 Task: Create a stylish company letterhead in green and blue color.
Action: Mouse moved to (419, 93)
Screenshot: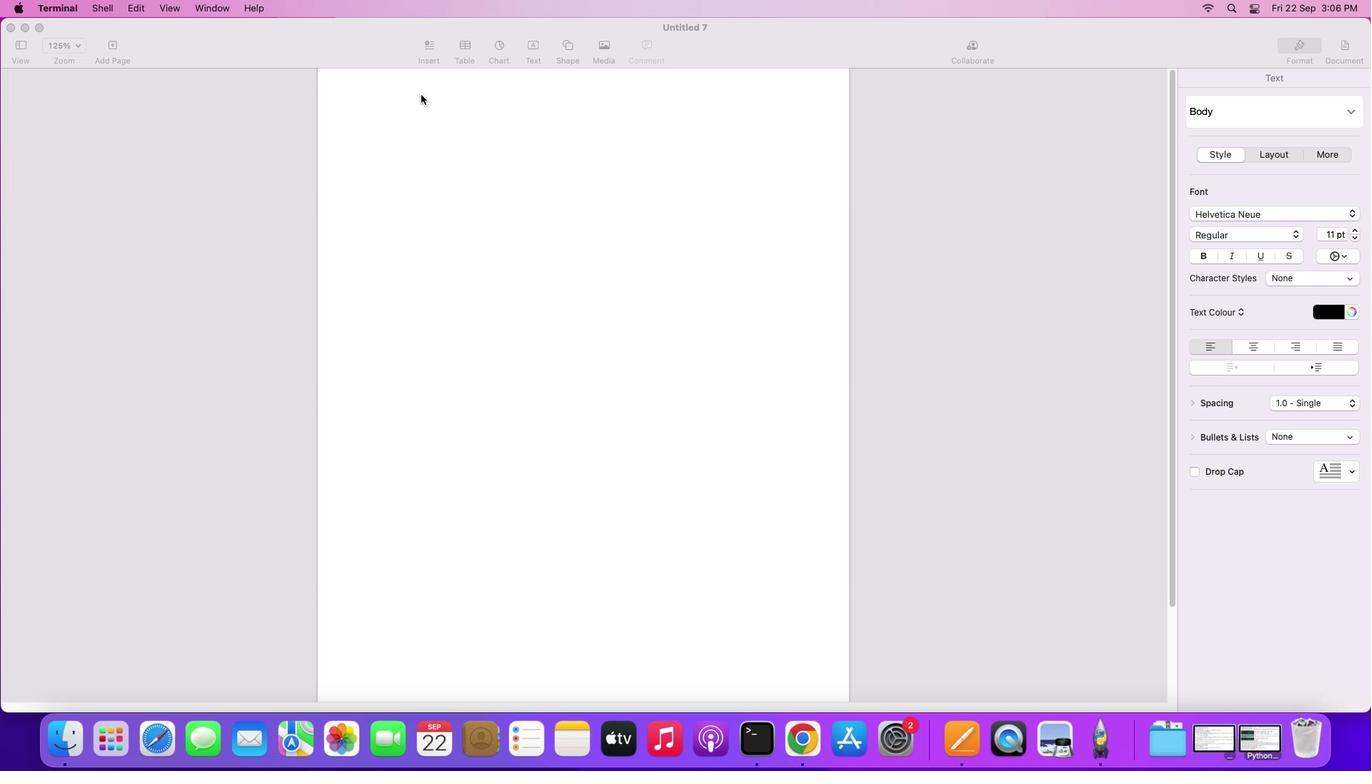
Action: Mouse pressed left at (419, 93)
Screenshot: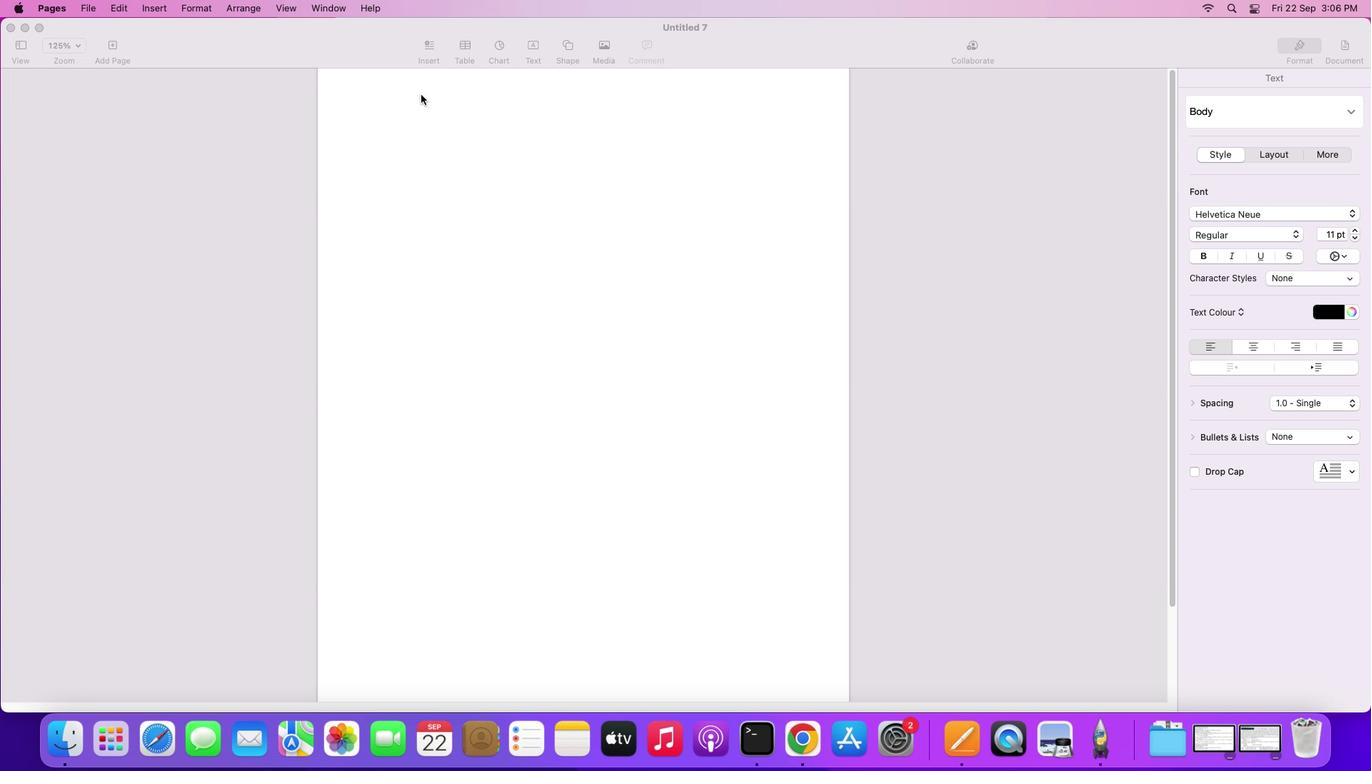 
Action: Mouse moved to (567, 45)
Screenshot: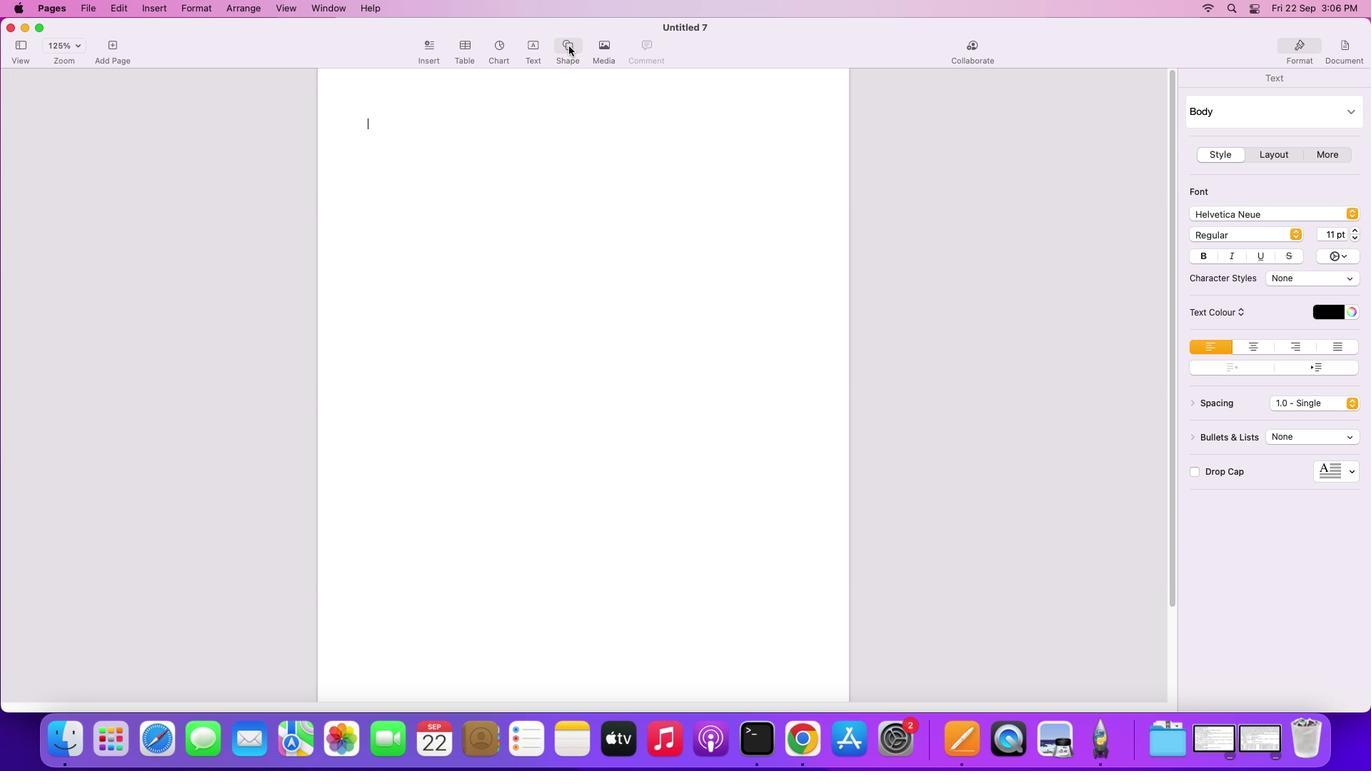 
Action: Mouse pressed left at (567, 45)
Screenshot: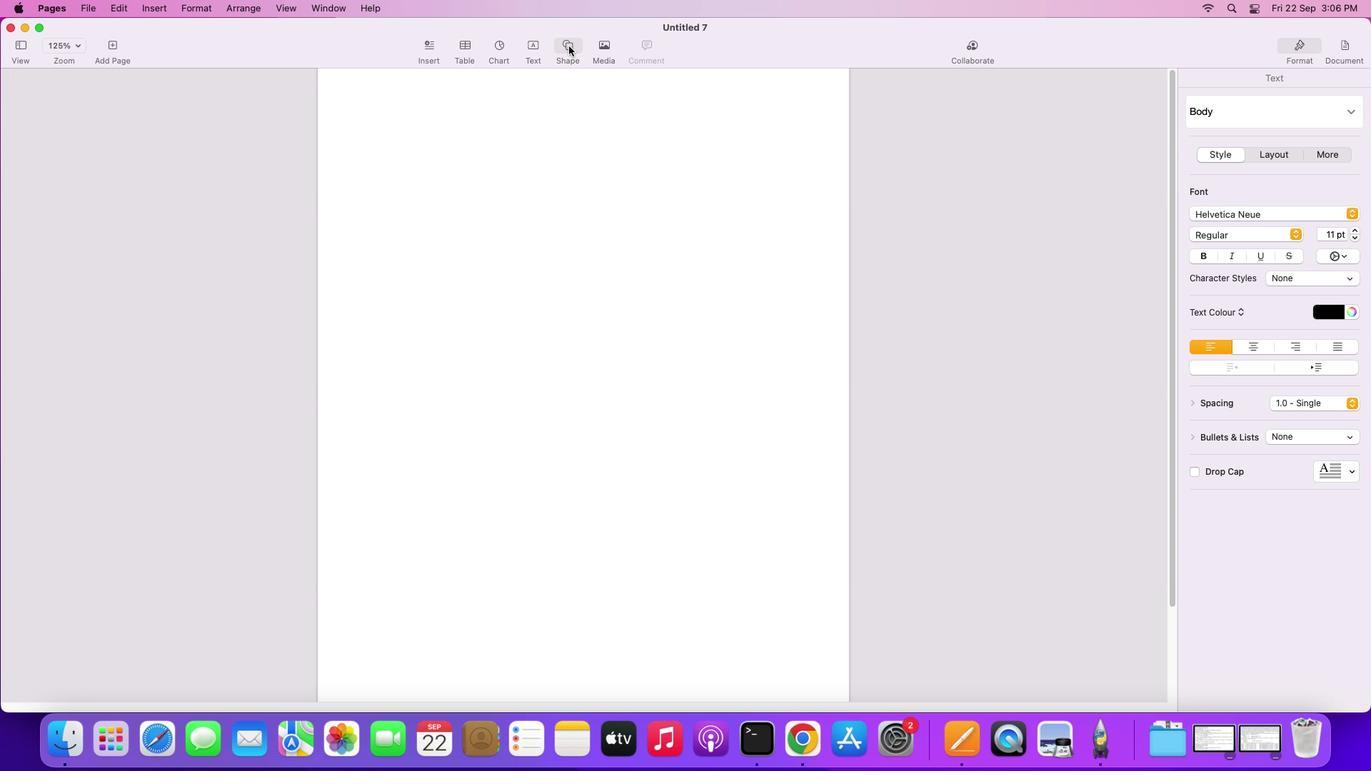 
Action: Mouse moved to (560, 157)
Screenshot: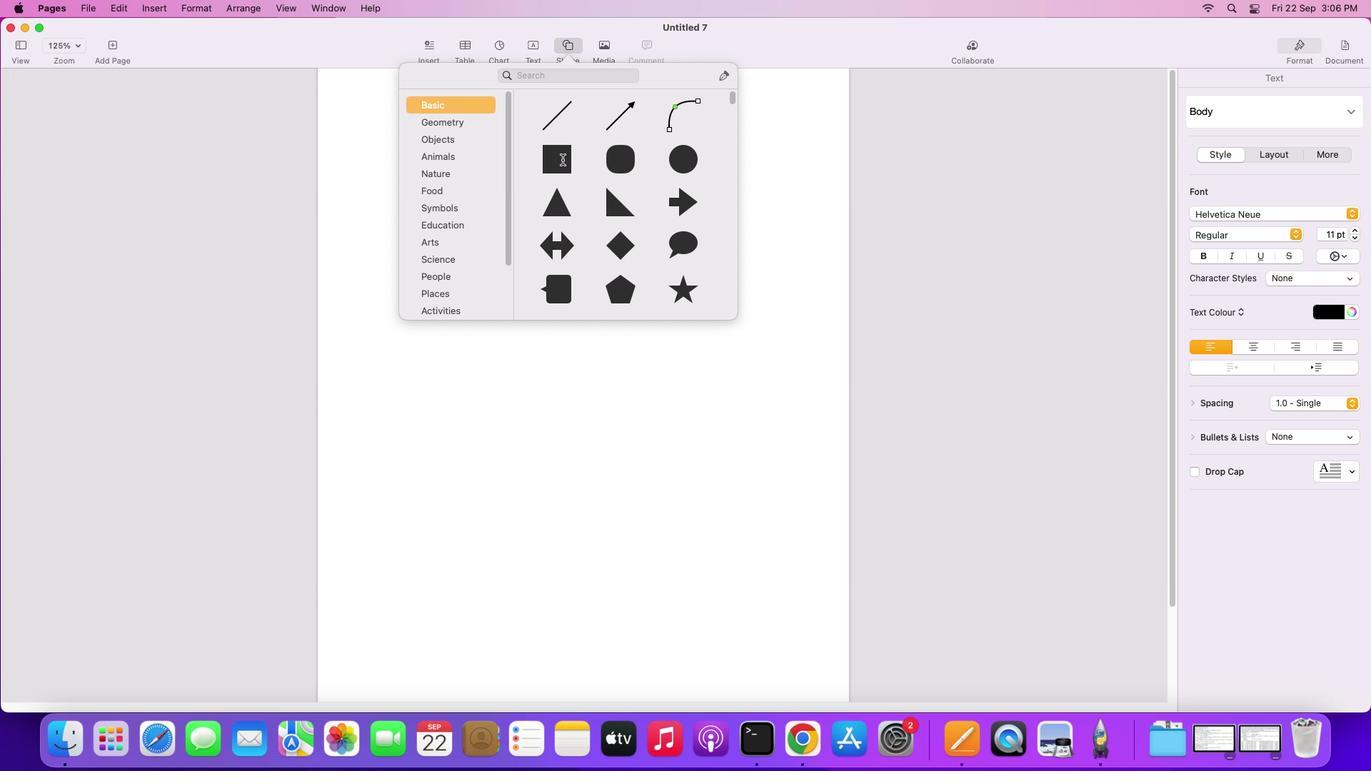 
Action: Mouse pressed left at (560, 157)
Screenshot: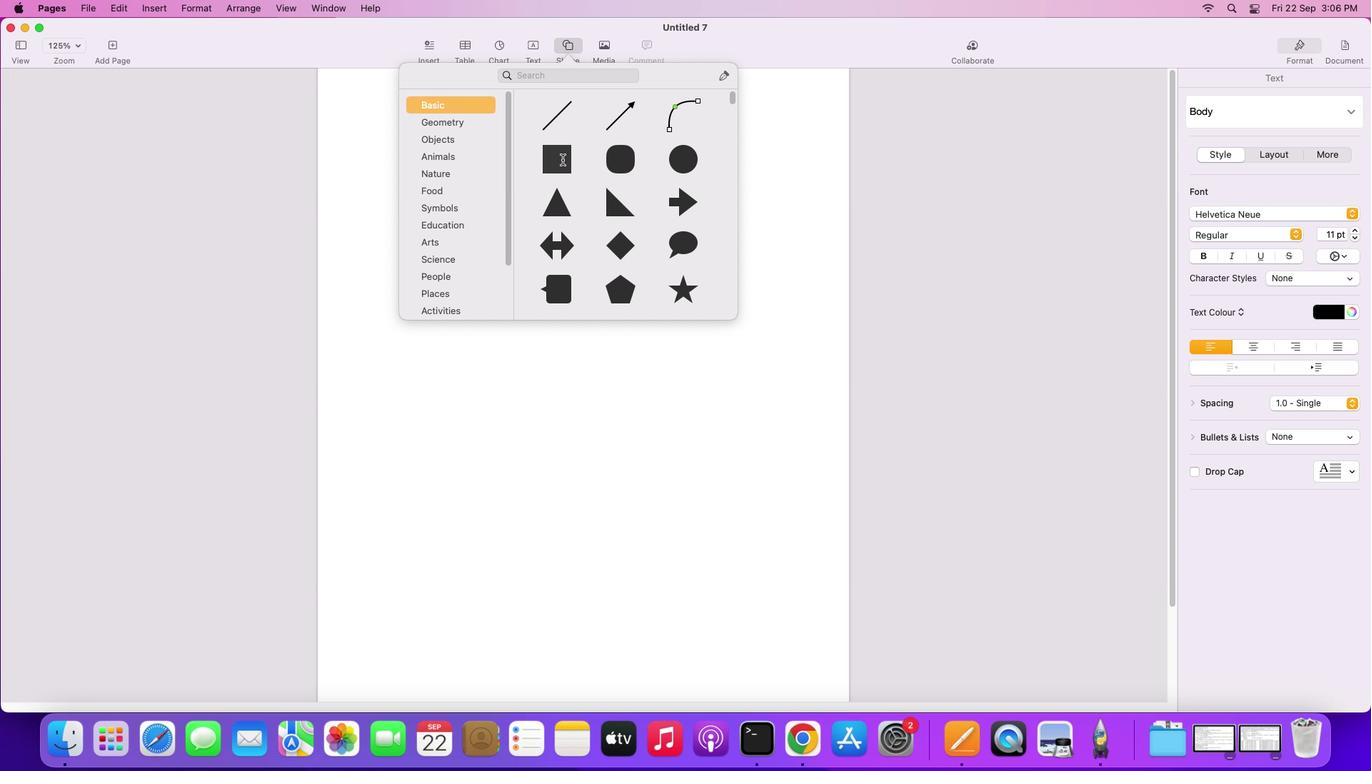 
Action: Mouse moved to (573, 193)
Screenshot: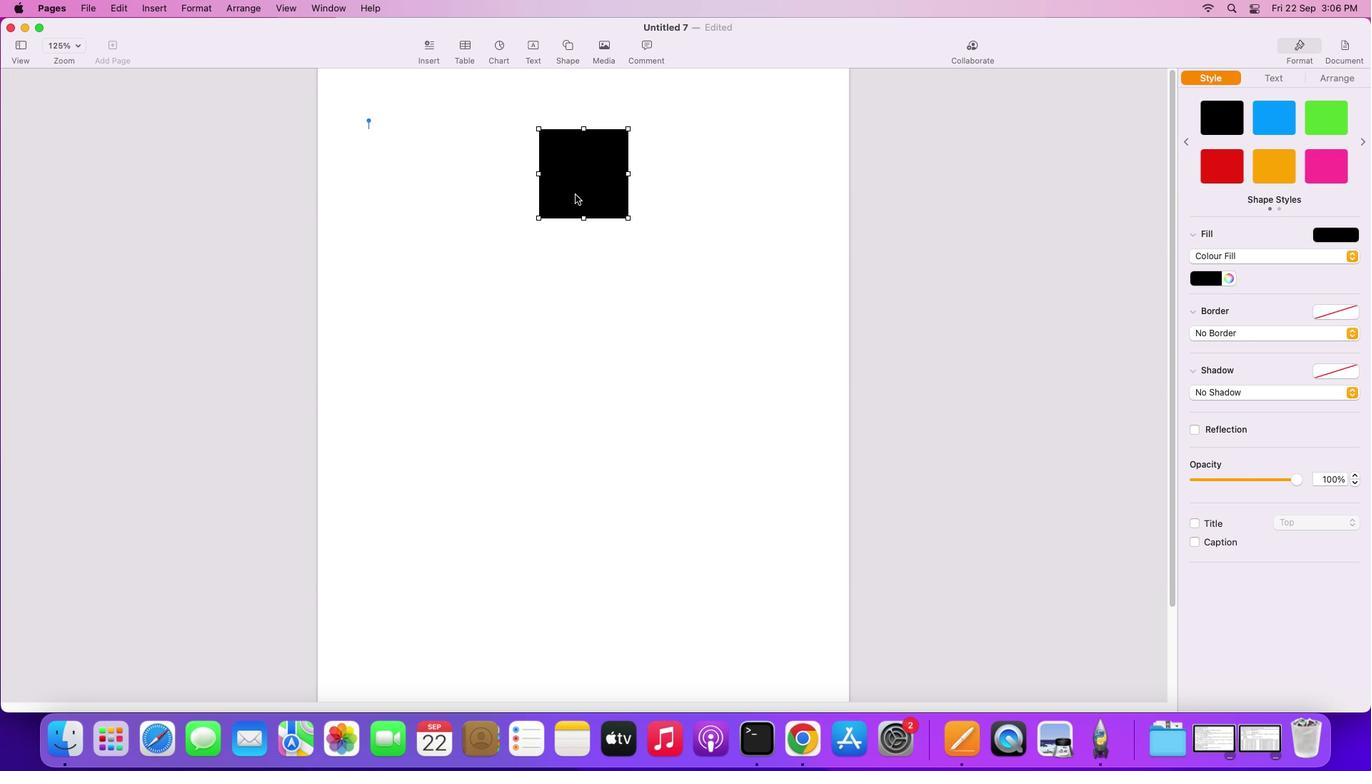 
Action: Mouse pressed left at (573, 193)
Screenshot: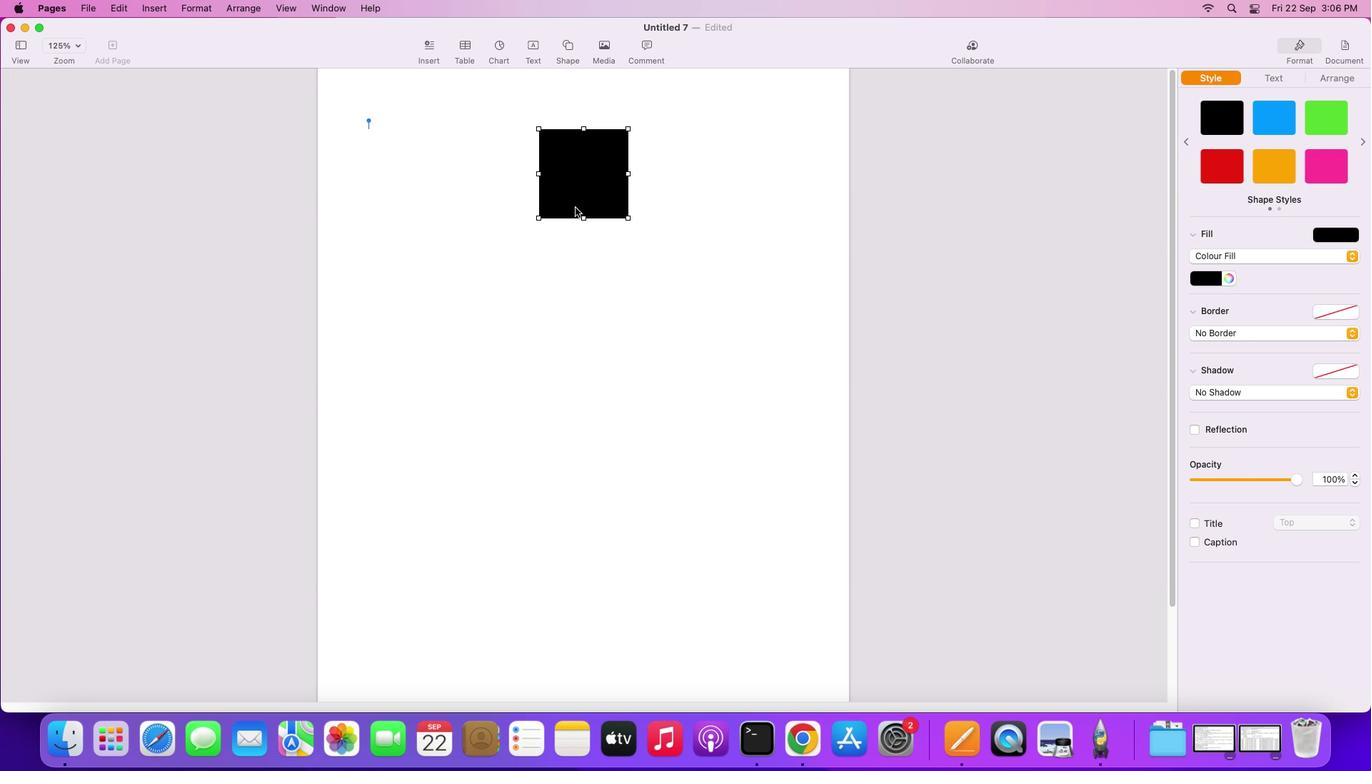 
Action: Mouse moved to (405, 564)
Screenshot: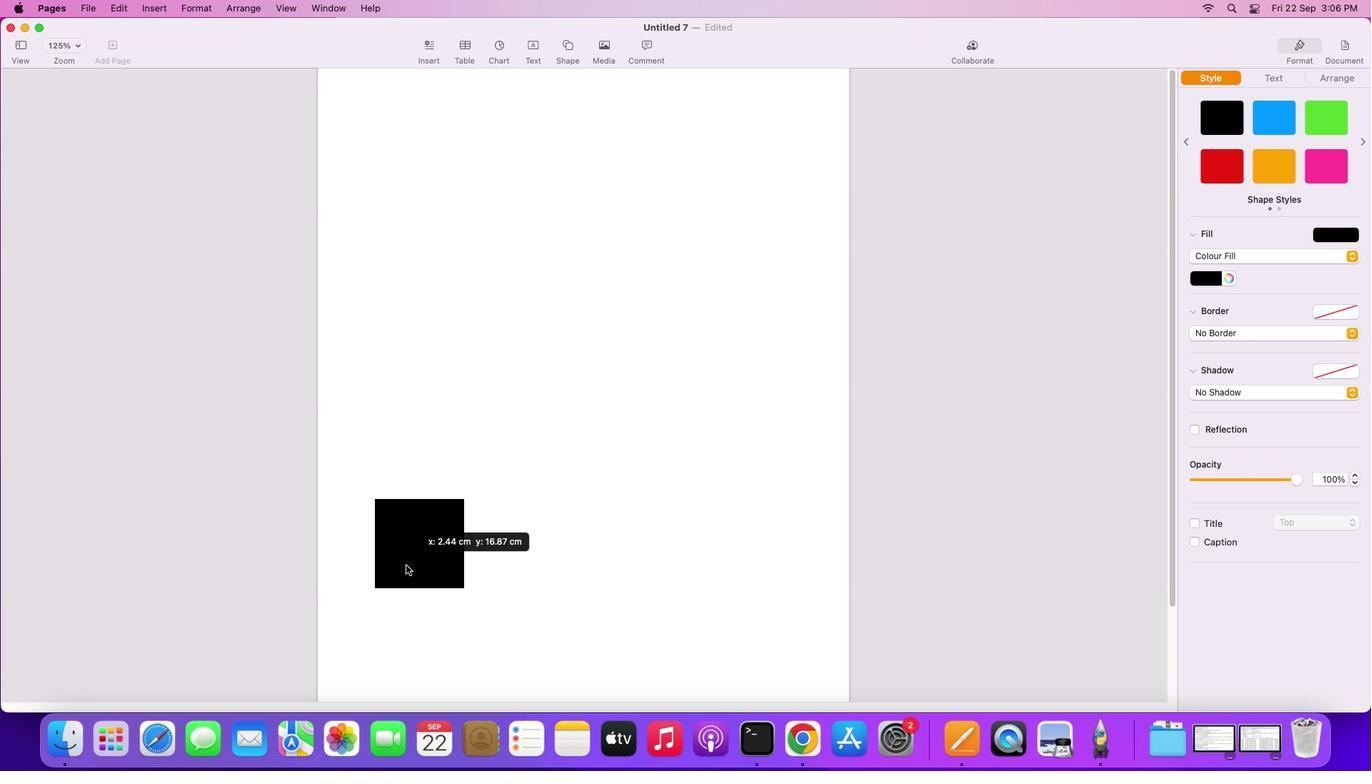 
Action: Mouse pressed left at (405, 564)
Screenshot: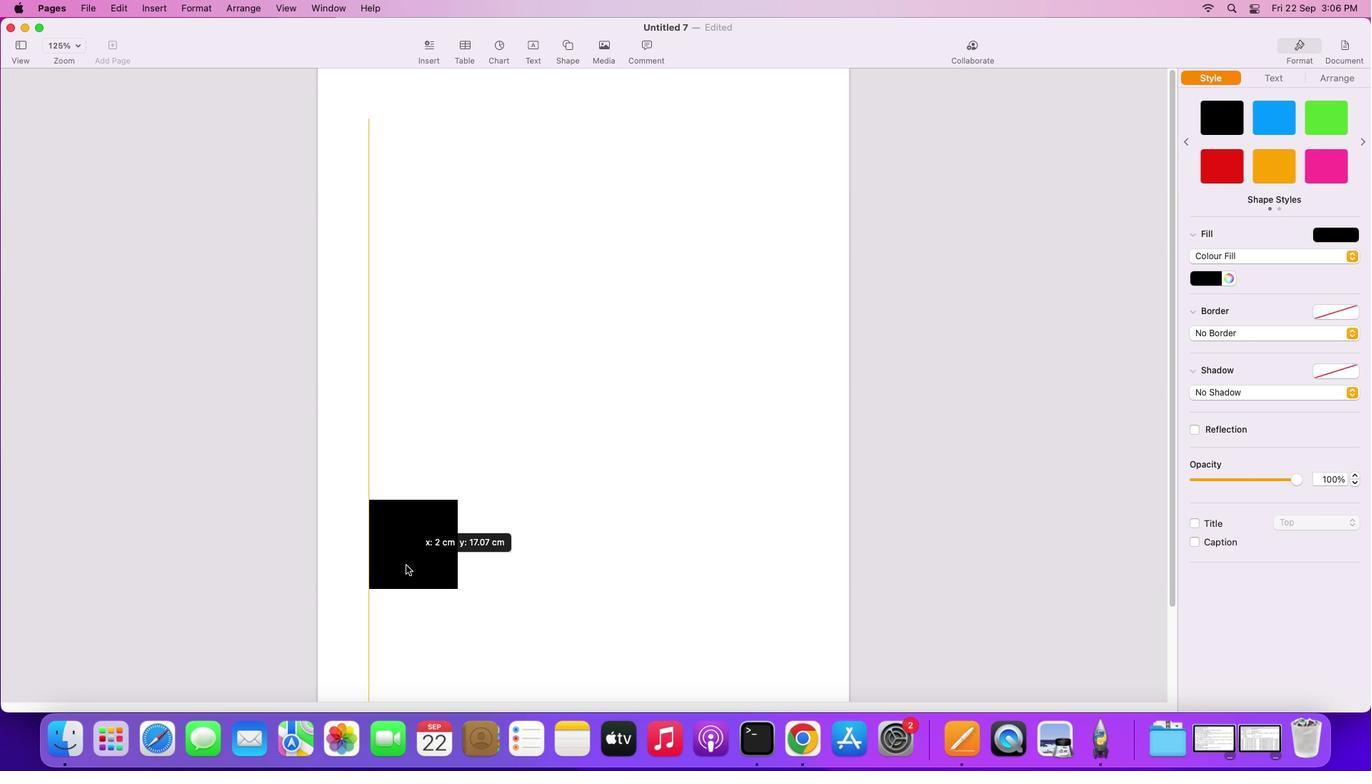 
Action: Mouse moved to (404, 563)
Screenshot: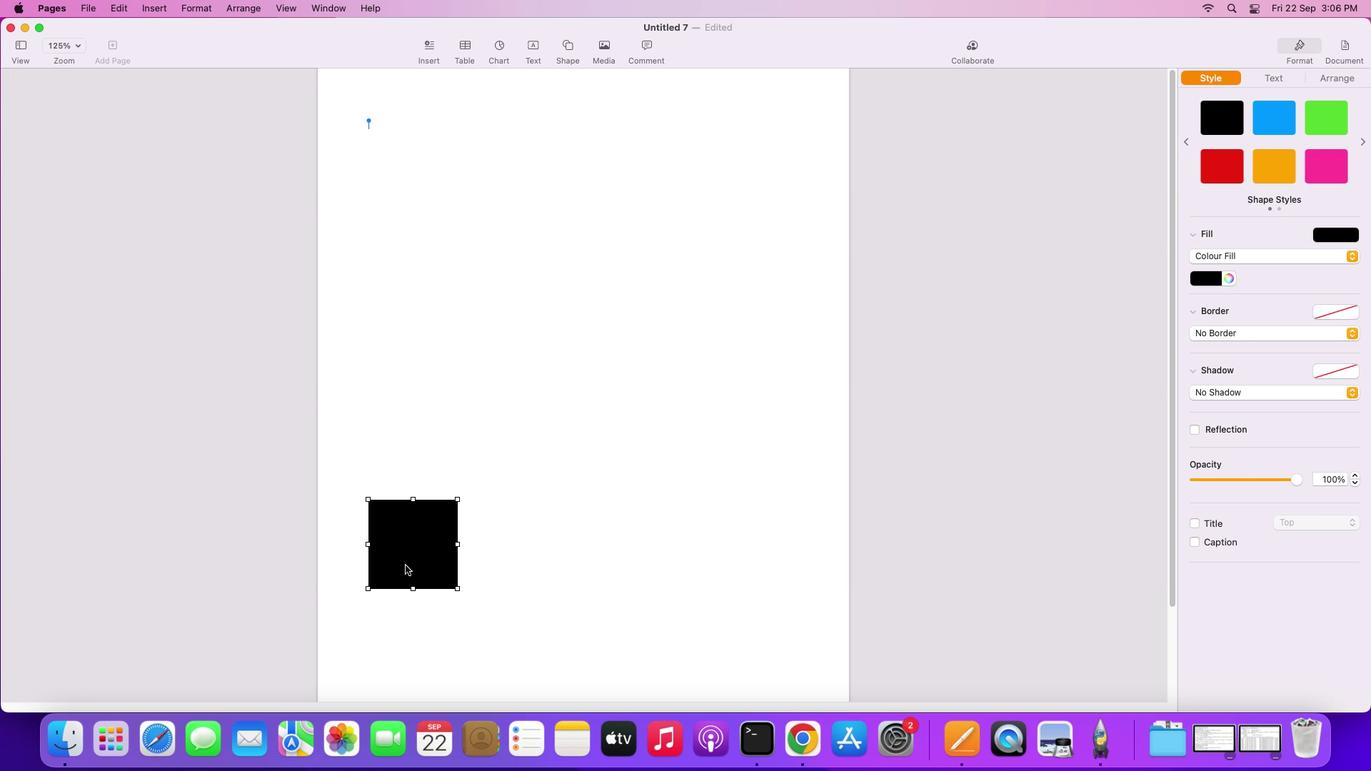
Action: Mouse scrolled (404, 563) with delta (0, -1)
Screenshot: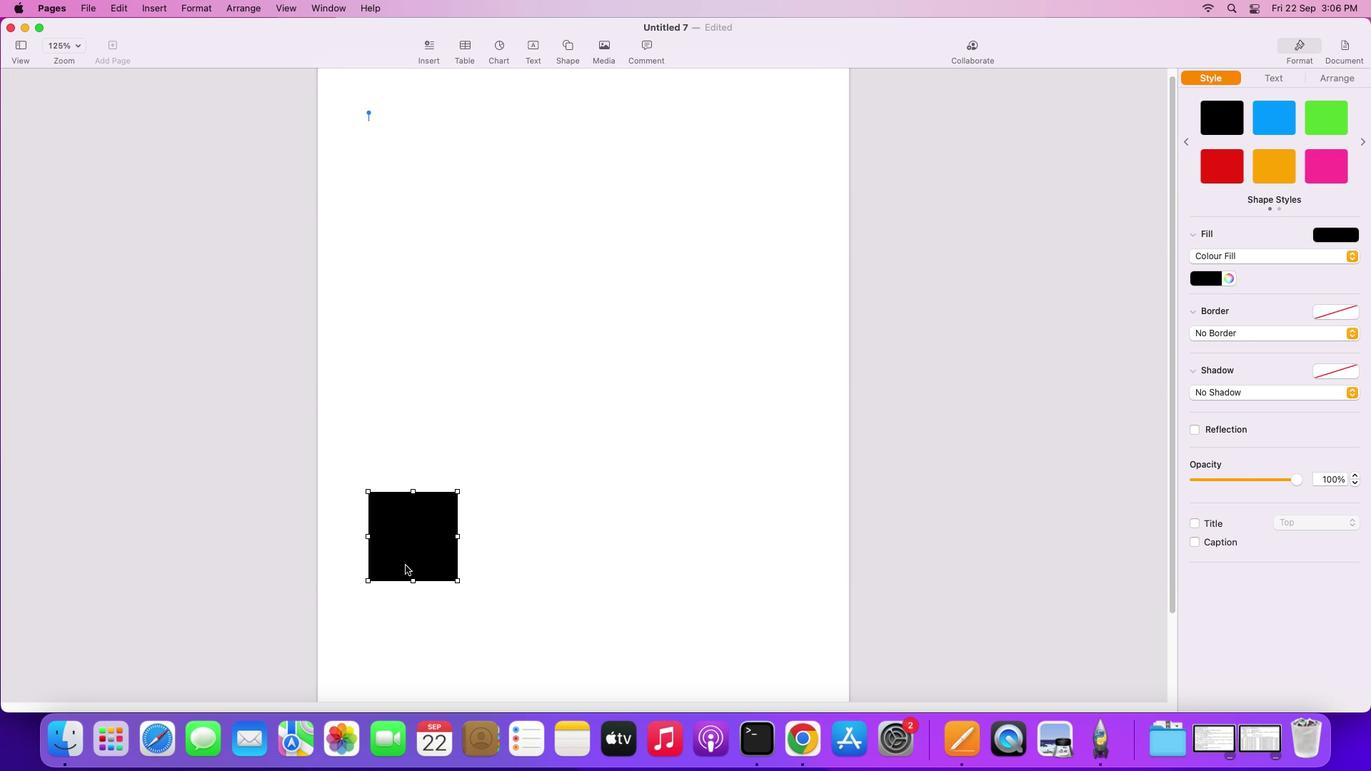 
Action: Mouse scrolled (404, 563) with delta (0, -1)
Screenshot: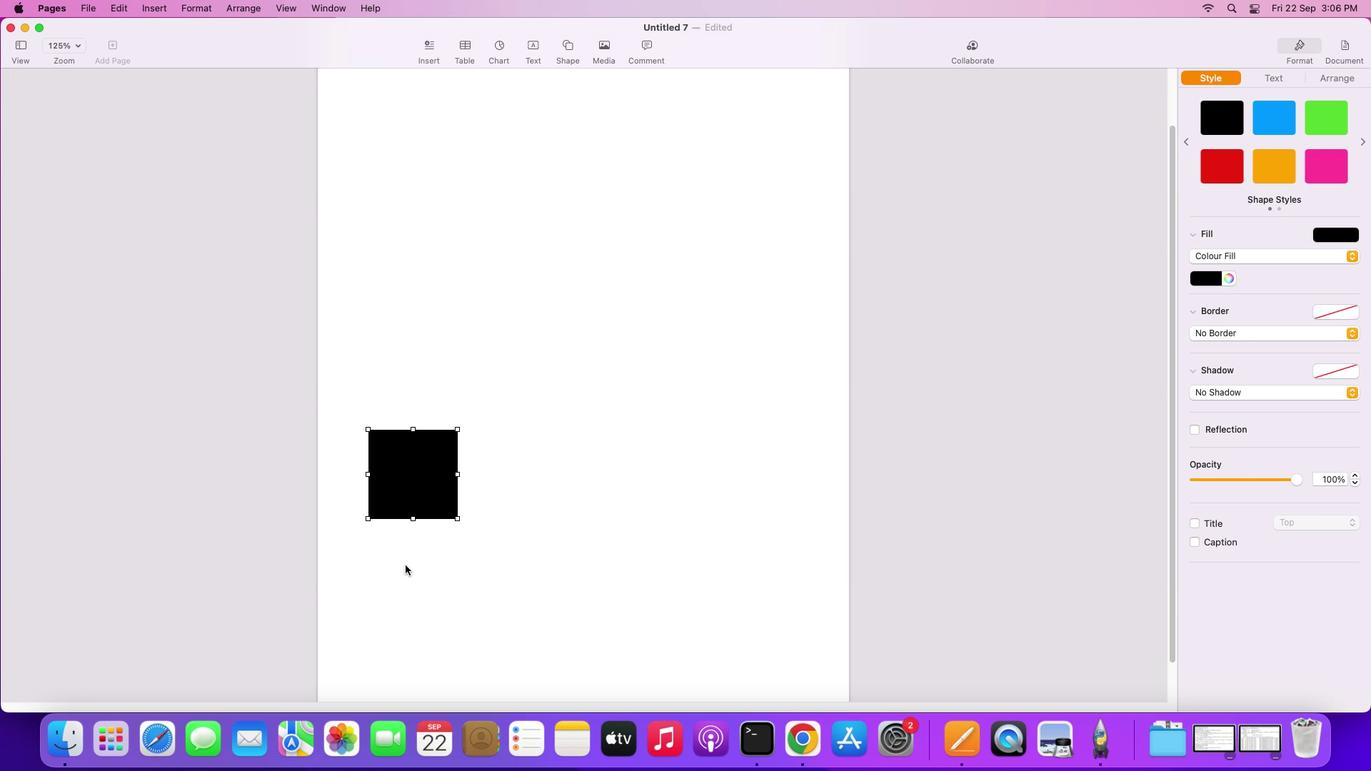 
Action: Mouse scrolled (404, 563) with delta (0, -2)
Screenshot: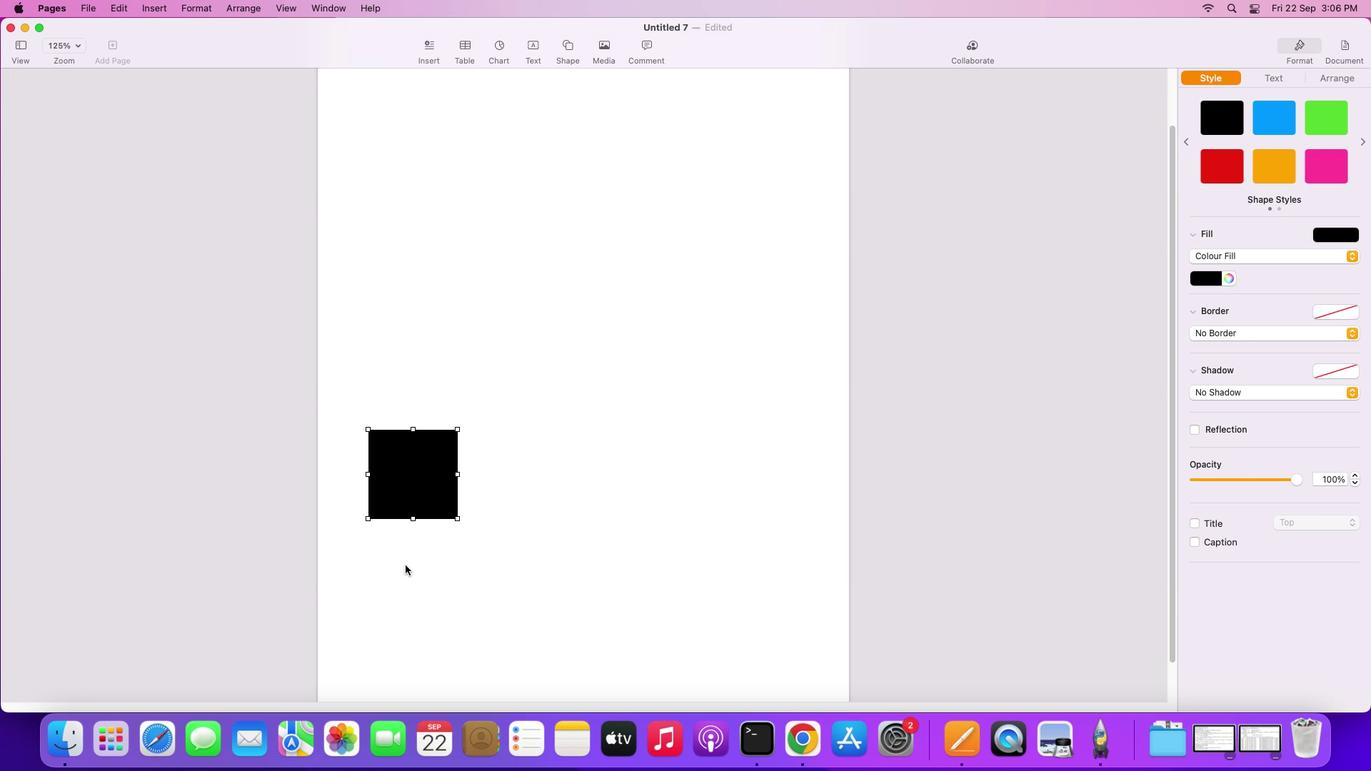 
Action: Mouse scrolled (404, 563) with delta (0, -4)
Screenshot: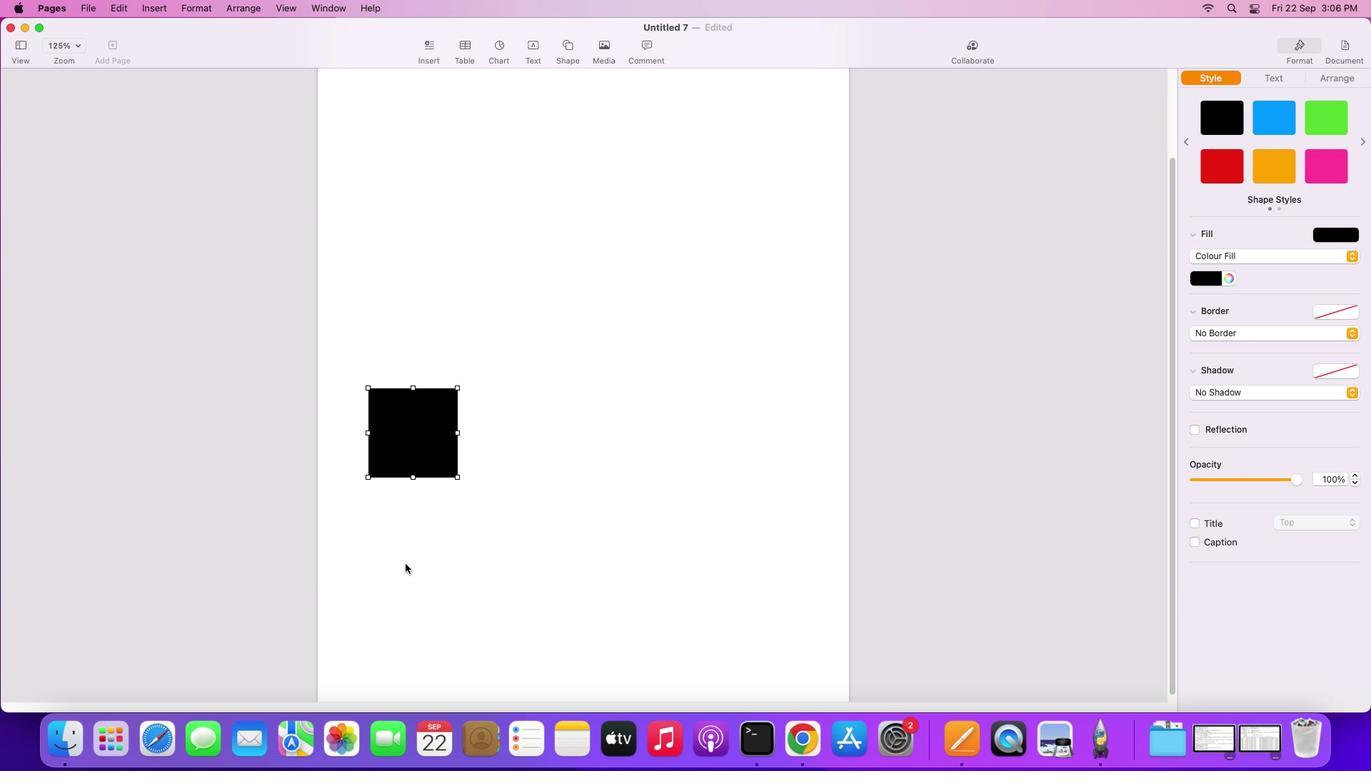 
Action: Mouse scrolled (404, 563) with delta (0, -5)
Screenshot: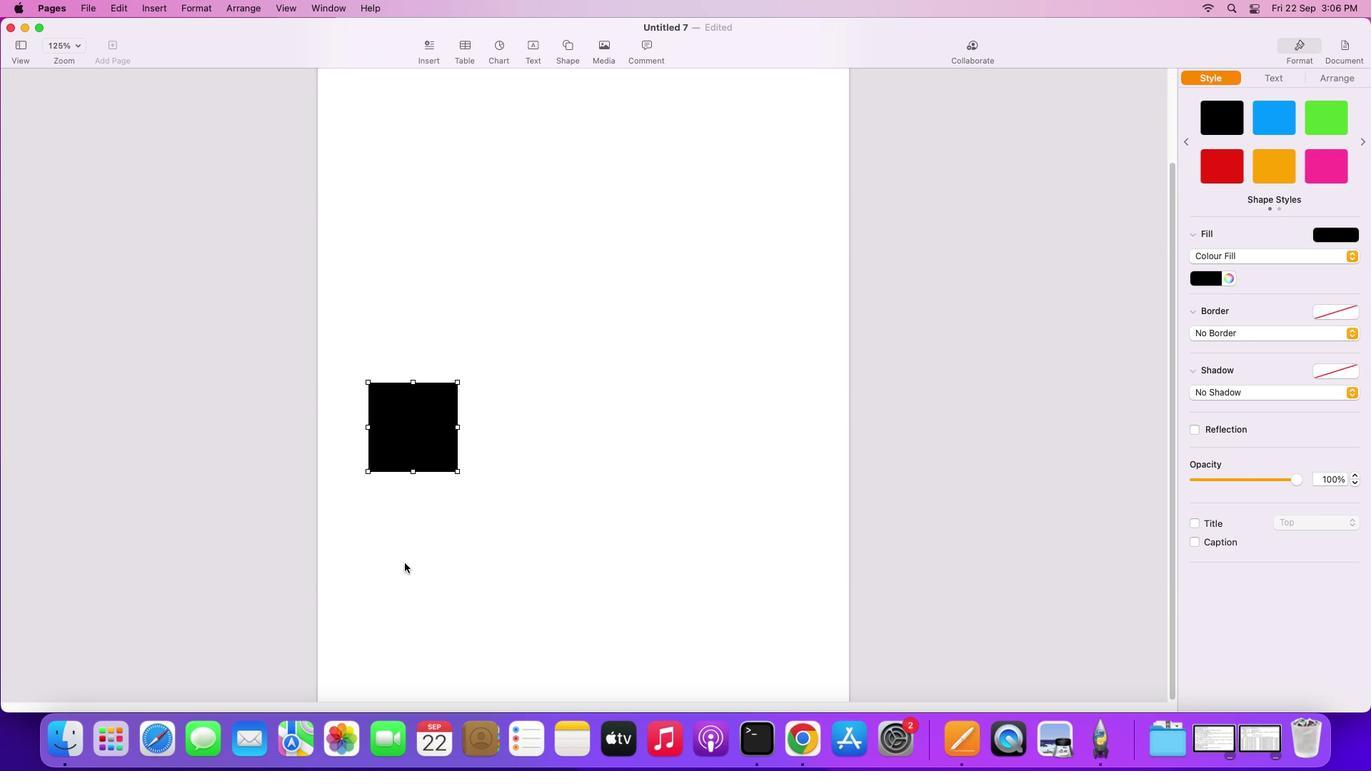 
Action: Mouse moved to (403, 560)
Screenshot: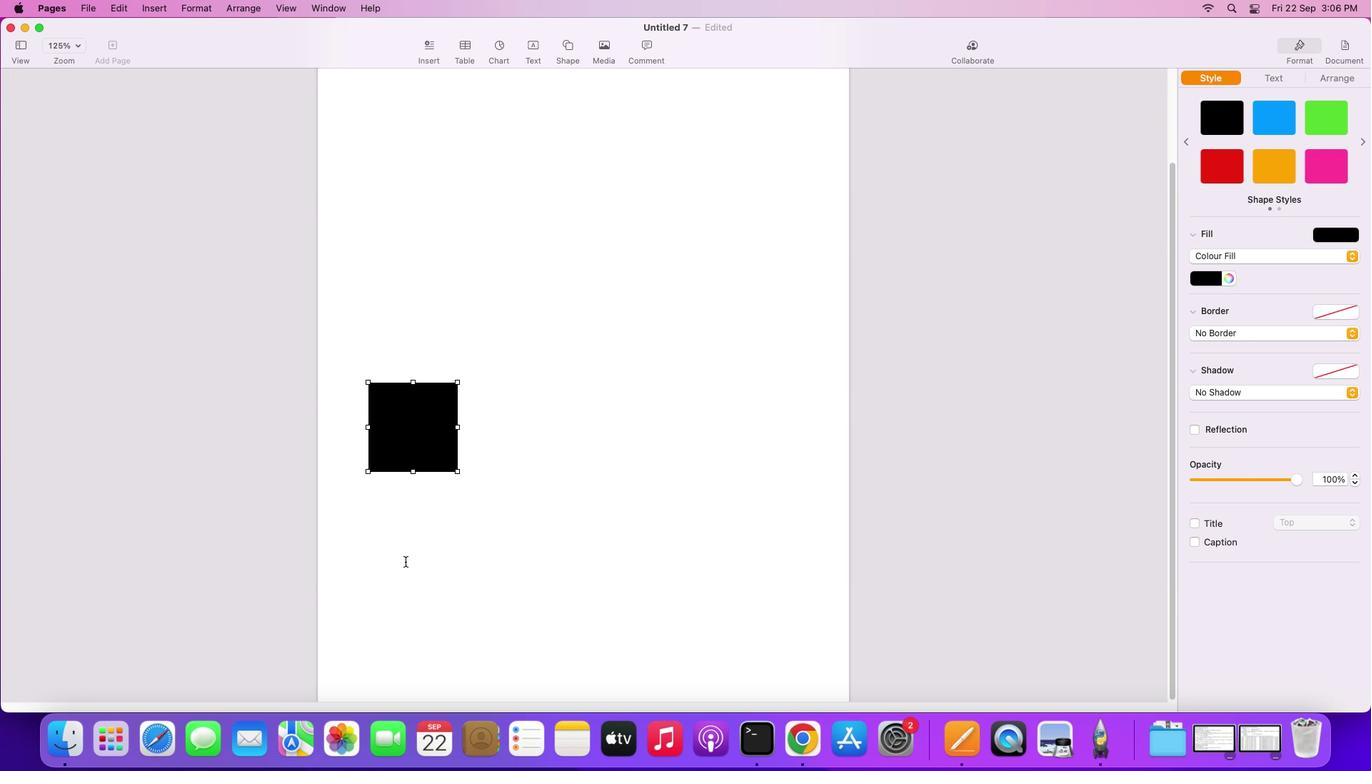 
Action: Mouse scrolled (403, 560) with delta (0, 0)
Screenshot: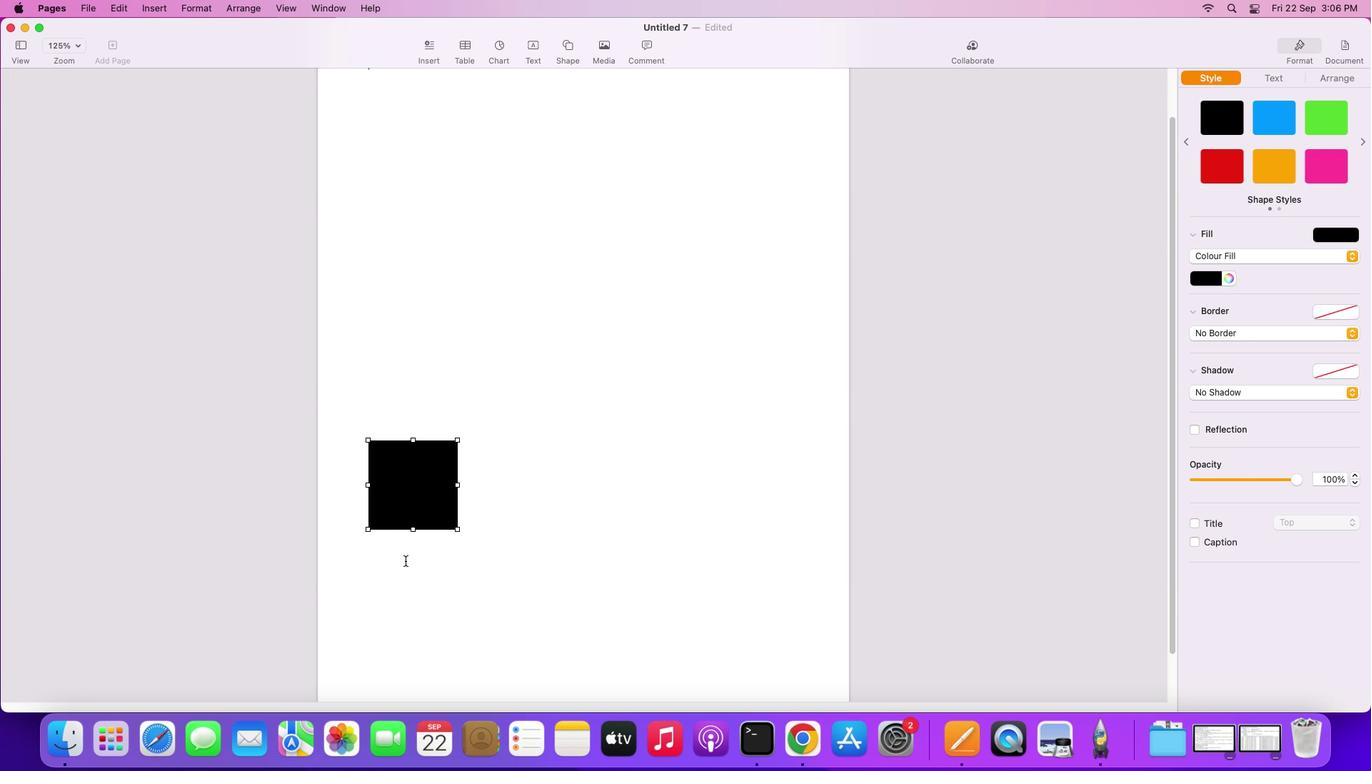 
Action: Mouse scrolled (403, 560) with delta (0, 0)
Screenshot: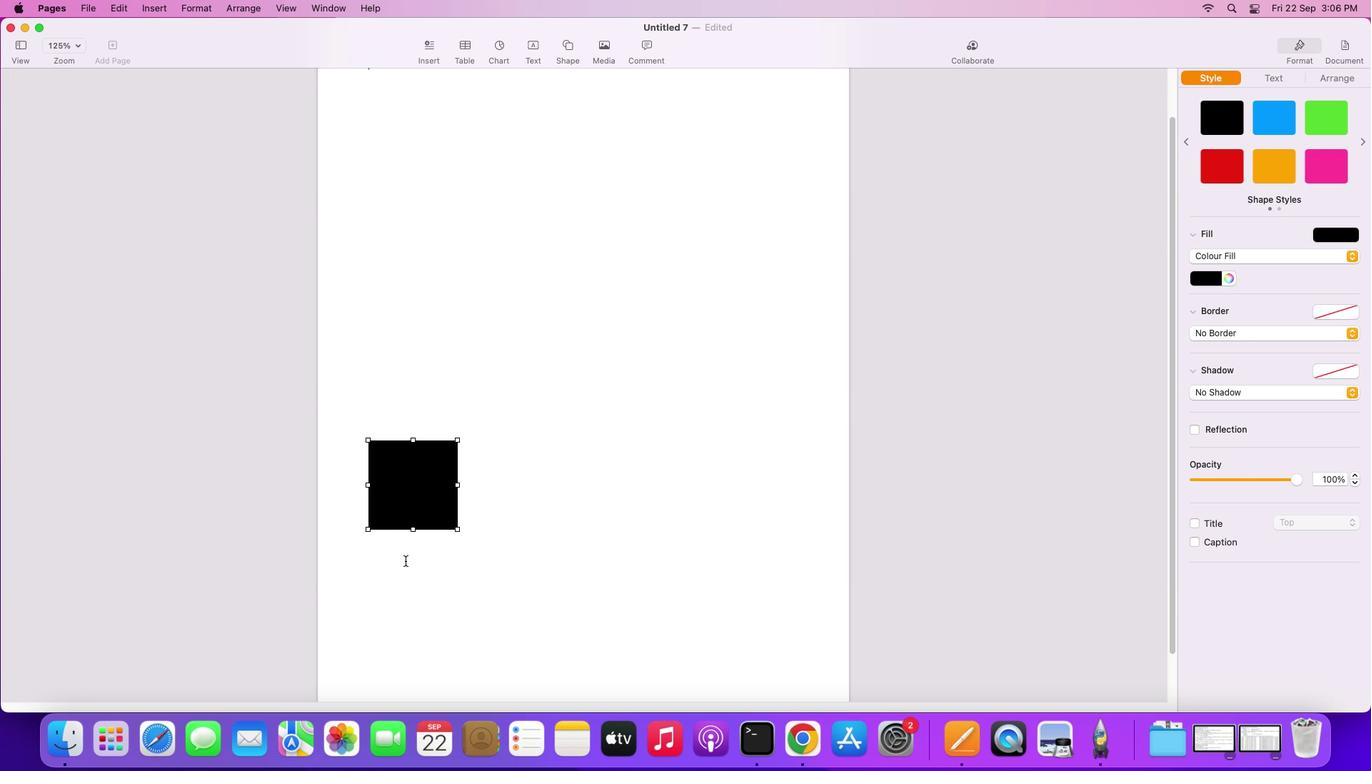 
Action: Mouse scrolled (403, 560) with delta (0, 1)
Screenshot: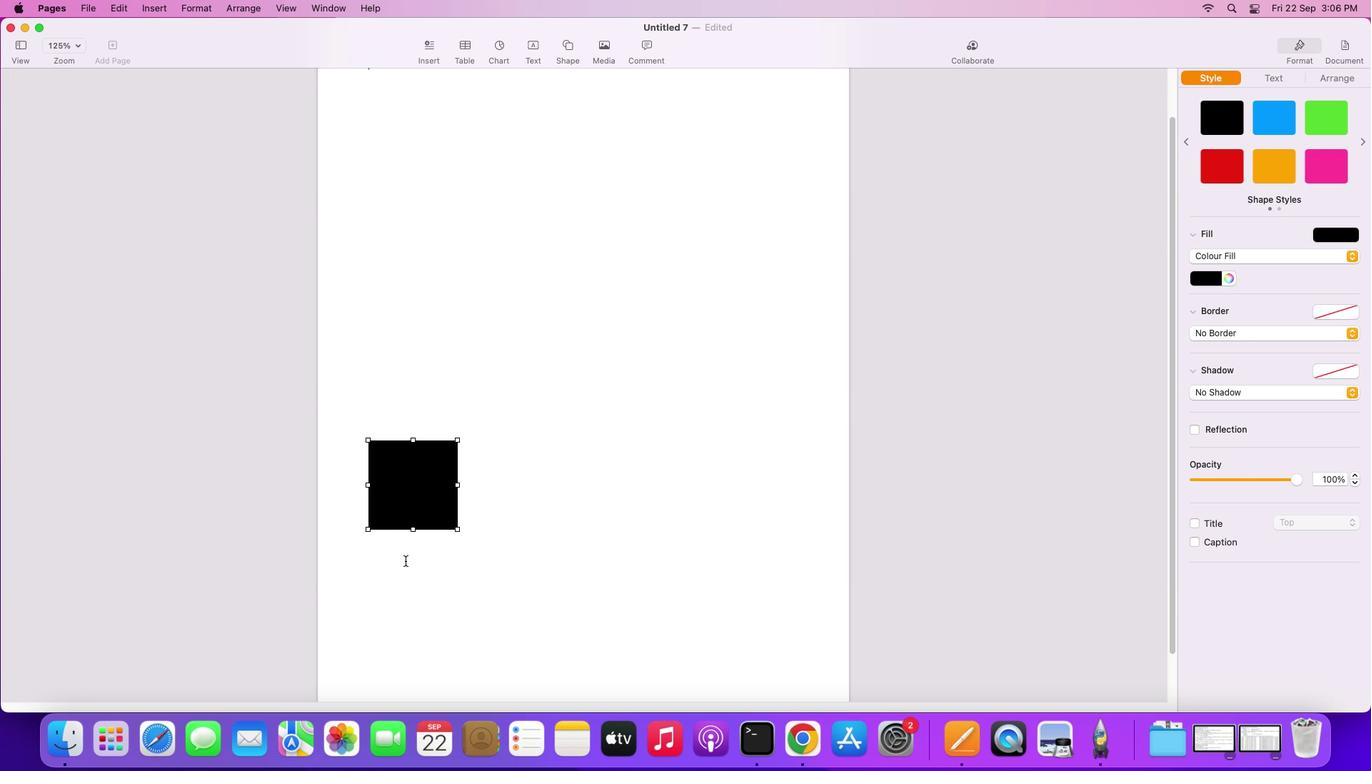 
Action: Mouse scrolled (403, 560) with delta (0, 2)
Screenshot: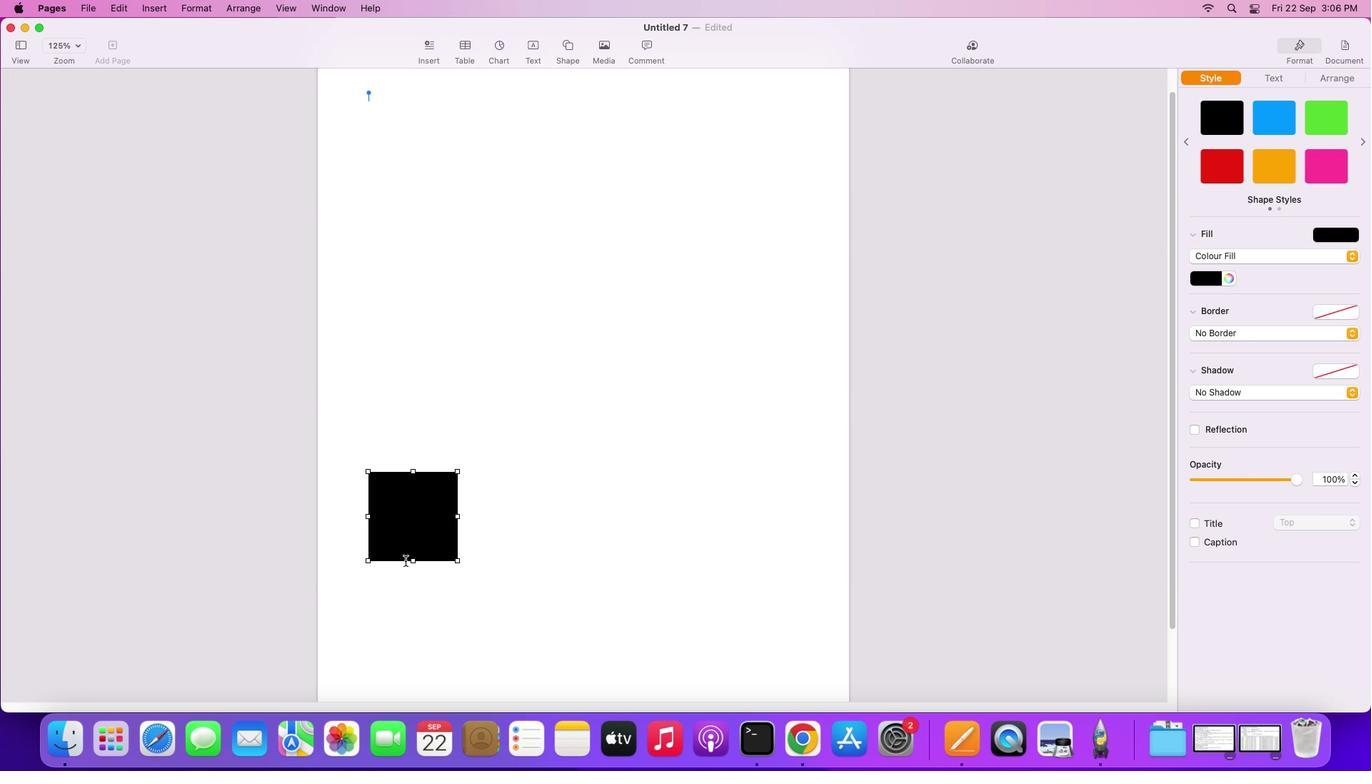 
Action: Mouse scrolled (403, 560) with delta (0, 2)
Screenshot: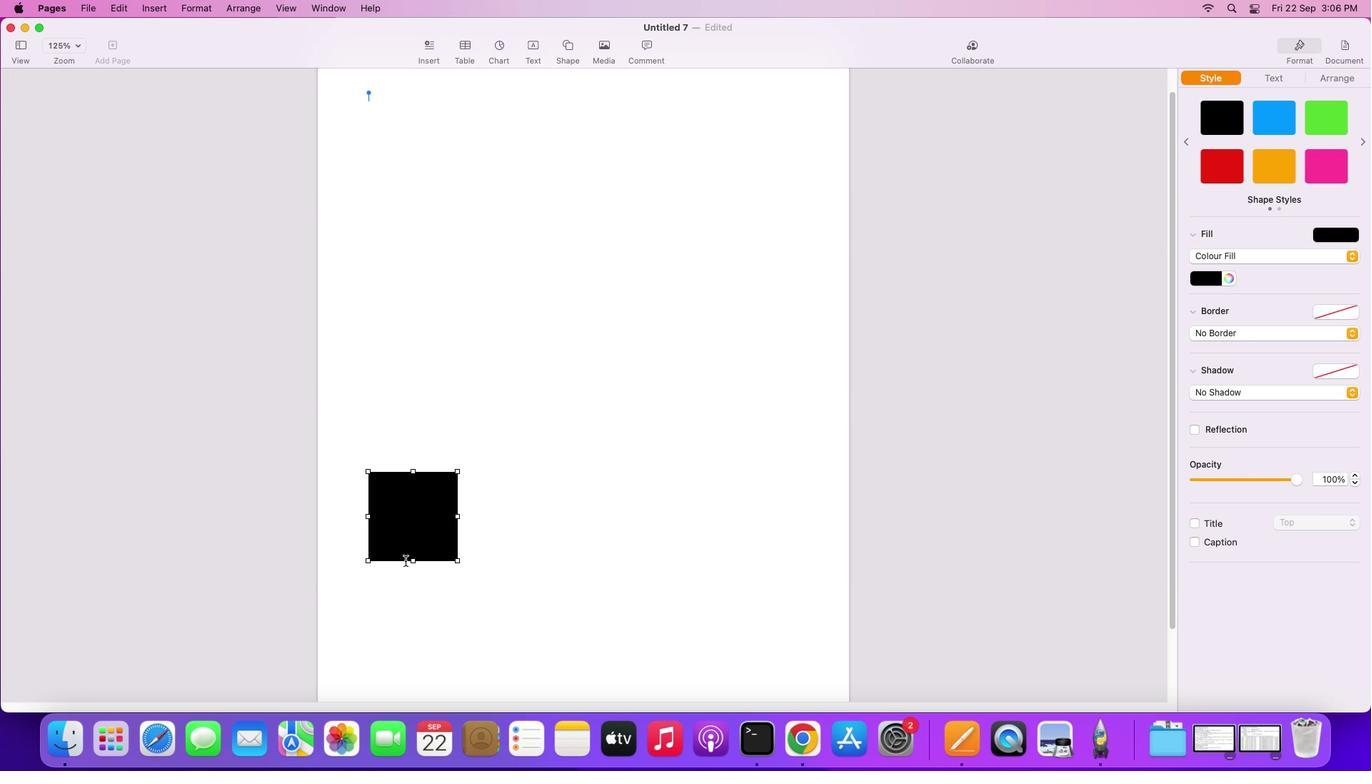 
Action: Mouse moved to (403, 560)
Screenshot: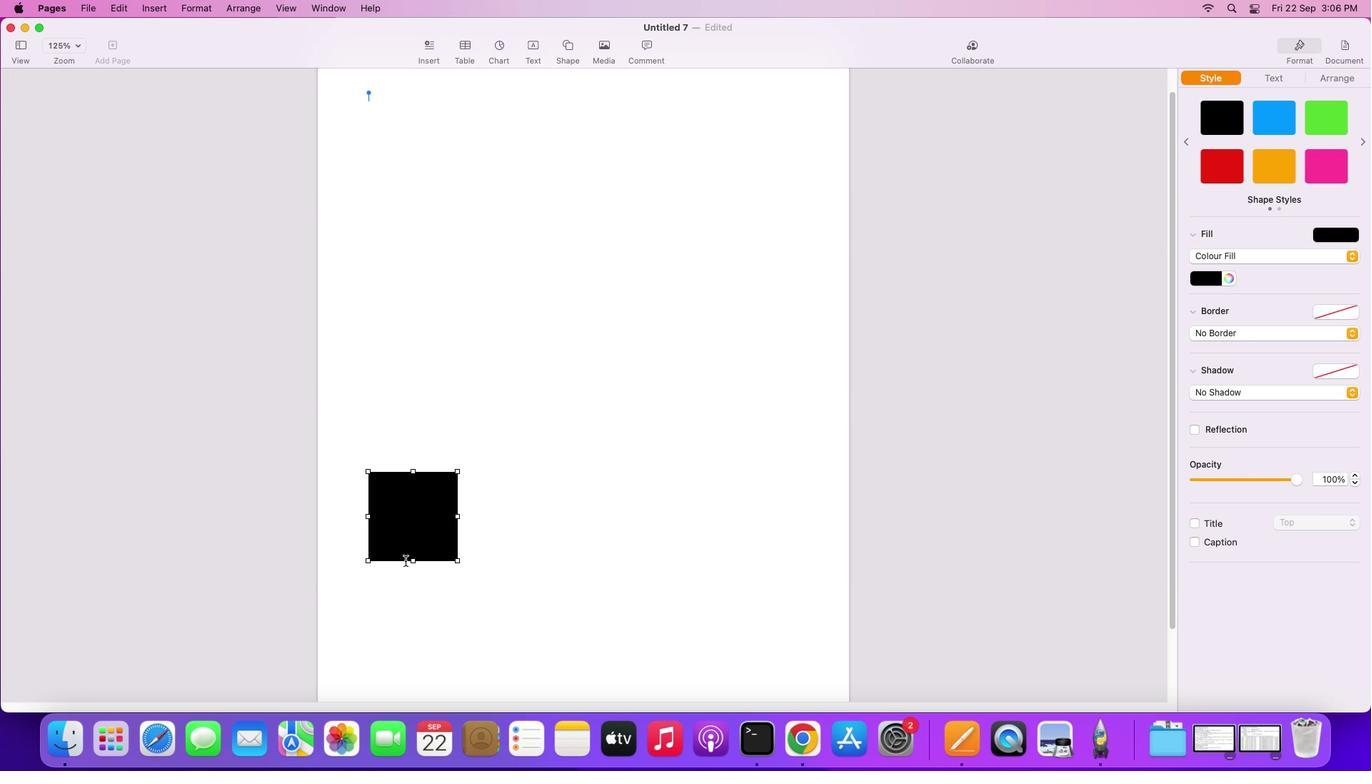 
Action: Mouse scrolled (403, 560) with delta (0, 3)
Screenshot: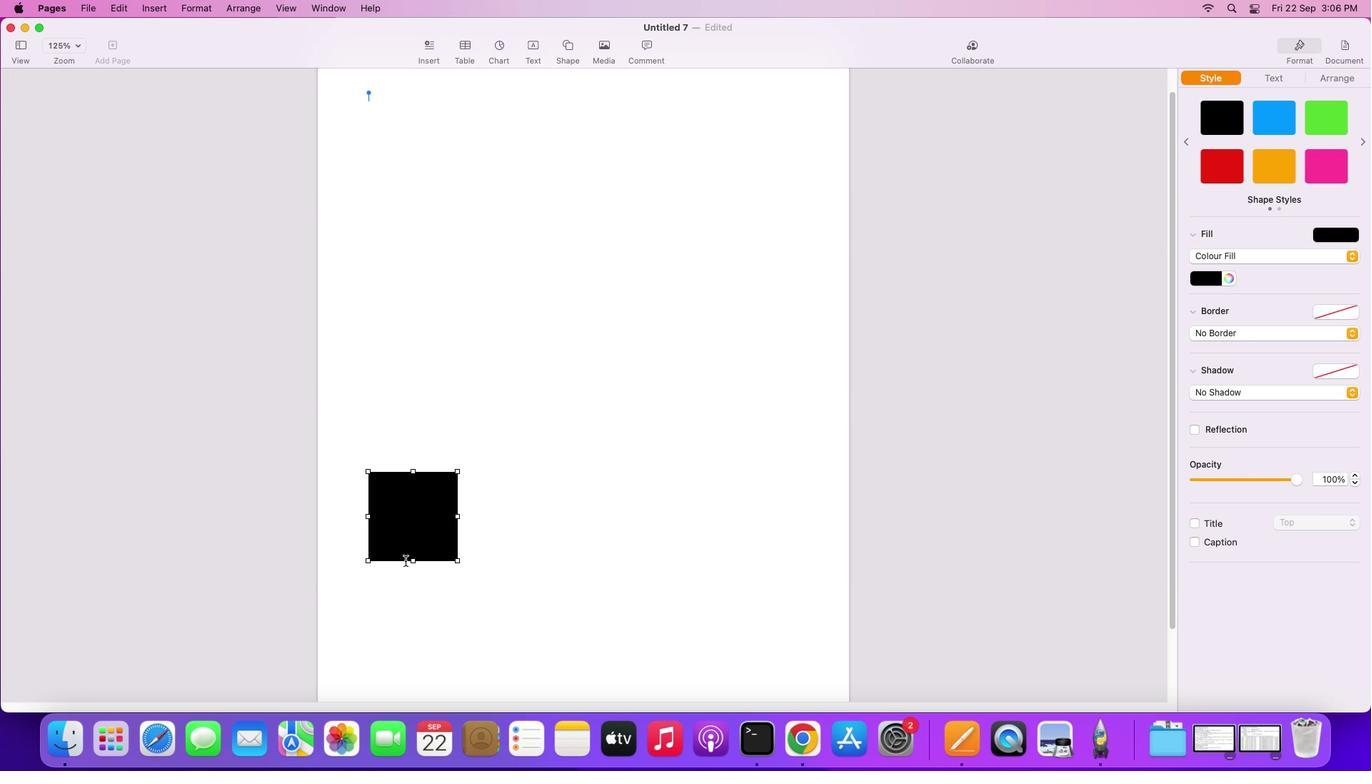 
Action: Mouse scrolled (403, 560) with delta (0, 4)
Screenshot: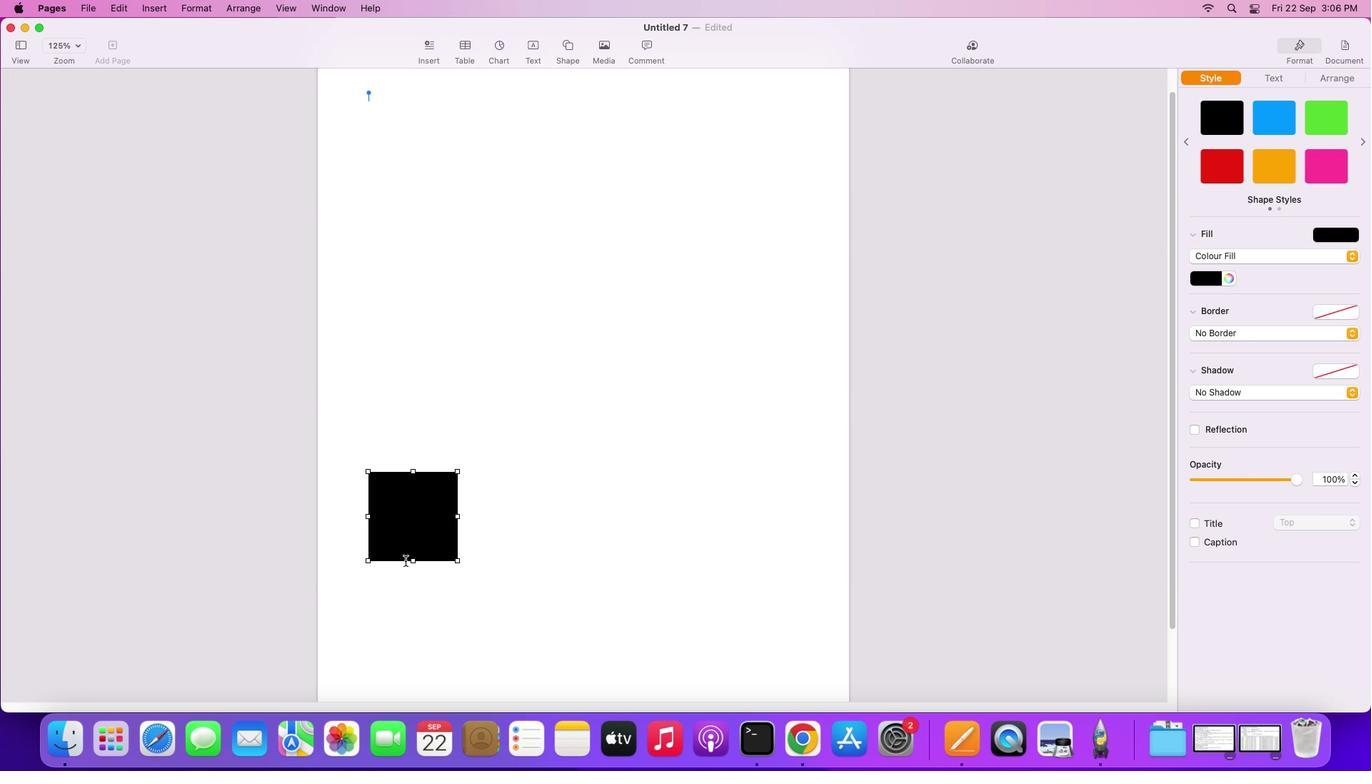 
Action: Mouse moved to (403, 559)
Screenshot: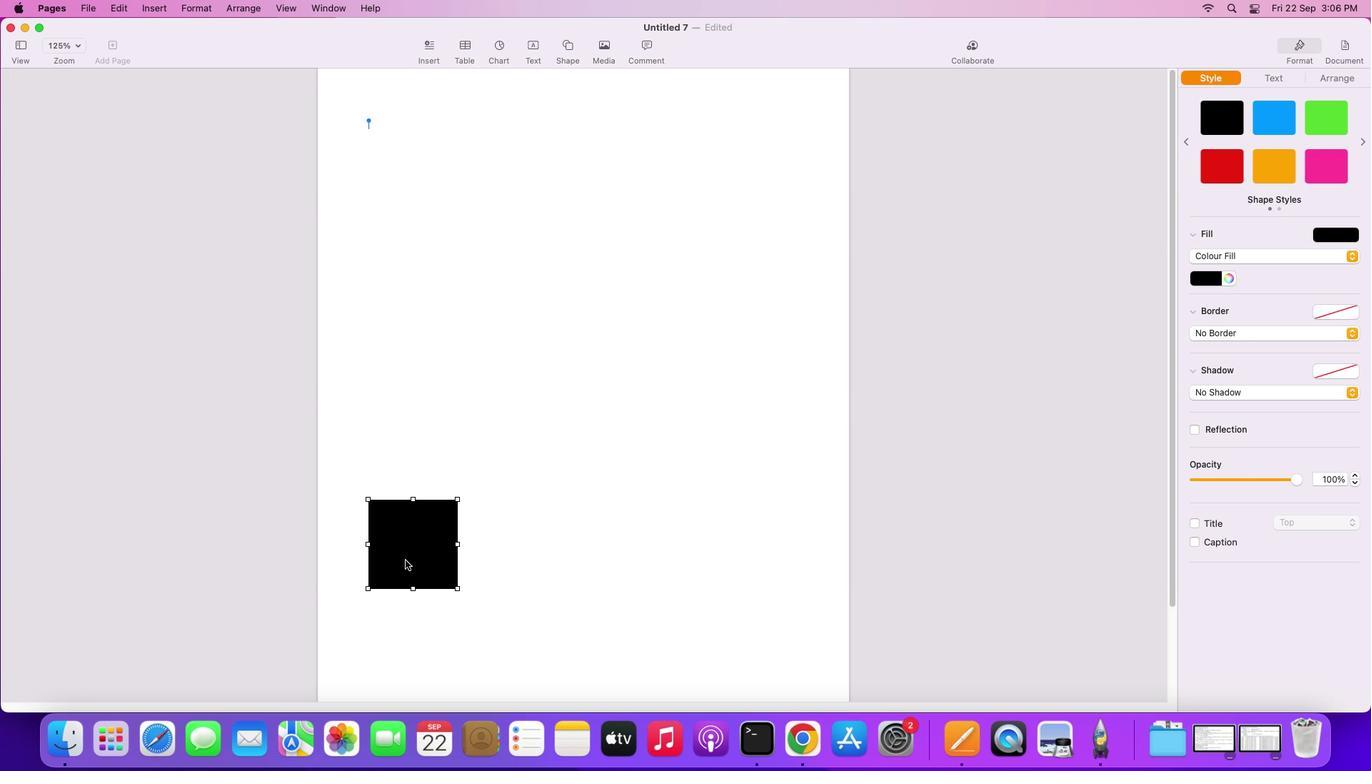 
Action: Mouse scrolled (403, 559) with delta (0, 0)
Screenshot: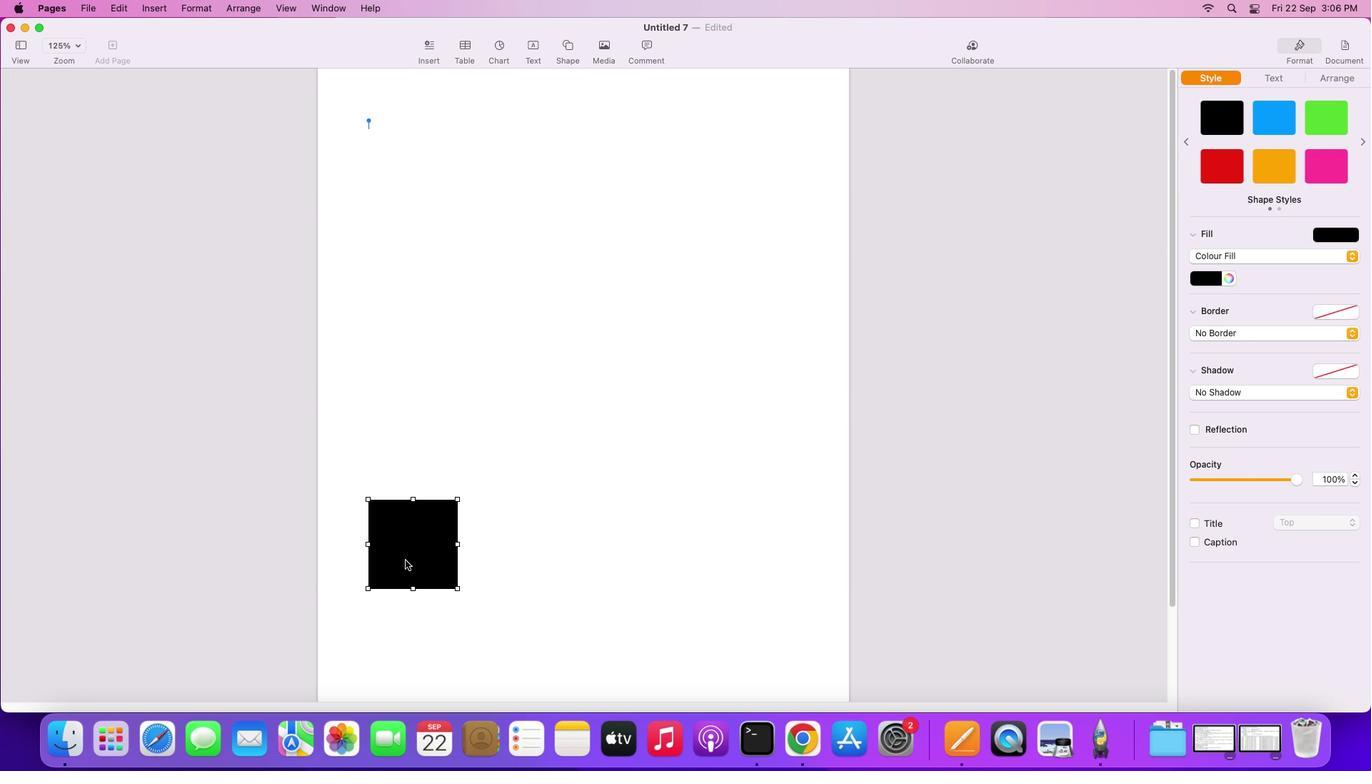 
Action: Mouse scrolled (403, 559) with delta (0, 0)
Screenshot: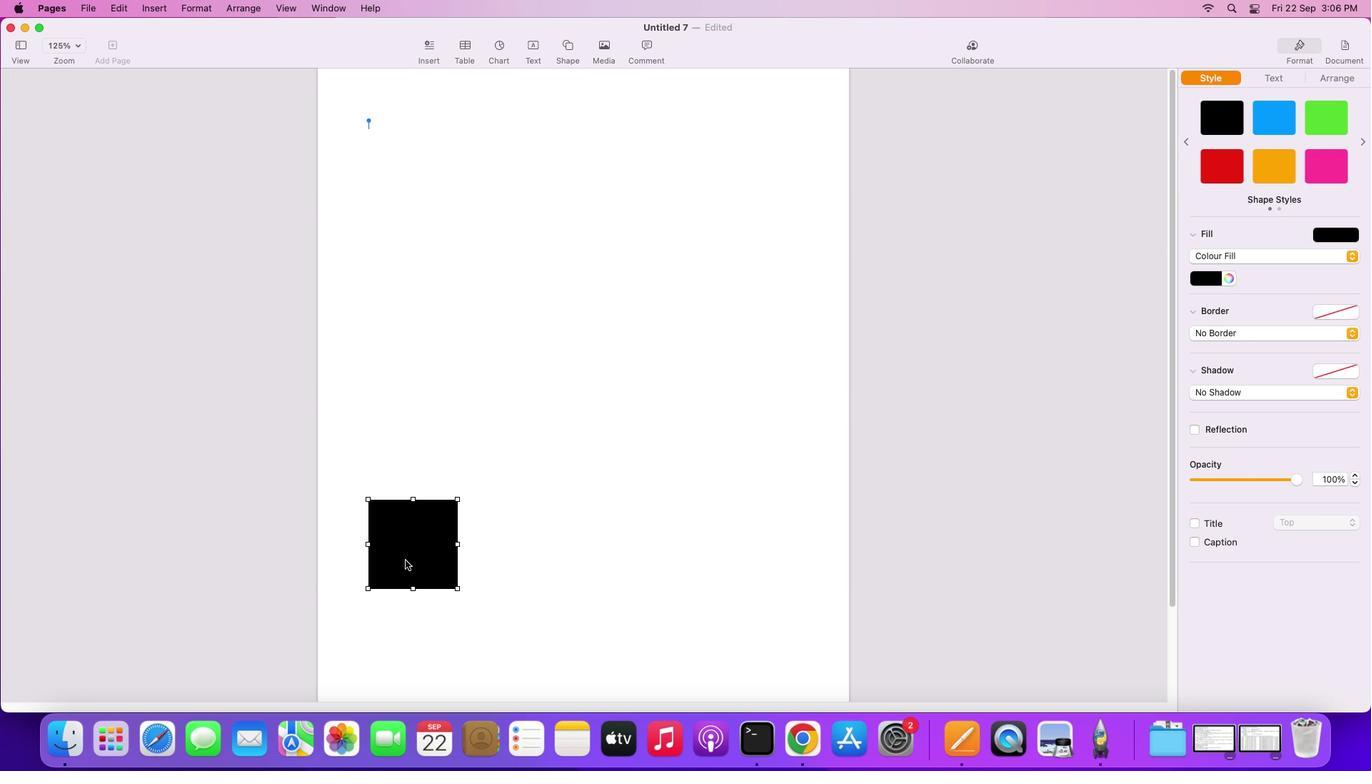 
Action: Mouse scrolled (403, 559) with delta (0, 1)
Screenshot: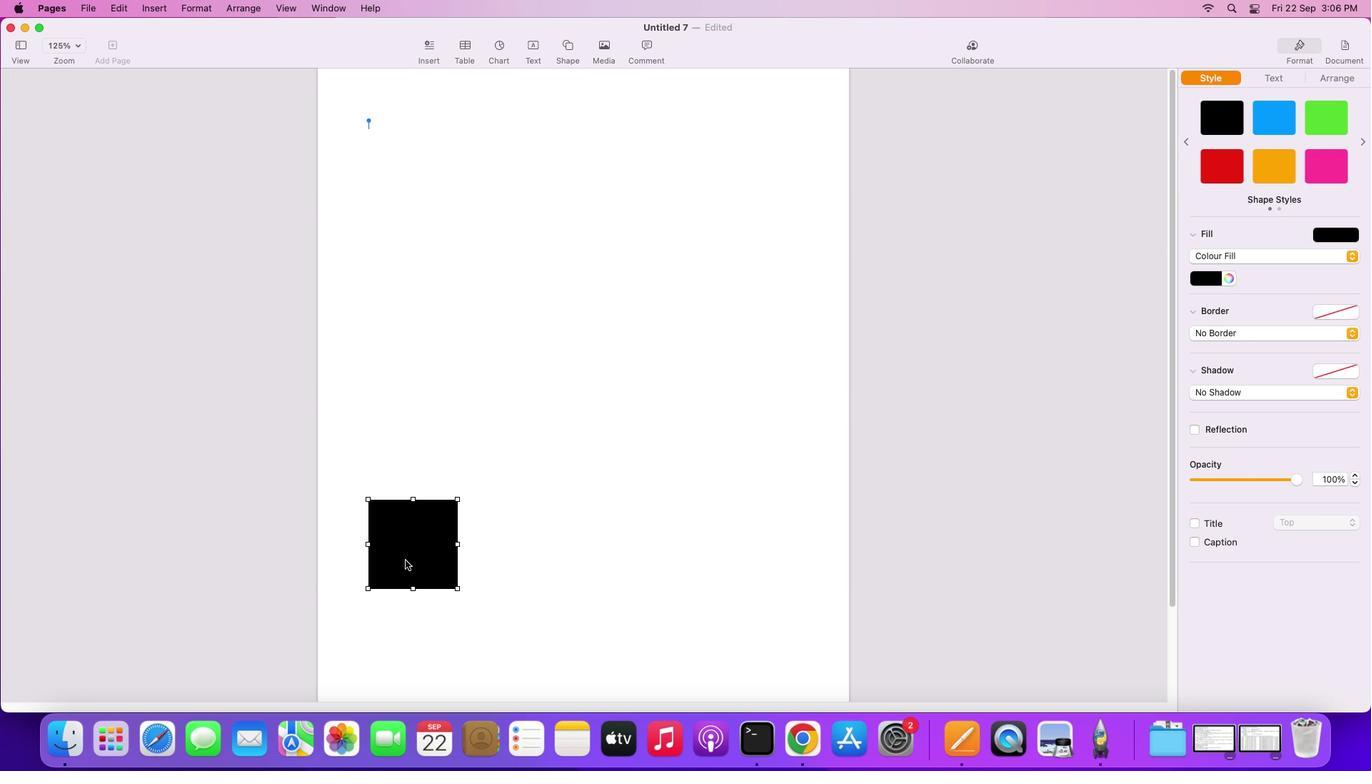
Action: Mouse scrolled (403, 559) with delta (0, 2)
Screenshot: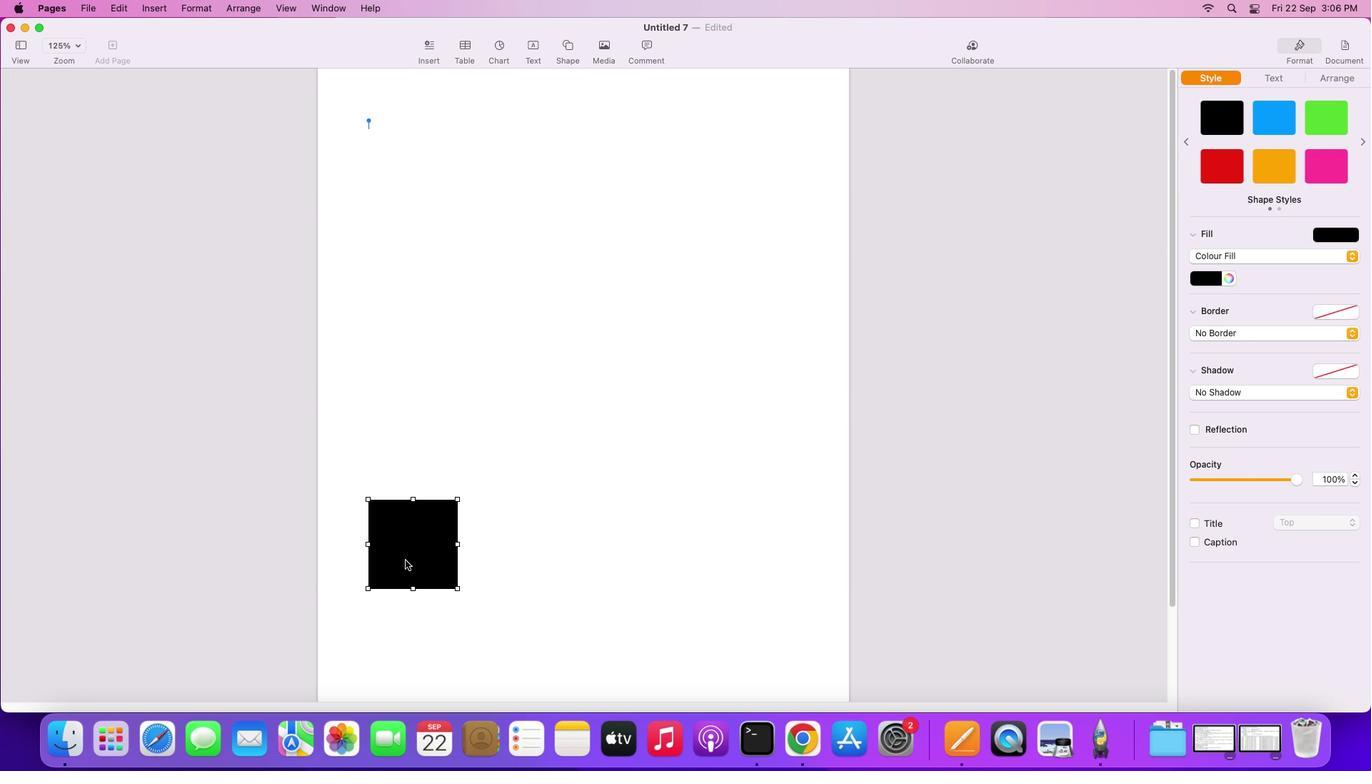 
Action: Mouse scrolled (403, 559) with delta (0, 2)
Screenshot: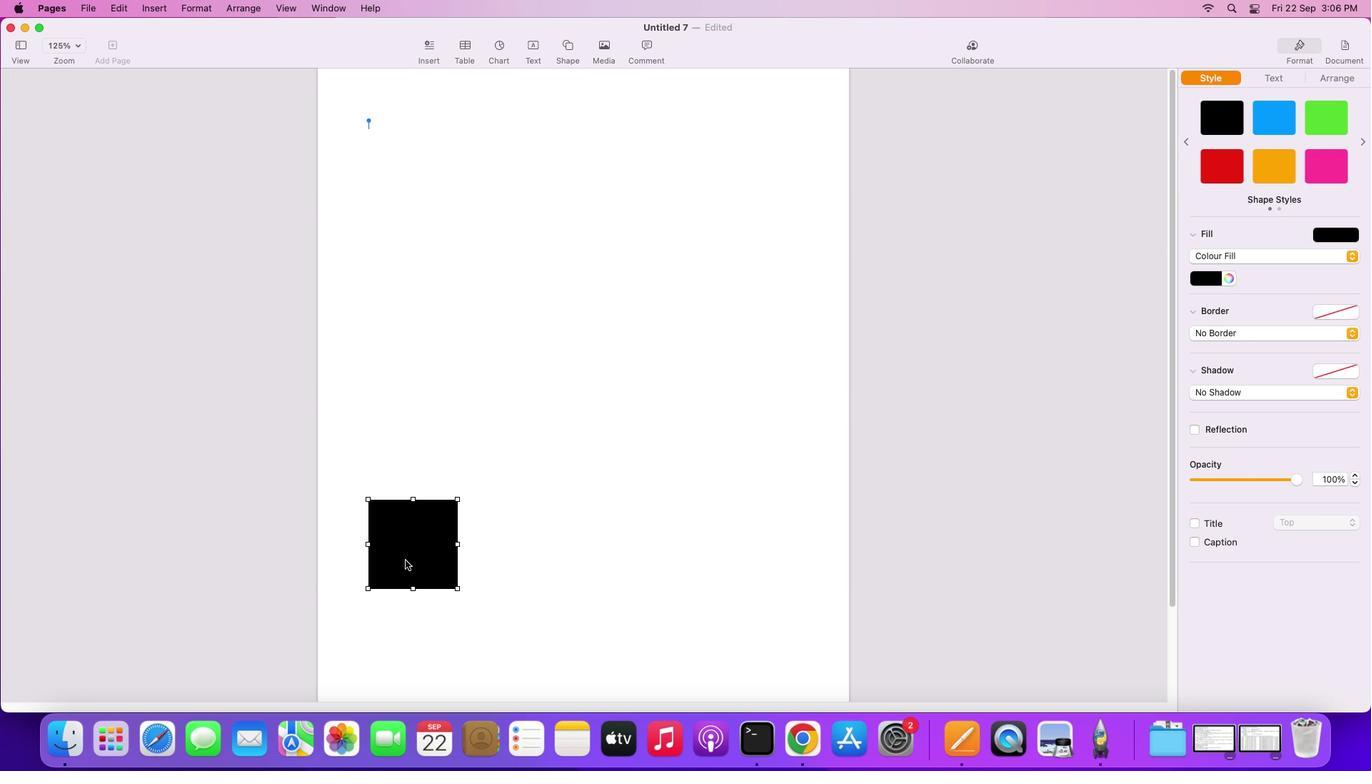 
Action: Mouse scrolled (403, 559) with delta (0, 3)
Screenshot: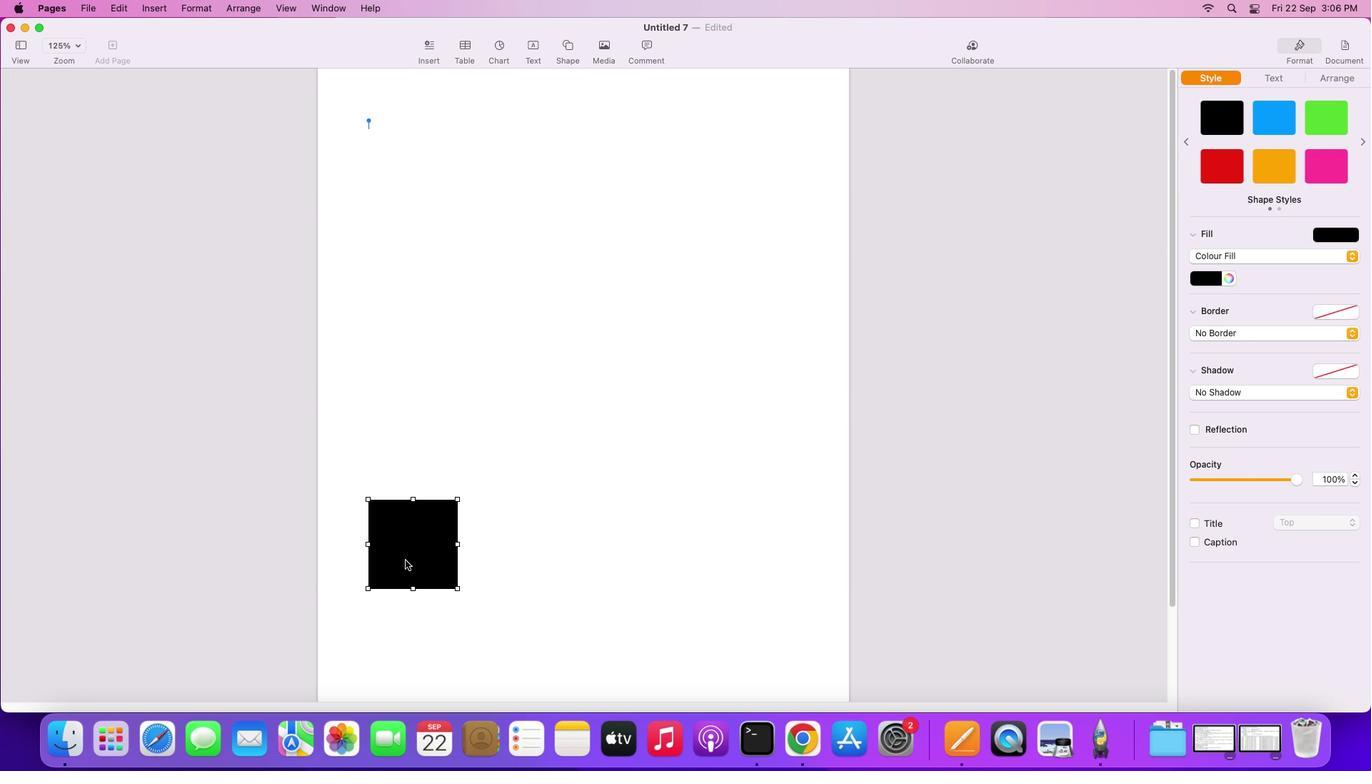 
Action: Mouse scrolled (403, 559) with delta (0, 4)
Screenshot: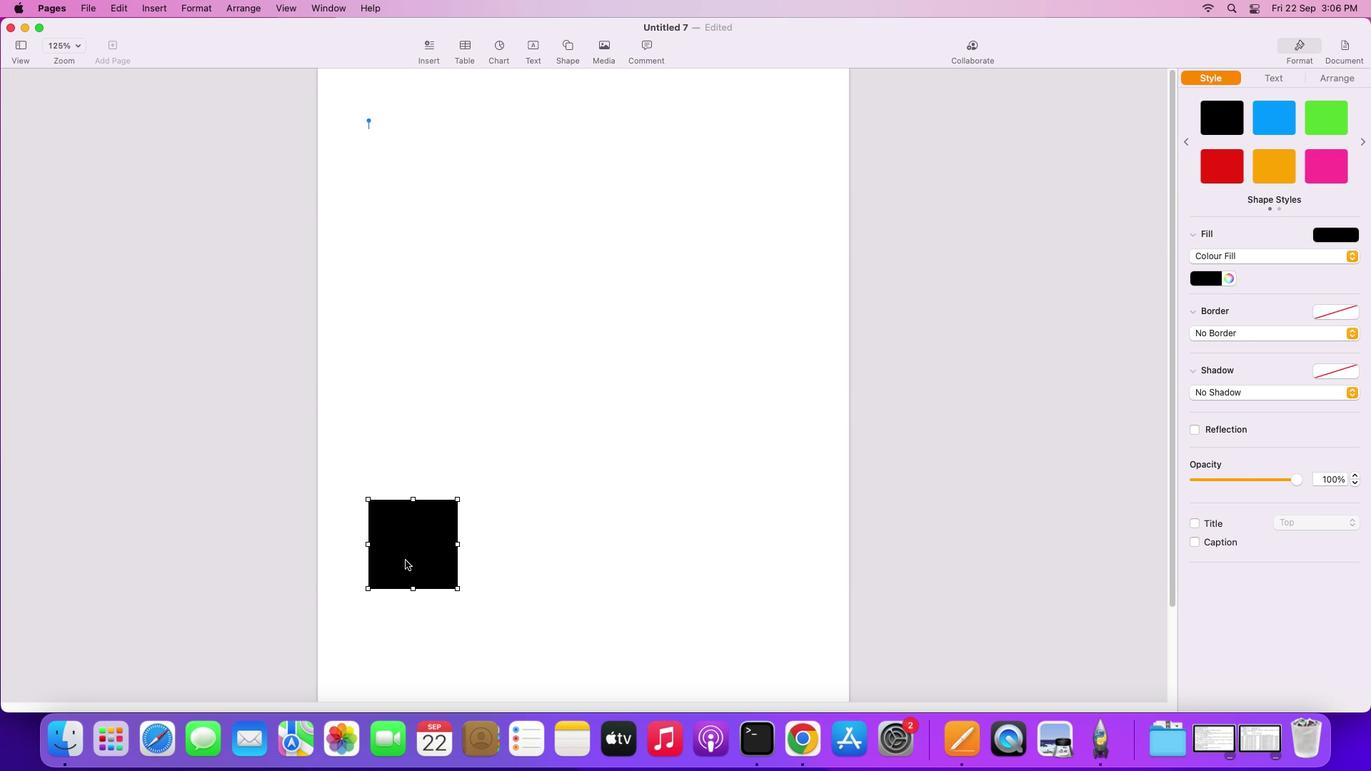 
Action: Mouse moved to (414, 535)
Screenshot: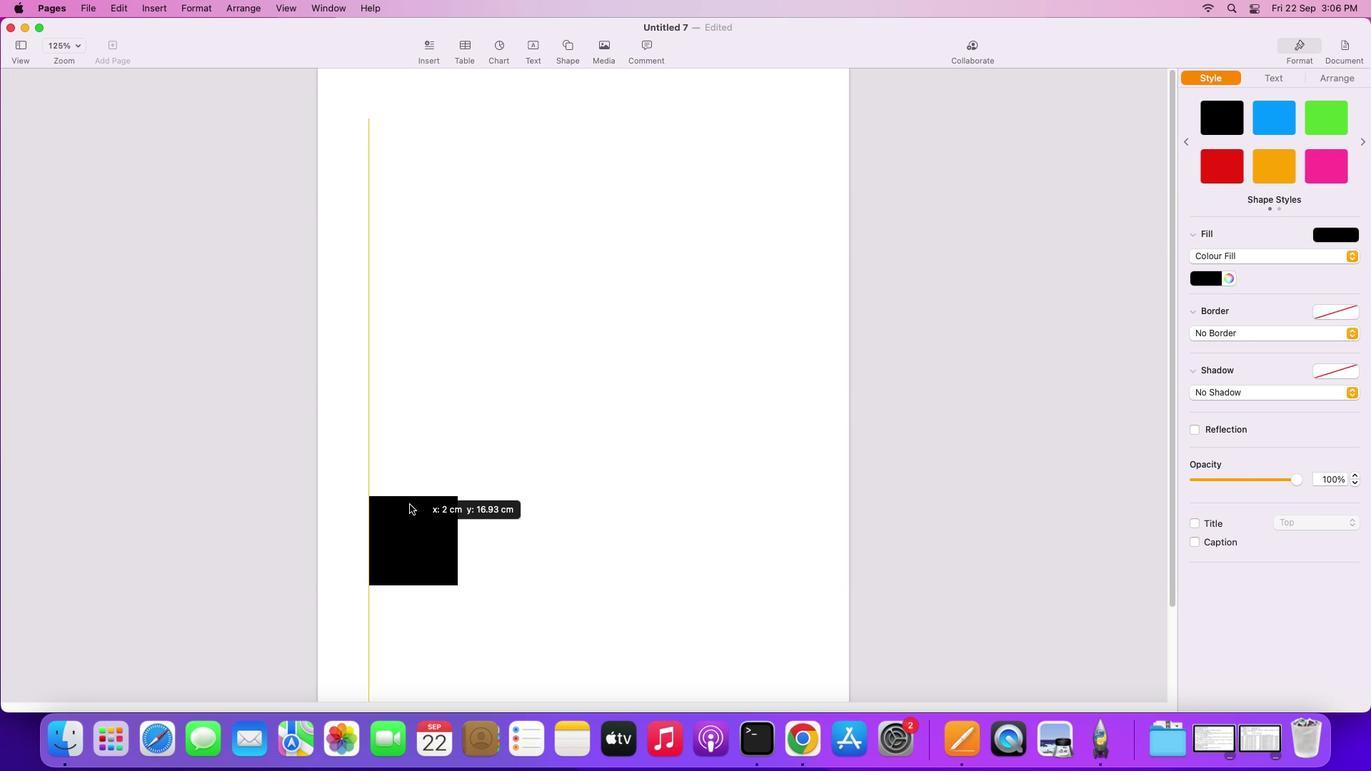 
Action: Mouse pressed left at (414, 535)
Screenshot: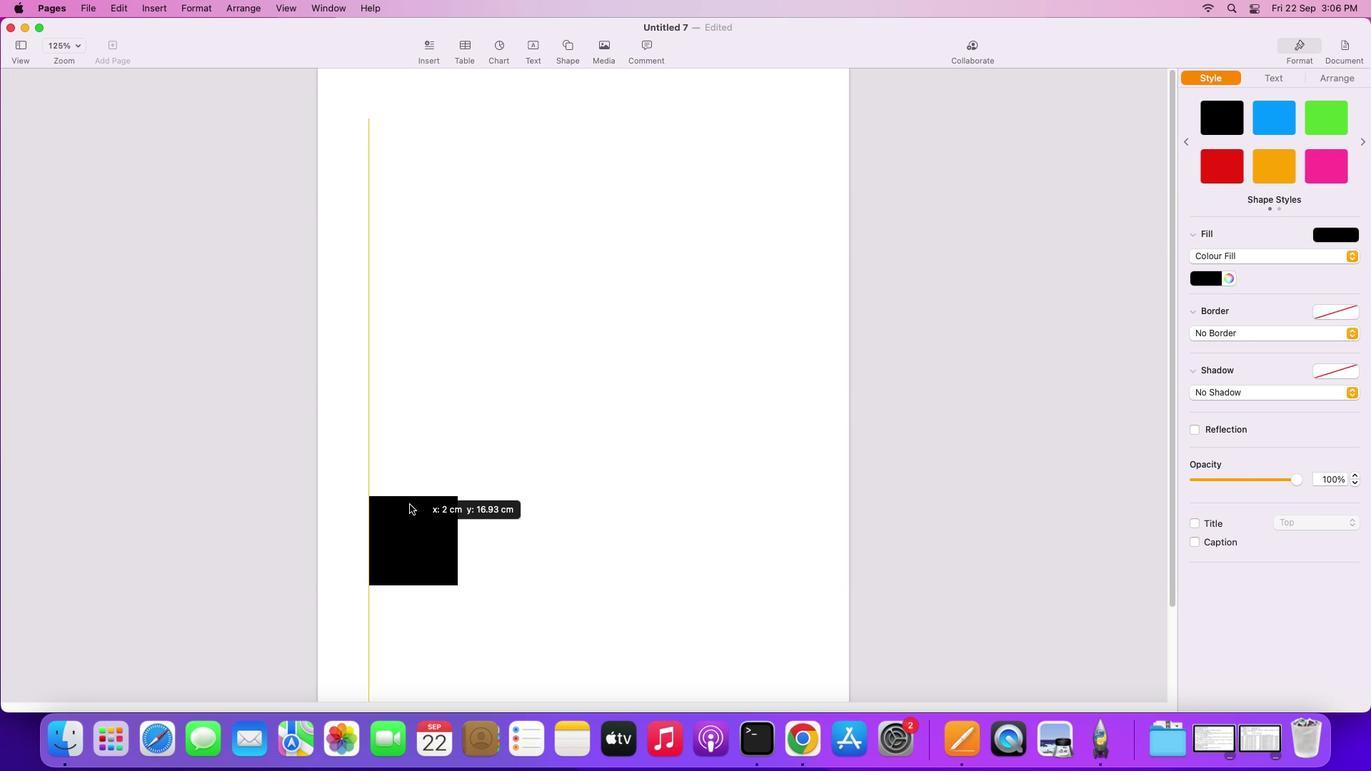 
Action: Mouse moved to (359, 155)
Screenshot: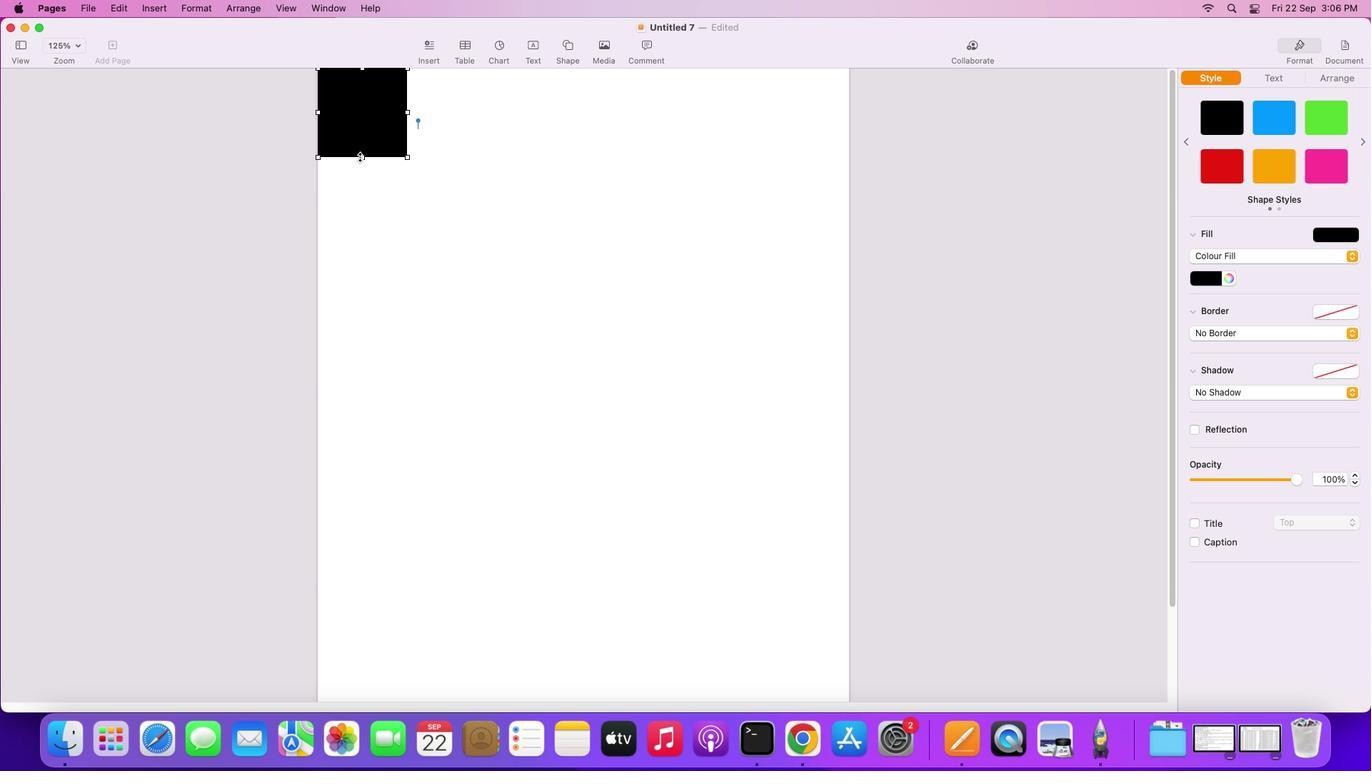 
Action: Mouse pressed left at (359, 155)
Screenshot: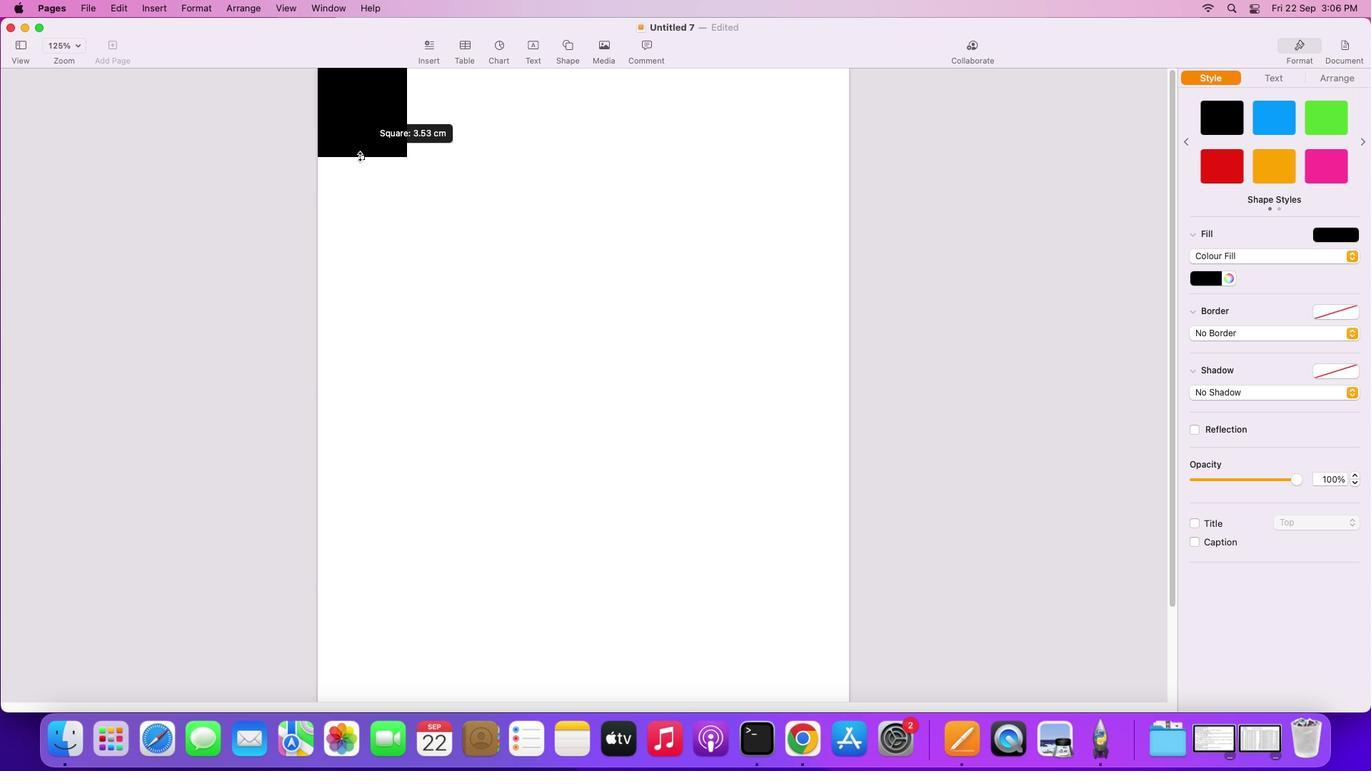 
Action: Mouse moved to (576, 70)
Screenshot: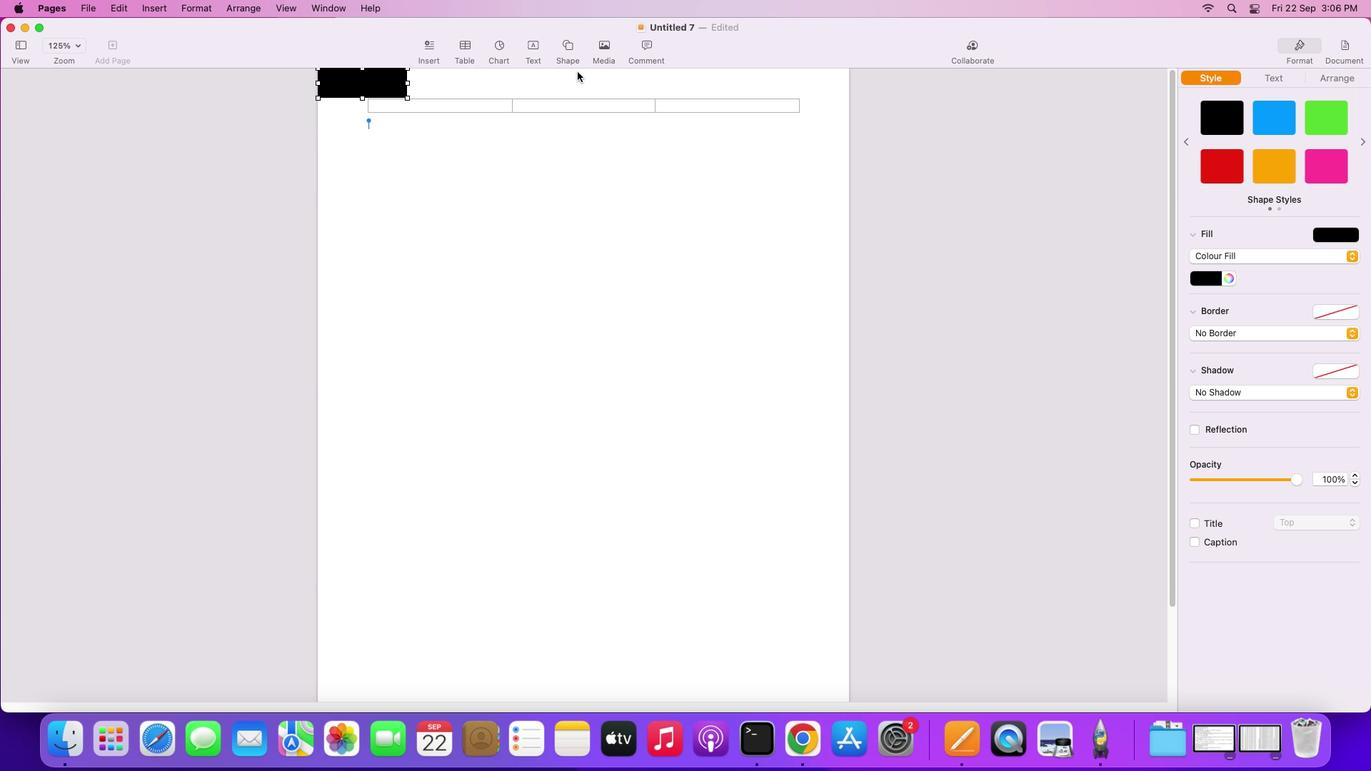 
Action: Mouse pressed left at (576, 70)
Screenshot: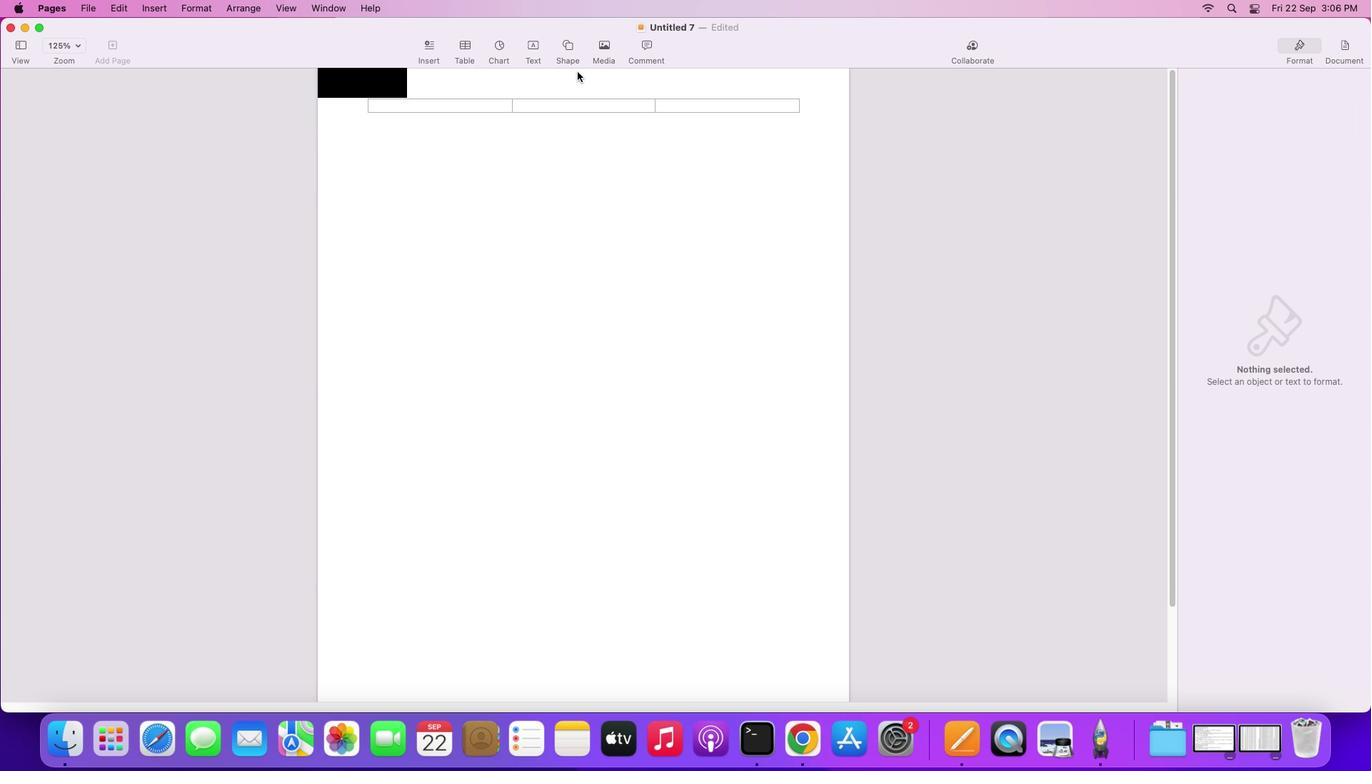 
Action: Mouse moved to (567, 44)
Screenshot: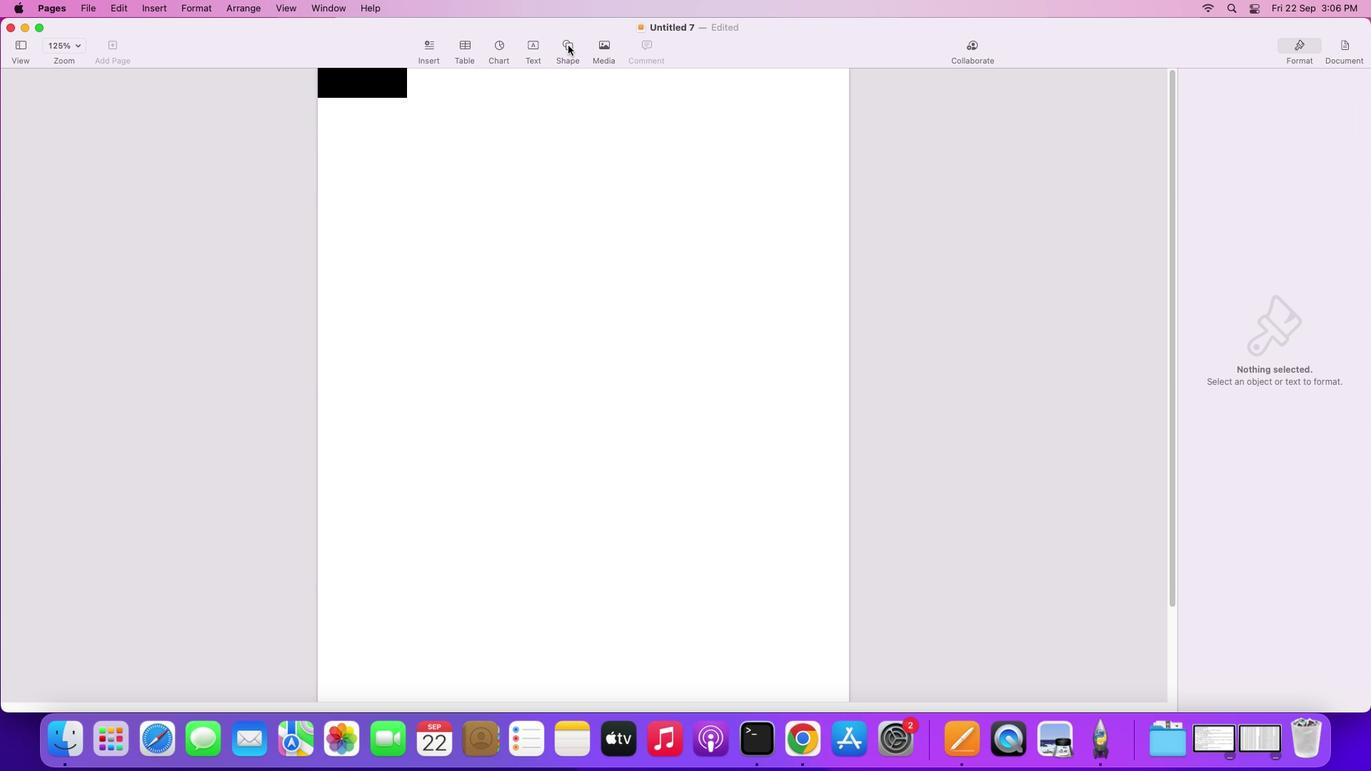 
Action: Mouse pressed left at (567, 44)
Screenshot: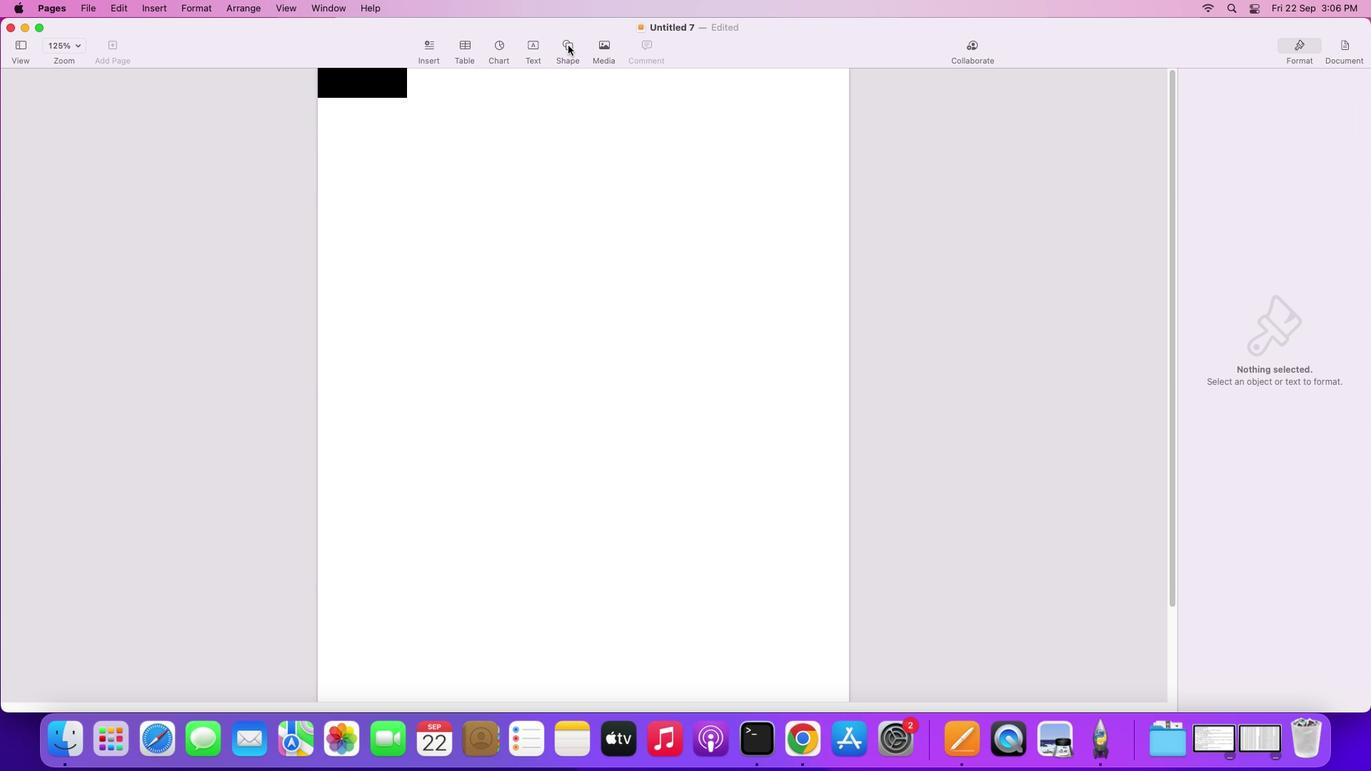 
Action: Mouse moved to (553, 202)
Screenshot: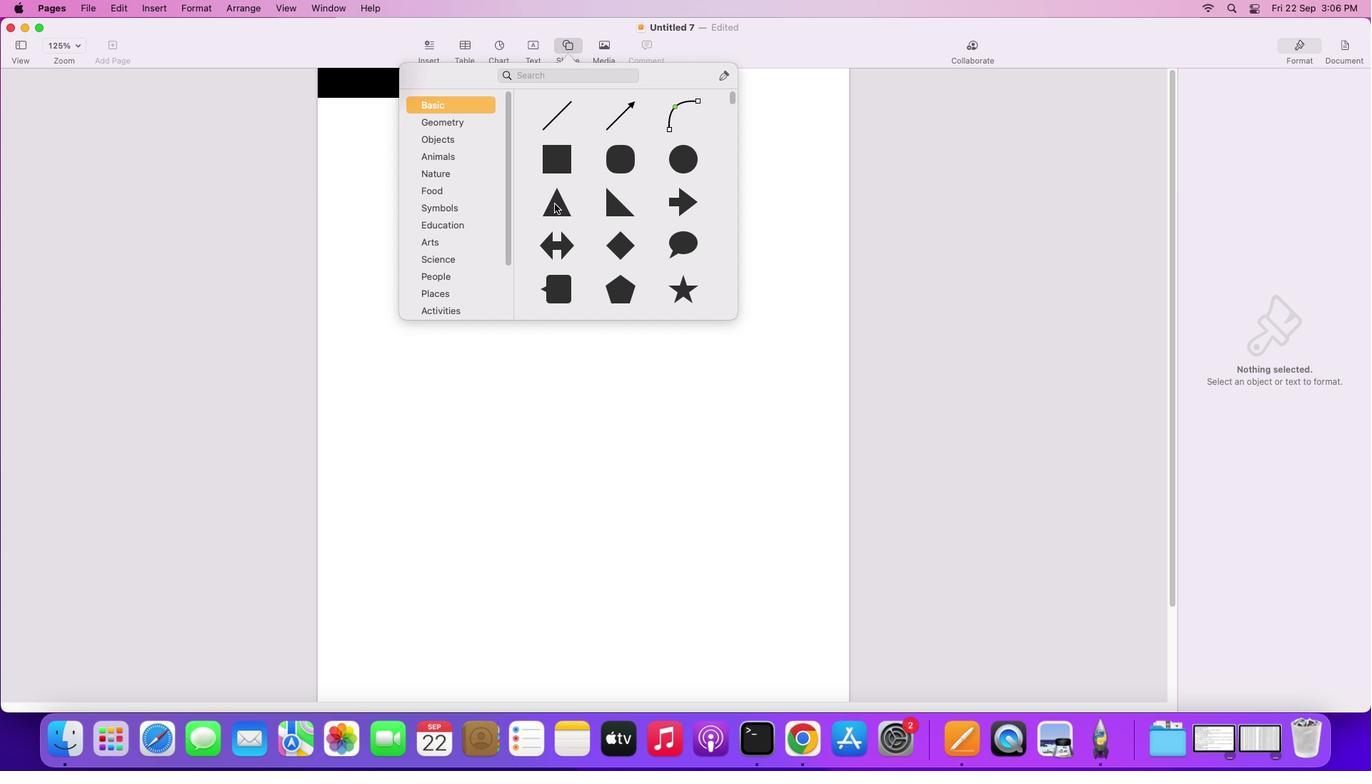
Action: Mouse pressed left at (553, 202)
Screenshot: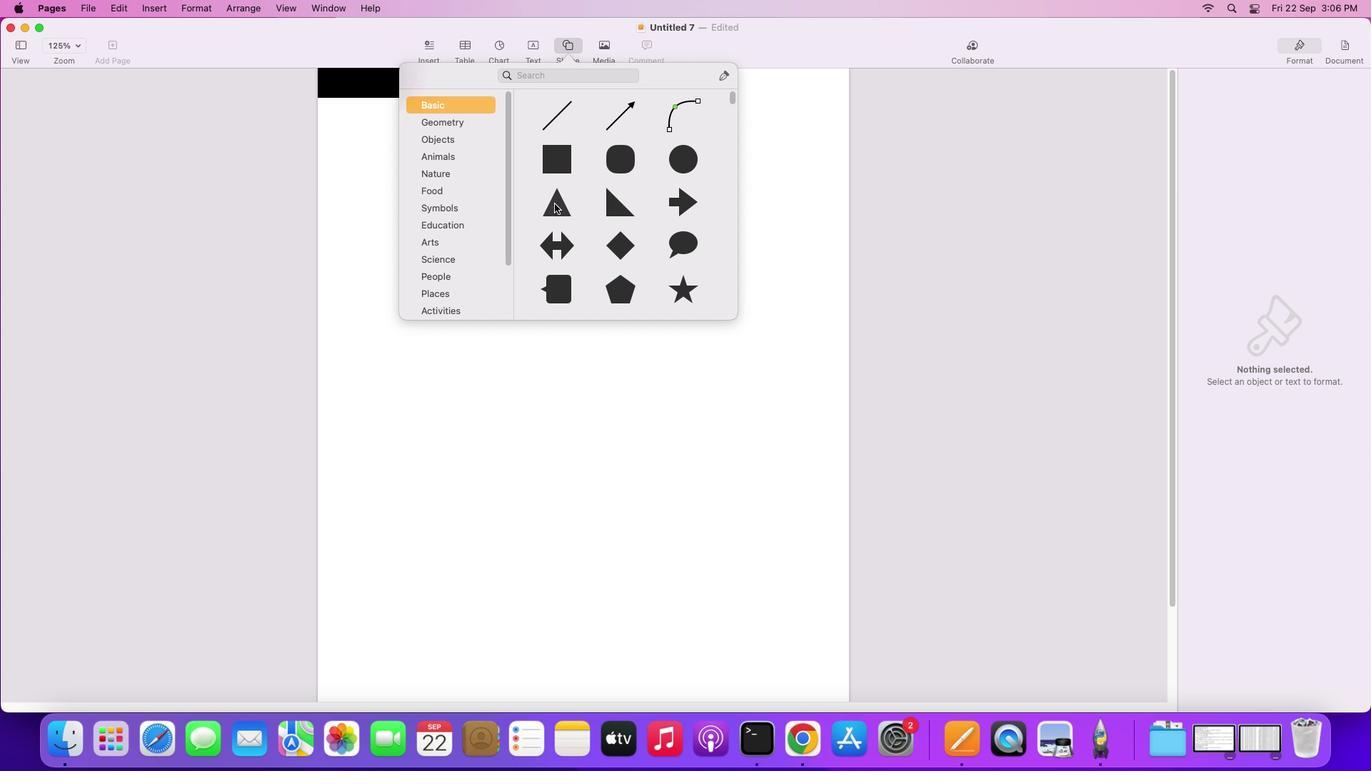 
Action: Mouse moved to (592, 376)
Screenshot: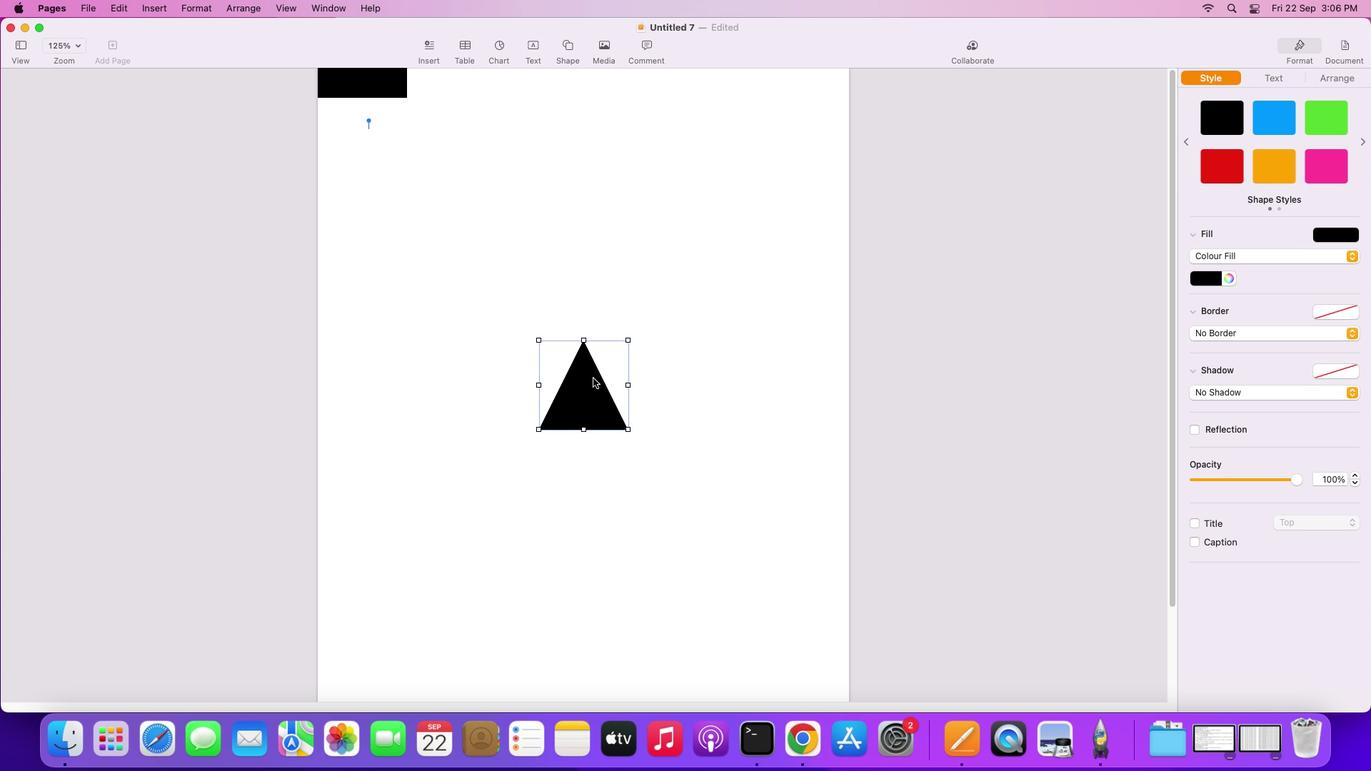 
Action: Mouse pressed left at (592, 376)
Screenshot: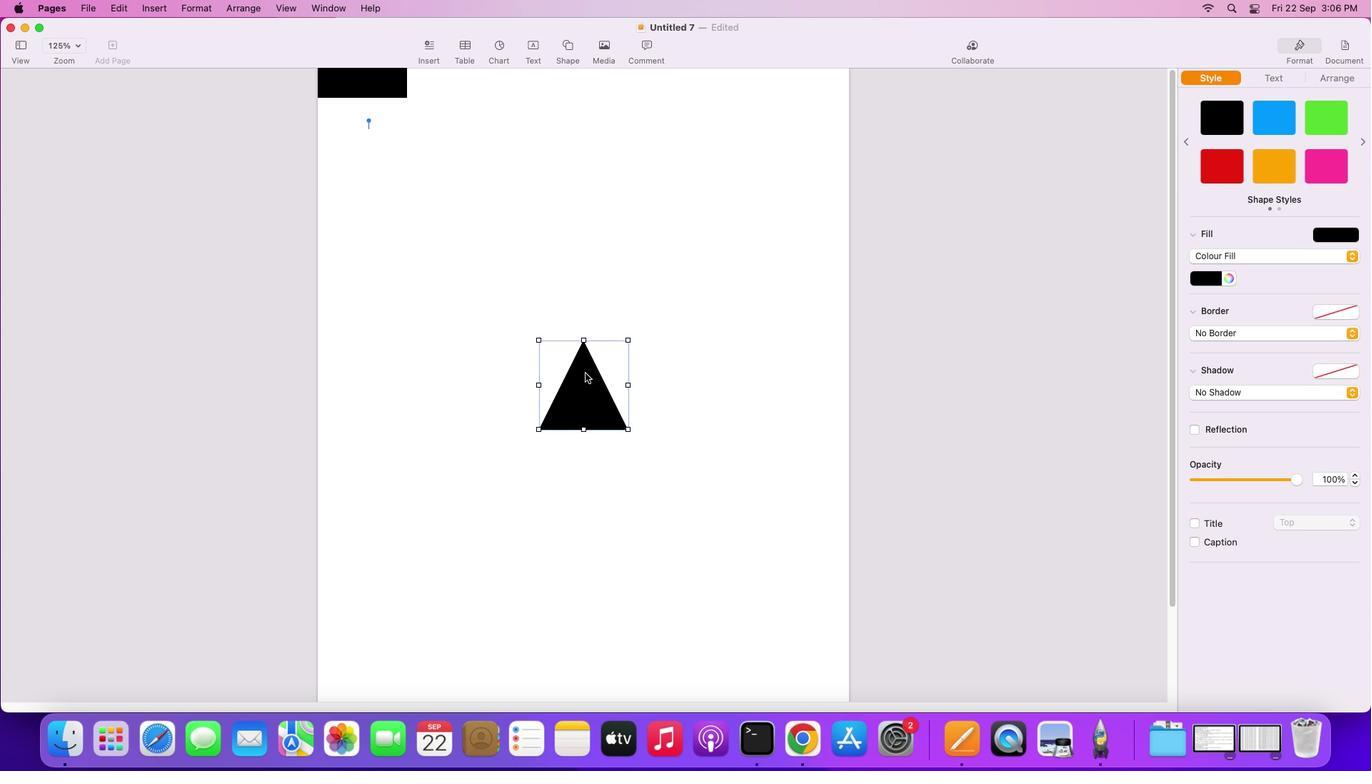 
Action: Mouse moved to (412, 154)
Screenshot: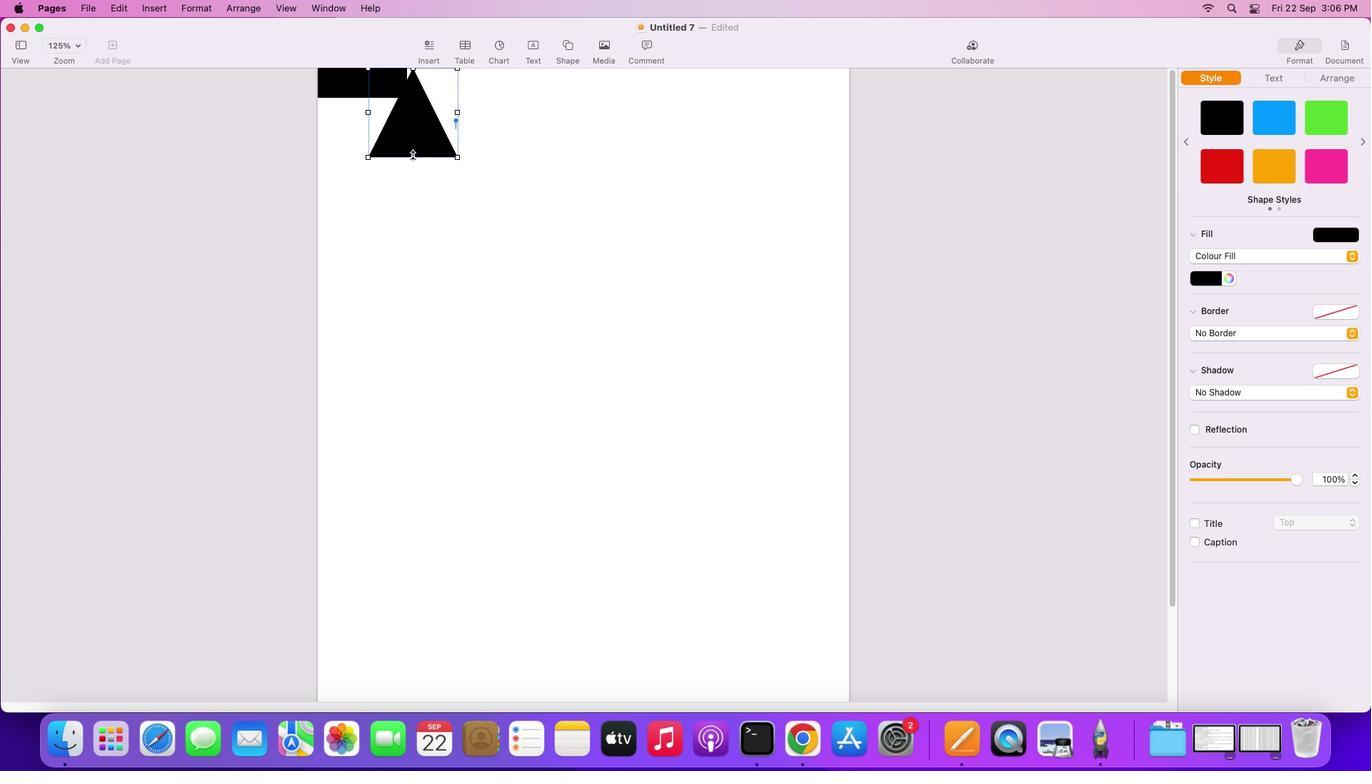 
Action: Mouse pressed left at (412, 154)
Screenshot: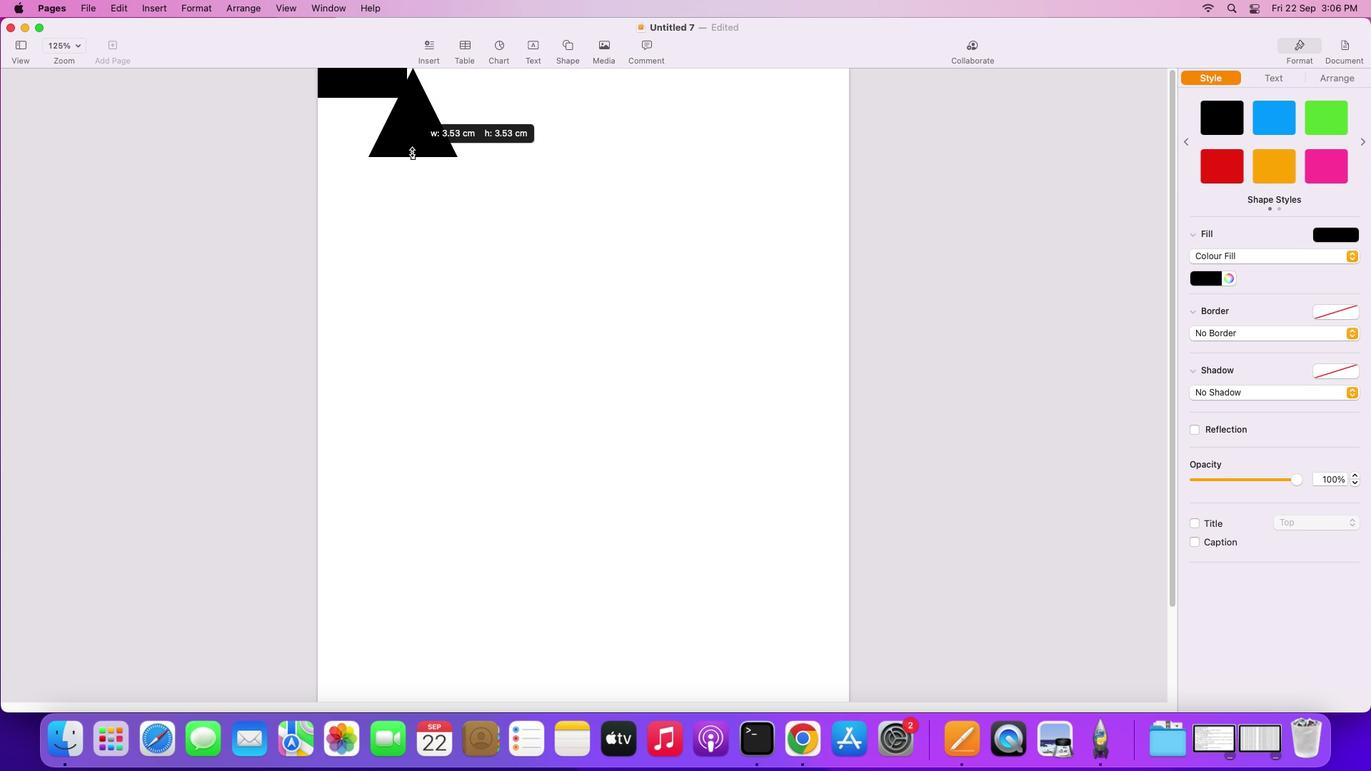 
Action: Mouse moved to (457, 93)
Screenshot: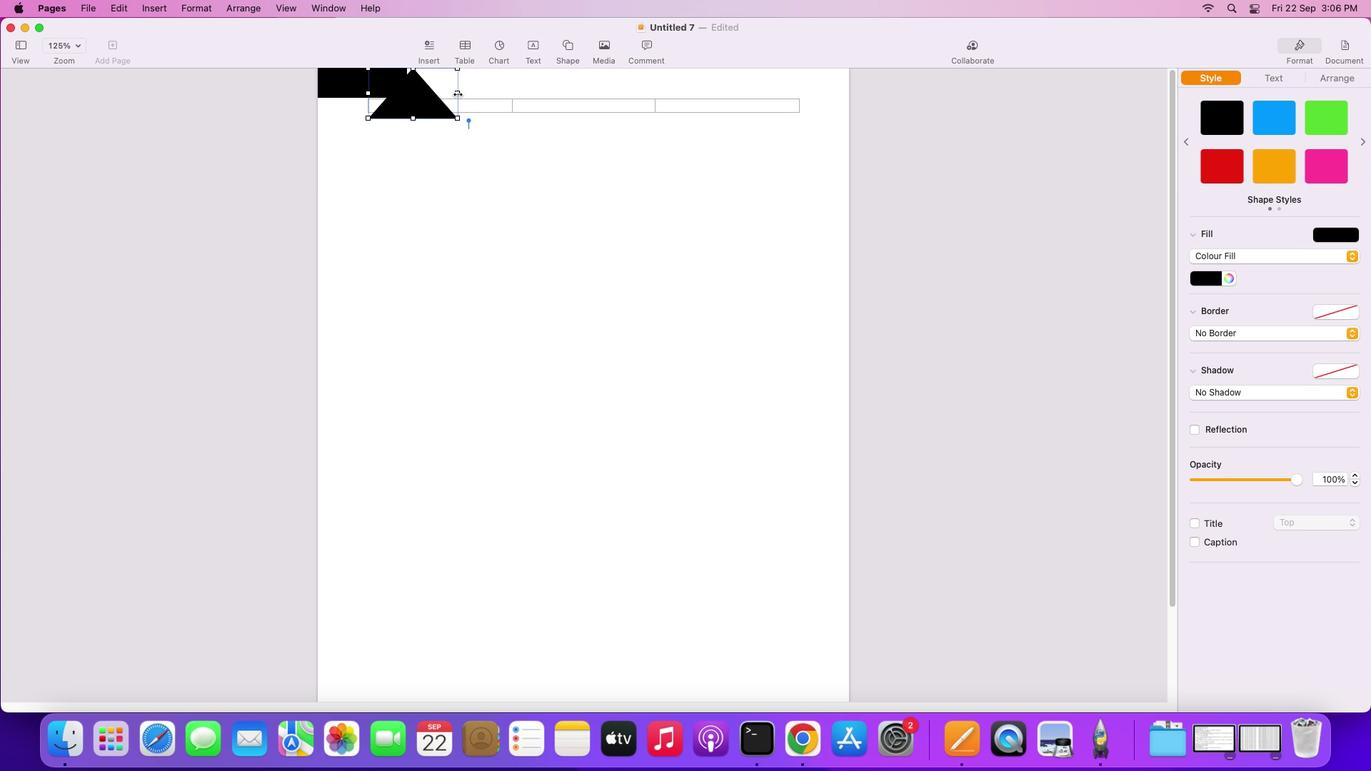 
Action: Mouse pressed left at (457, 93)
Screenshot: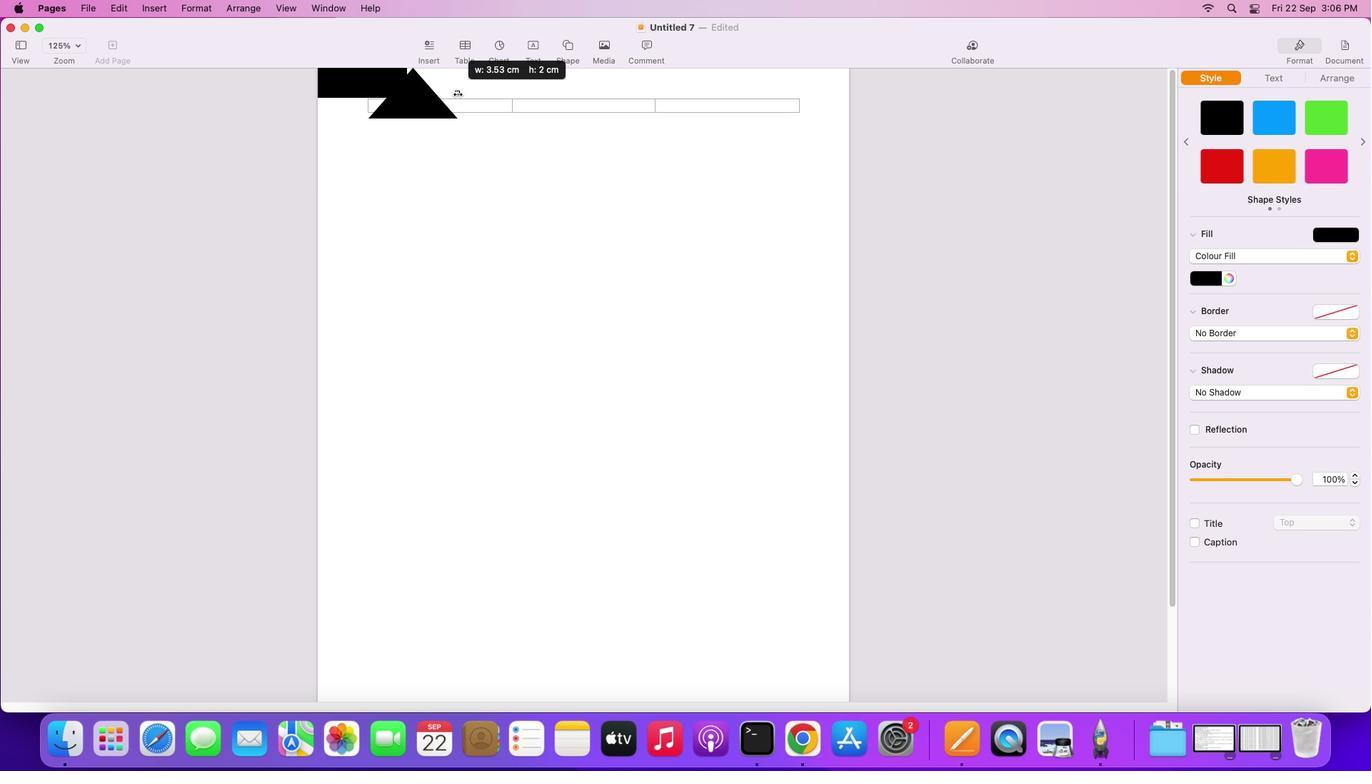 
Action: Mouse moved to (382, 99)
Screenshot: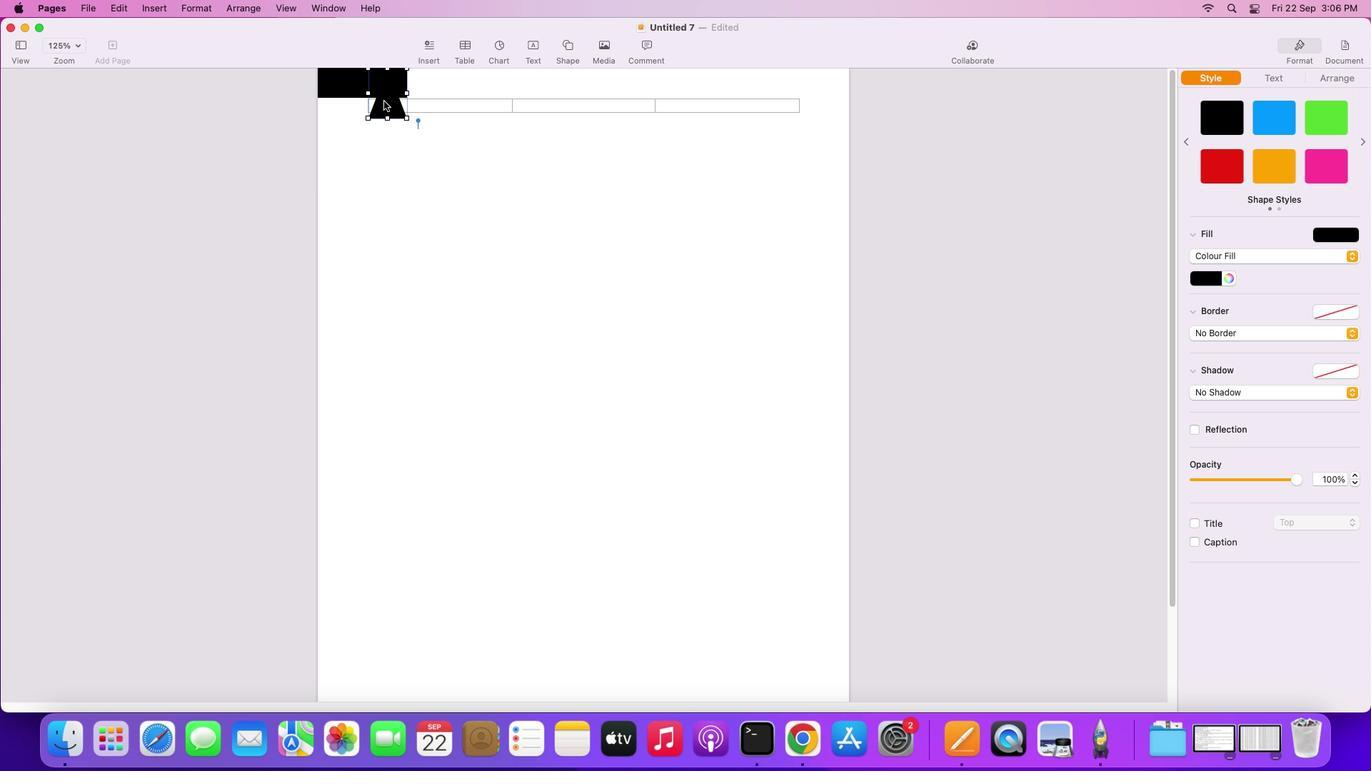 
Action: Mouse pressed left at (382, 99)
Screenshot: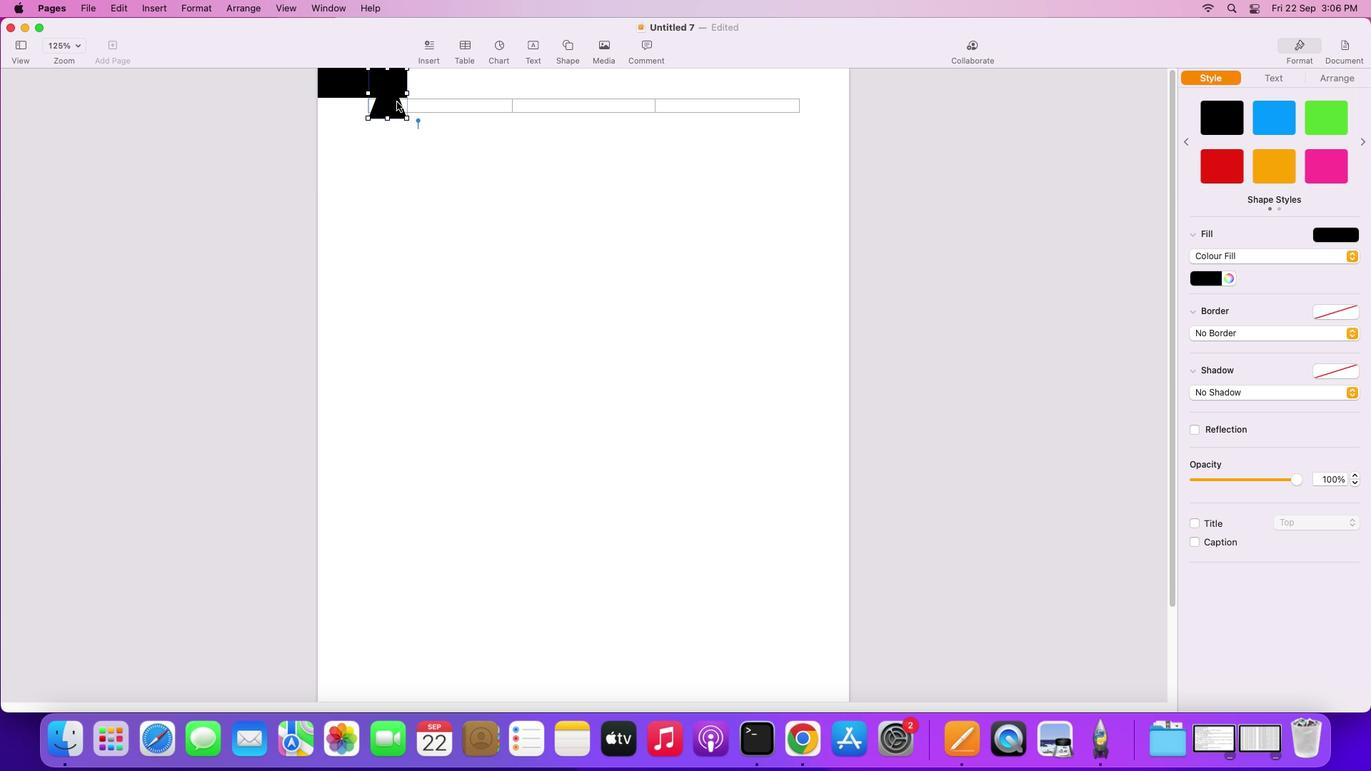 
Action: Mouse moved to (415, 117)
Screenshot: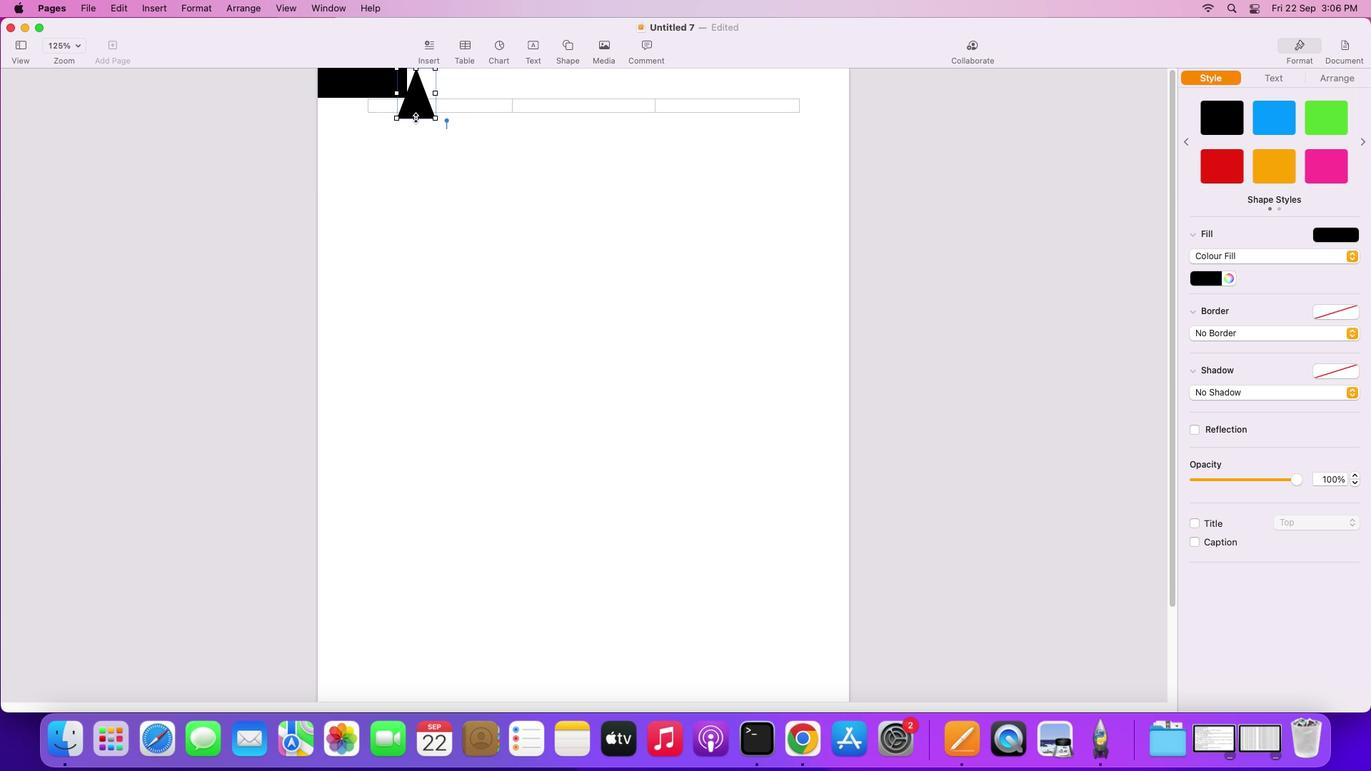 
Action: Mouse pressed left at (415, 117)
Screenshot: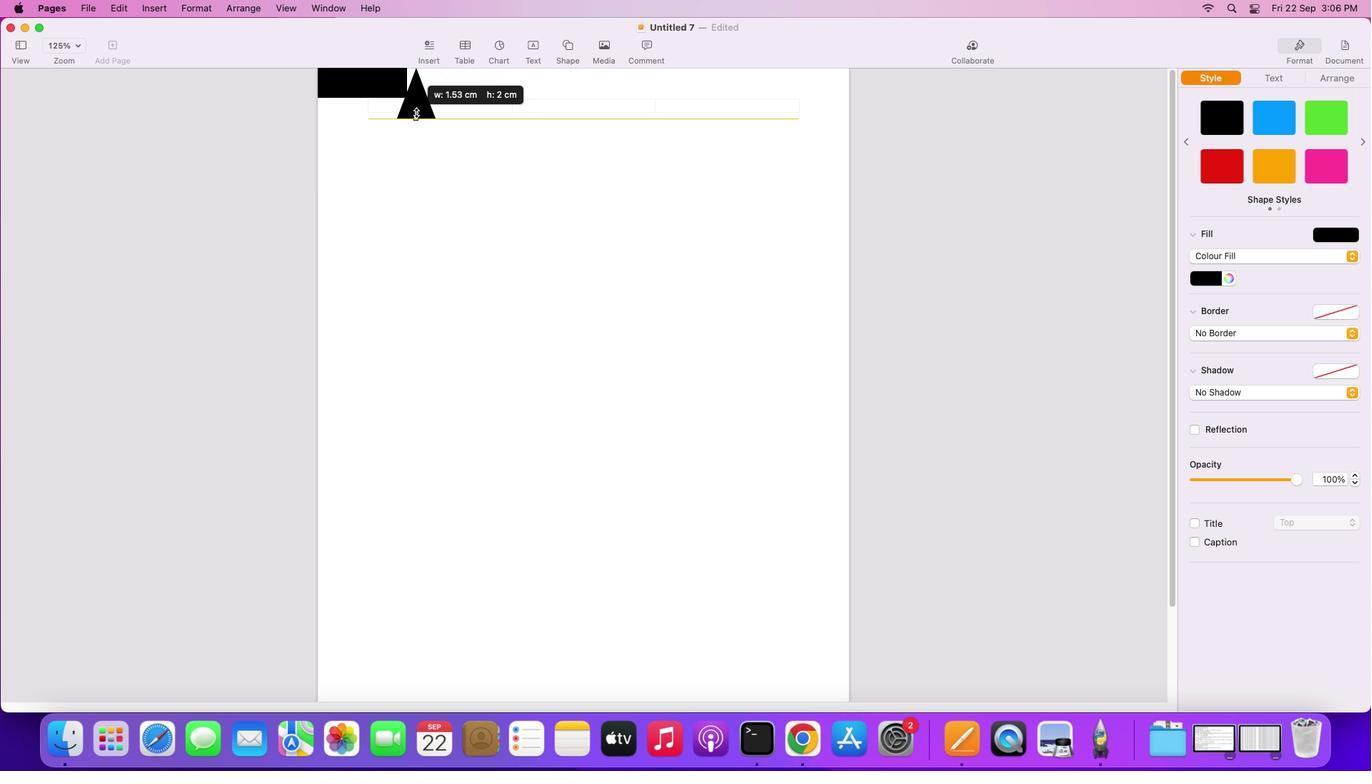 
Action: Mouse moved to (432, 81)
Screenshot: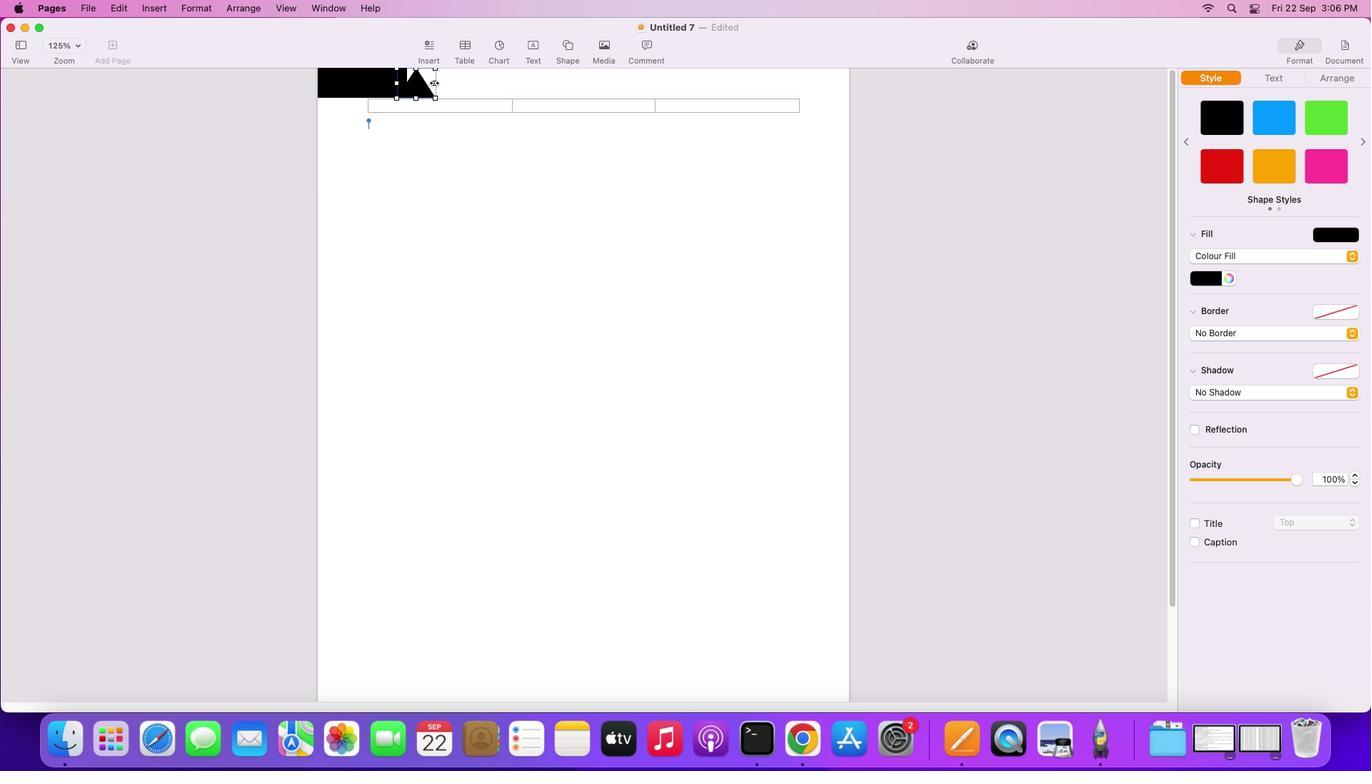 
Action: Mouse pressed left at (432, 81)
Screenshot: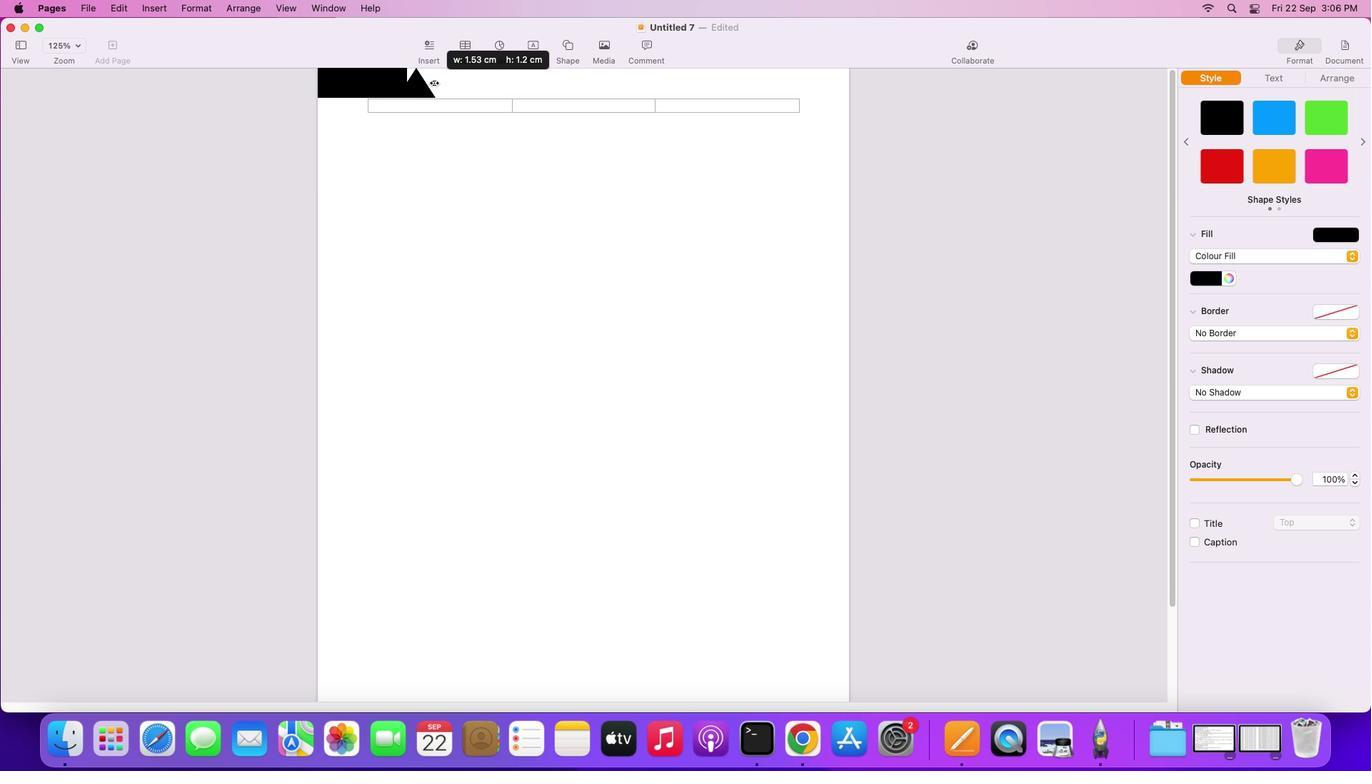 
Action: Mouse moved to (412, 86)
Screenshot: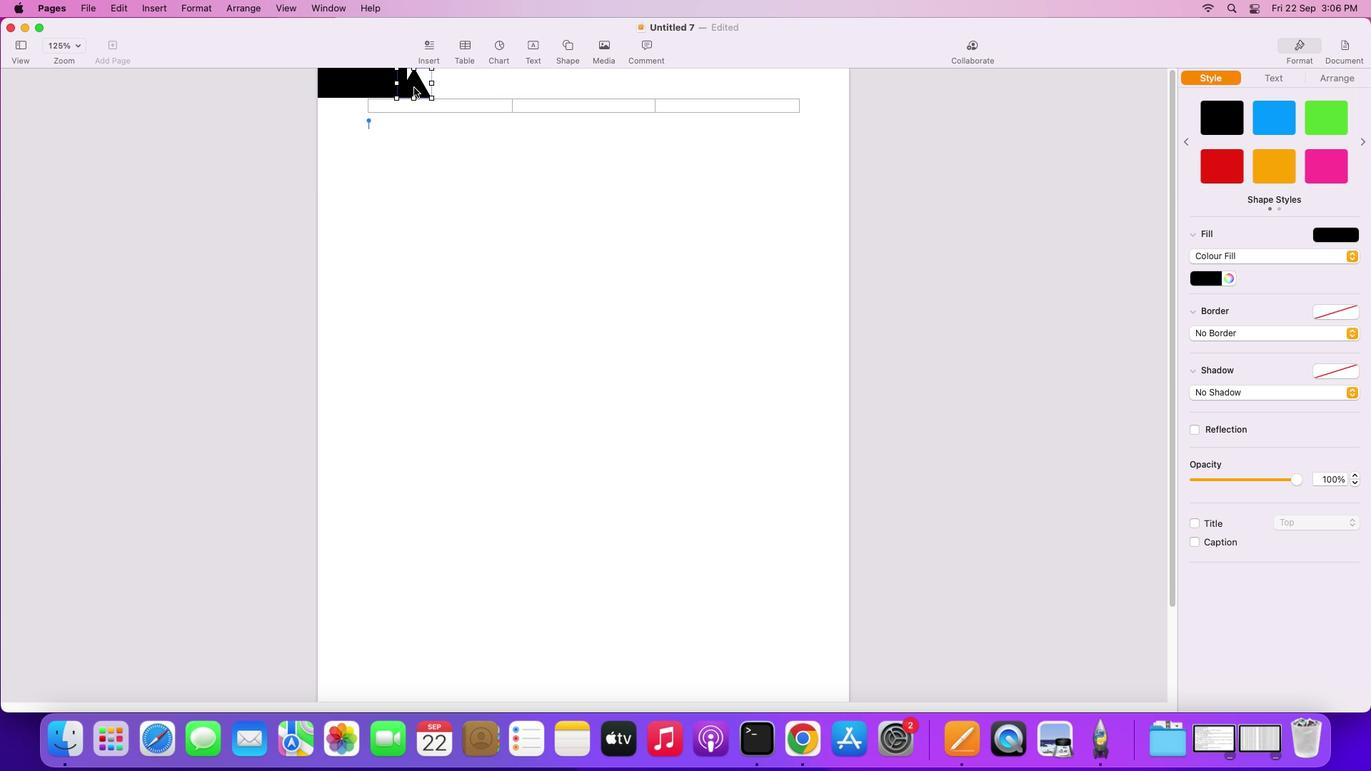 
Action: Mouse pressed left at (412, 86)
Screenshot: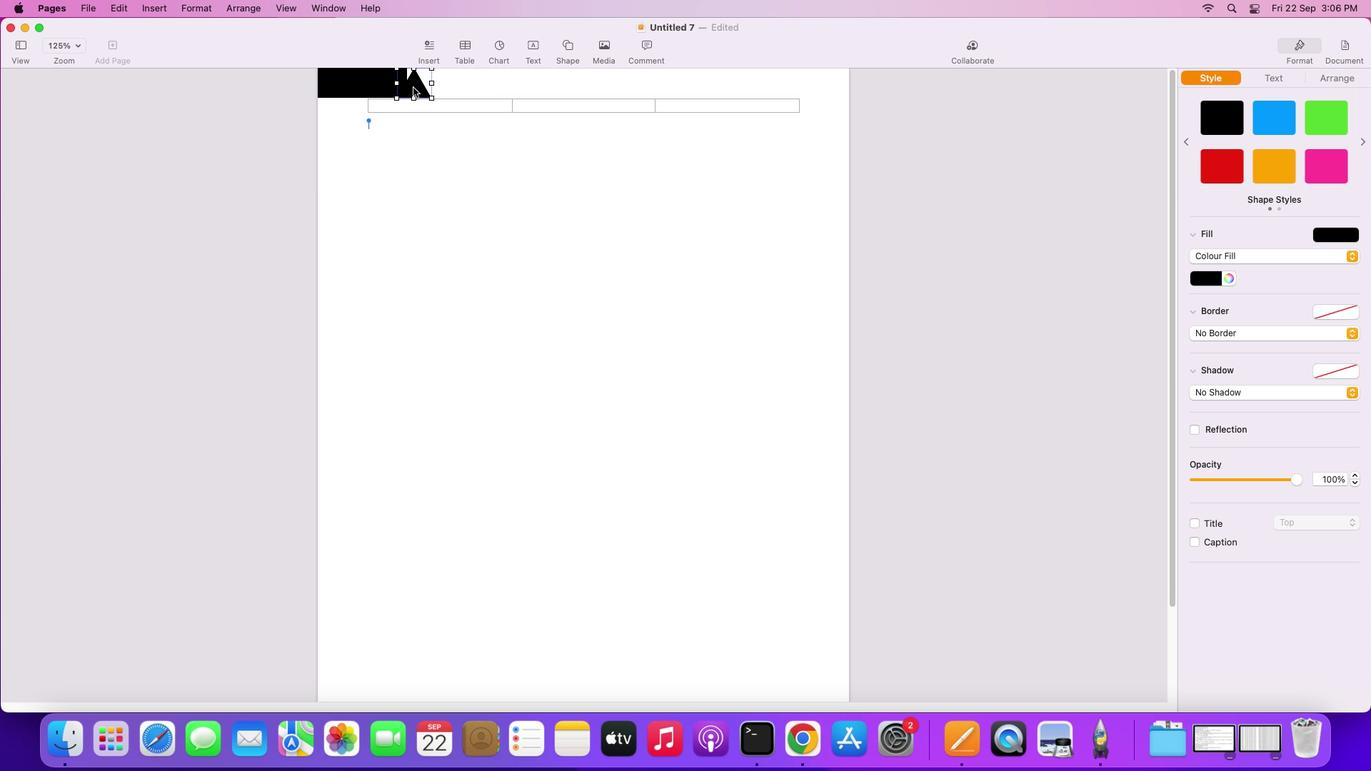 
Action: Mouse moved to (438, 122)
Screenshot: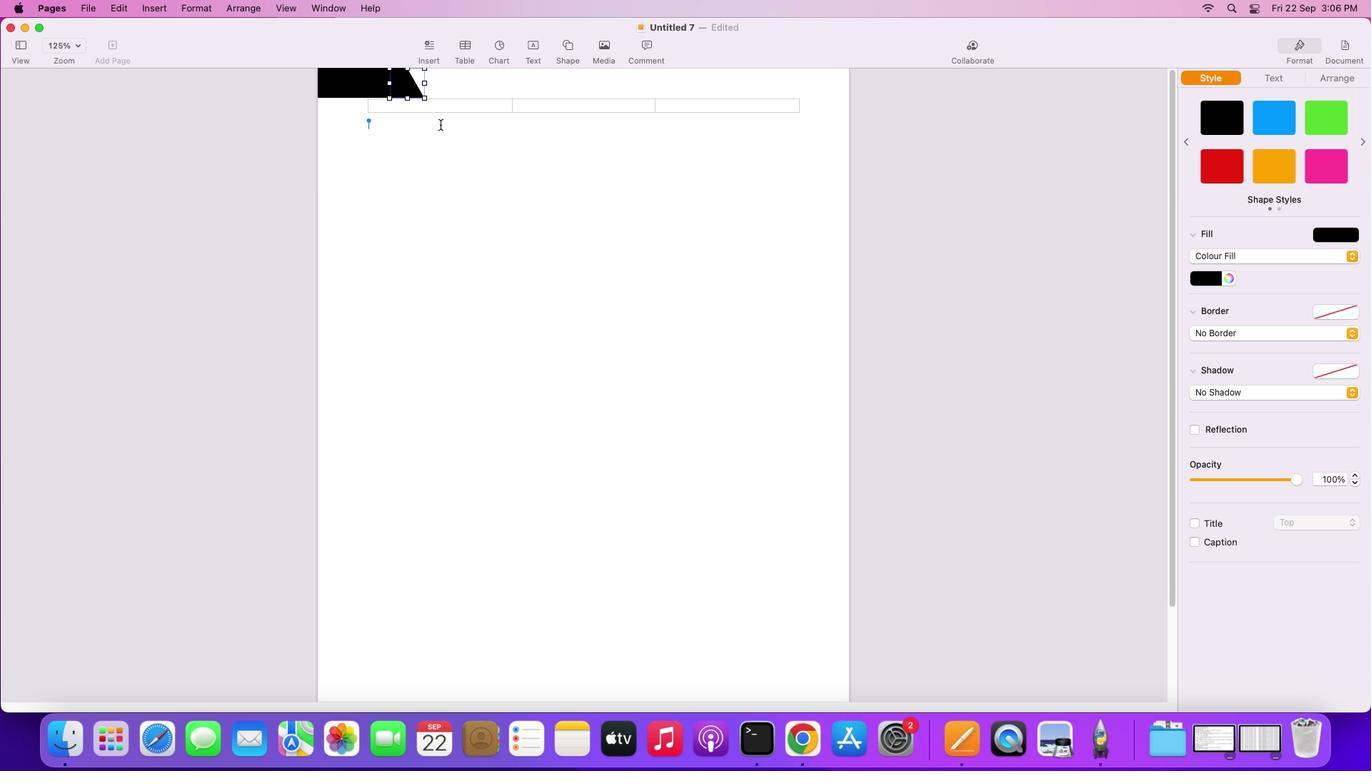 
Action: Mouse pressed left at (438, 122)
Screenshot: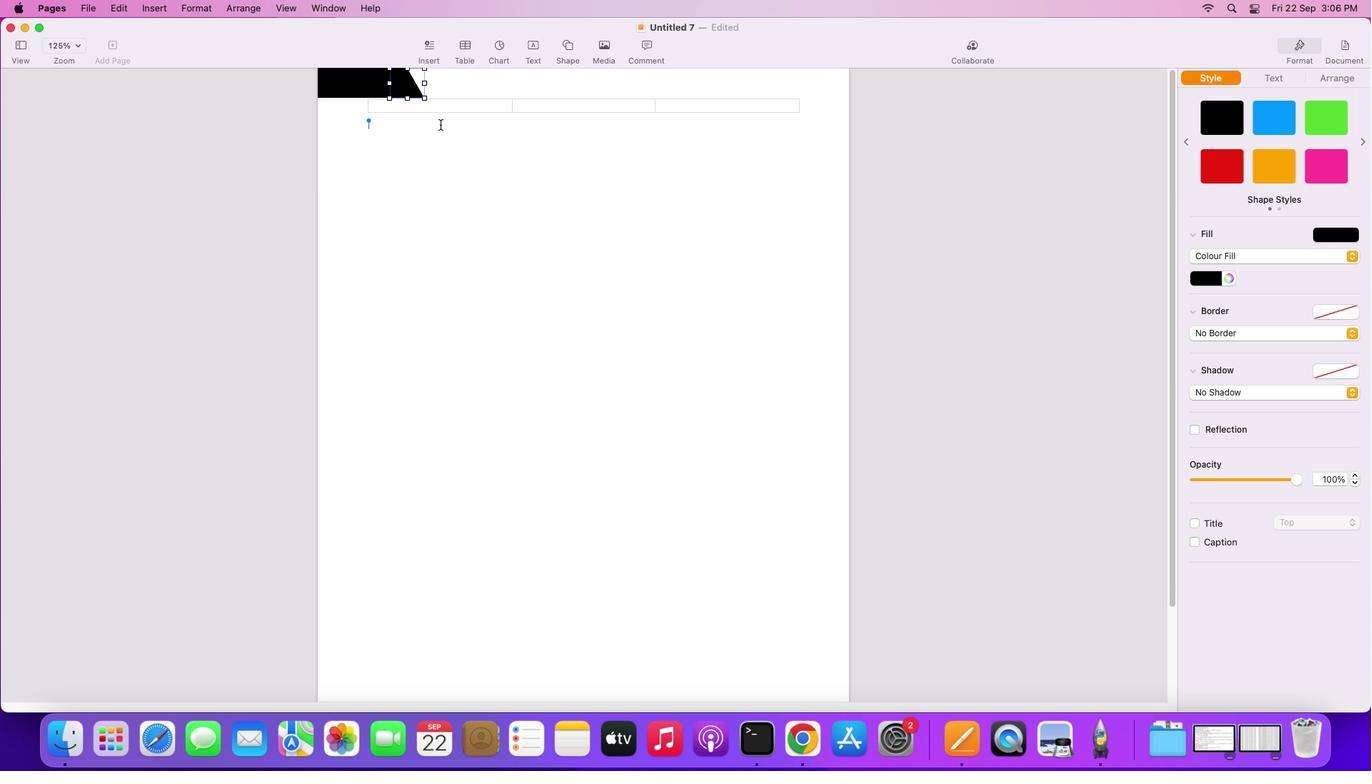 
Action: Mouse moved to (370, 80)
Screenshot: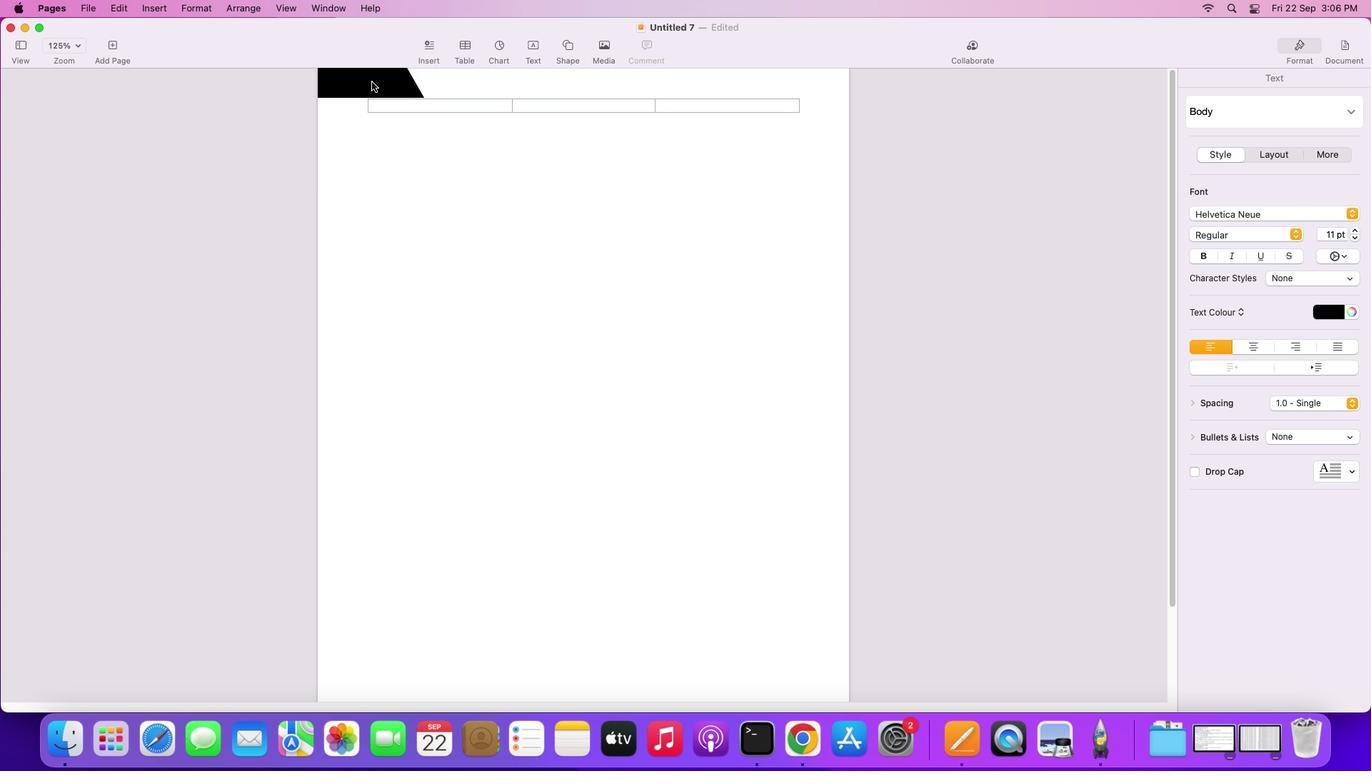 
Action: Mouse pressed left at (370, 80)
Screenshot: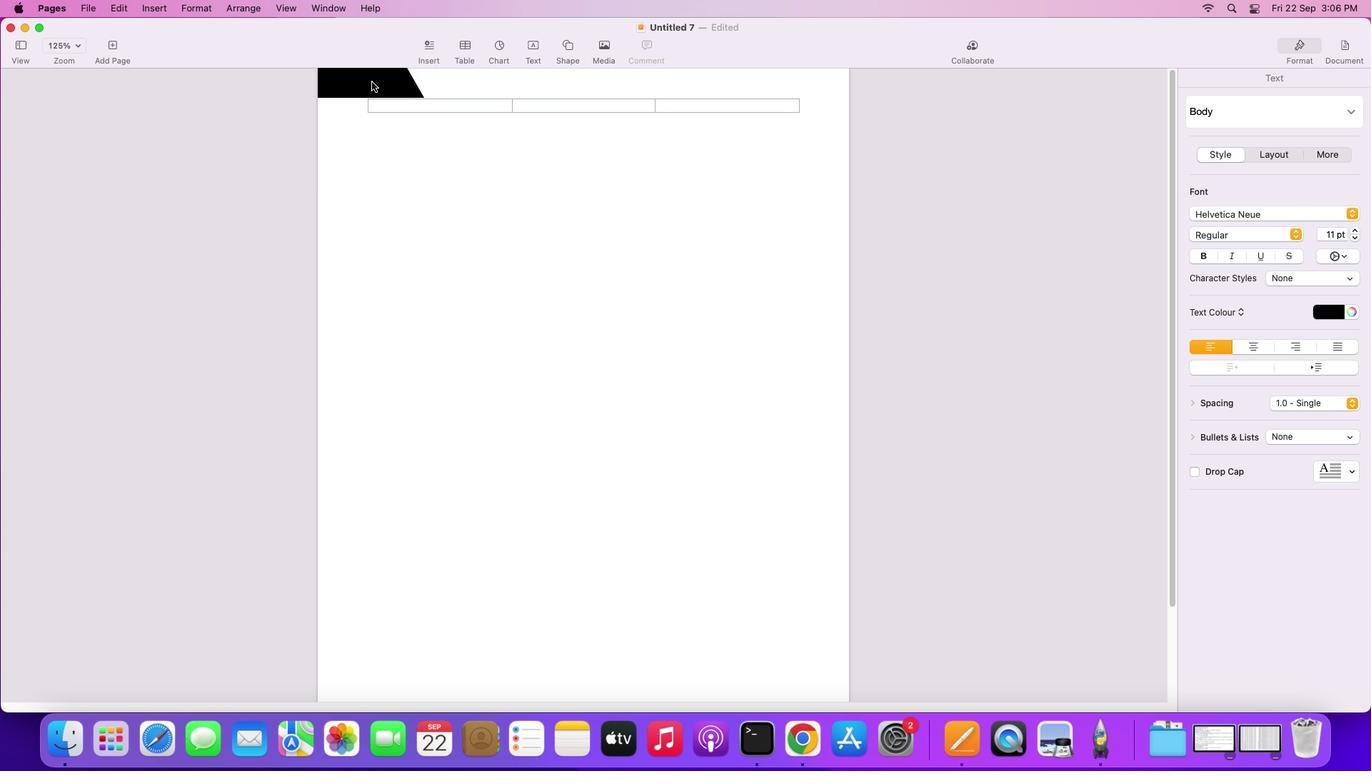 
Action: Mouse moved to (380, 81)
Screenshot: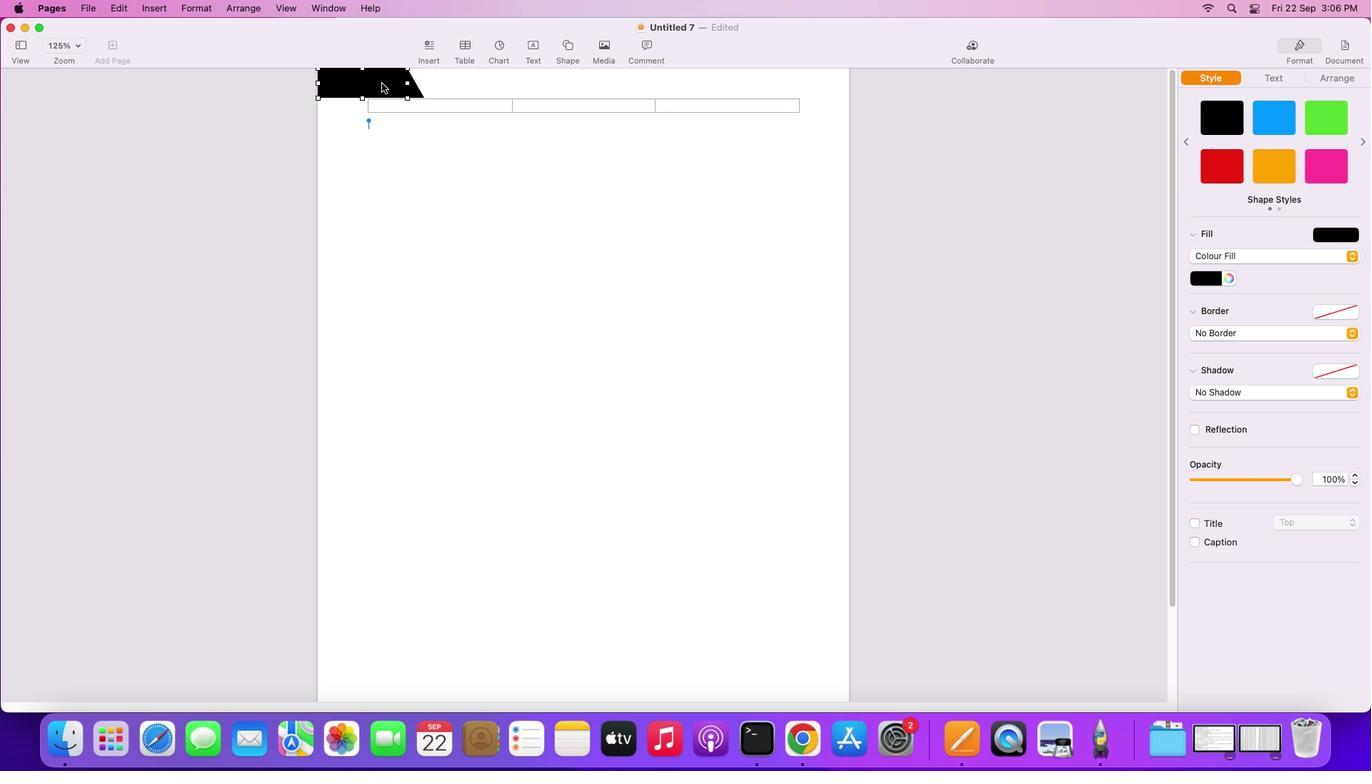 
Action: Key pressed Key.shift
Screenshot: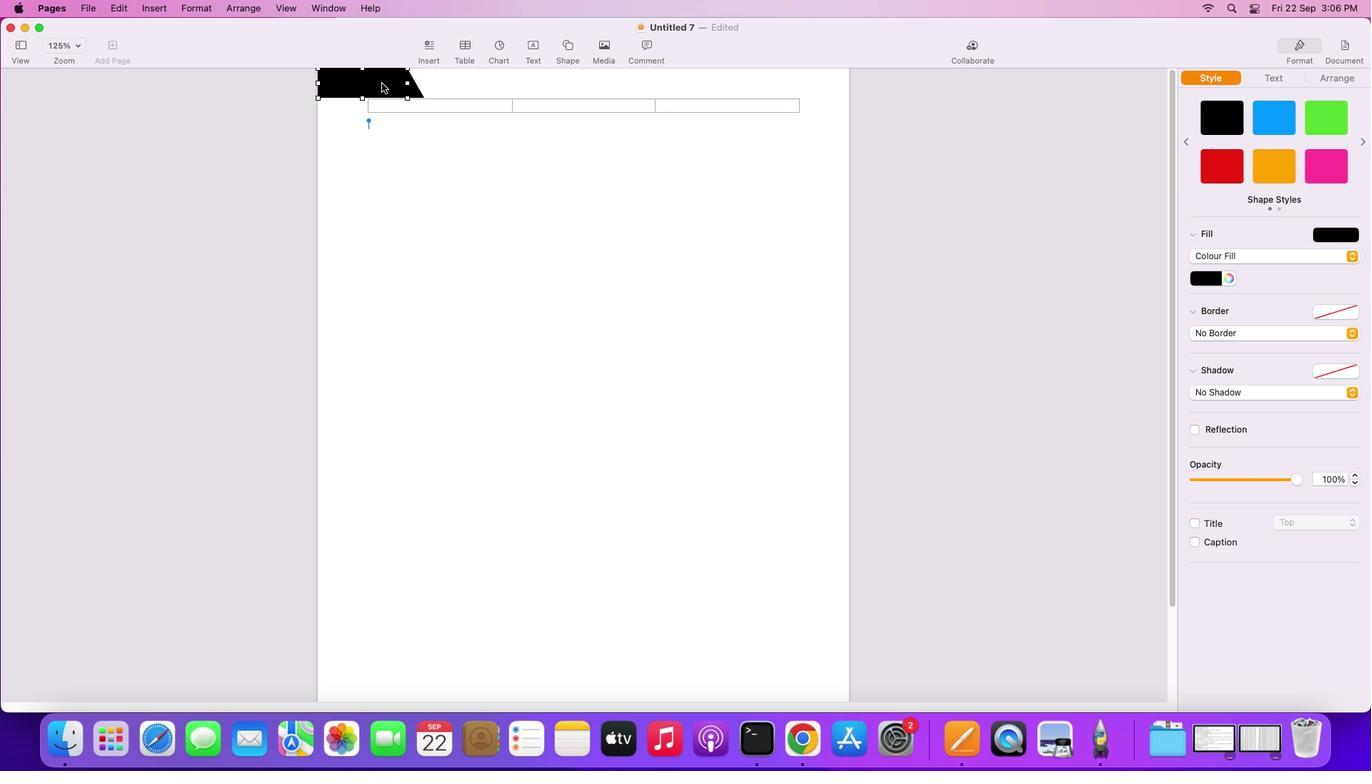 
Action: Mouse moved to (371, 79)
Screenshot: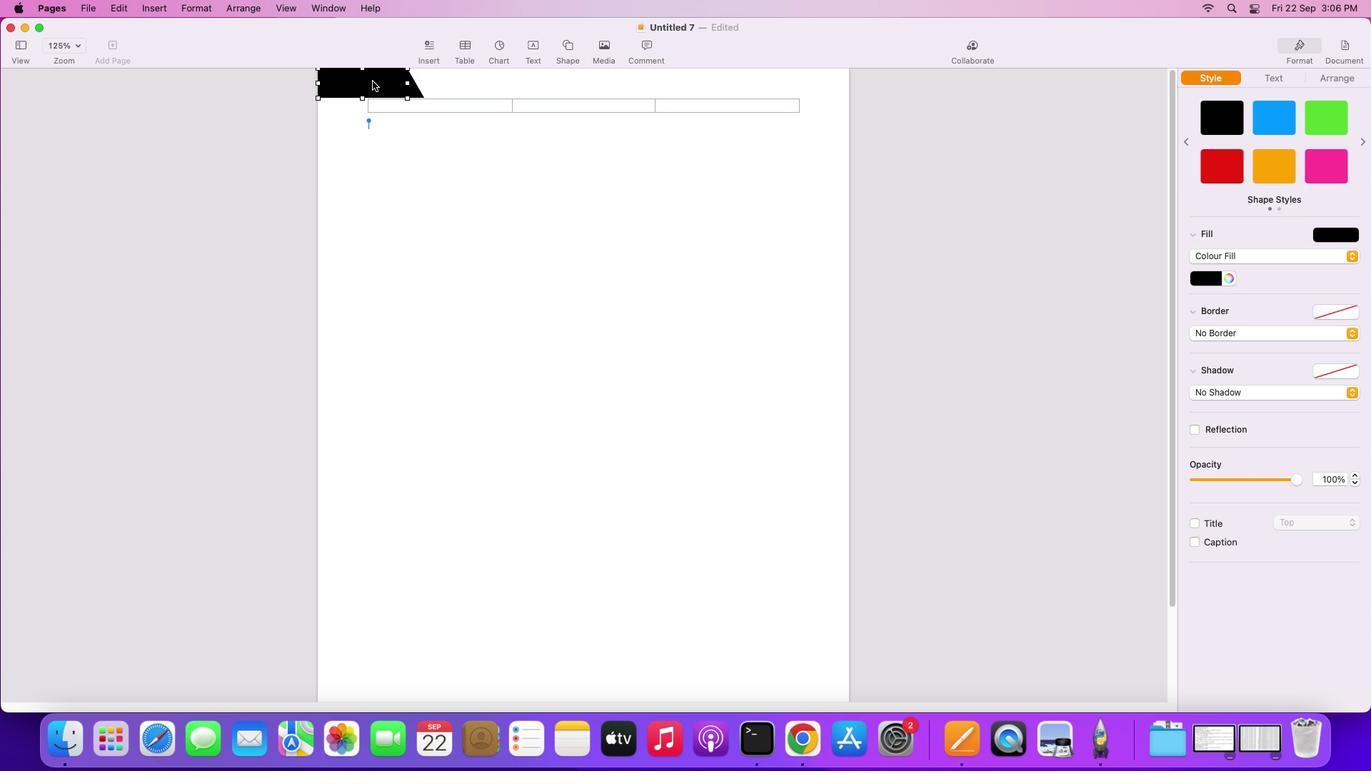 
Action: Key pressed Key.alt
Screenshot: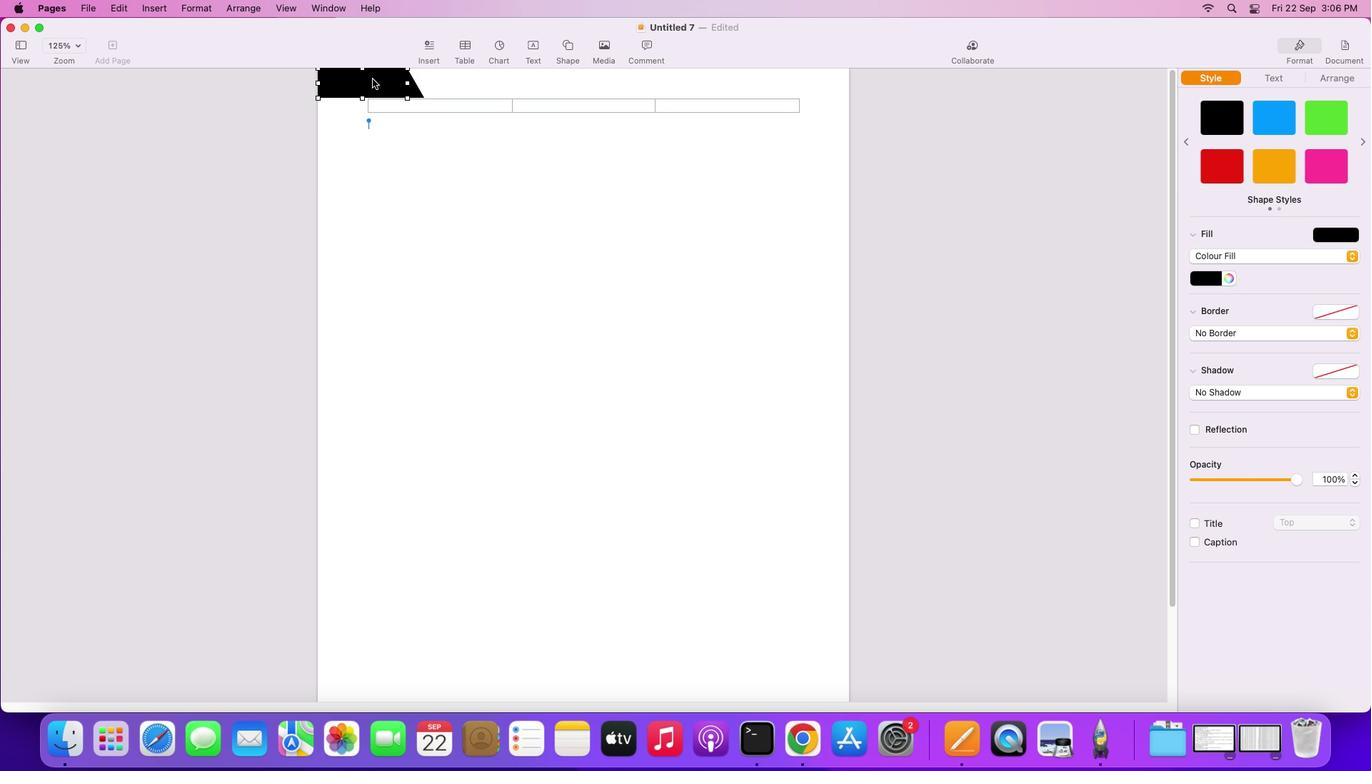 
Action: Mouse moved to (370, 77)
Screenshot: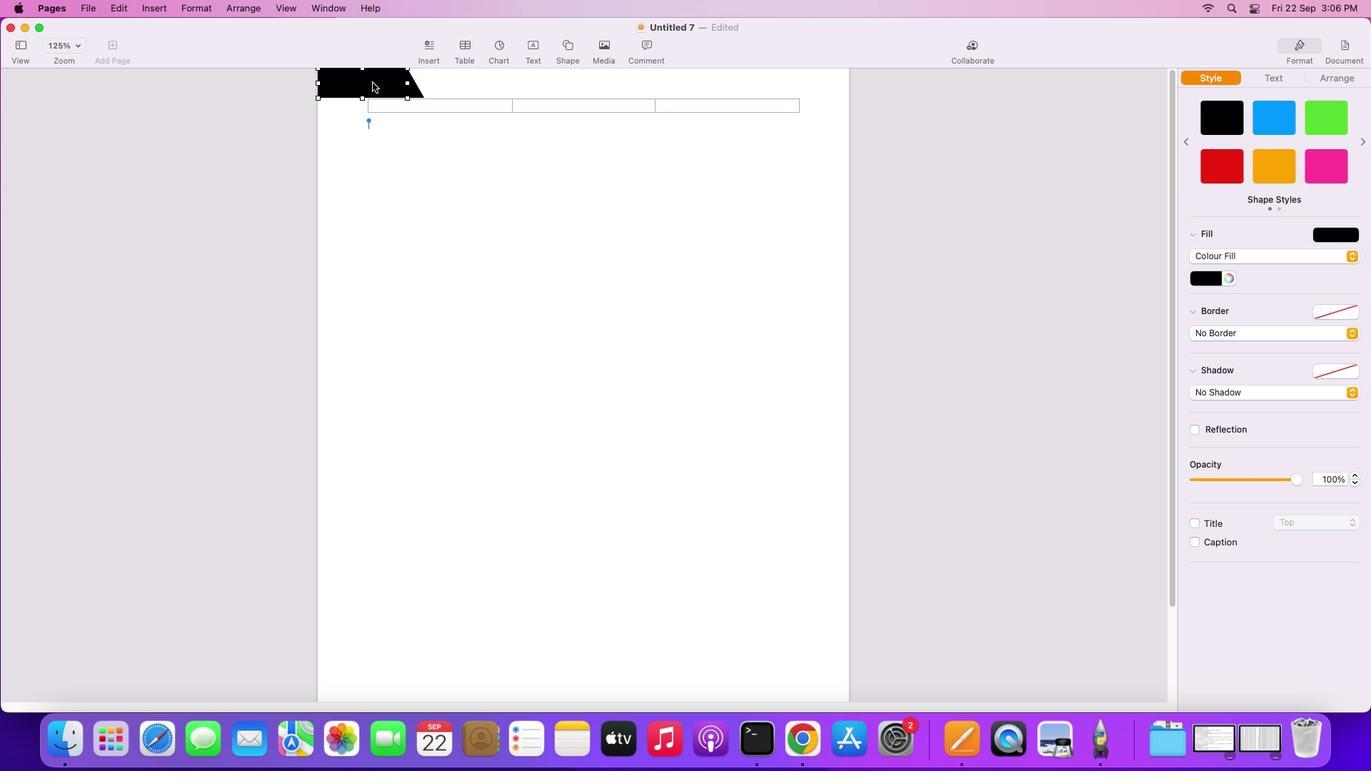 
Action: Mouse pressed left at (370, 77)
Screenshot: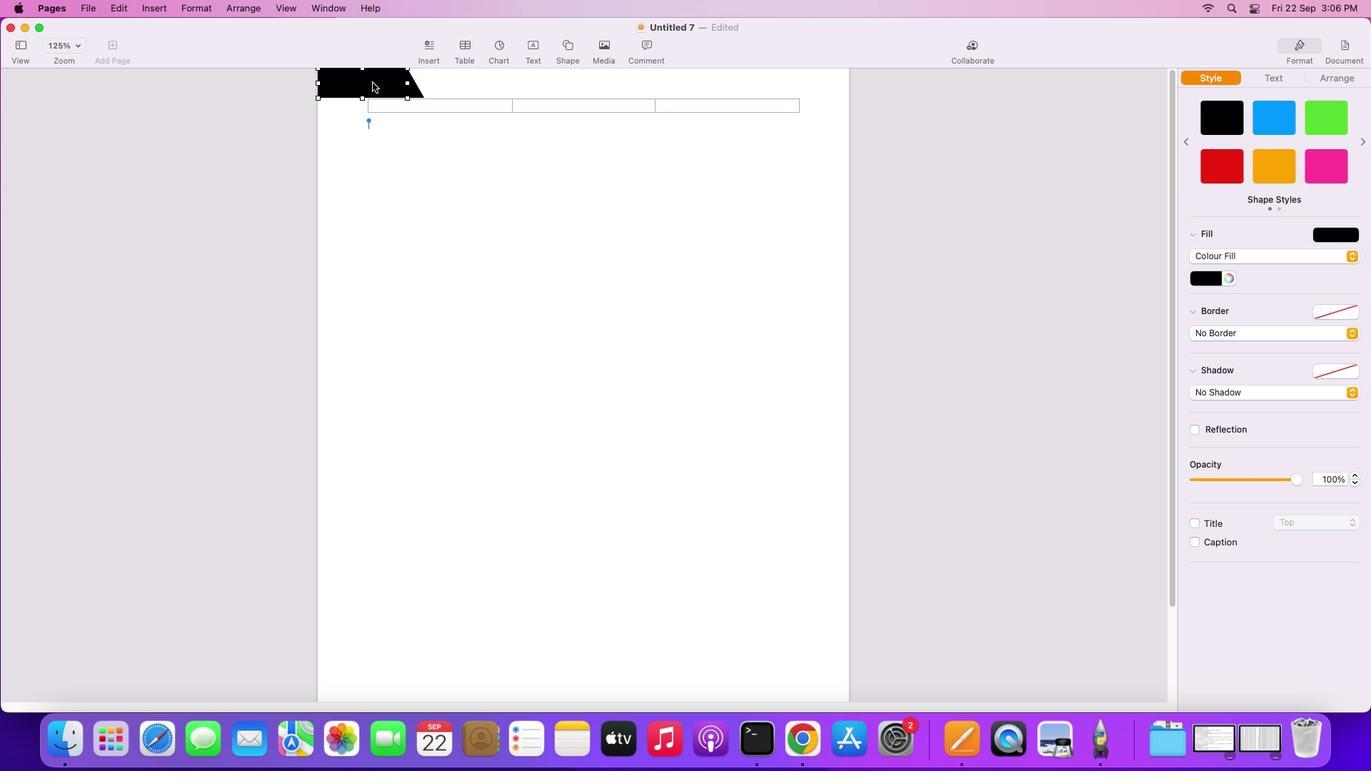 
Action: Mouse moved to (405, 120)
Screenshot: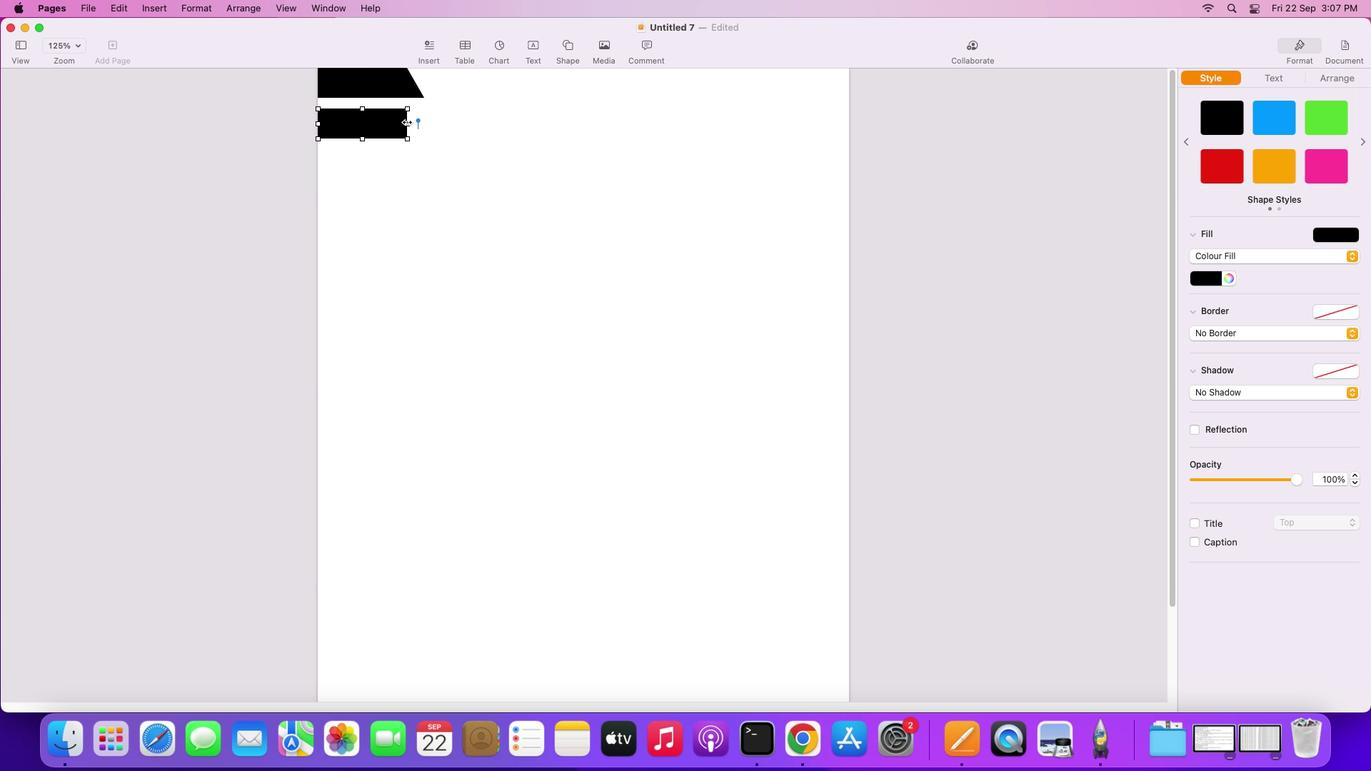 
Action: Mouse pressed left at (405, 120)
Screenshot: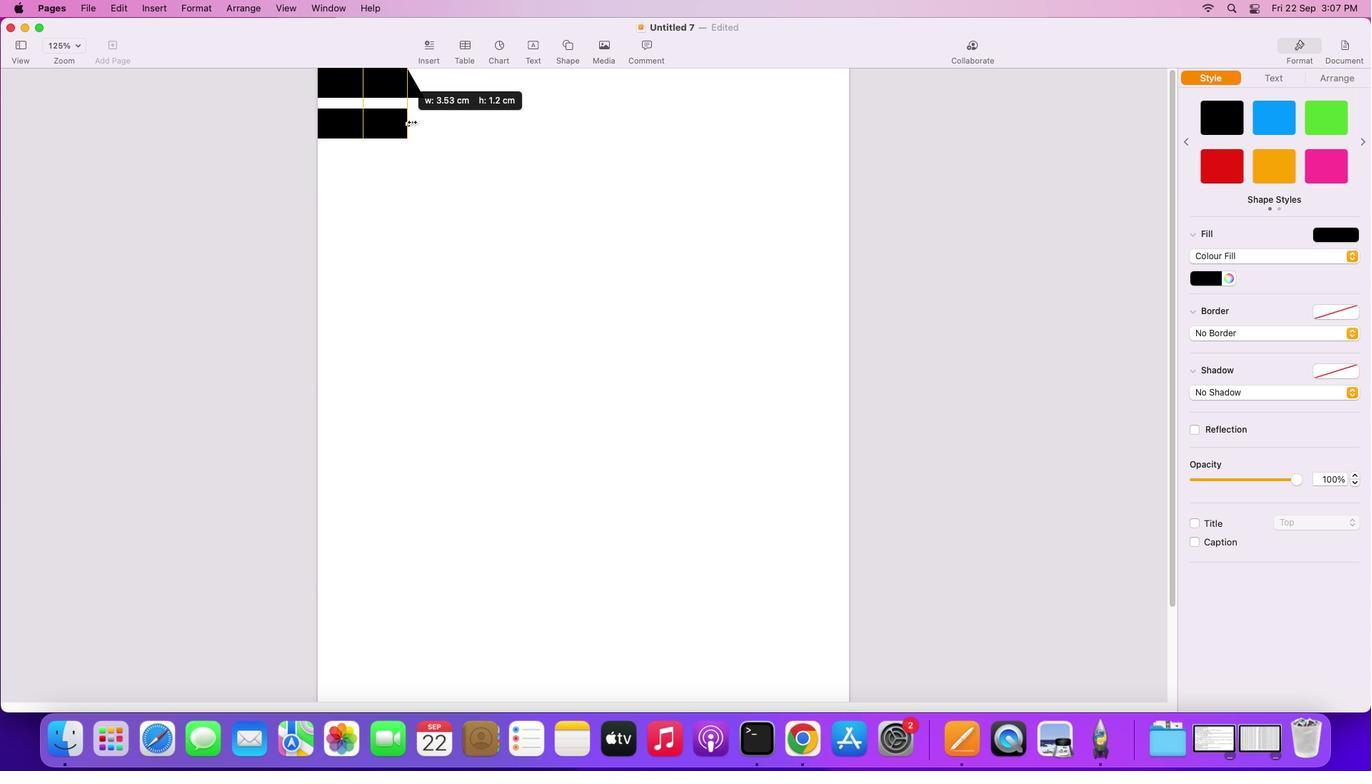 
Action: Mouse moved to (404, 86)
Screenshot: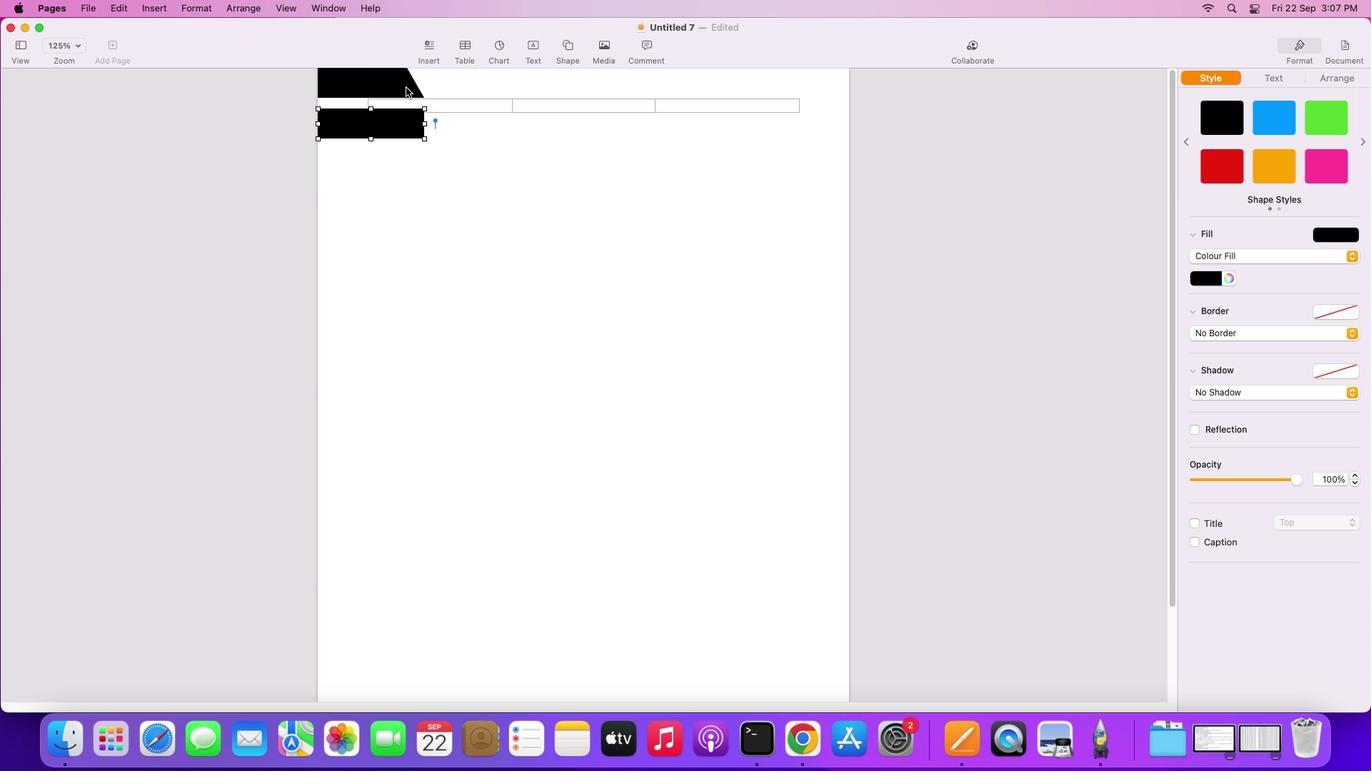 
Action: Mouse pressed left at (404, 86)
Screenshot: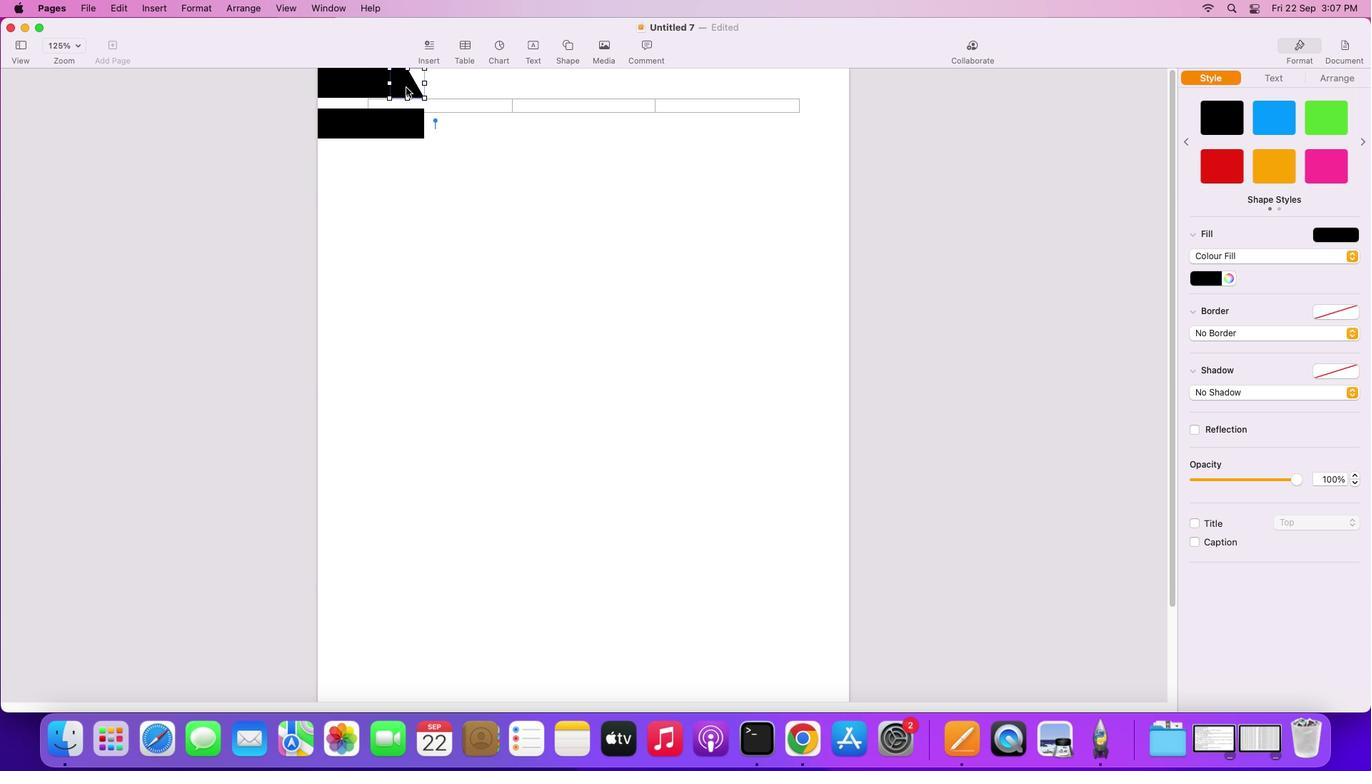 
Action: Mouse moved to (407, 85)
Screenshot: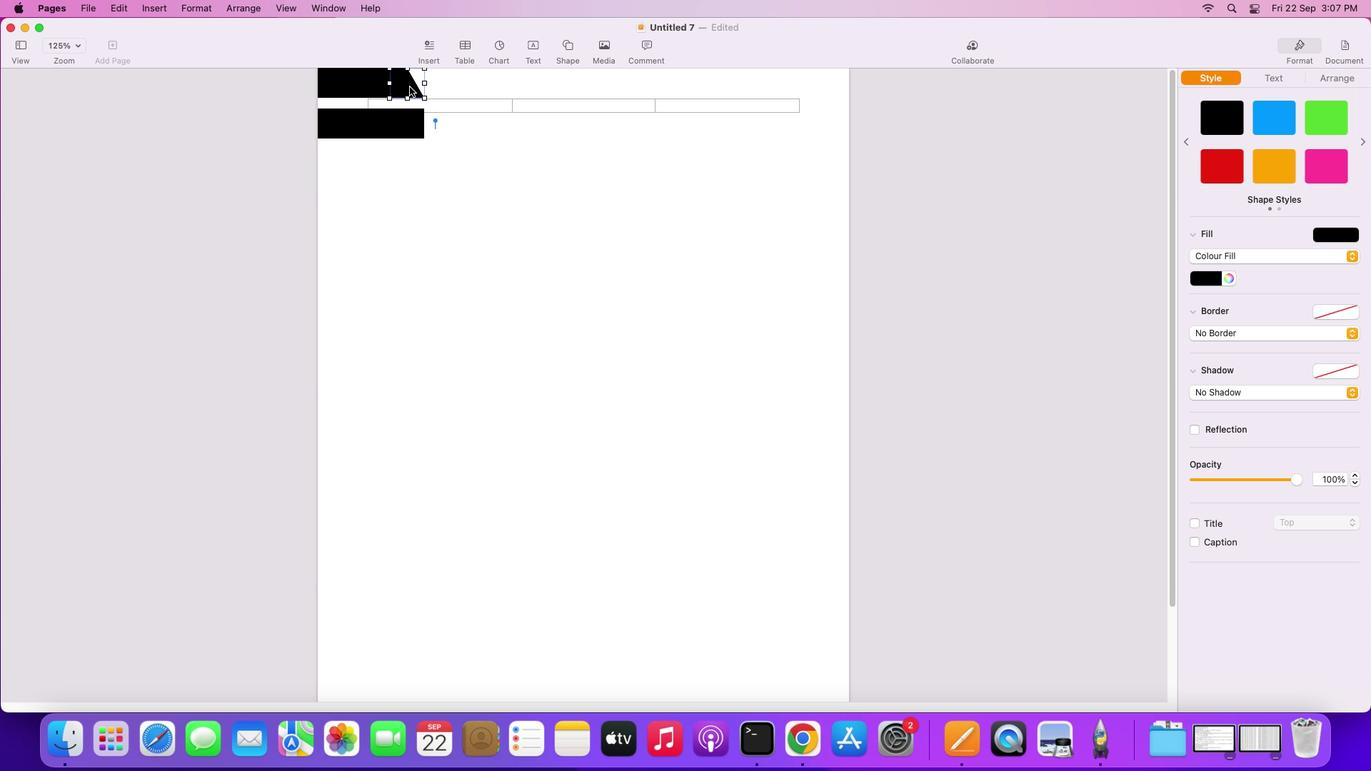 
Action: Mouse pressed left at (407, 85)
Screenshot: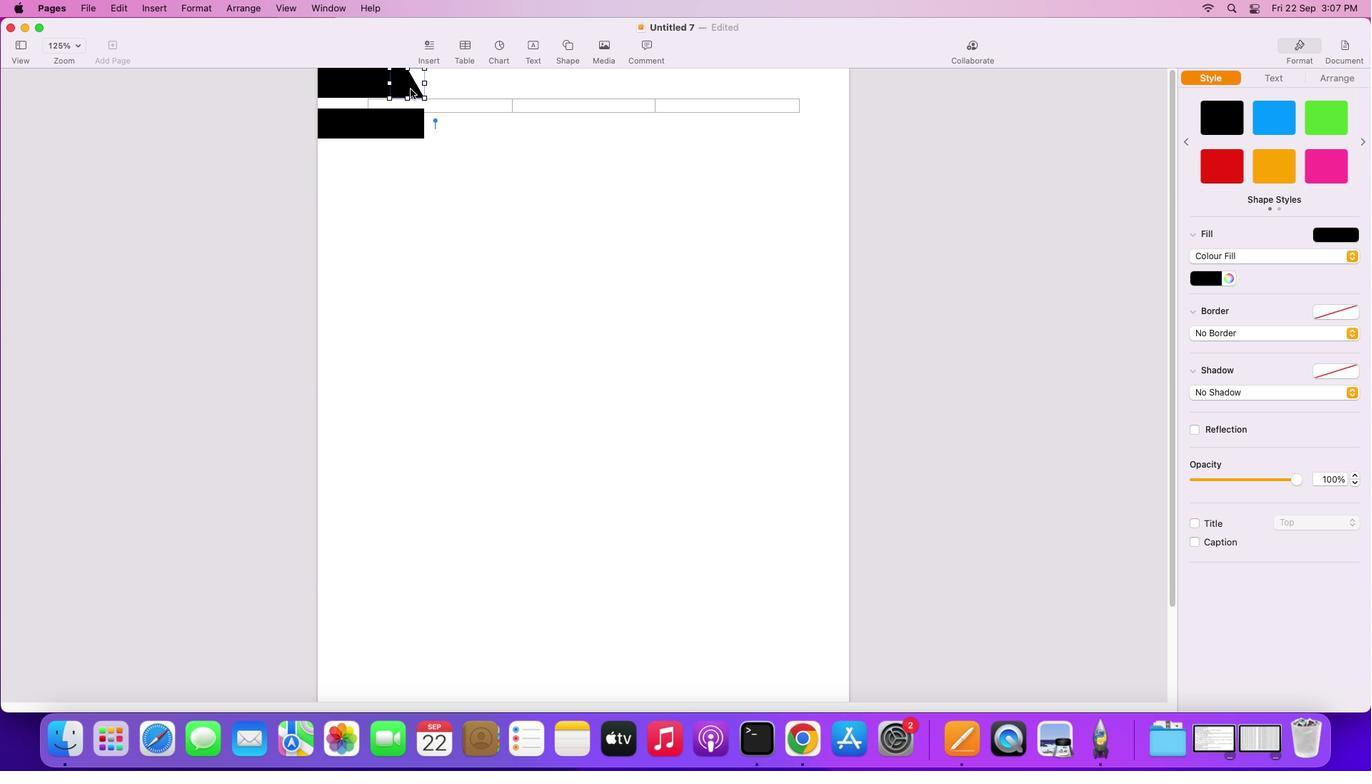 
Action: Mouse moved to (411, 83)
Screenshot: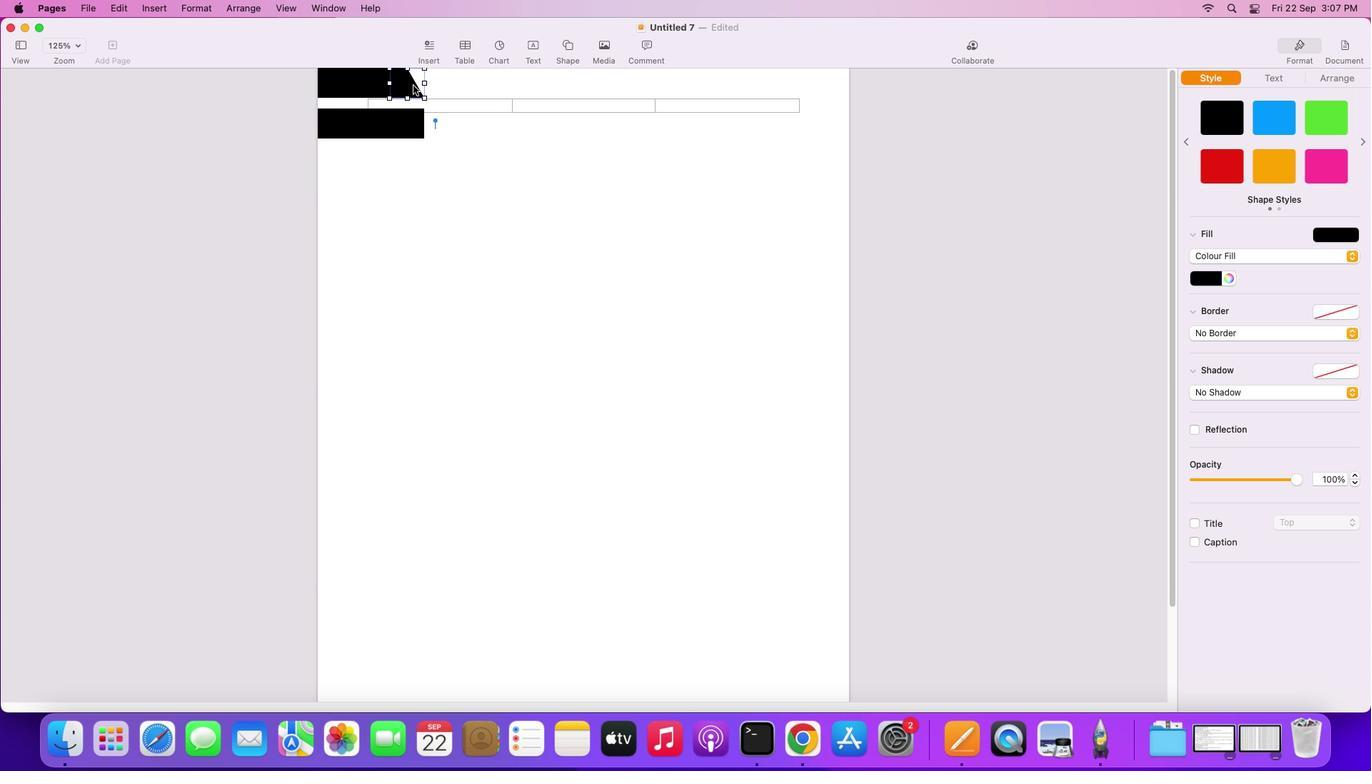 
Action: Key pressed Key.alt
Screenshot: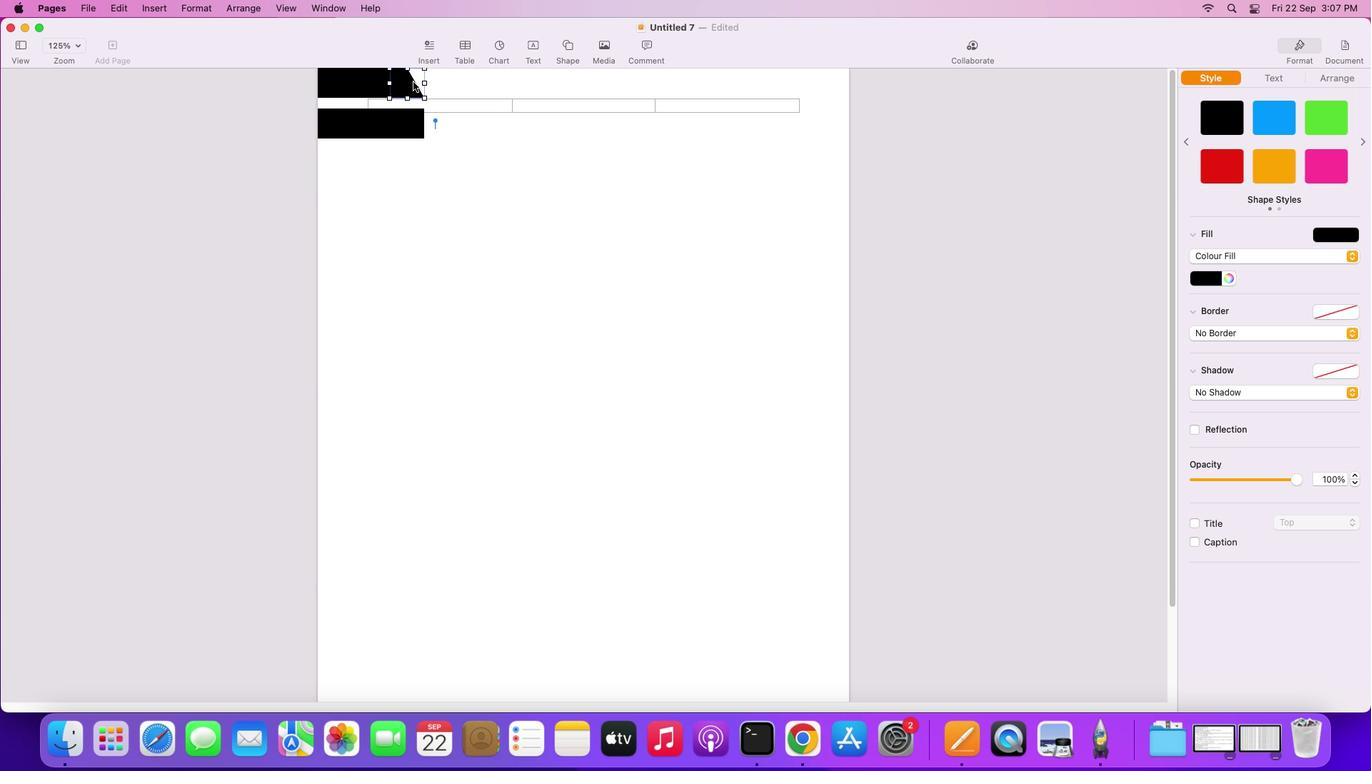 
Action: Mouse moved to (411, 80)
Screenshot: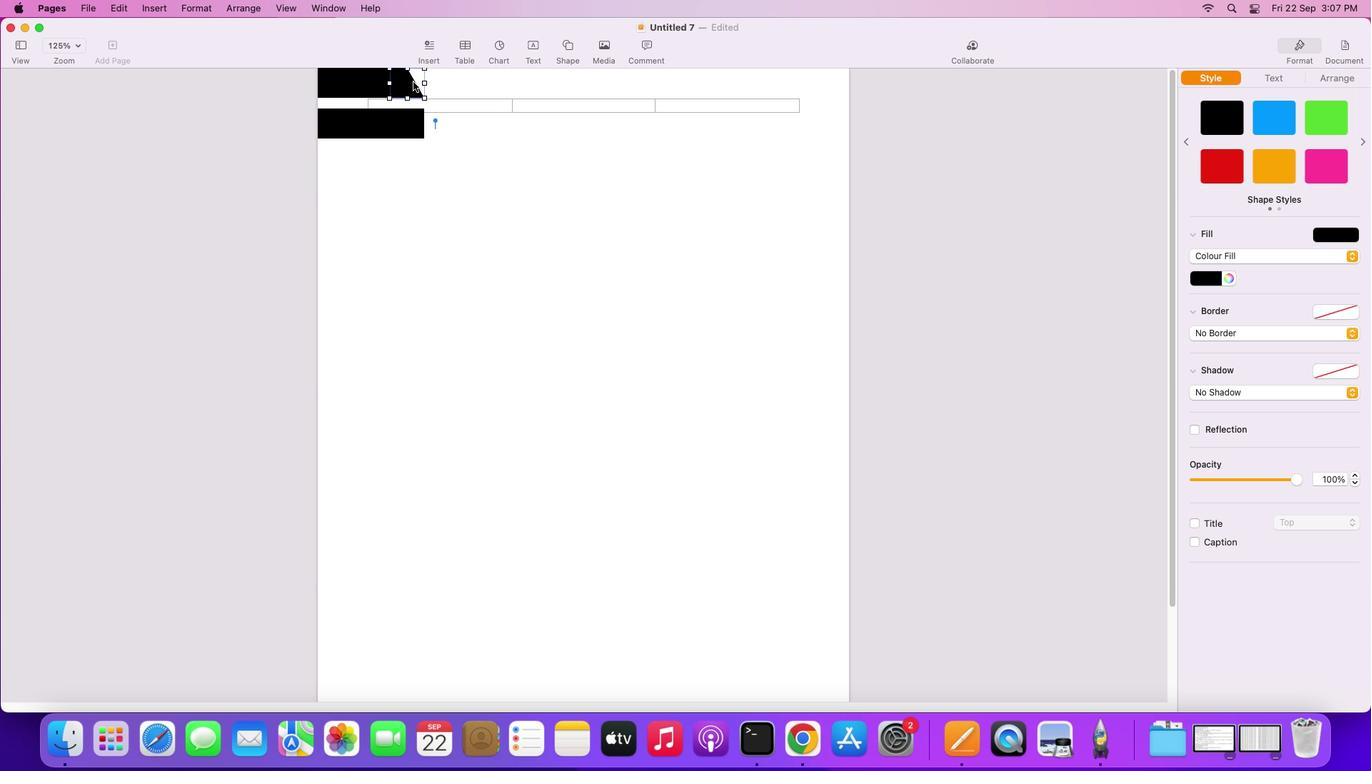 
Action: Mouse pressed left at (411, 80)
Screenshot: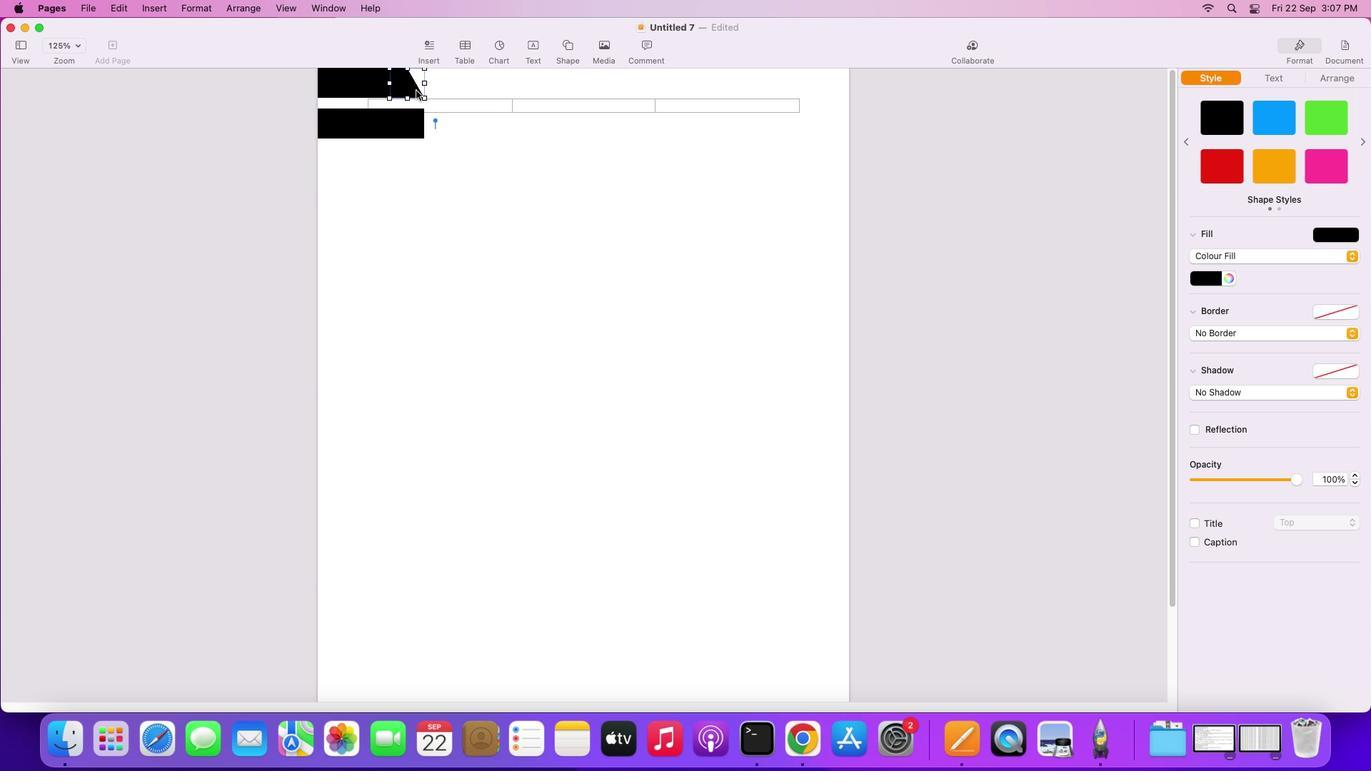 
Action: Mouse moved to (487, 102)
Screenshot: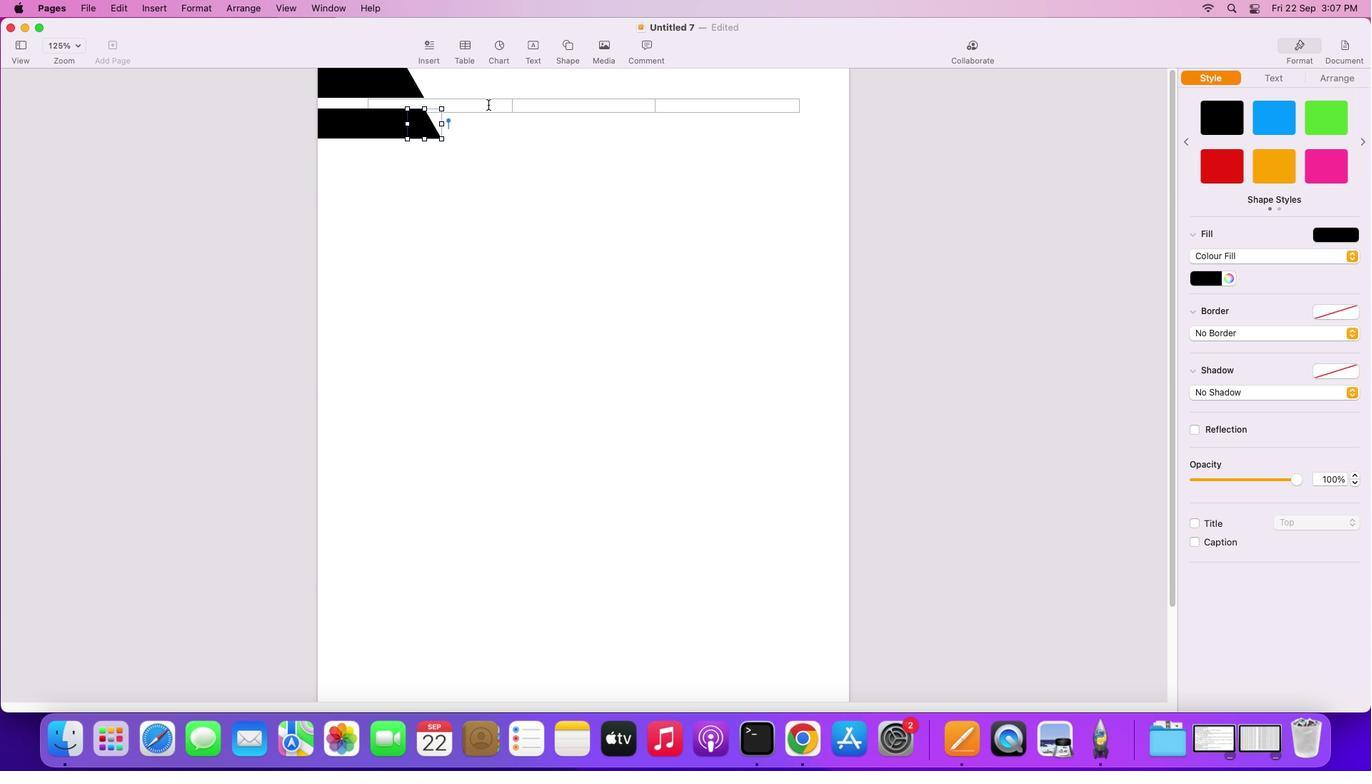 
Action: Mouse pressed left at (487, 102)
Screenshot: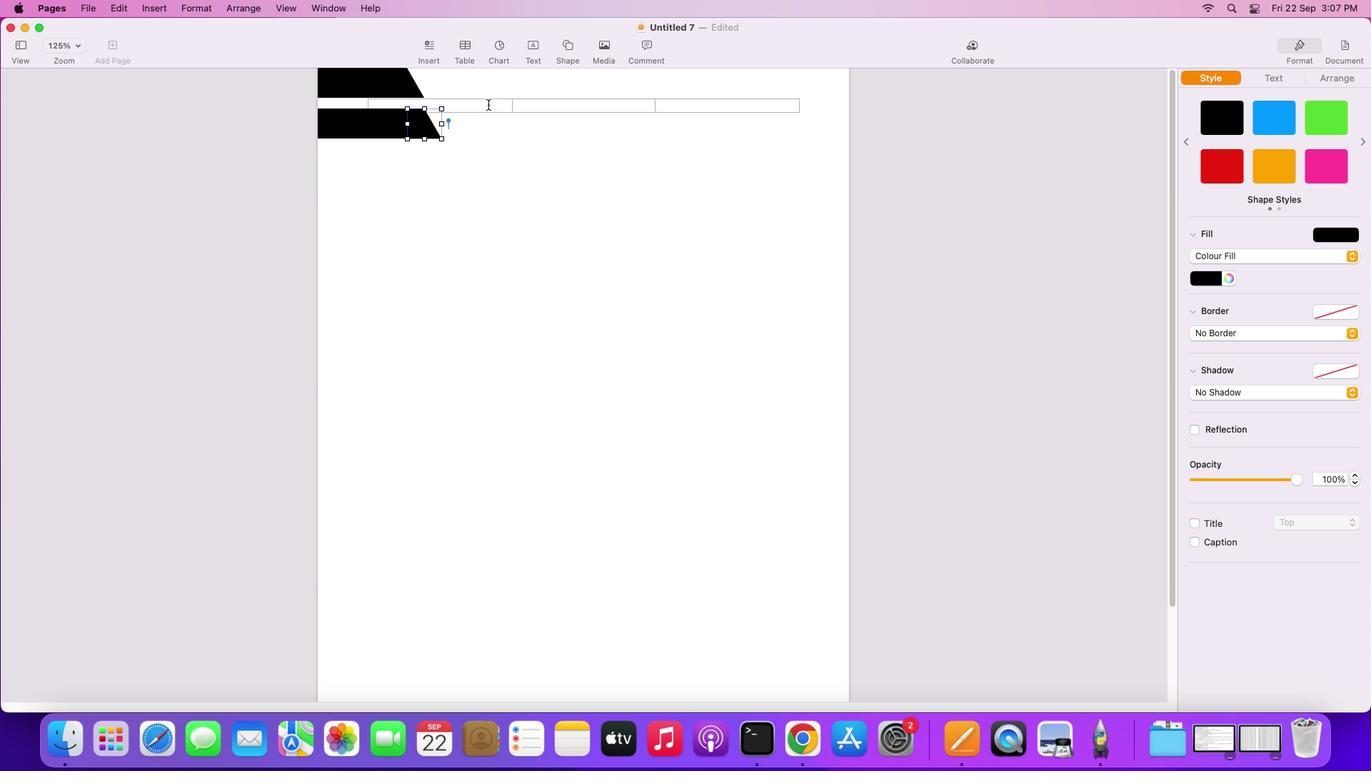 
Action: Mouse moved to (556, 146)
Screenshot: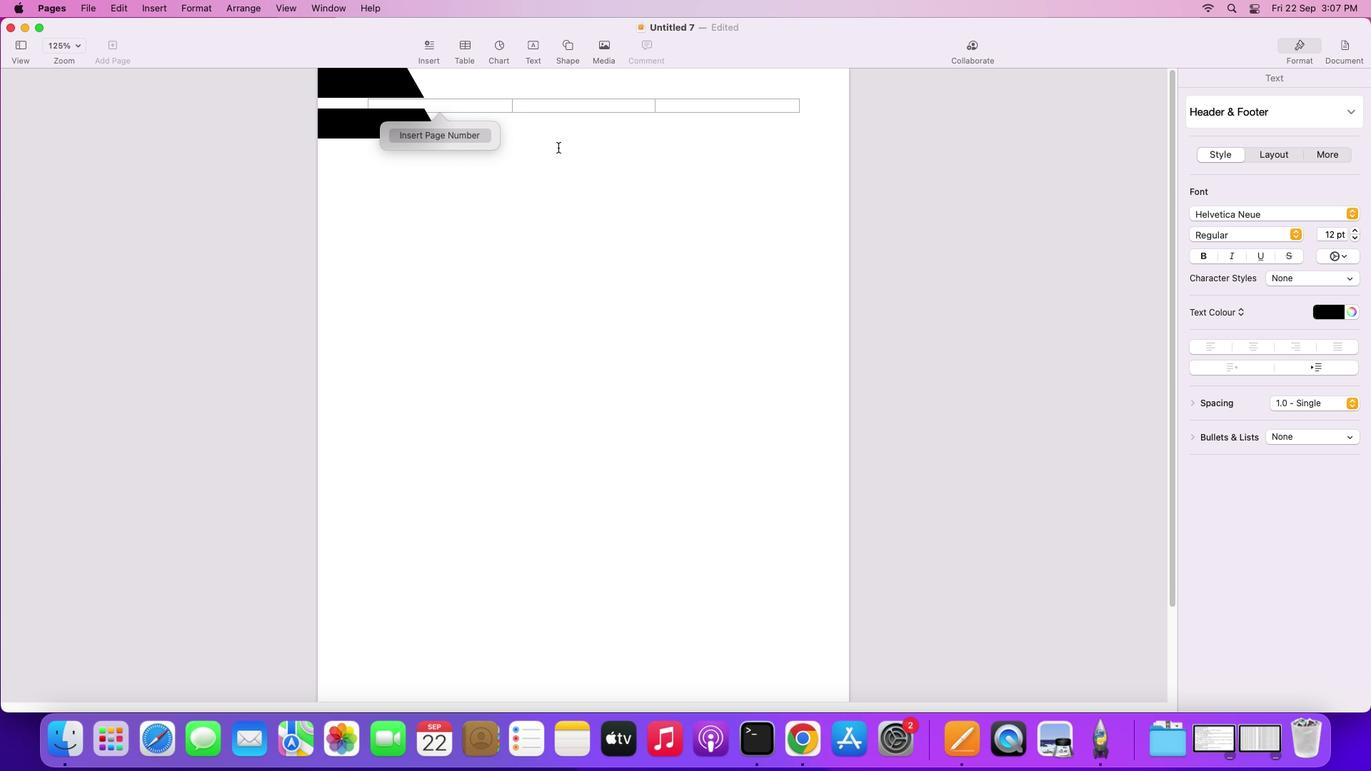 
Action: Mouse pressed left at (556, 146)
Screenshot: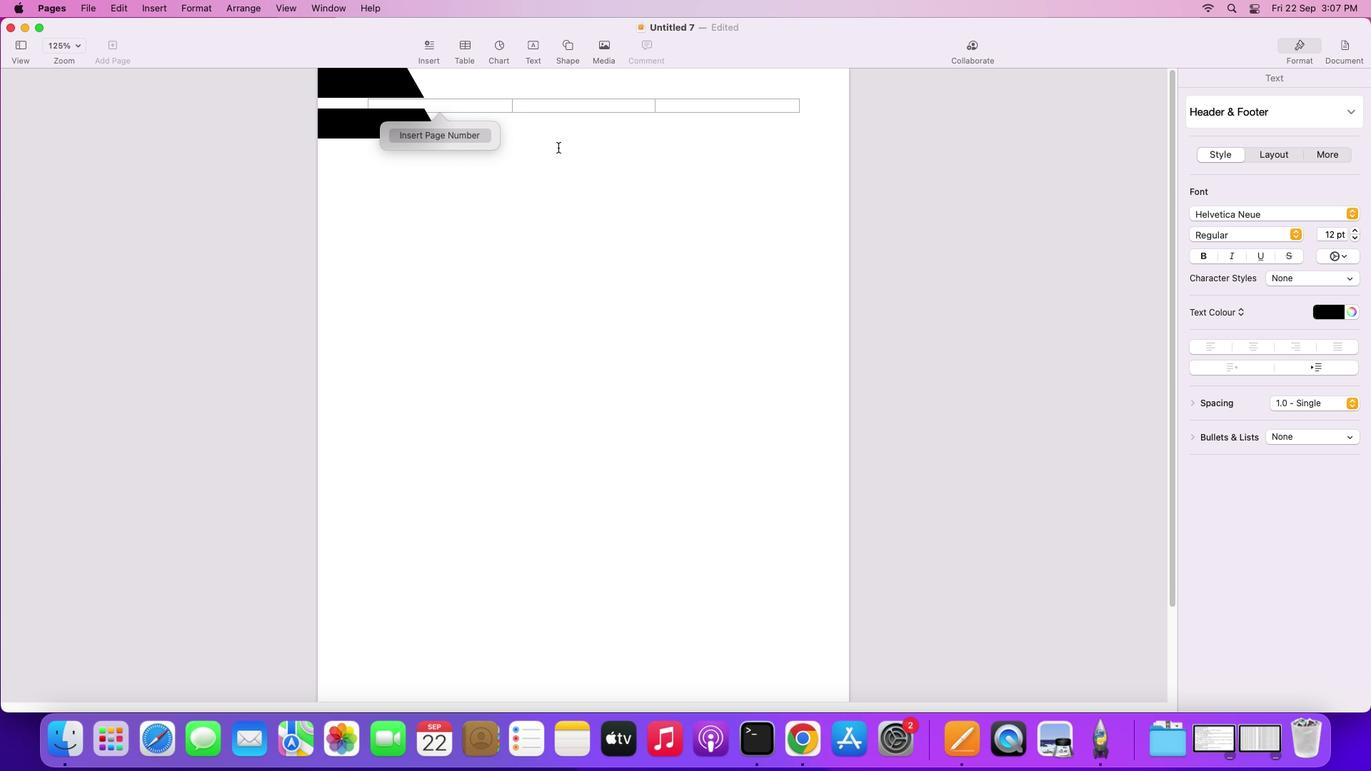 
Action: Mouse moved to (425, 122)
Screenshot: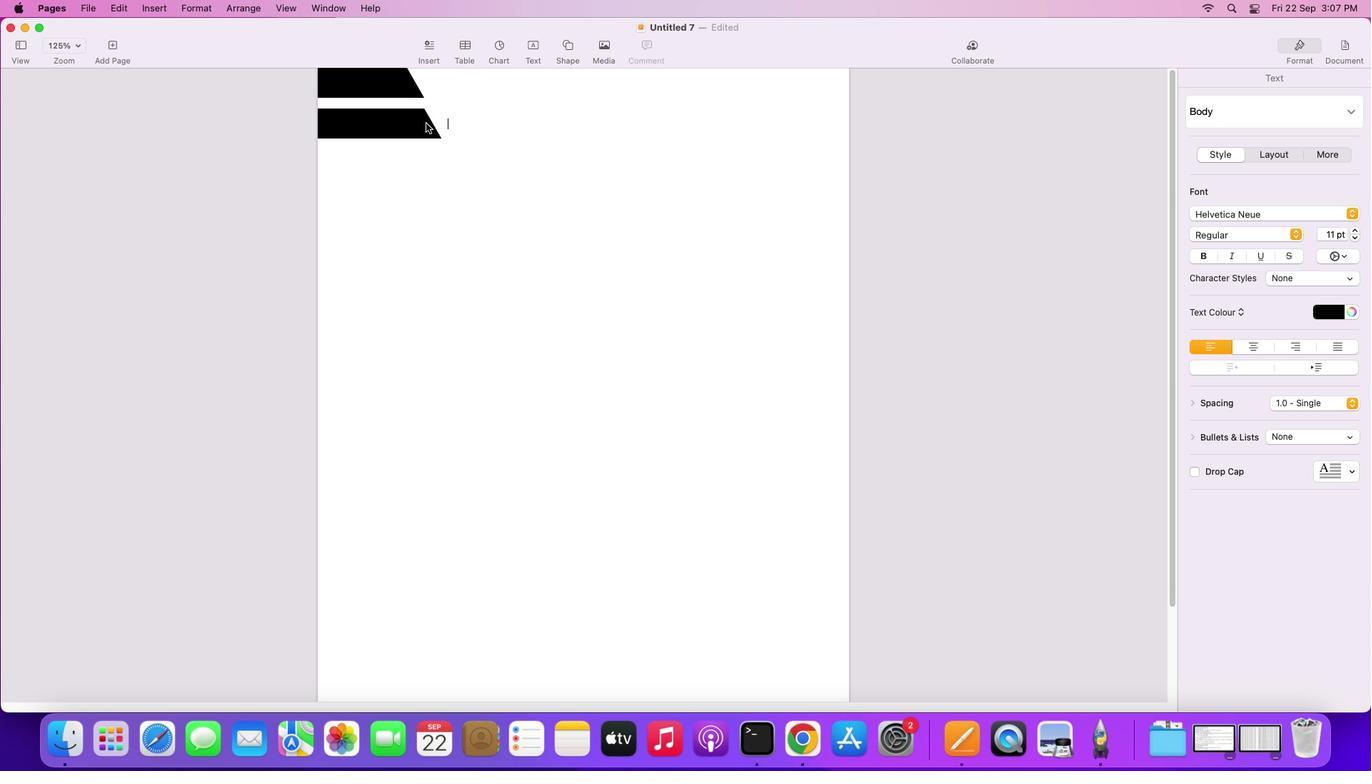 
Action: Mouse pressed left at (425, 122)
Screenshot: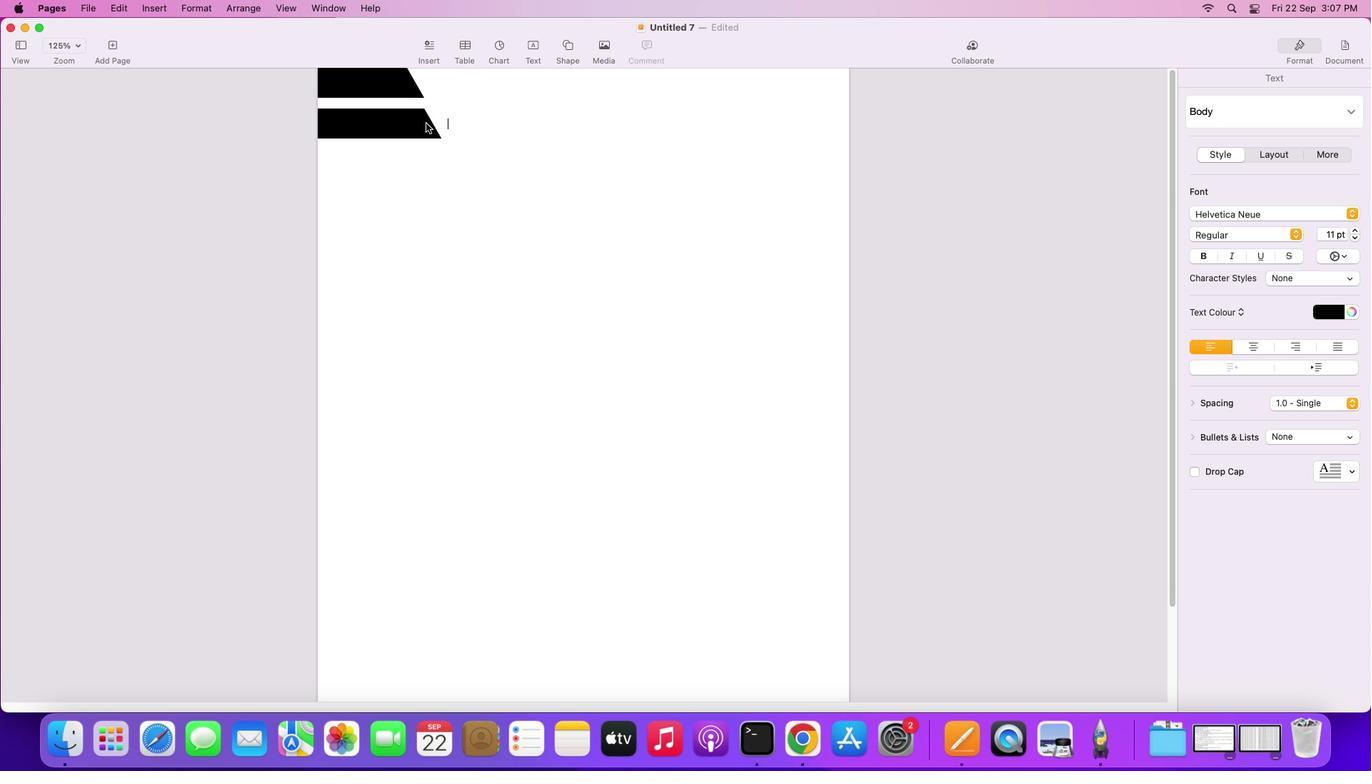
Action: Mouse moved to (431, 118)
Screenshot: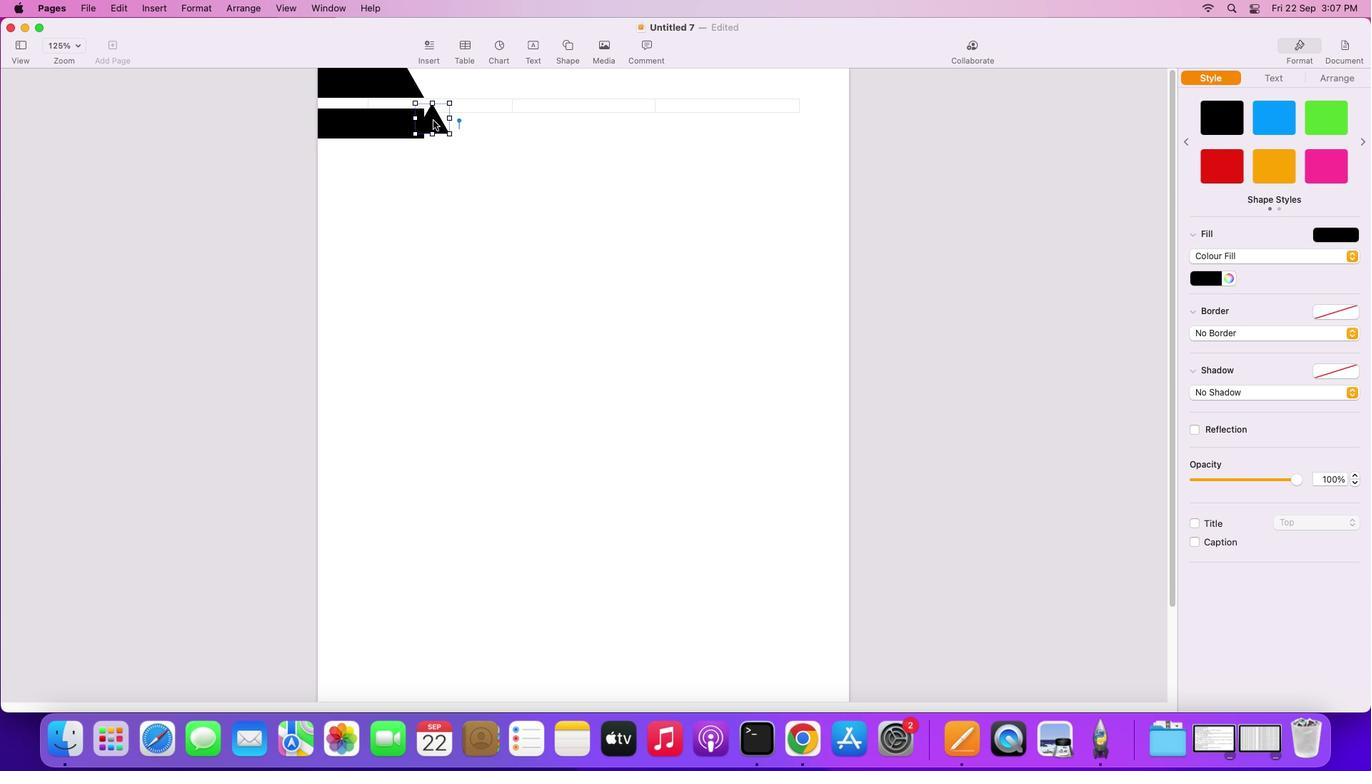 
Action: Mouse pressed left at (431, 118)
Screenshot: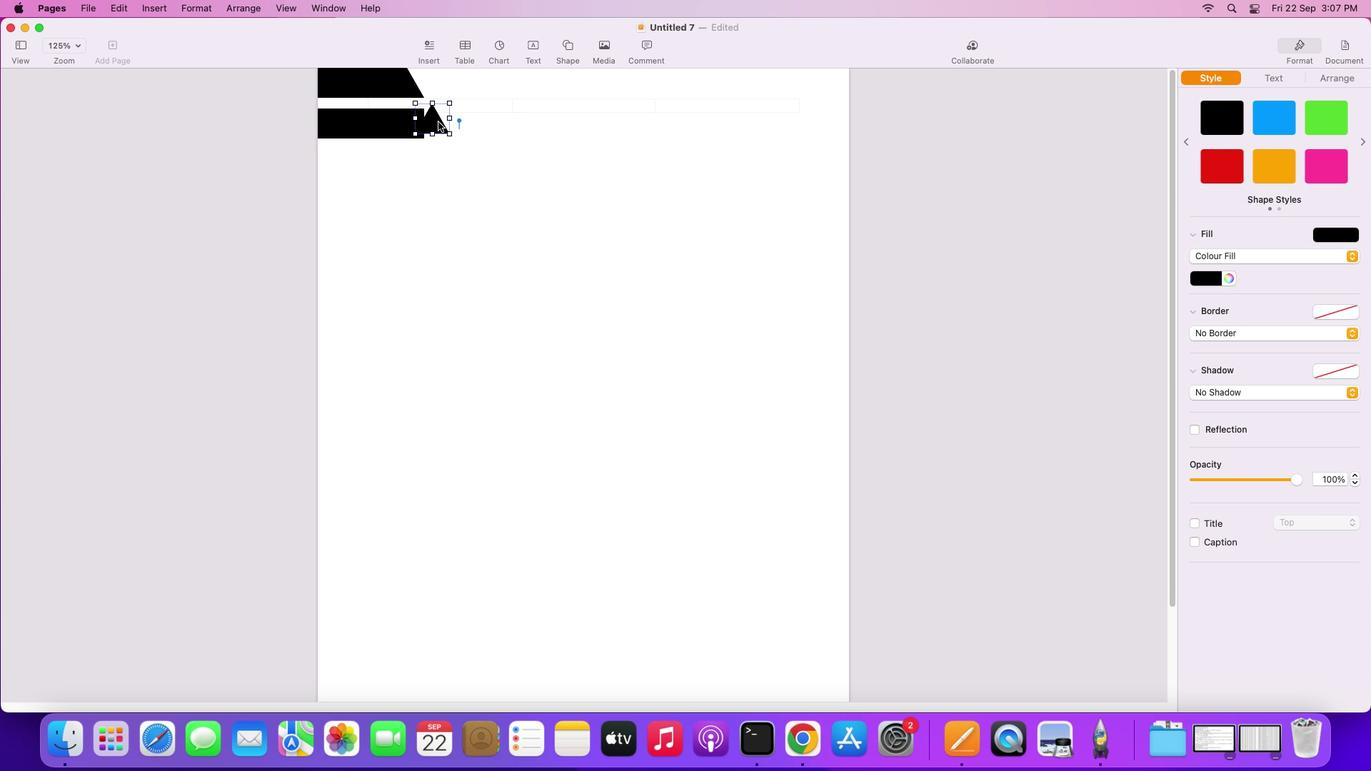 
Action: Mouse moved to (400, 121)
Screenshot: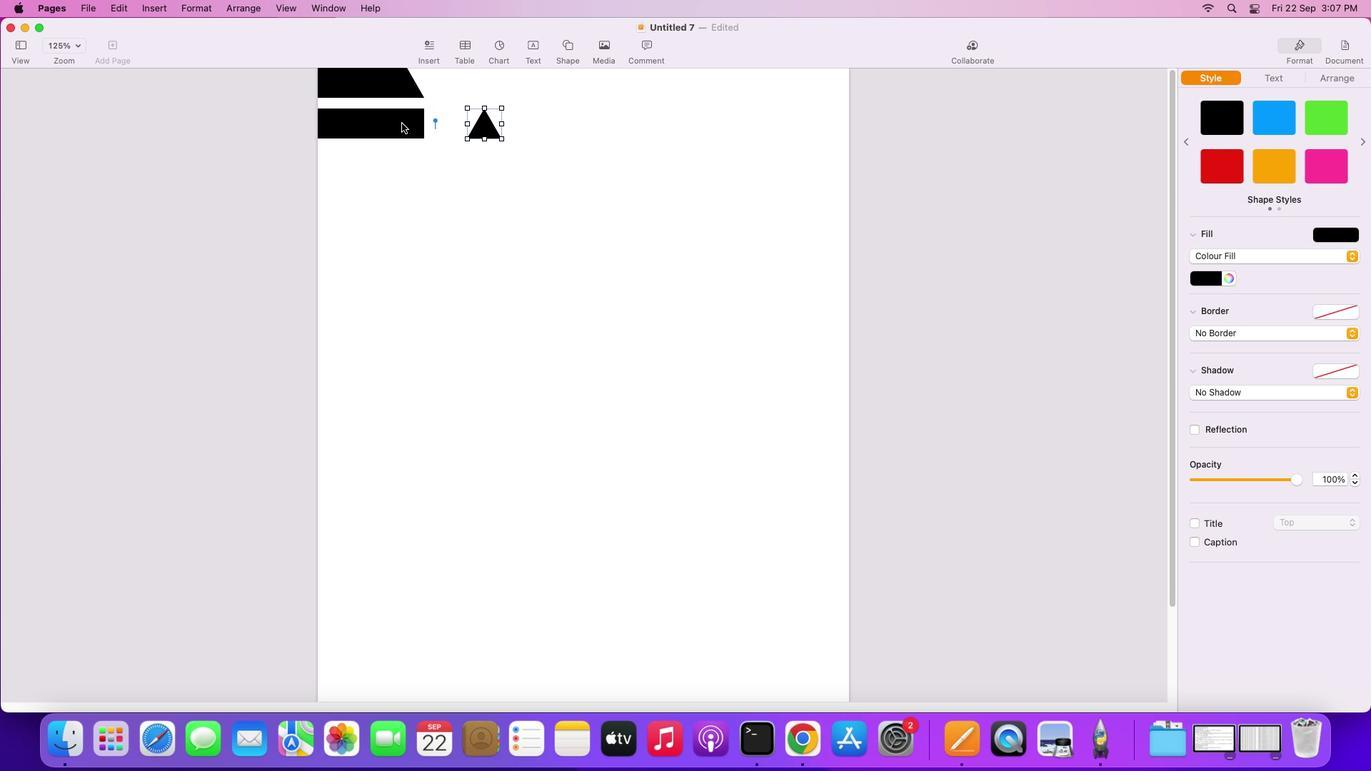 
Action: Mouse pressed left at (400, 121)
Screenshot: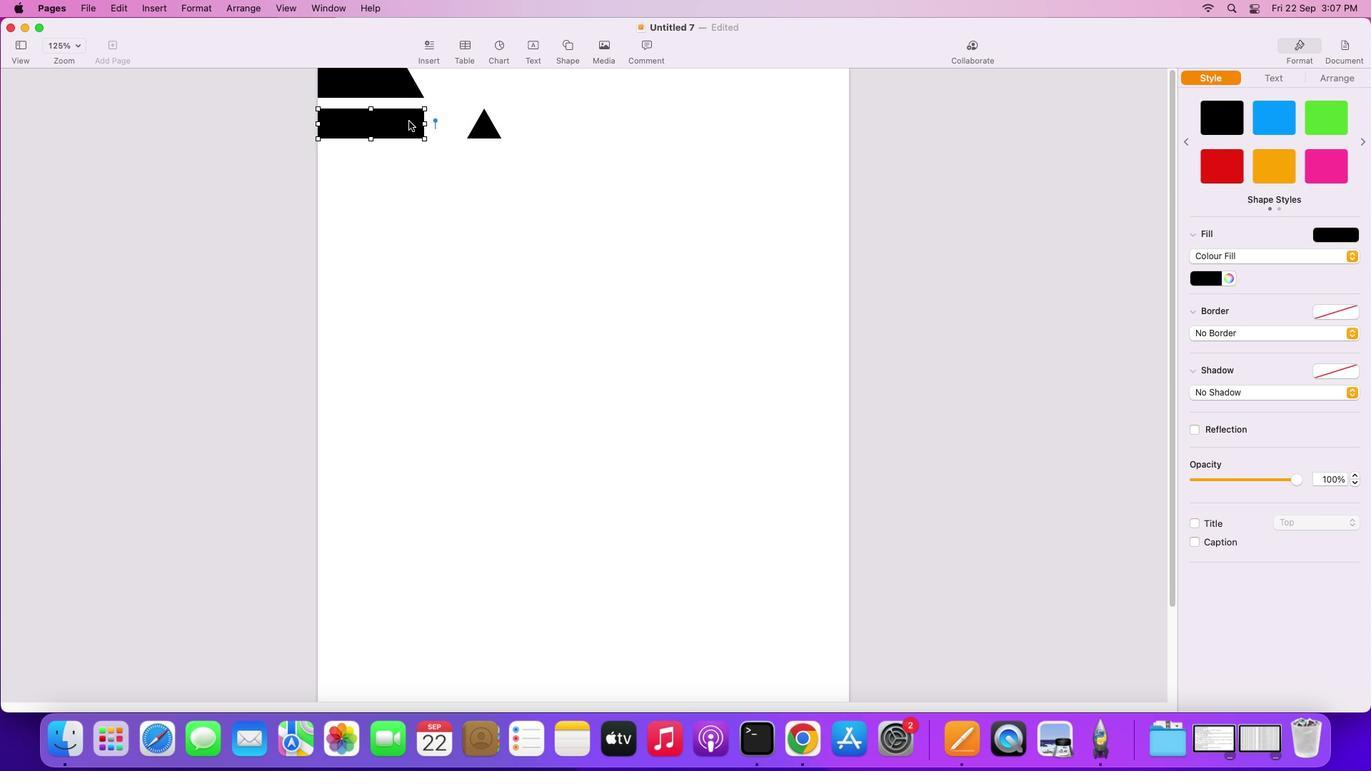 
Action: Mouse moved to (425, 120)
Screenshot: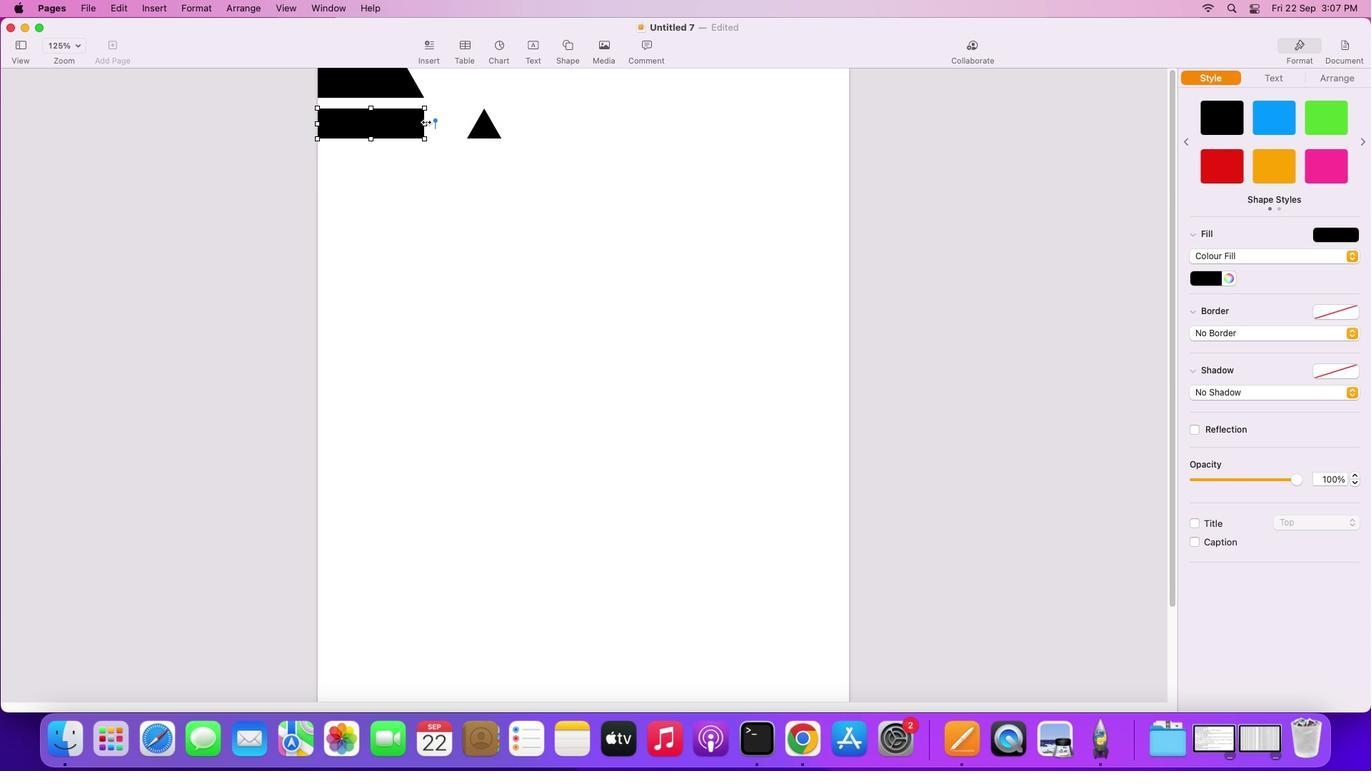 
Action: Mouse pressed left at (425, 120)
Screenshot: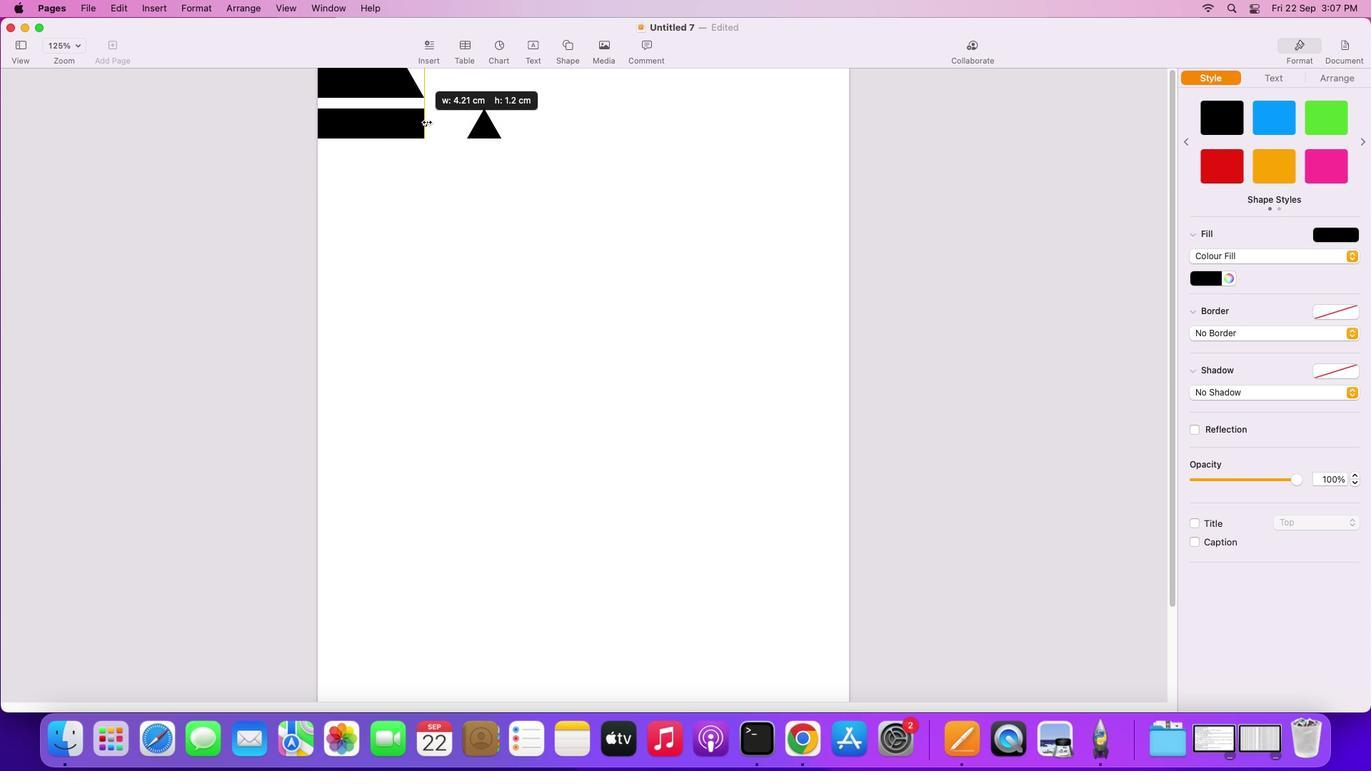 
Action: Mouse moved to (477, 127)
Screenshot: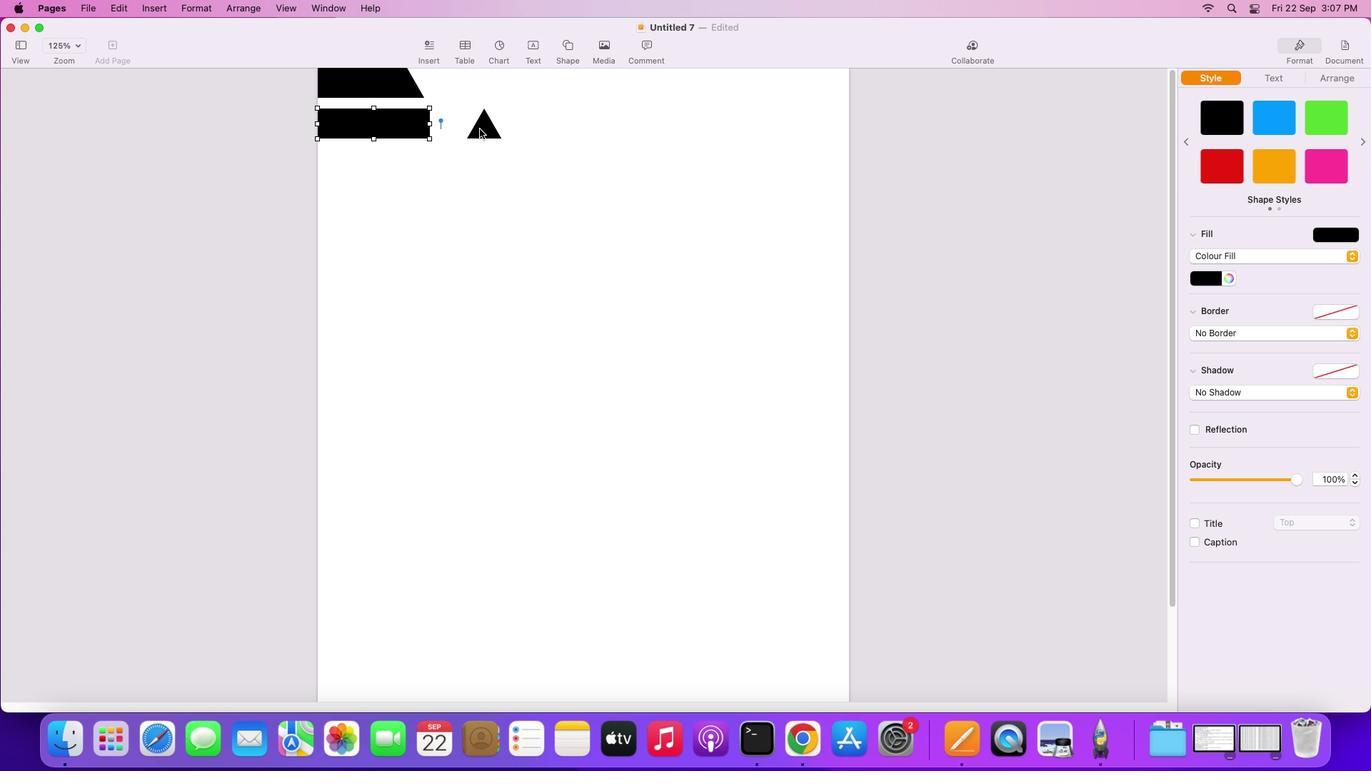 
Action: Mouse pressed left at (477, 127)
Screenshot: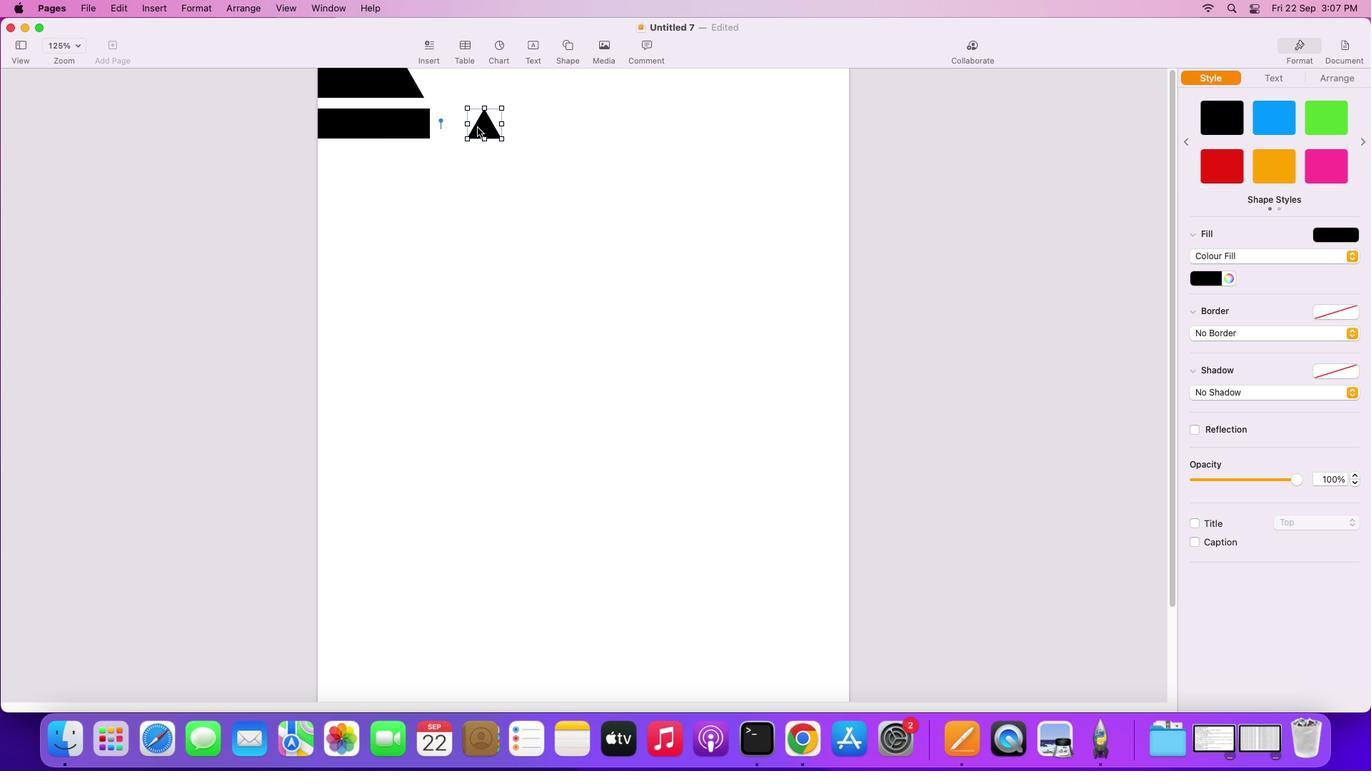 
Action: Mouse moved to (495, 128)
Screenshot: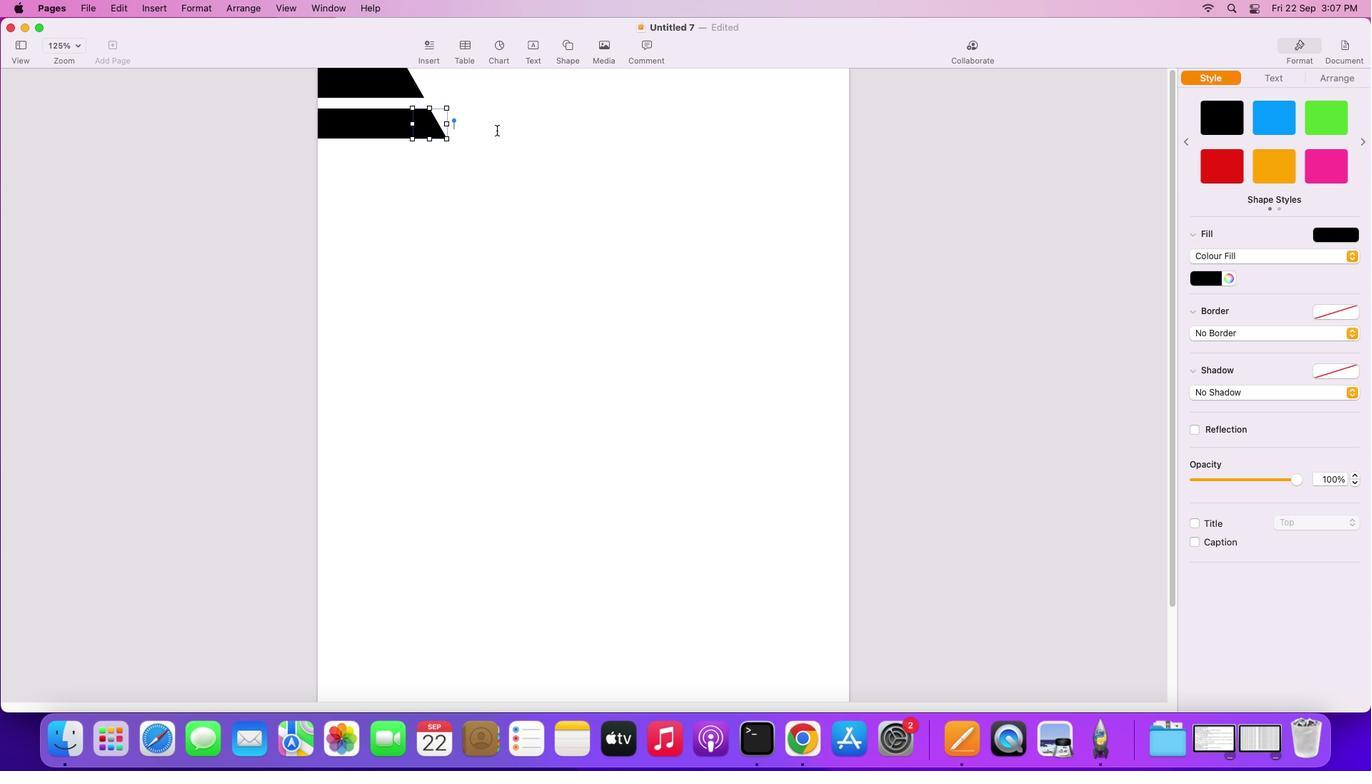 
Action: Mouse pressed left at (495, 128)
Screenshot: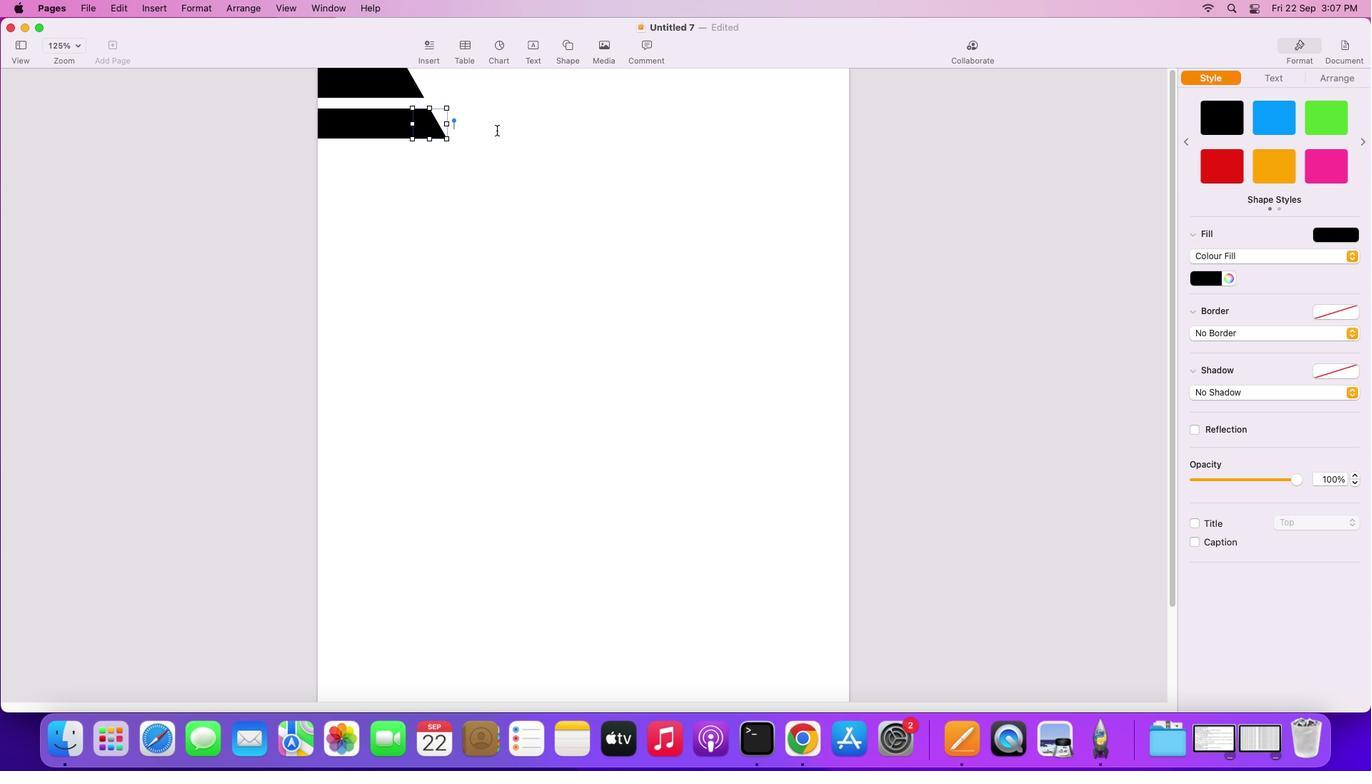 
Action: Mouse moved to (570, 45)
Screenshot: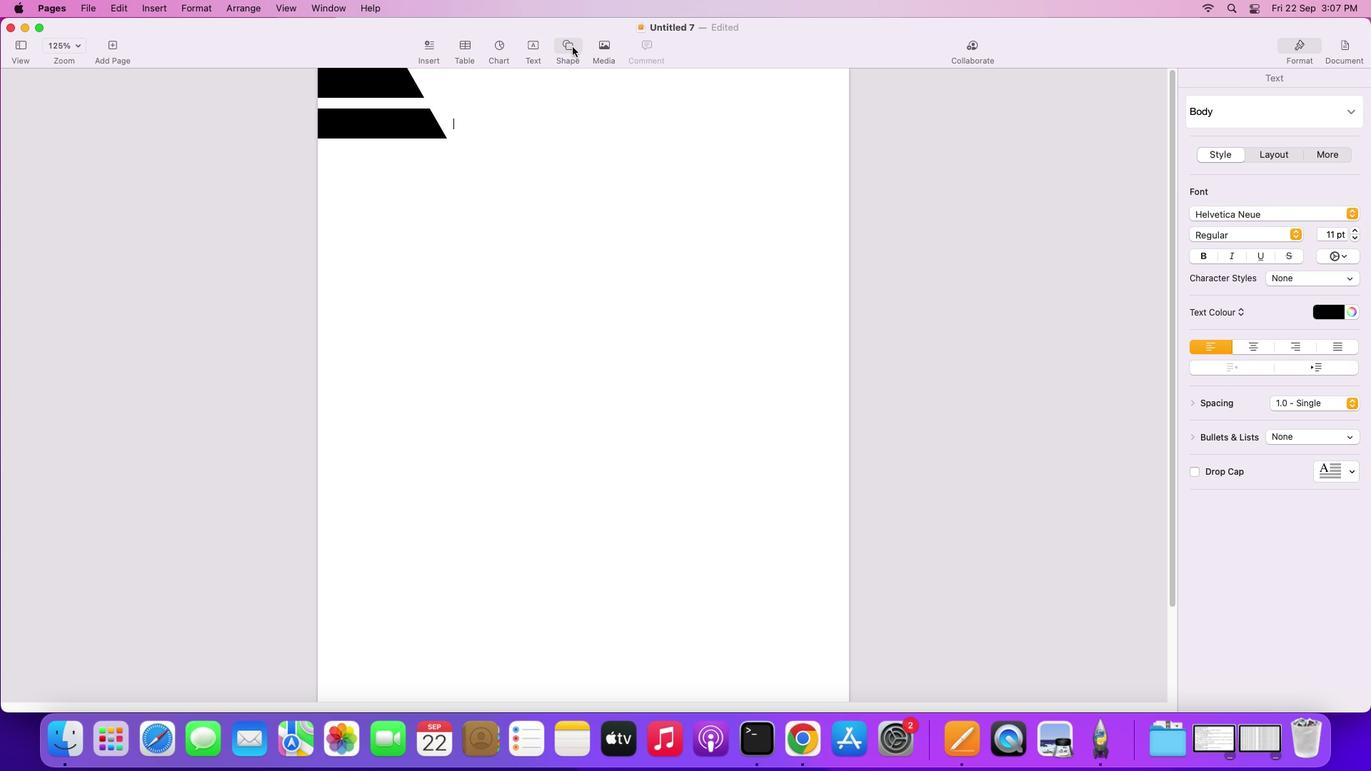 
Action: Mouse pressed left at (570, 45)
Screenshot: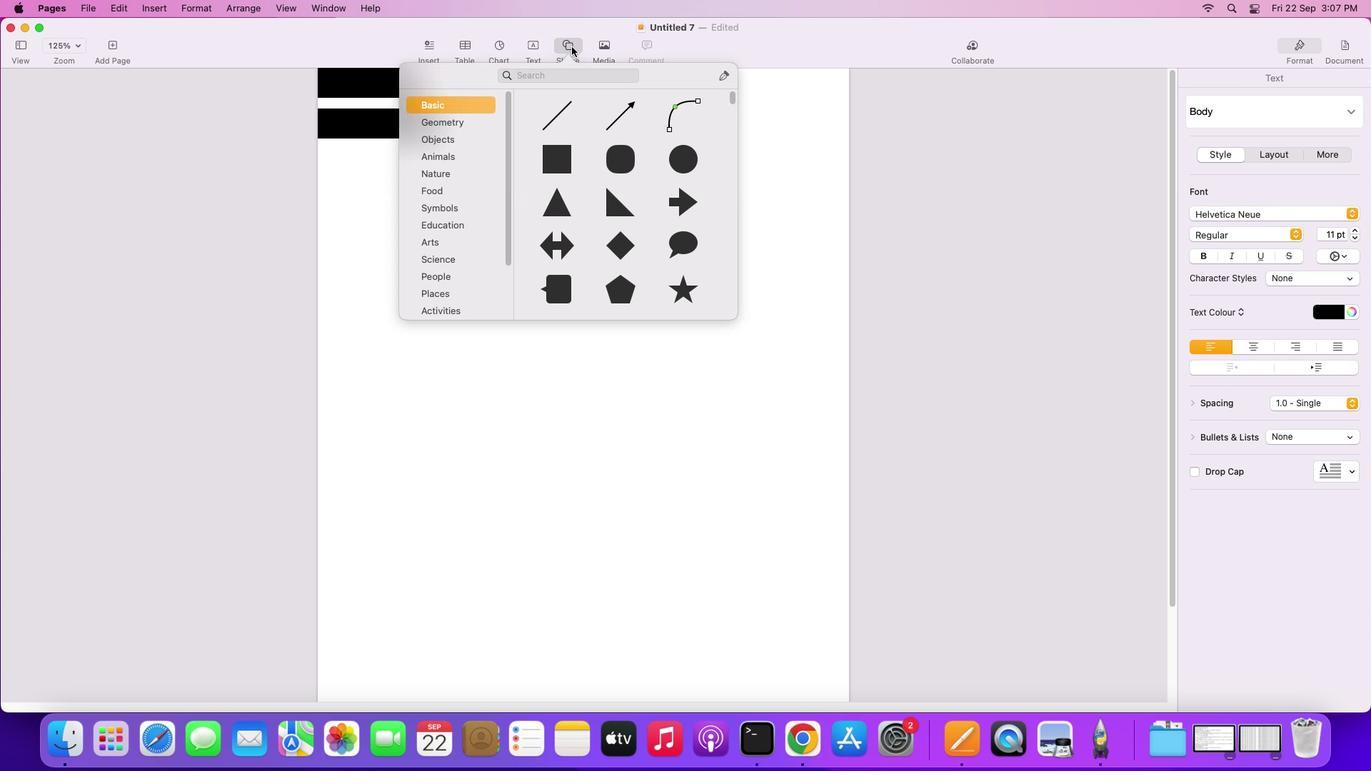 
Action: Mouse moved to (552, 116)
Screenshot: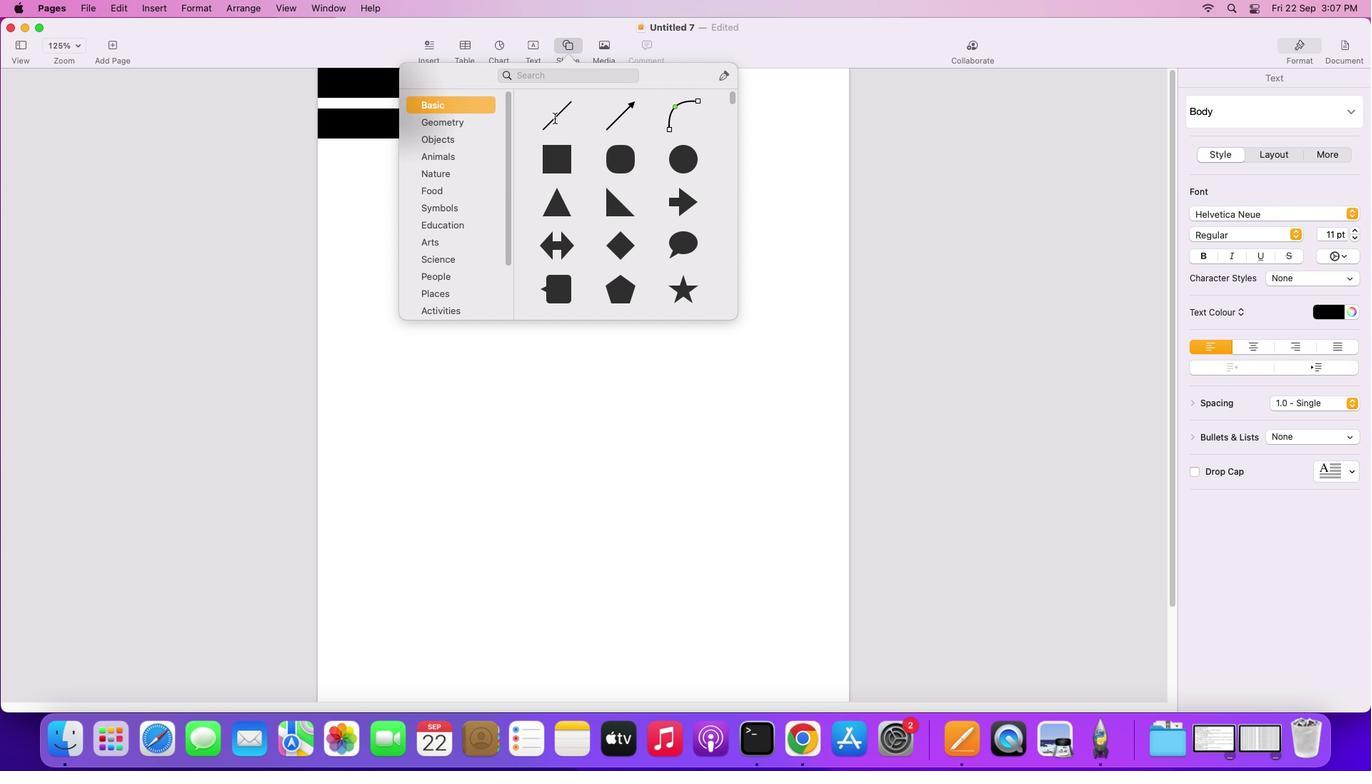 
Action: Mouse pressed left at (552, 116)
Screenshot: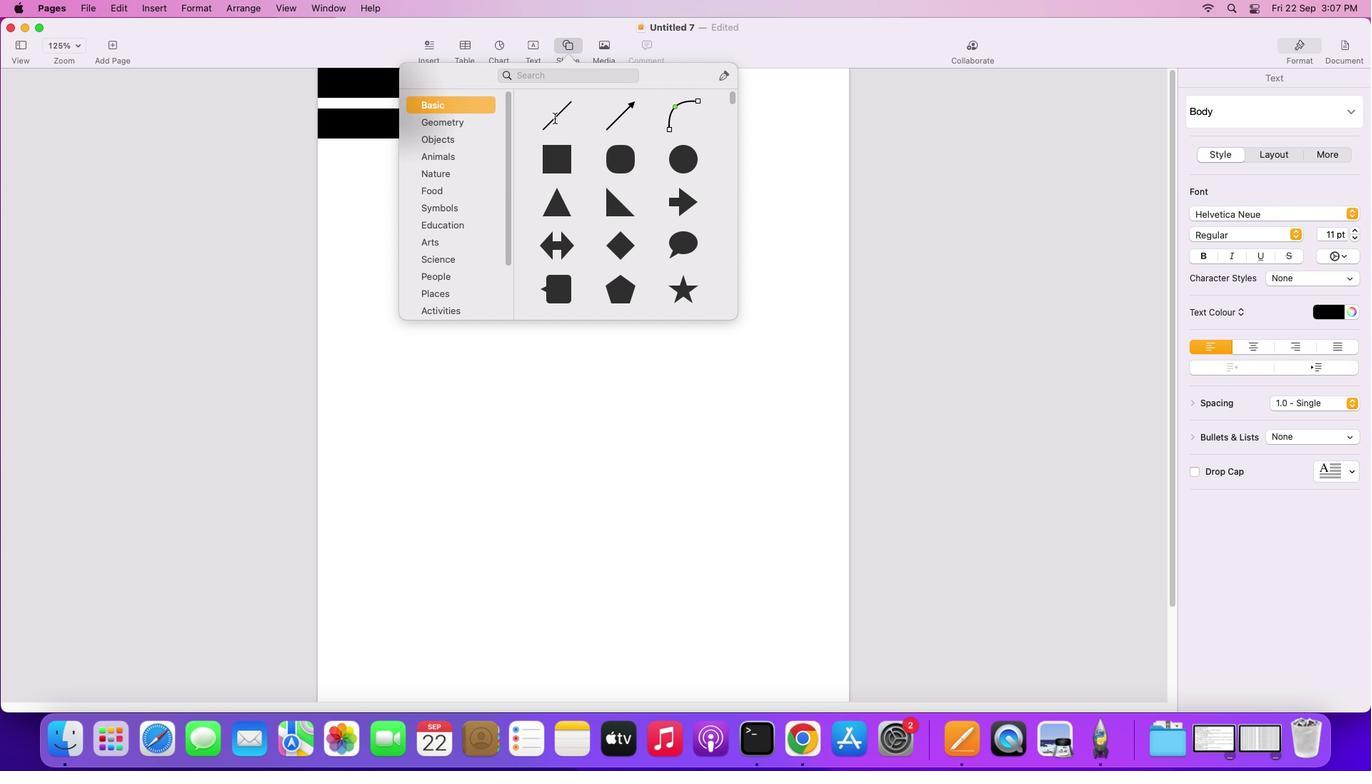 
Action: Mouse moved to (626, 126)
Screenshot: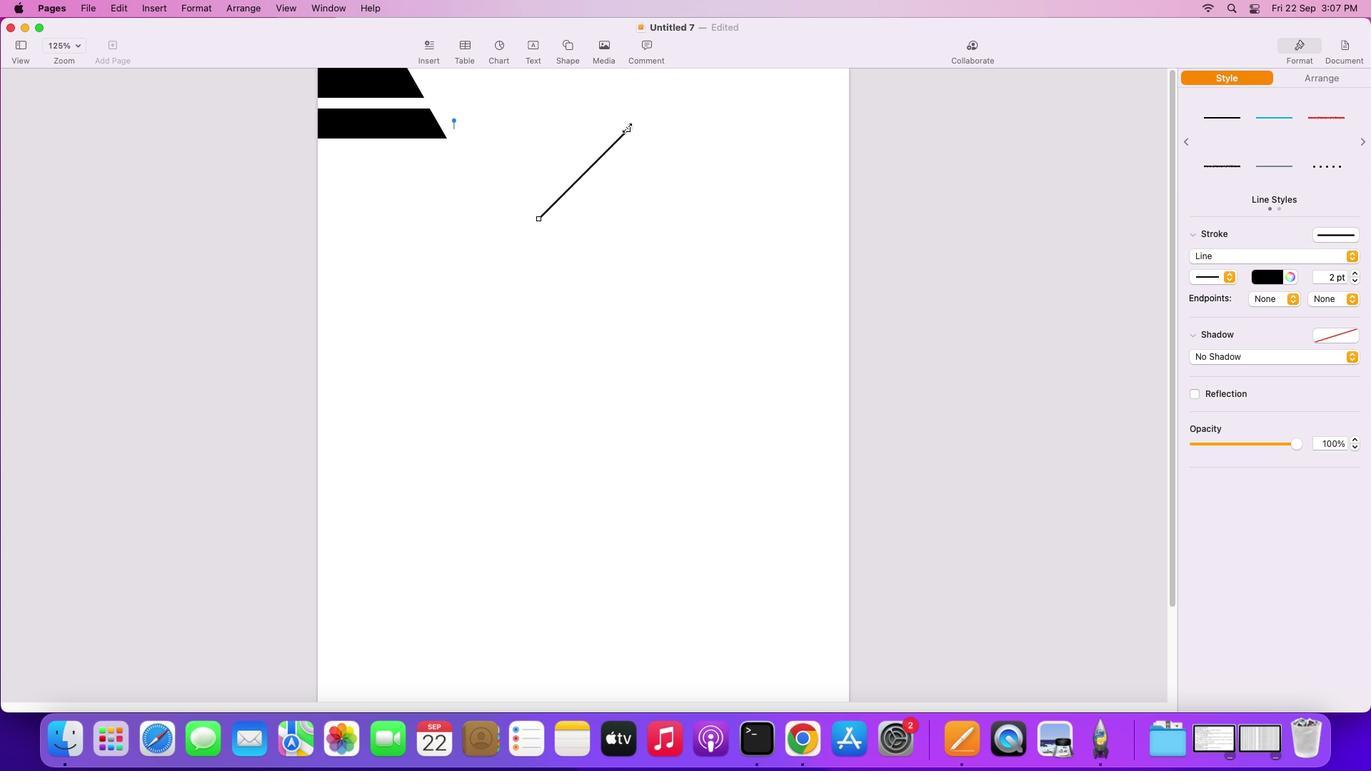 
Action: Mouse pressed left at (626, 126)
Screenshot: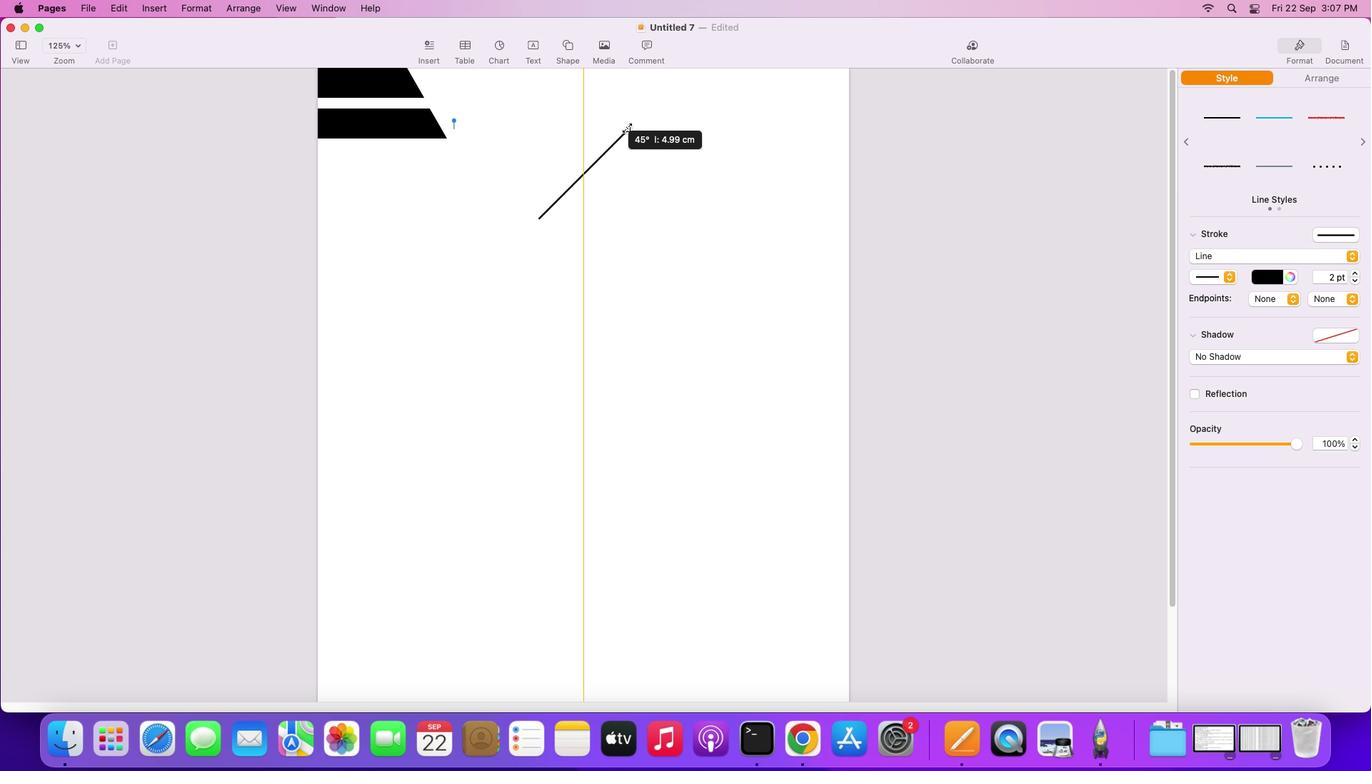 
Action: Mouse moved to (537, 217)
Screenshot: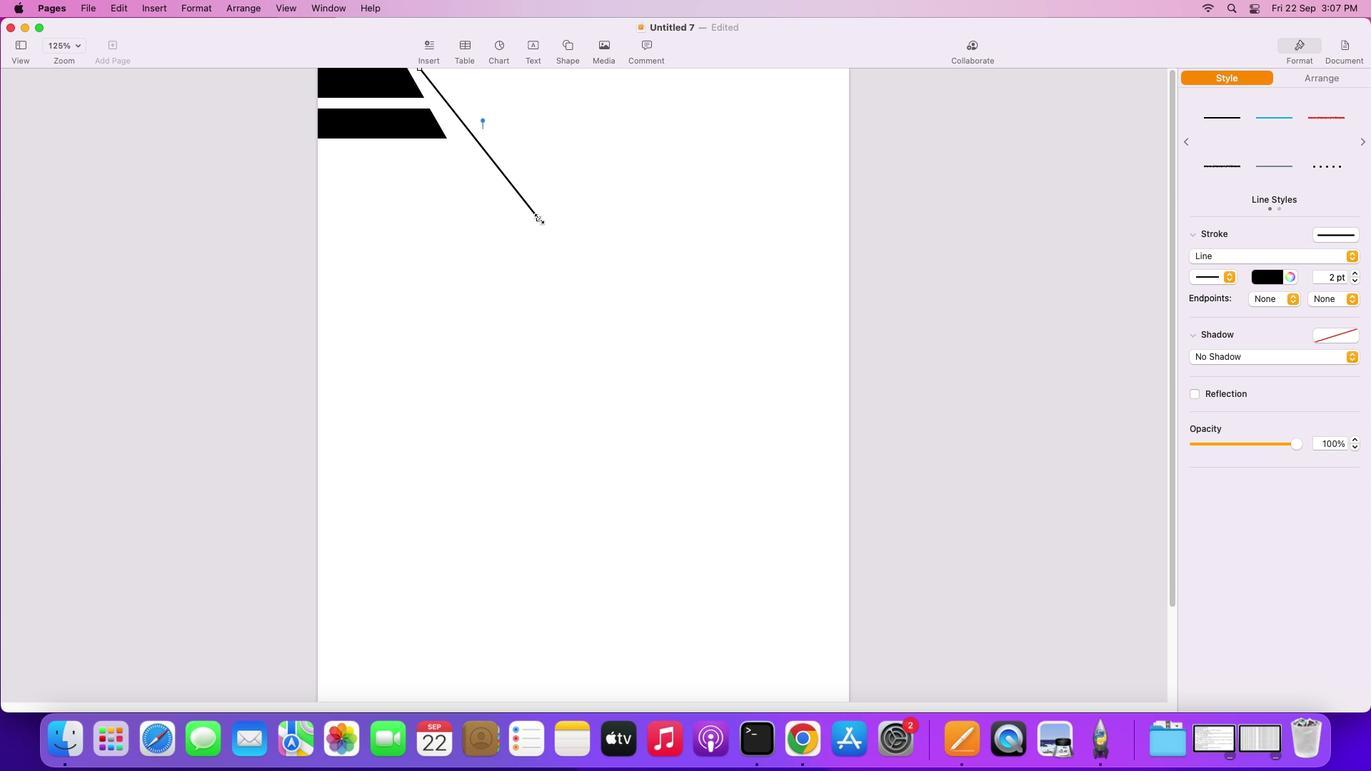 
Action: Mouse pressed left at (537, 217)
Screenshot: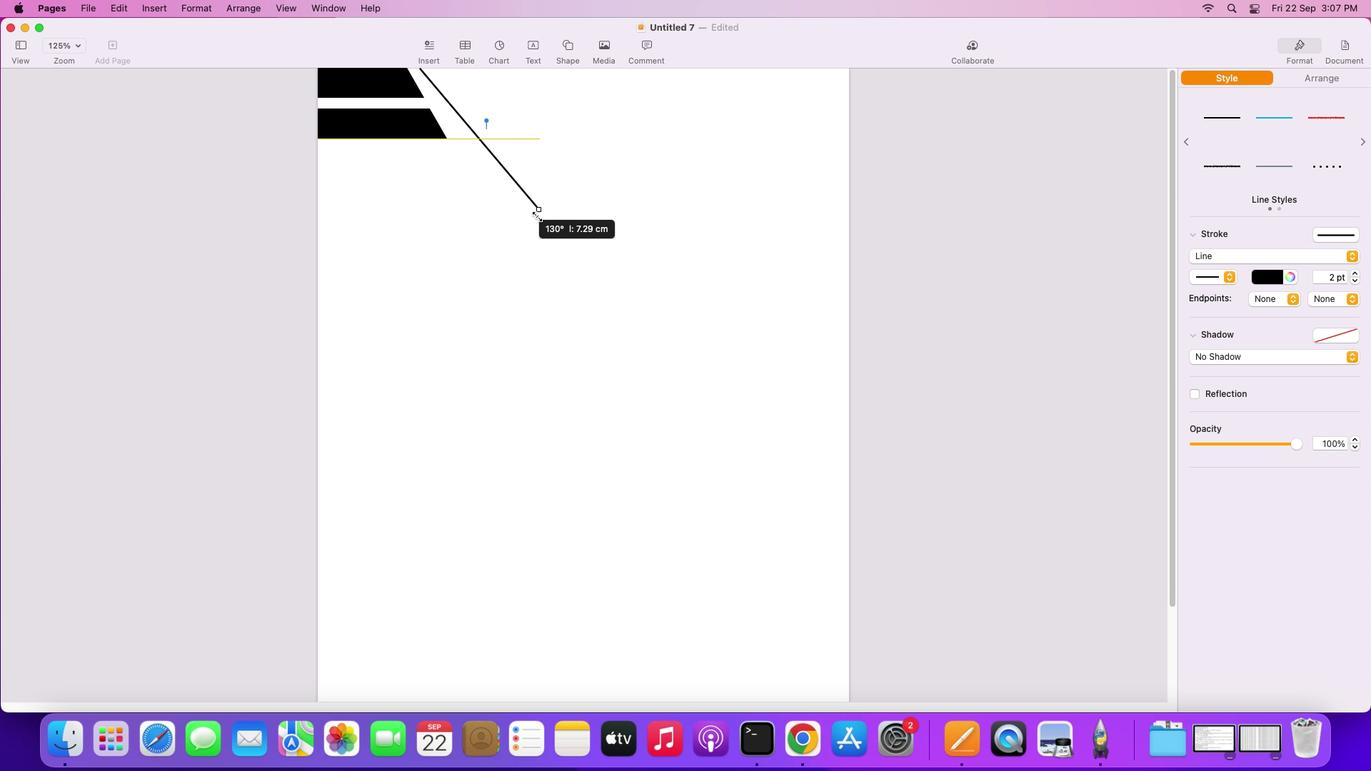 
Action: Mouse moved to (453, 127)
Screenshot: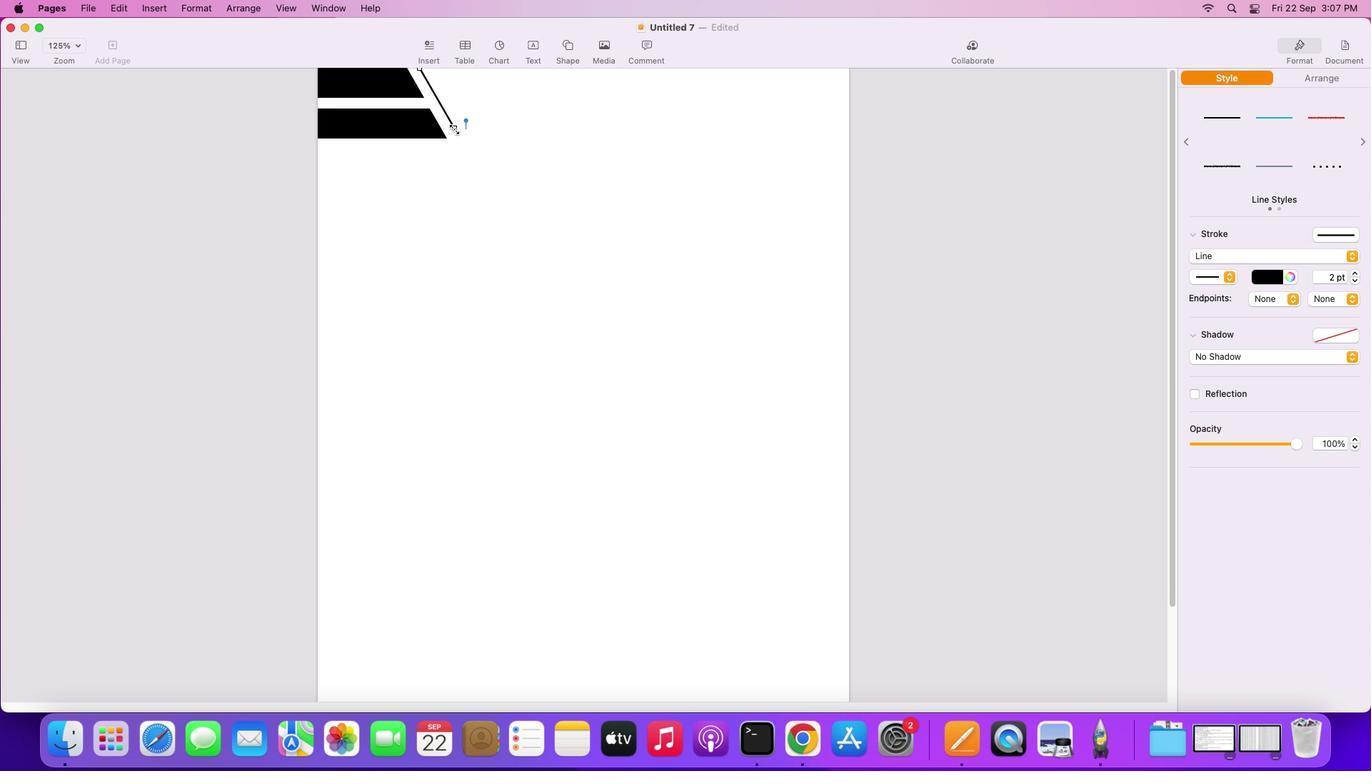 
Action: Mouse pressed left at (453, 127)
Screenshot: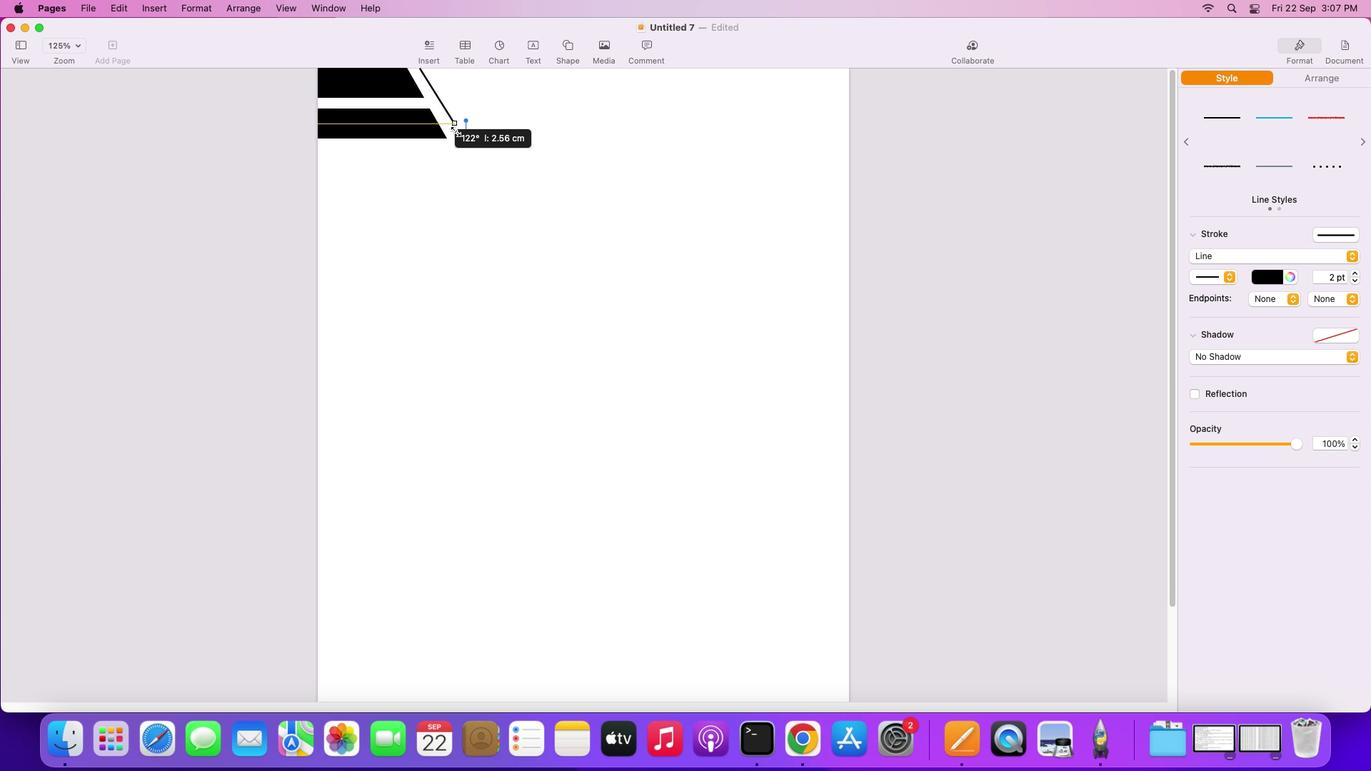 
Action: Mouse moved to (546, 129)
Screenshot: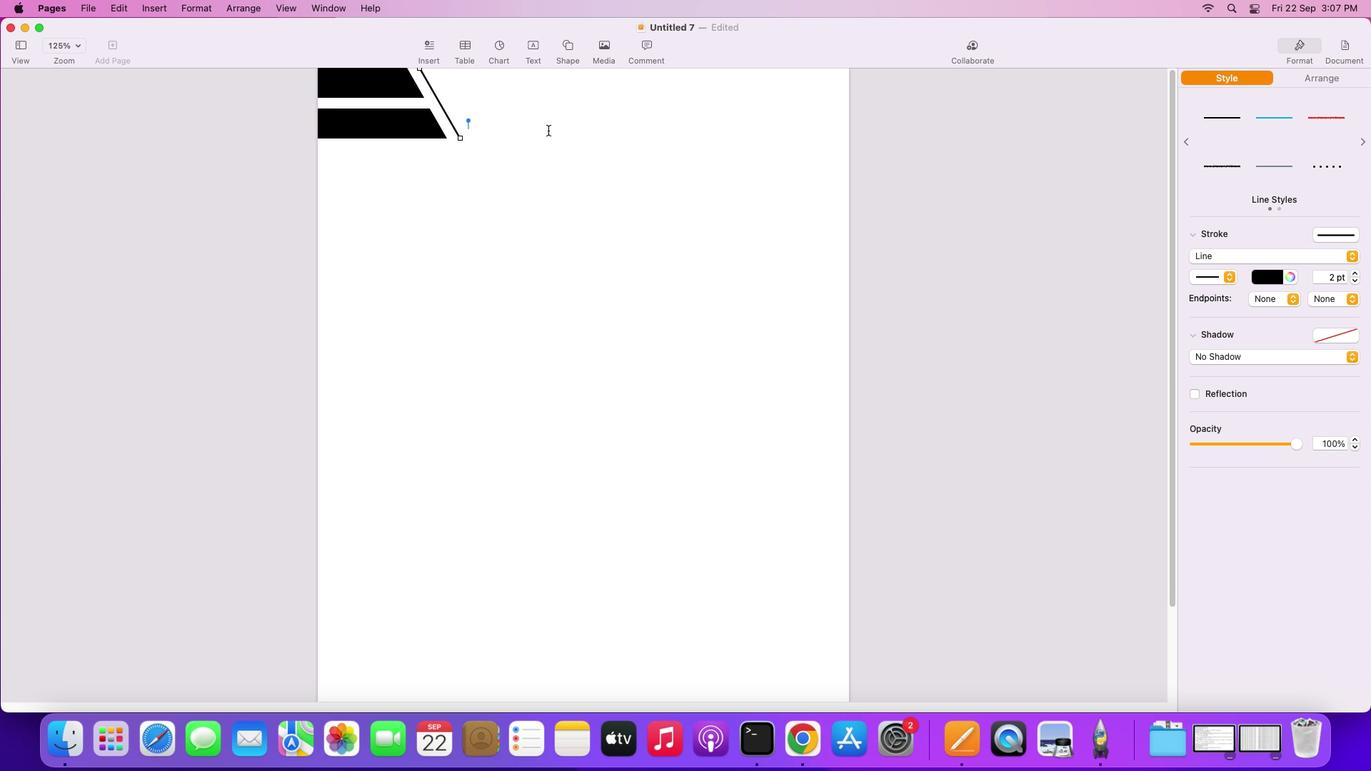 
Action: Mouse pressed left at (546, 129)
Screenshot: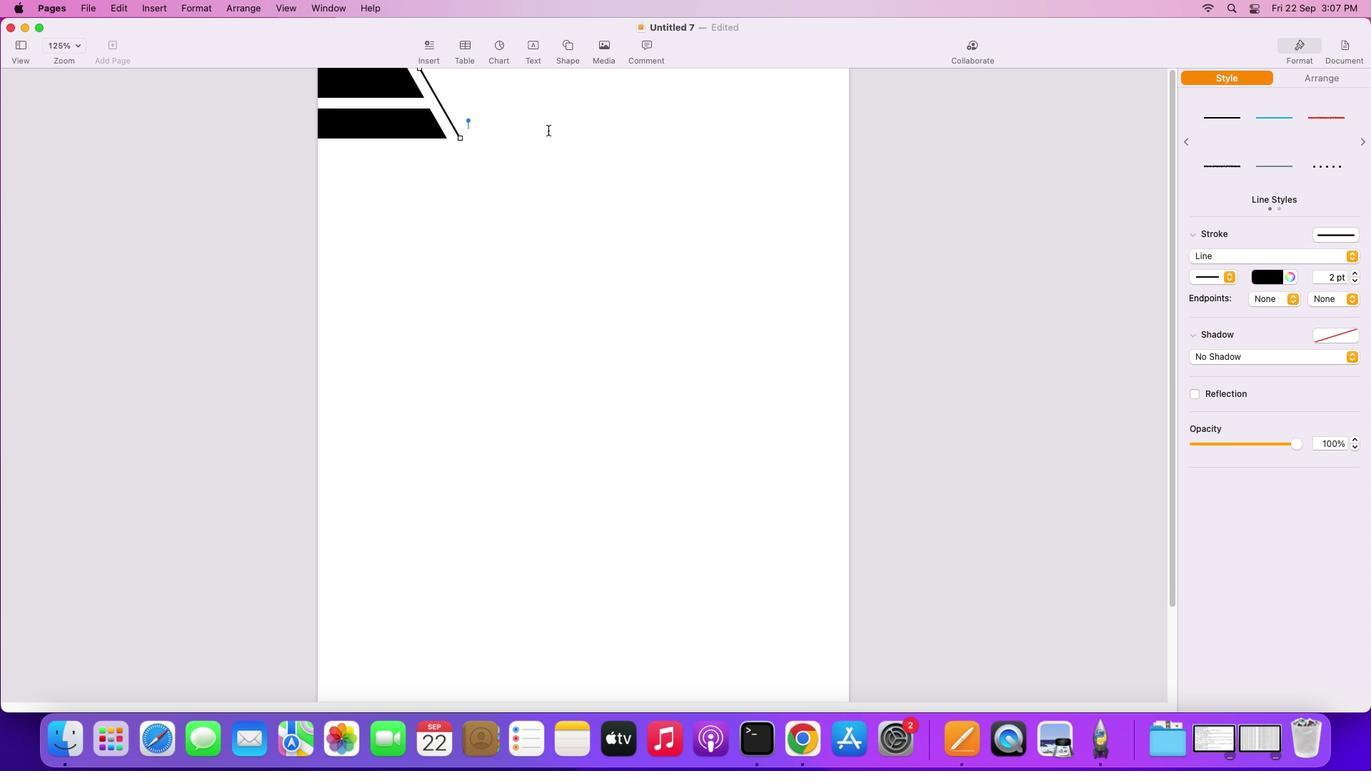 
Action: Mouse moved to (429, 106)
Screenshot: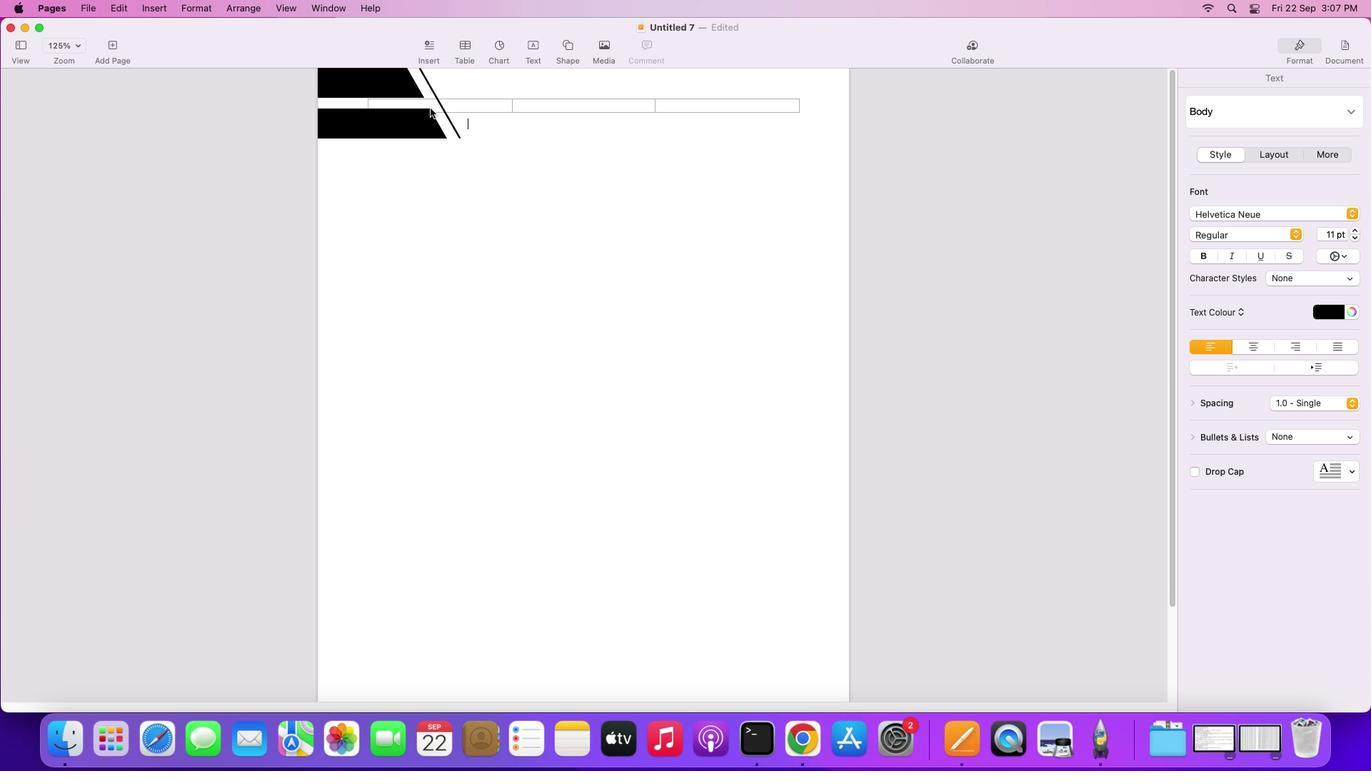 
Action: Key pressed Key.cmd'z''z''z''z'
Screenshot: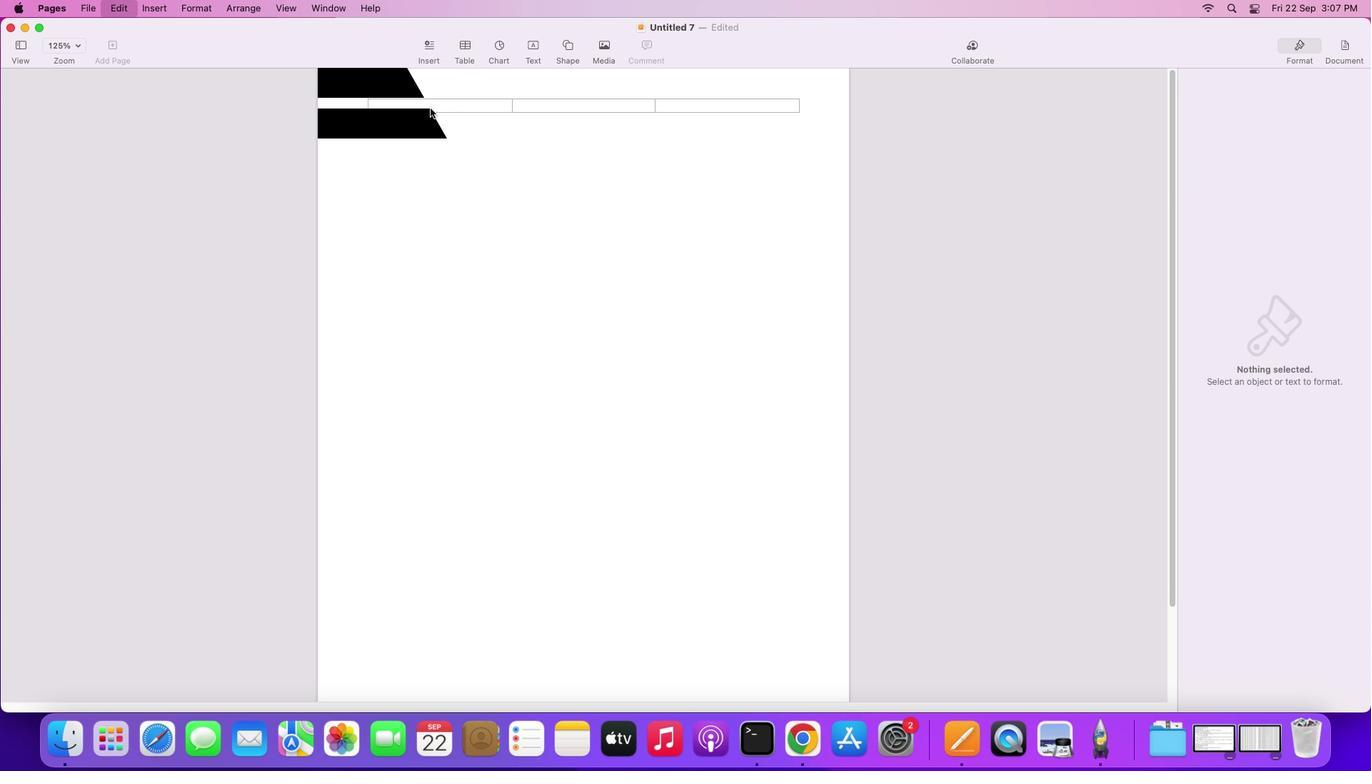 
Action: Mouse moved to (572, 42)
Screenshot: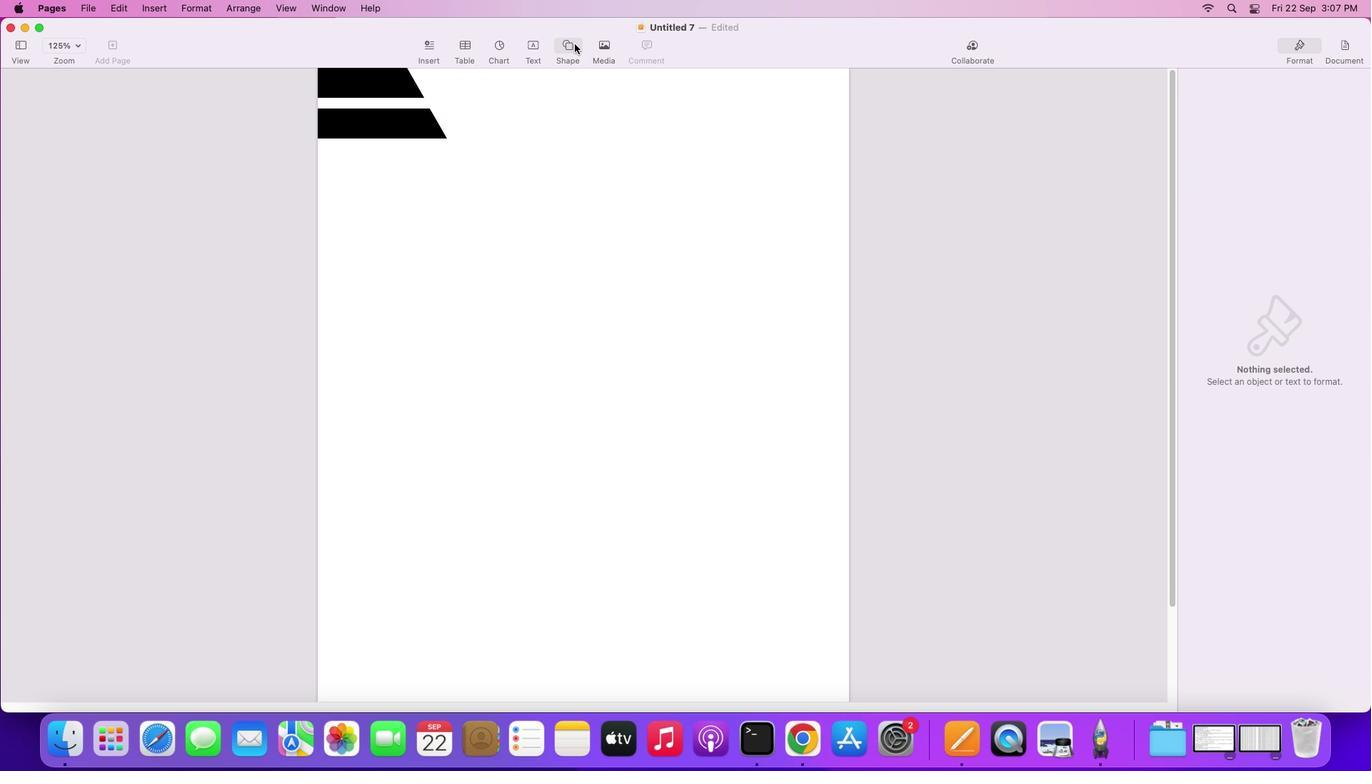 
Action: Mouse pressed left at (572, 42)
Screenshot: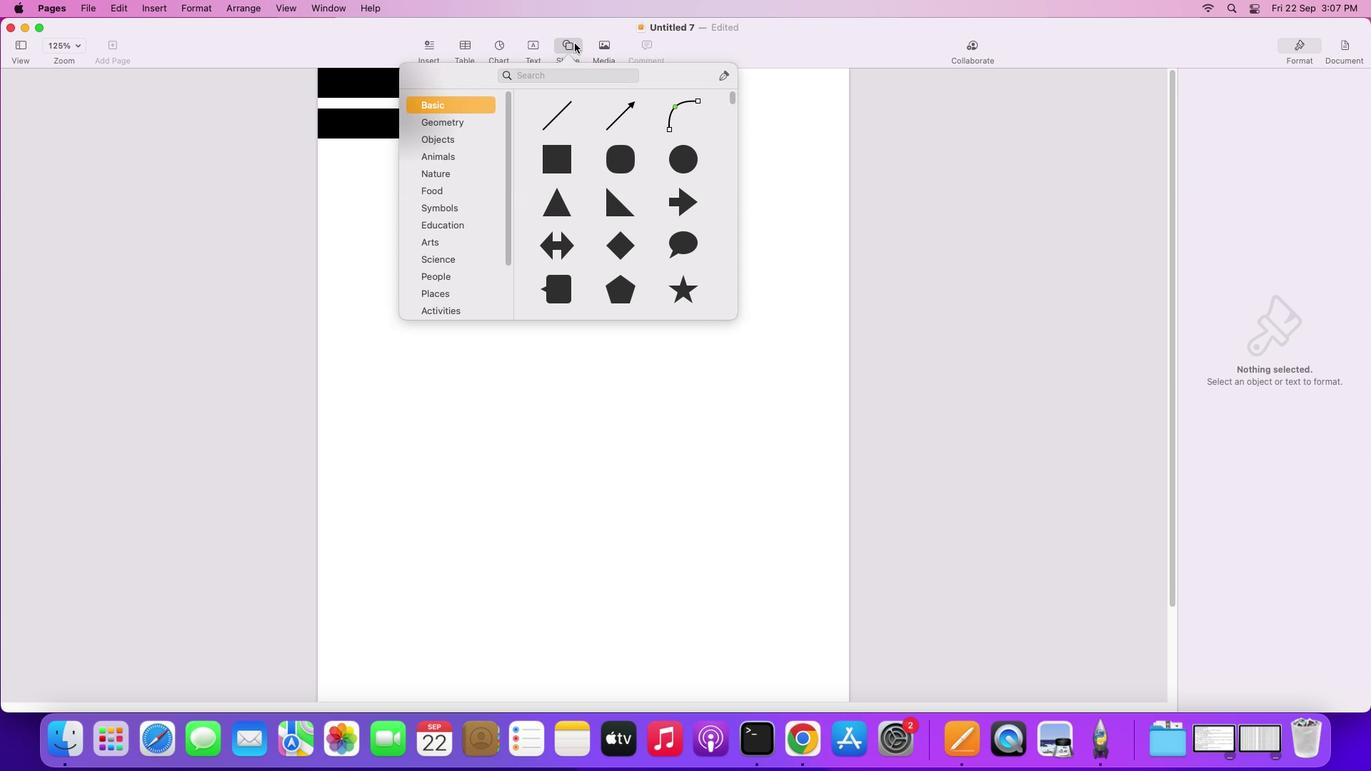 
Action: Mouse moved to (622, 244)
Screenshot: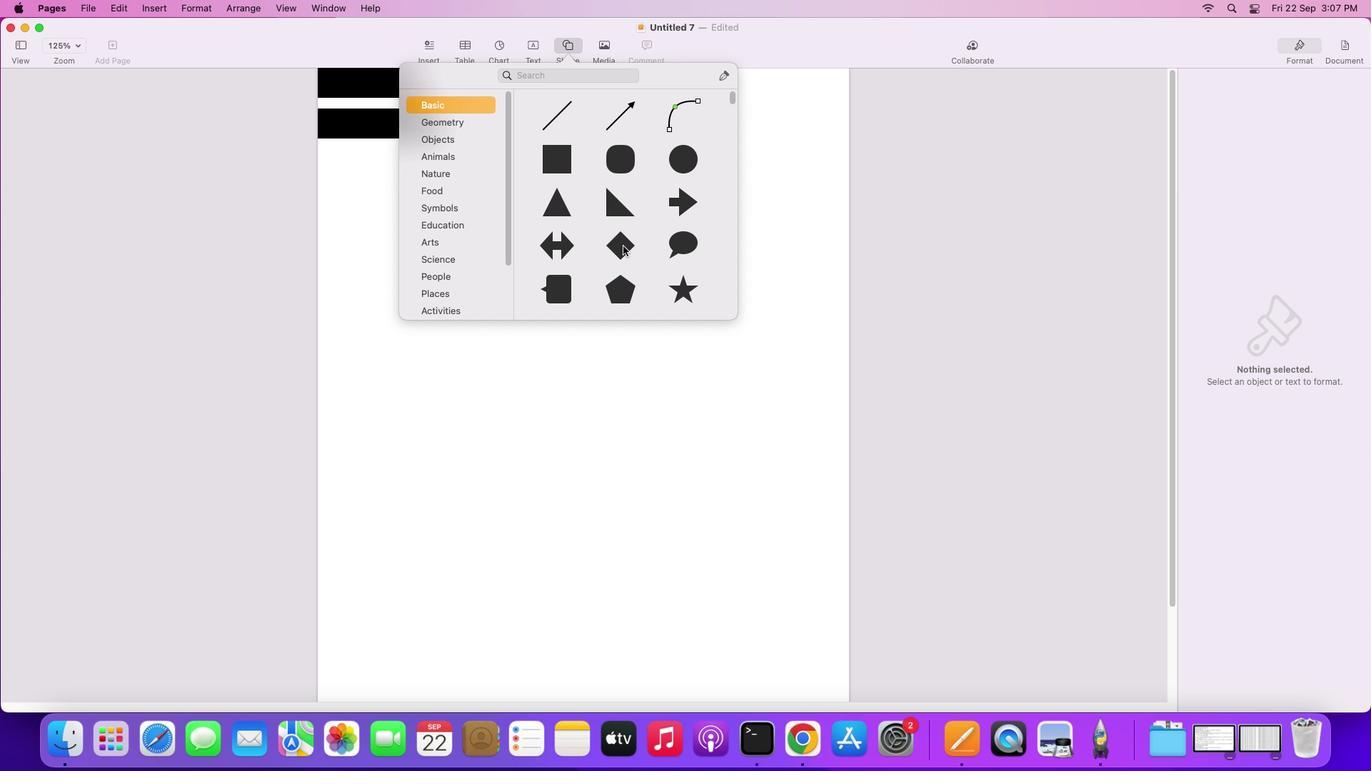 
Action: Mouse pressed left at (622, 244)
Screenshot: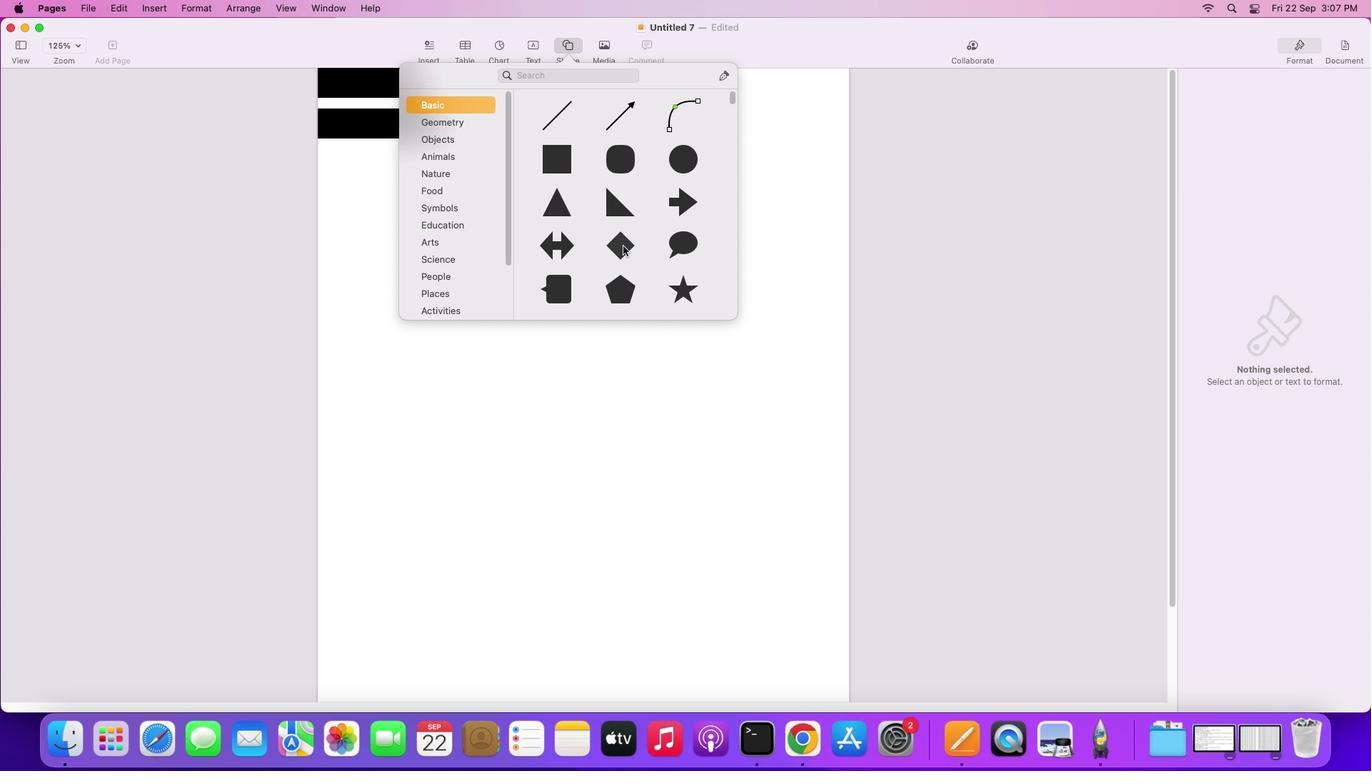 
Action: Mouse moved to (588, 379)
Screenshot: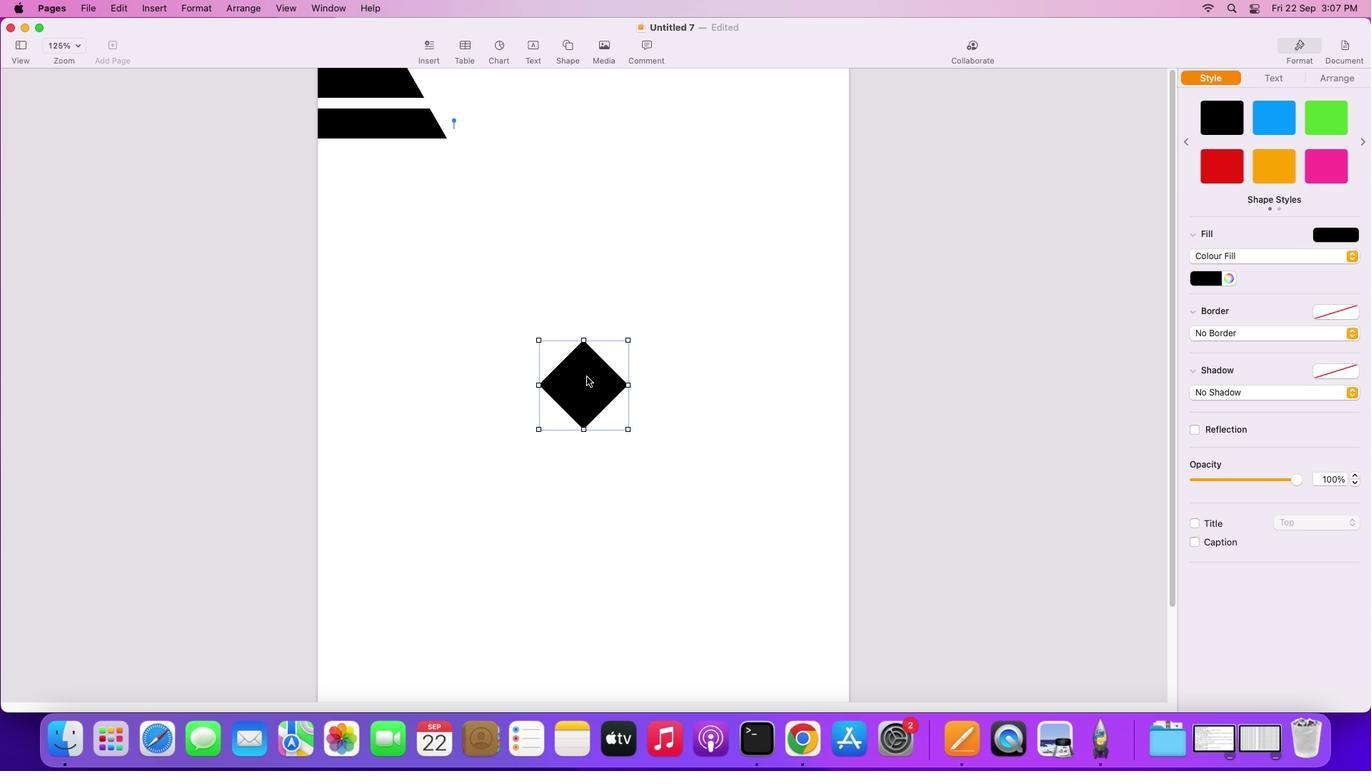 
Action: Mouse pressed left at (588, 379)
Screenshot: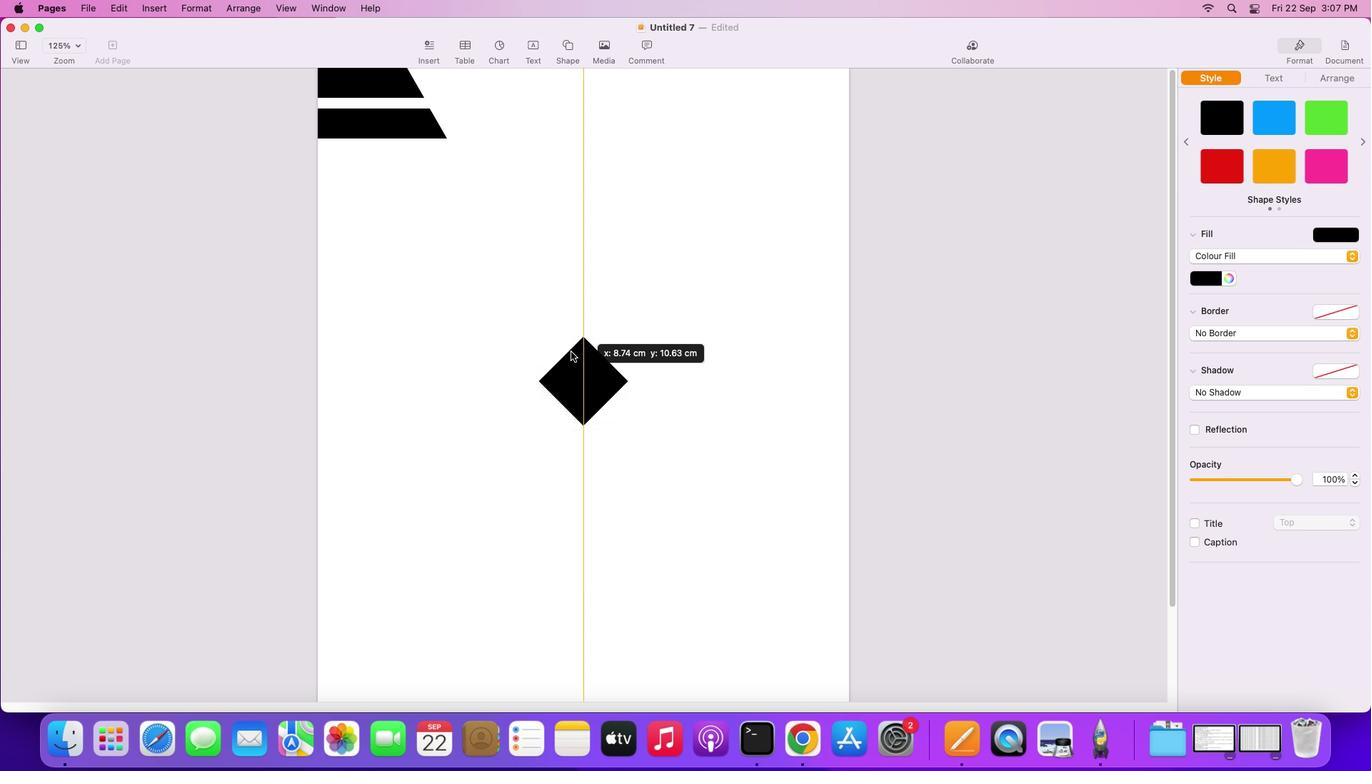 
Action: Mouse moved to (1322, 75)
Screenshot: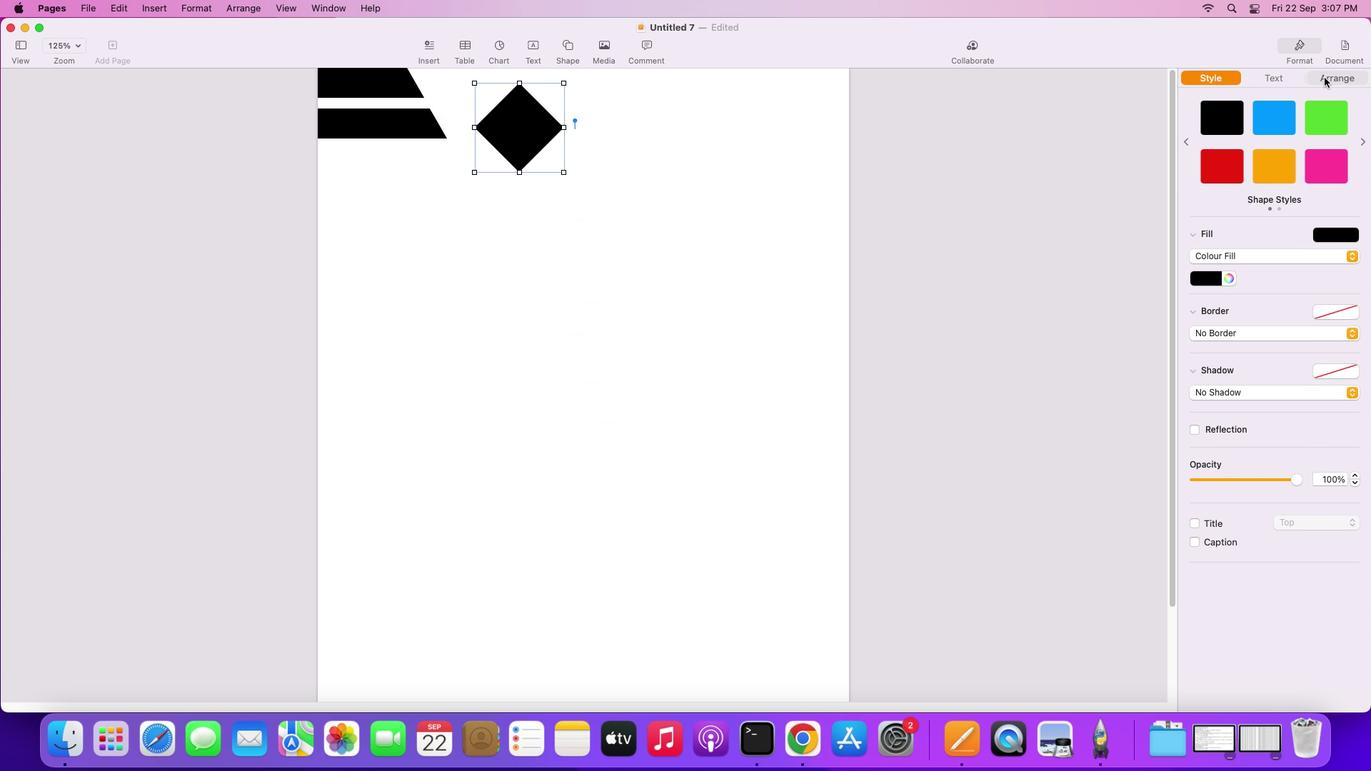 
Action: Mouse pressed left at (1322, 75)
Screenshot: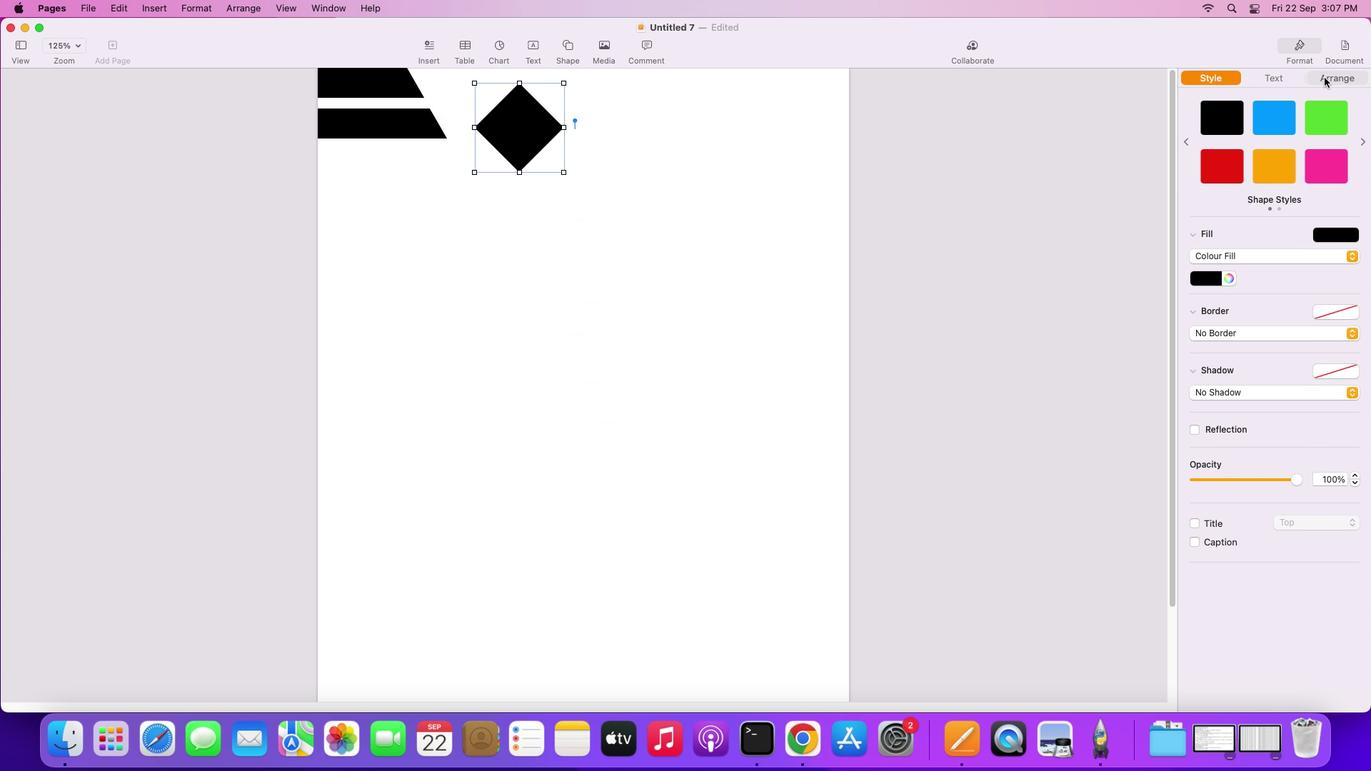 
Action: Mouse moved to (1289, 435)
Screenshot: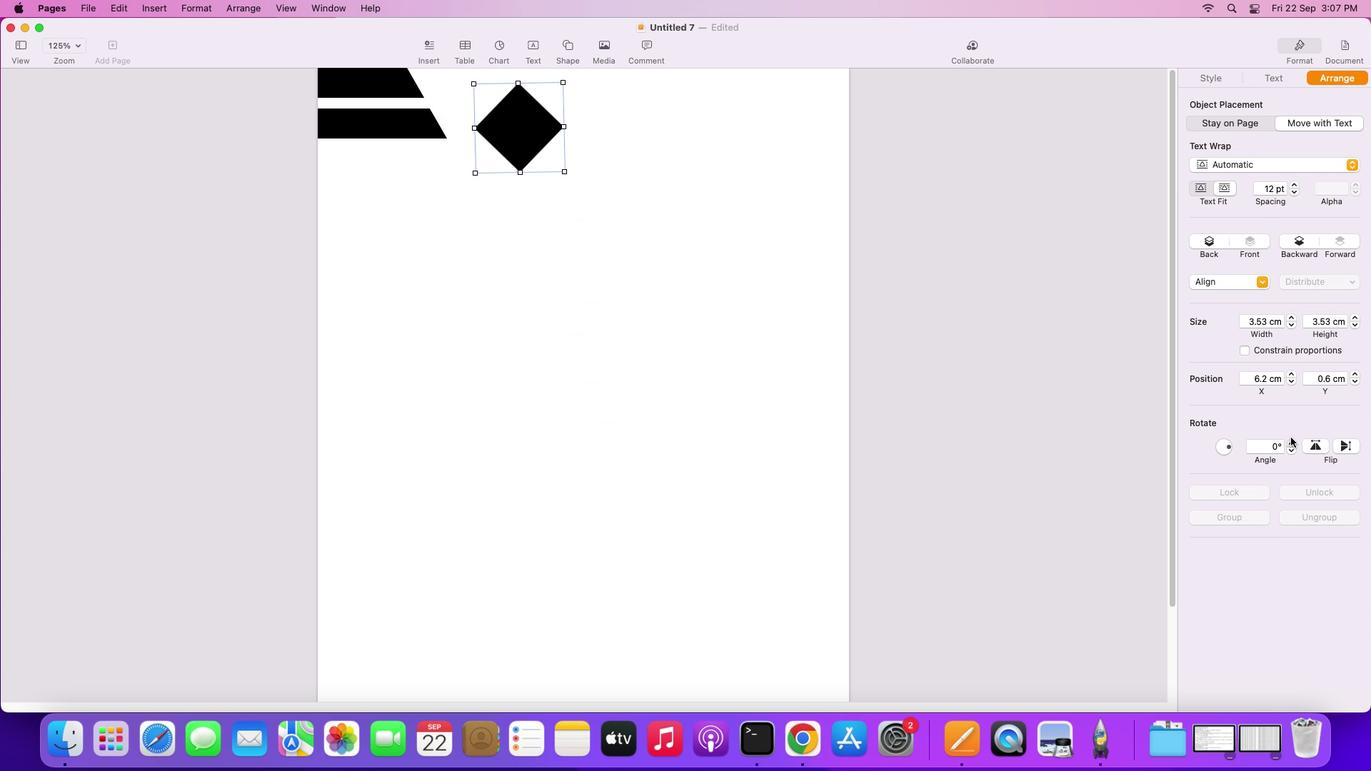 
Action: Mouse pressed left at (1289, 435)
Screenshot: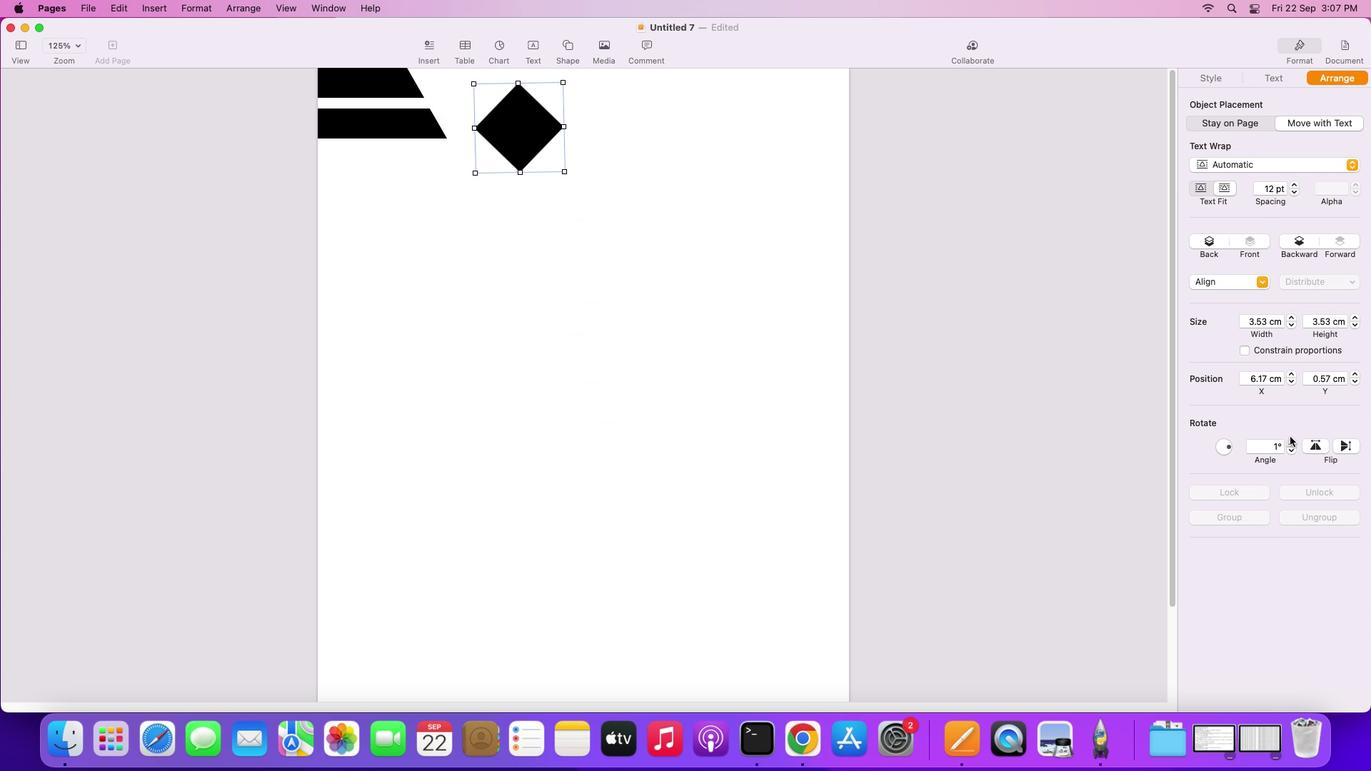 
Action: Mouse moved to (1290, 446)
Screenshot: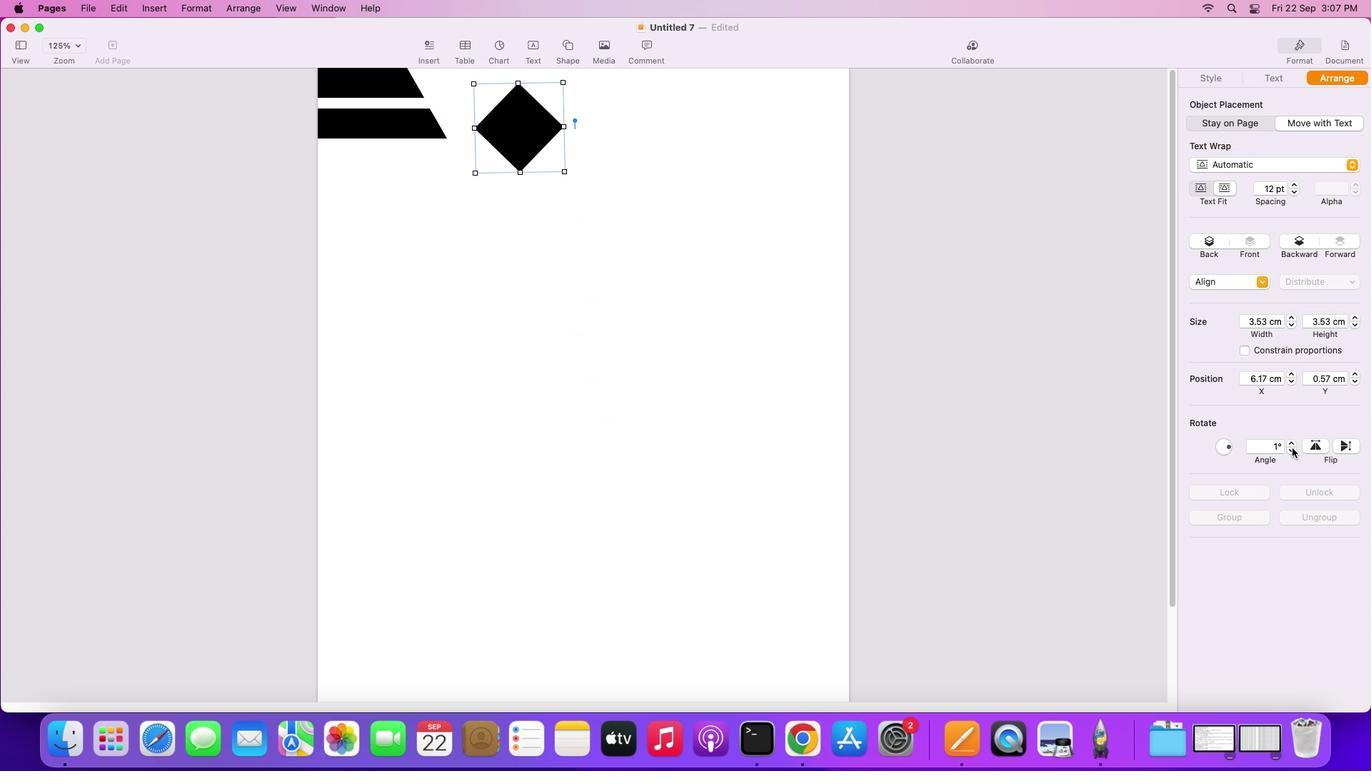
Action: Mouse pressed left at (1290, 446)
Screenshot: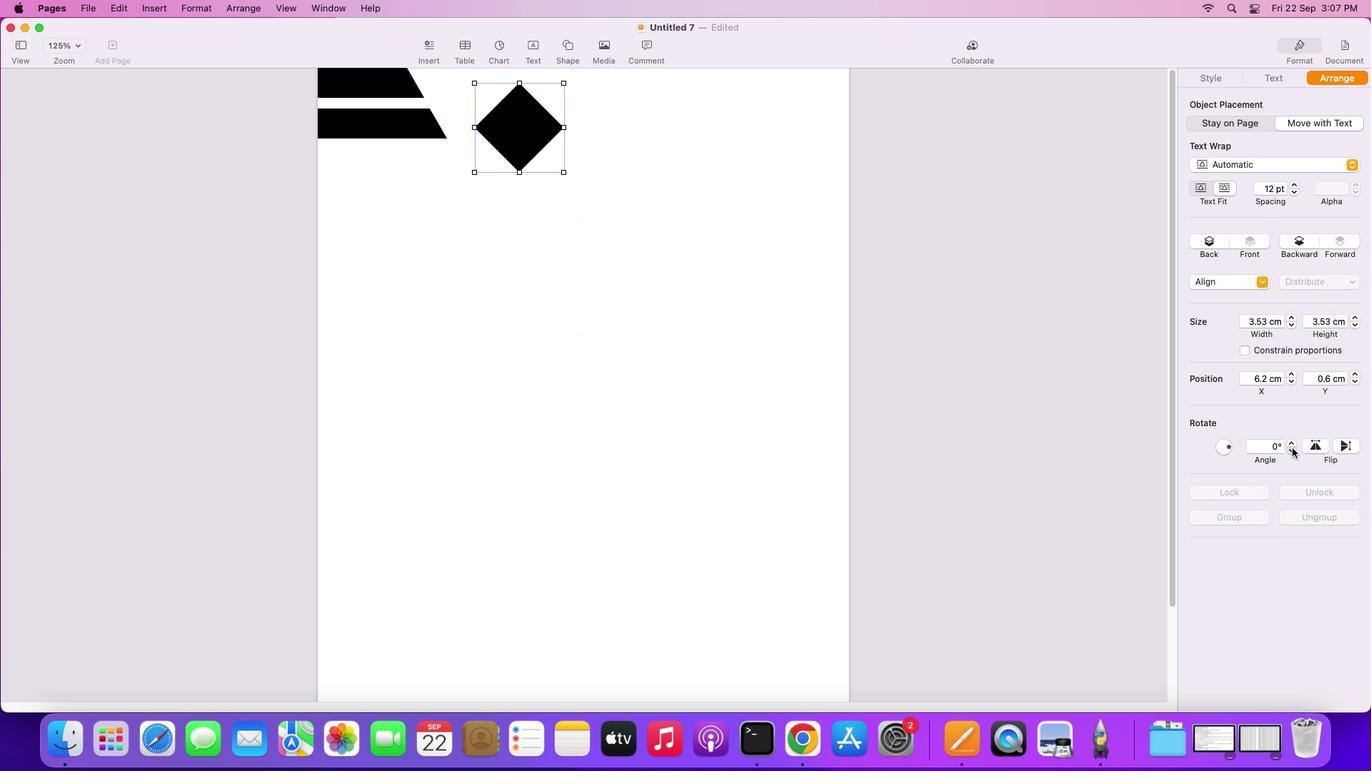 
Action: Mouse moved to (524, 139)
Screenshot: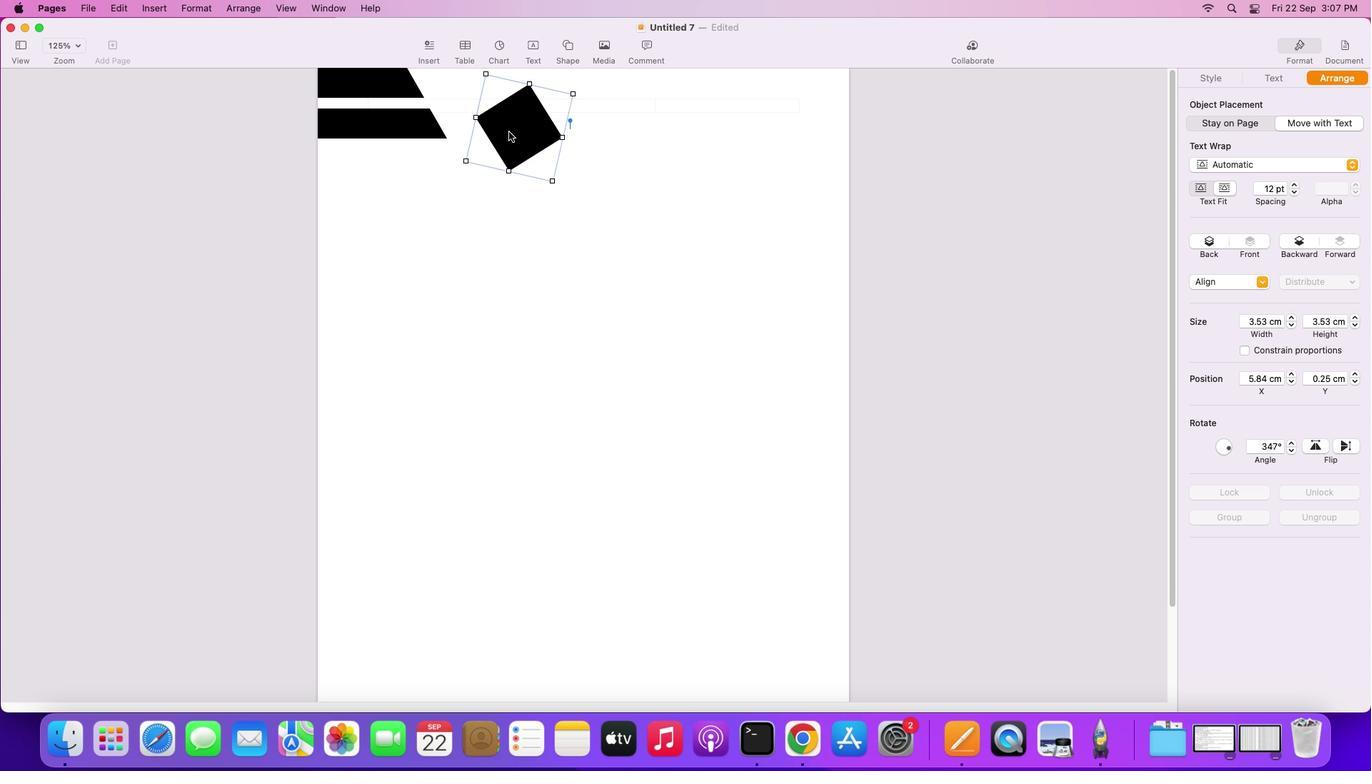 
Action: Mouse pressed left at (524, 139)
Screenshot: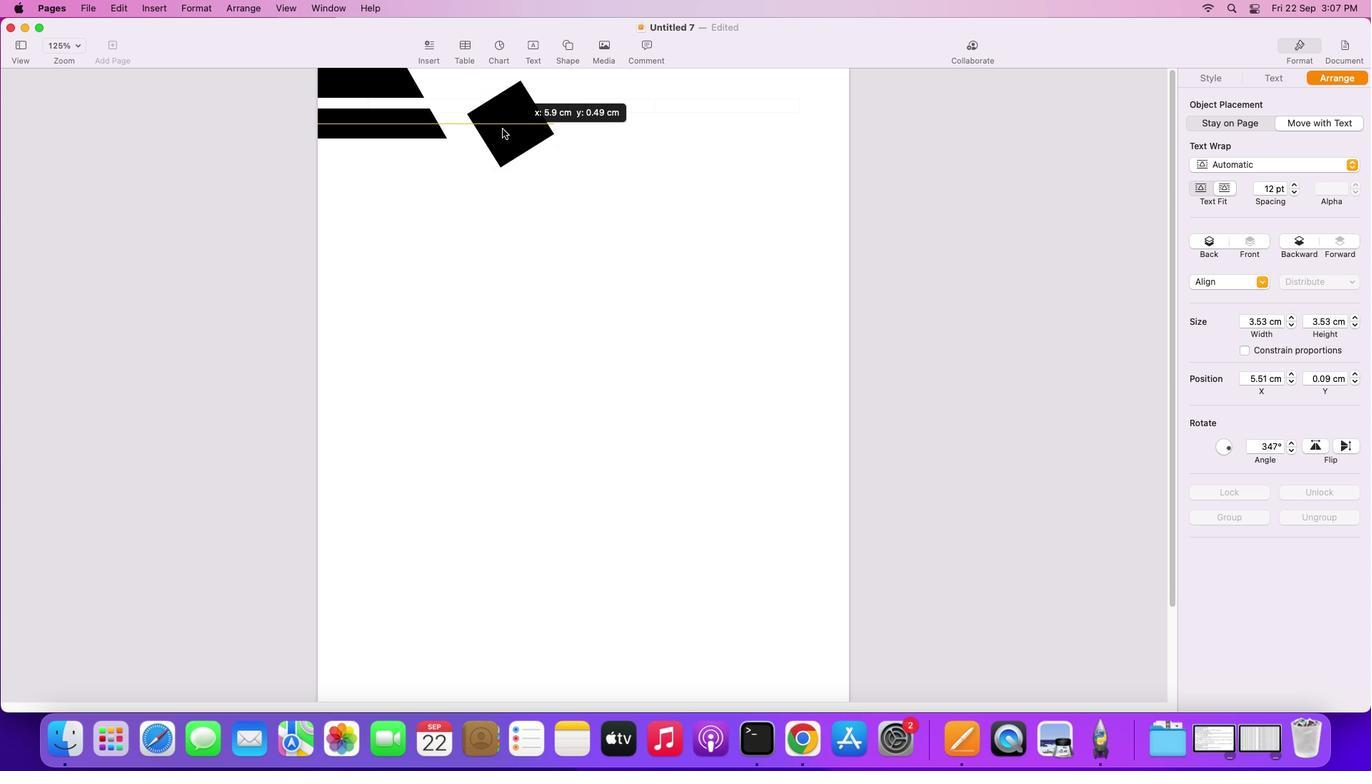 
Action: Mouse moved to (1241, 120)
Screenshot: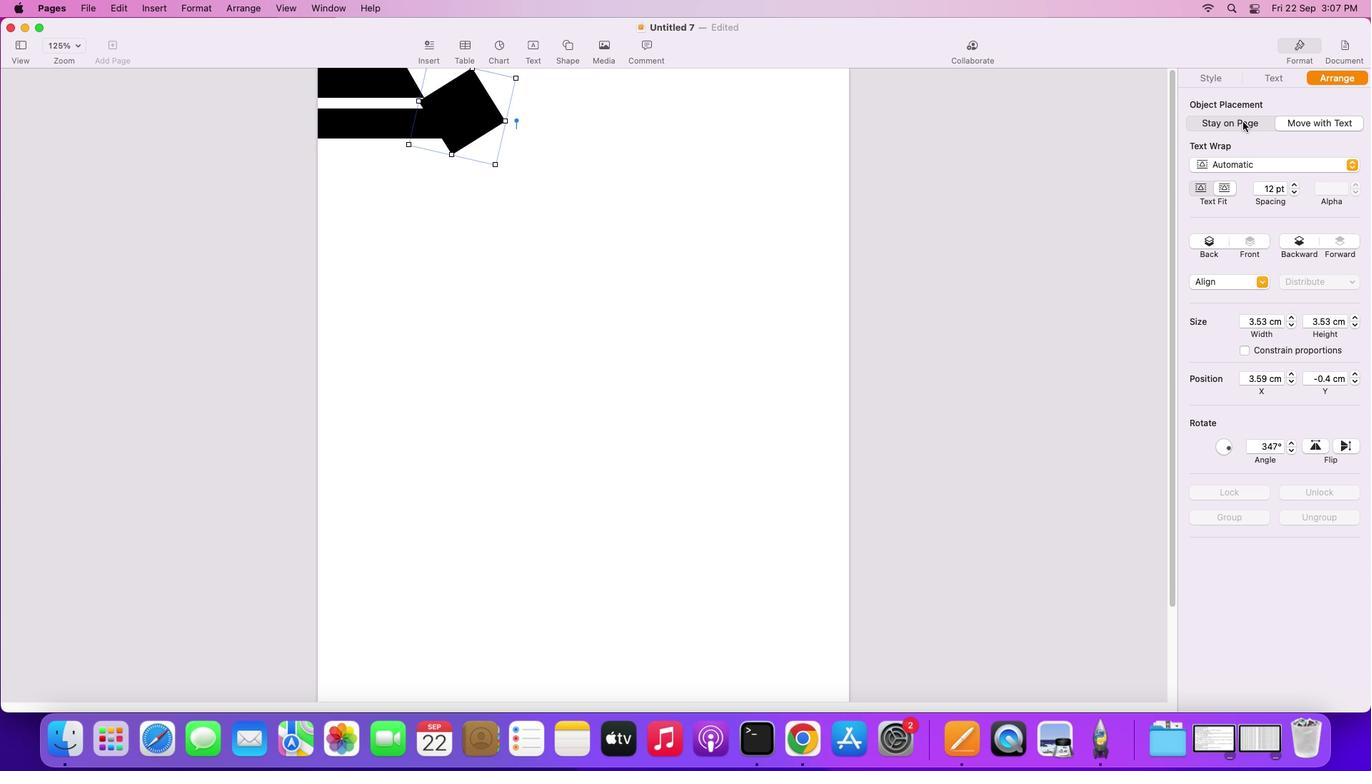 
Action: Mouse pressed left at (1241, 120)
Screenshot: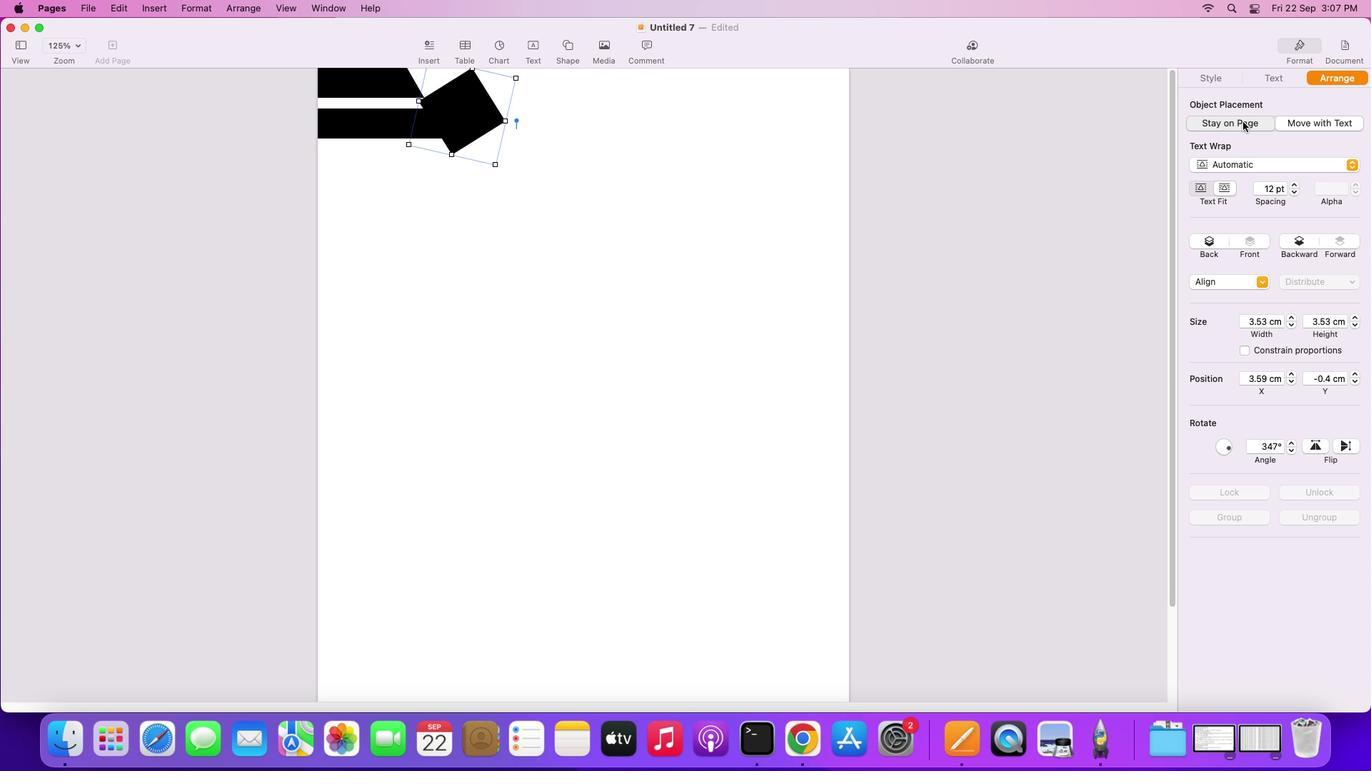 
Action: Mouse moved to (465, 105)
Screenshot: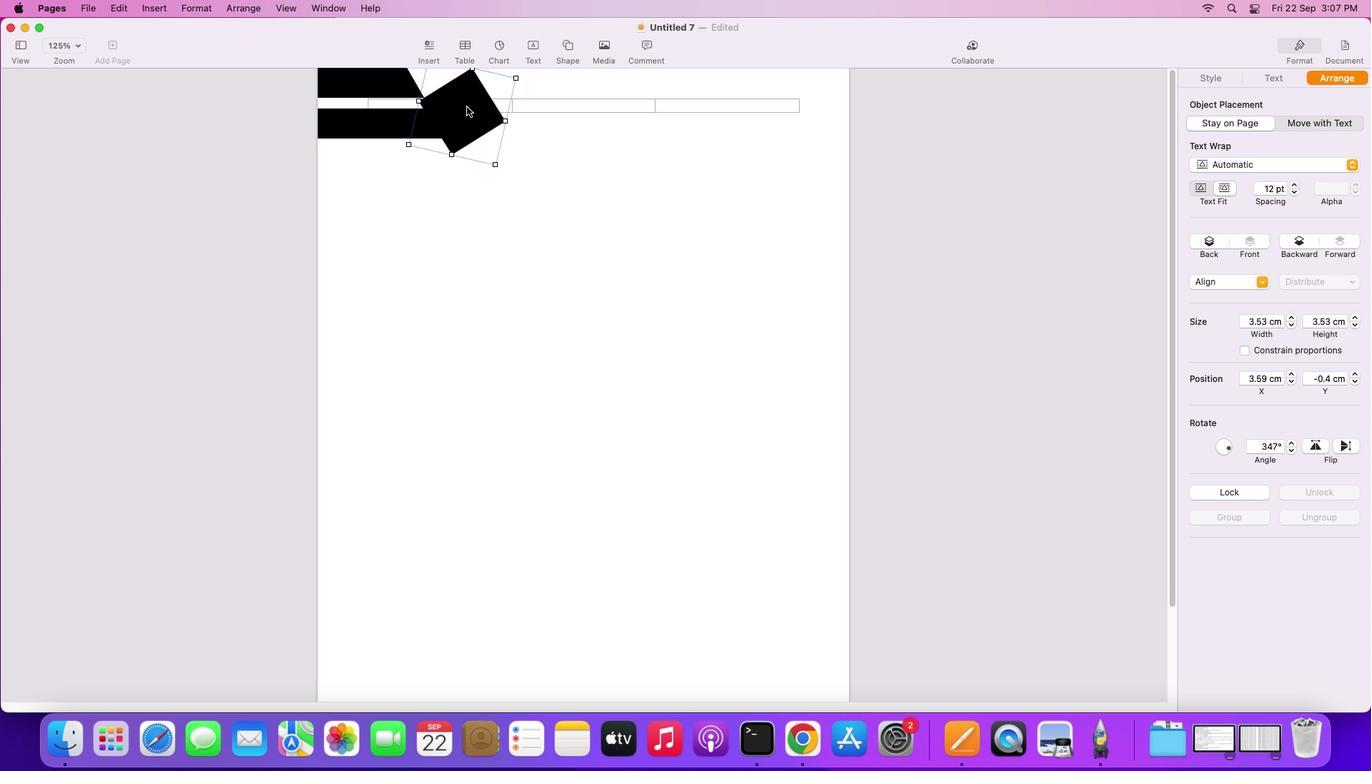 
Action: Mouse pressed left at (465, 105)
Screenshot: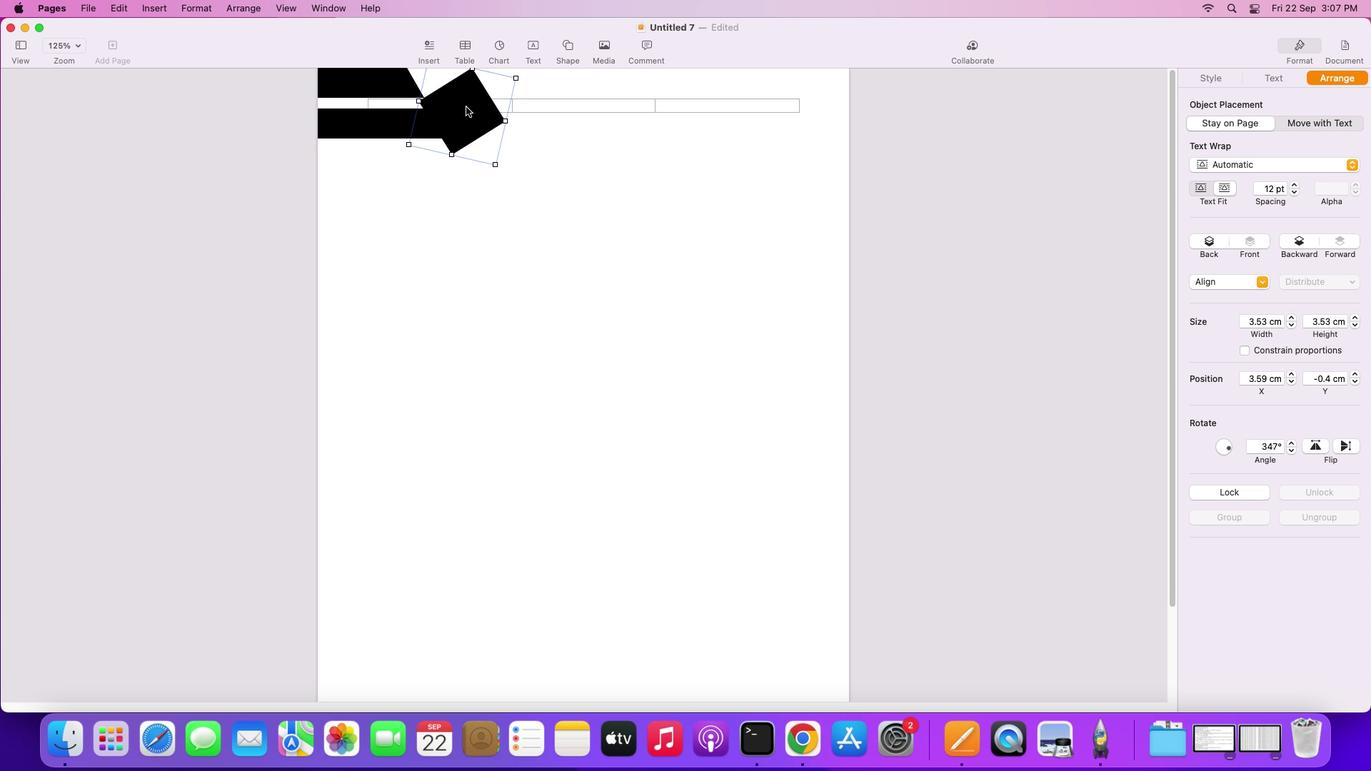 
Action: Mouse moved to (1284, 448)
Screenshot: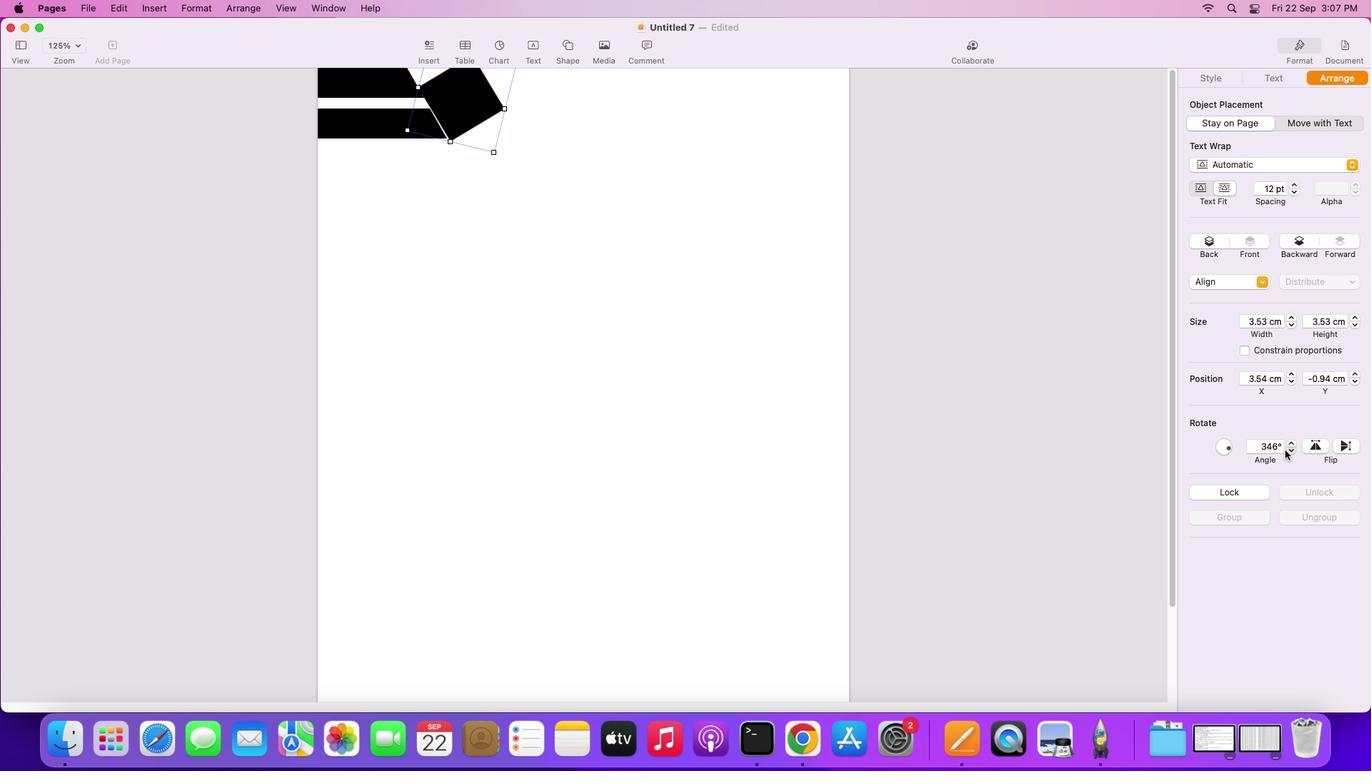
Action: Mouse pressed left at (1284, 448)
Screenshot: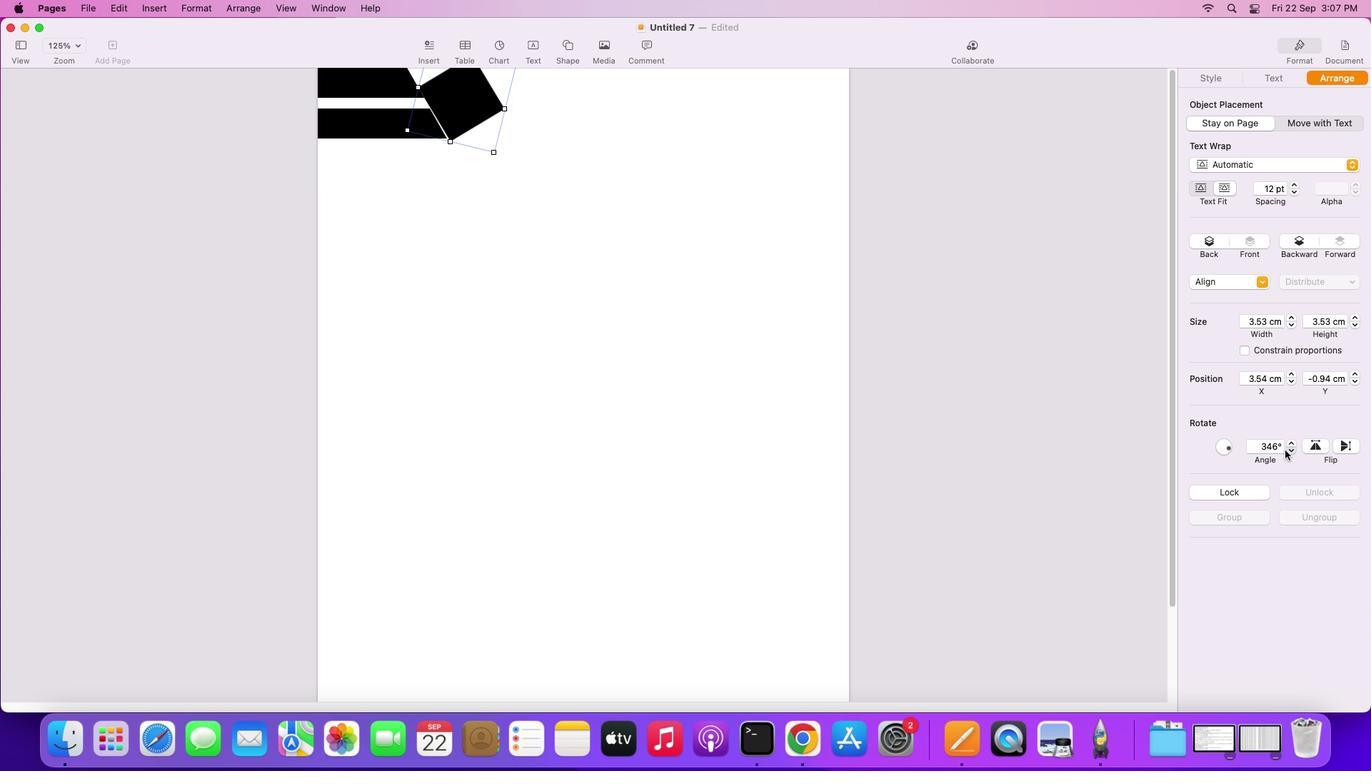 
Action: Mouse moved to (1284, 448)
Screenshot: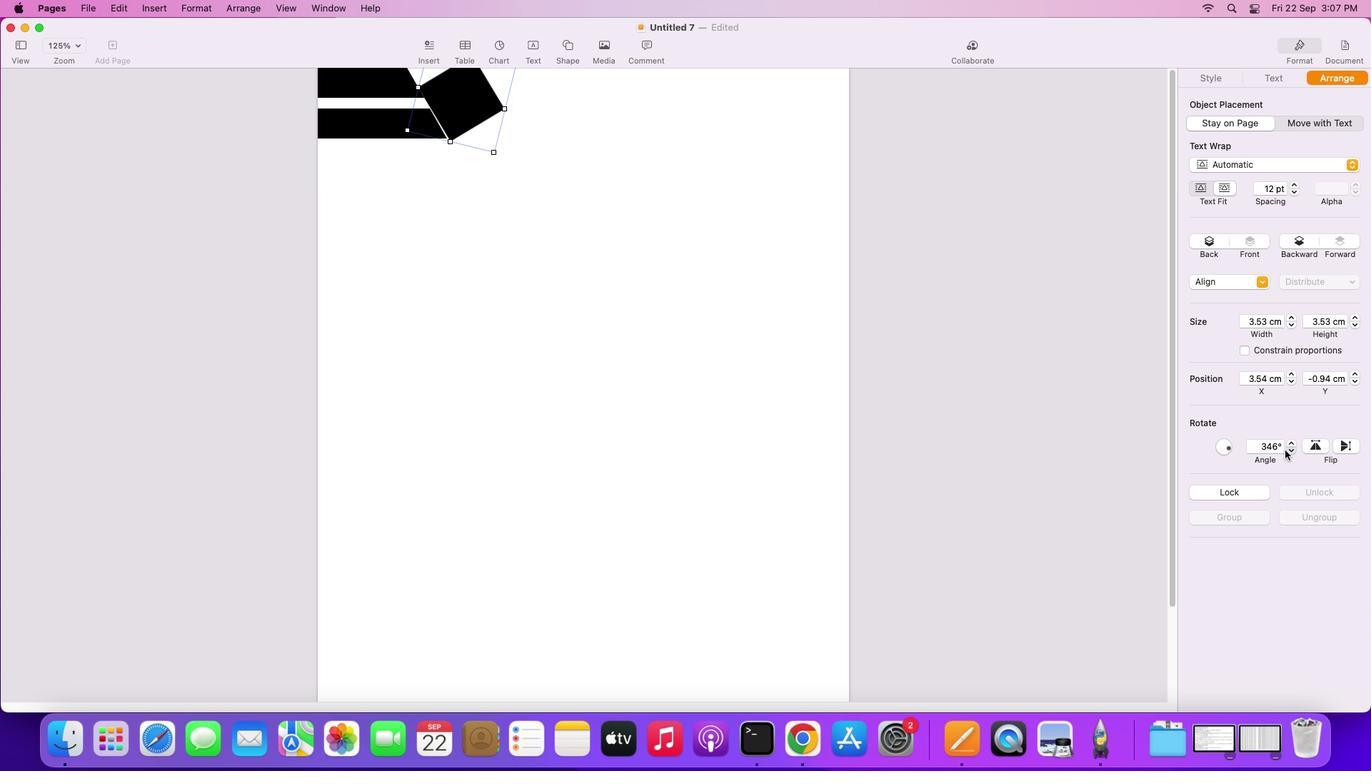 
Action: Mouse pressed left at (1284, 448)
Screenshot: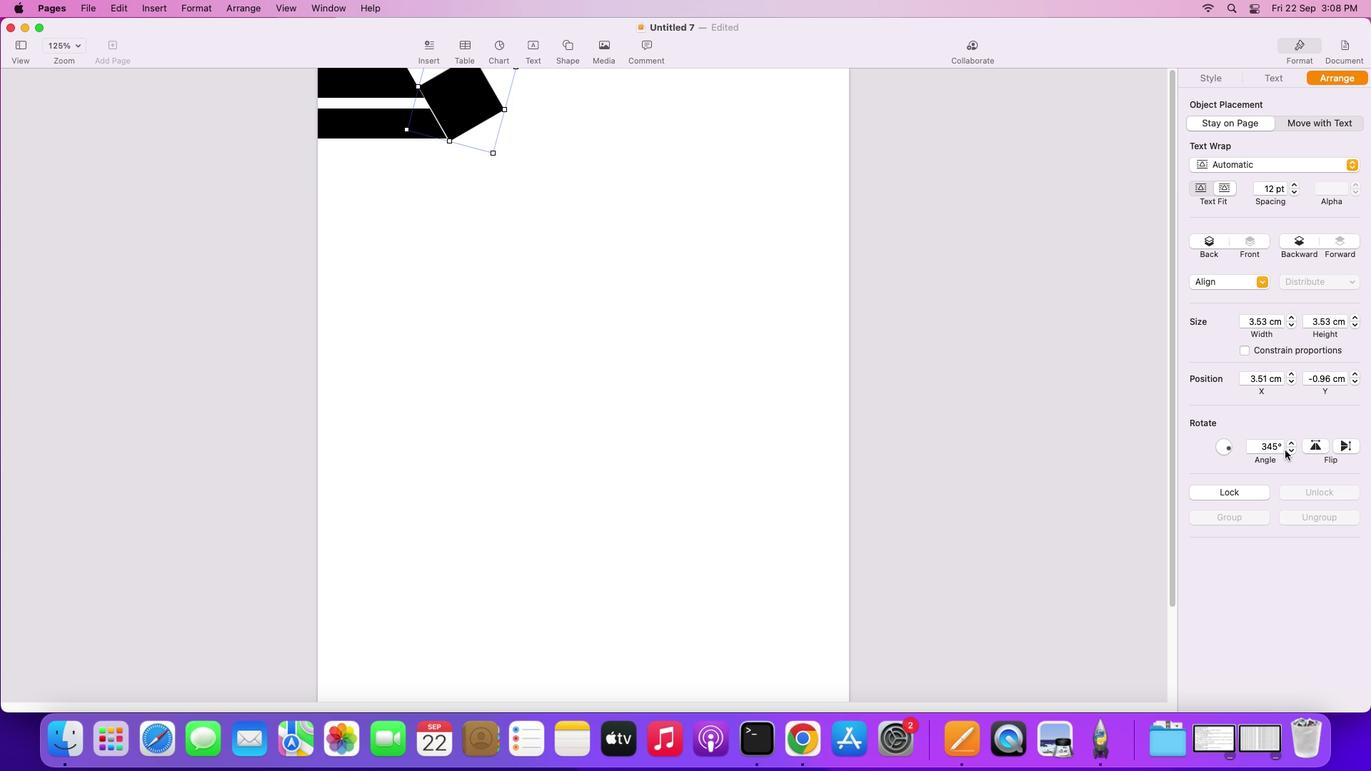 
Action: Mouse moved to (452, 105)
Screenshot: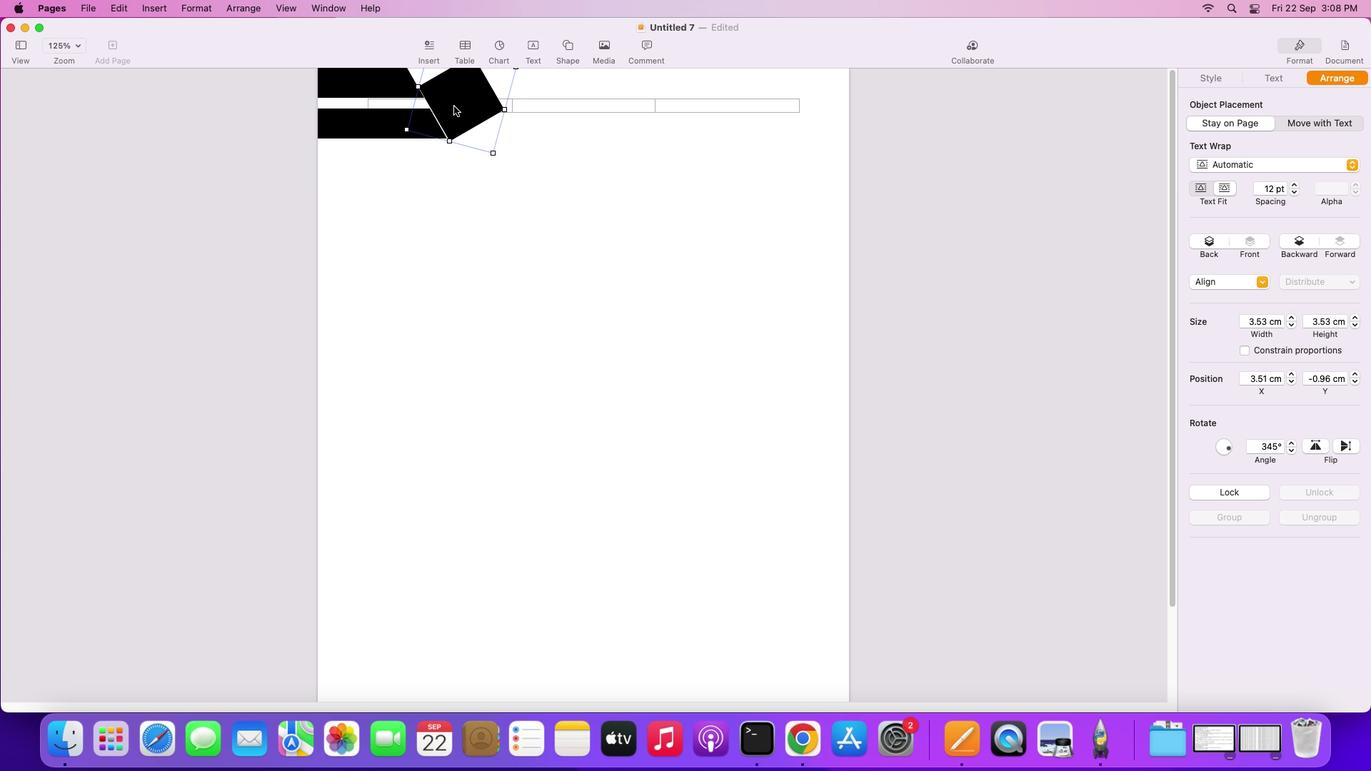 
Action: Mouse pressed left at (452, 105)
Screenshot: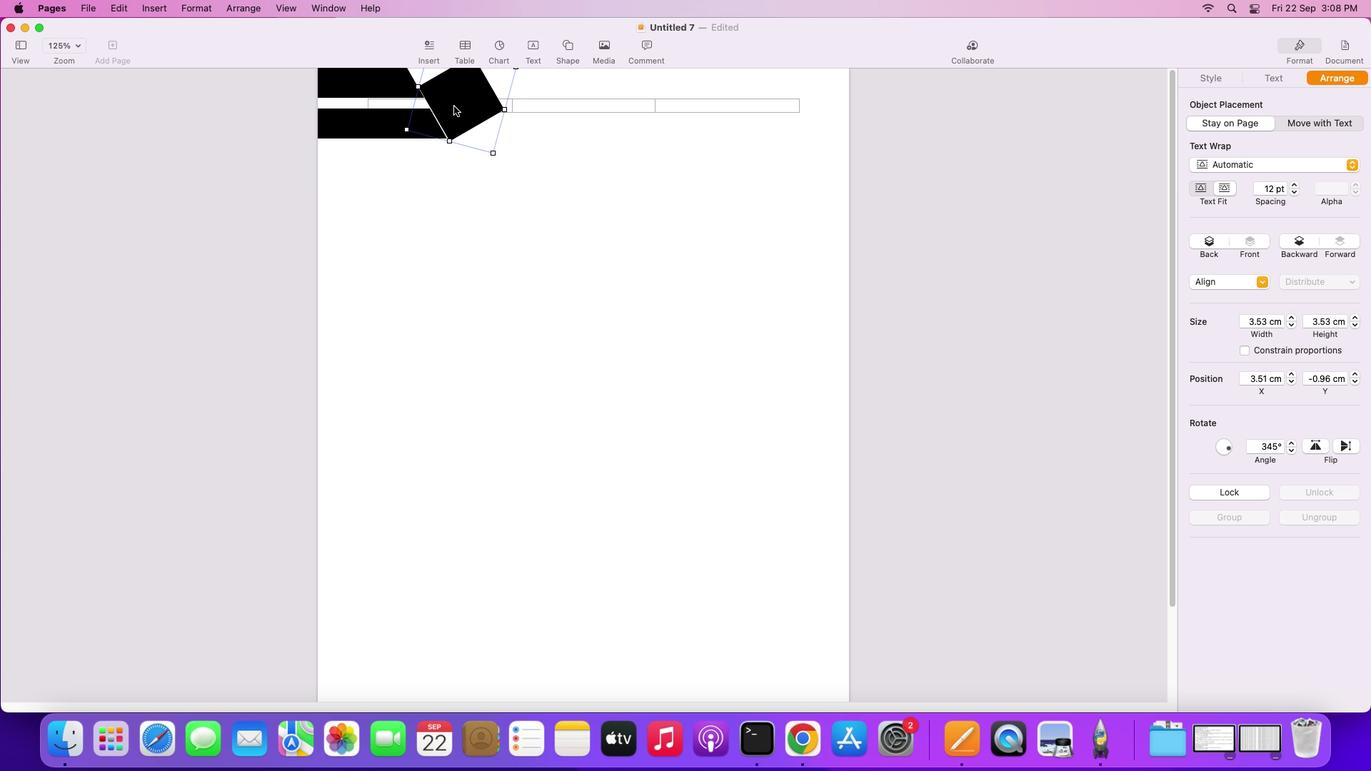 
Action: Mouse moved to (492, 198)
Screenshot: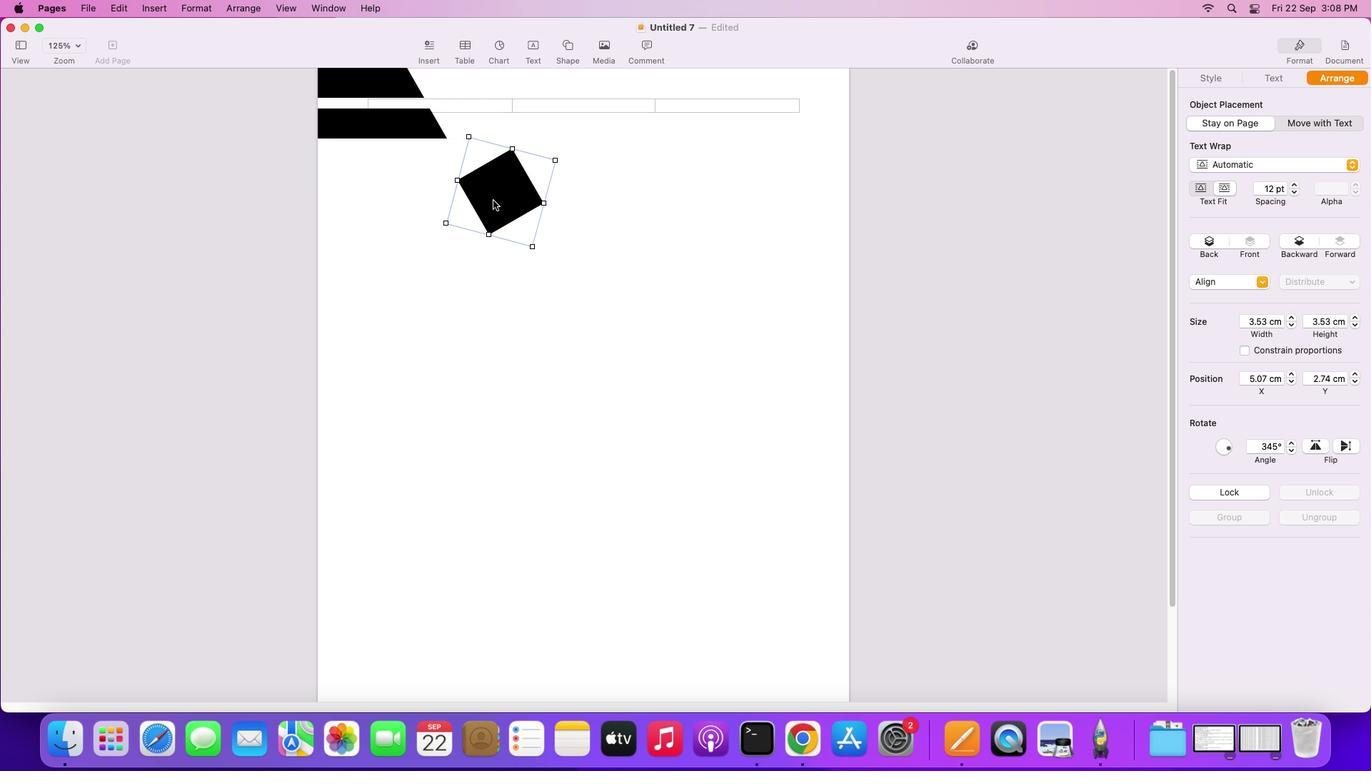 
Action: Mouse pressed right at (492, 198)
Screenshot: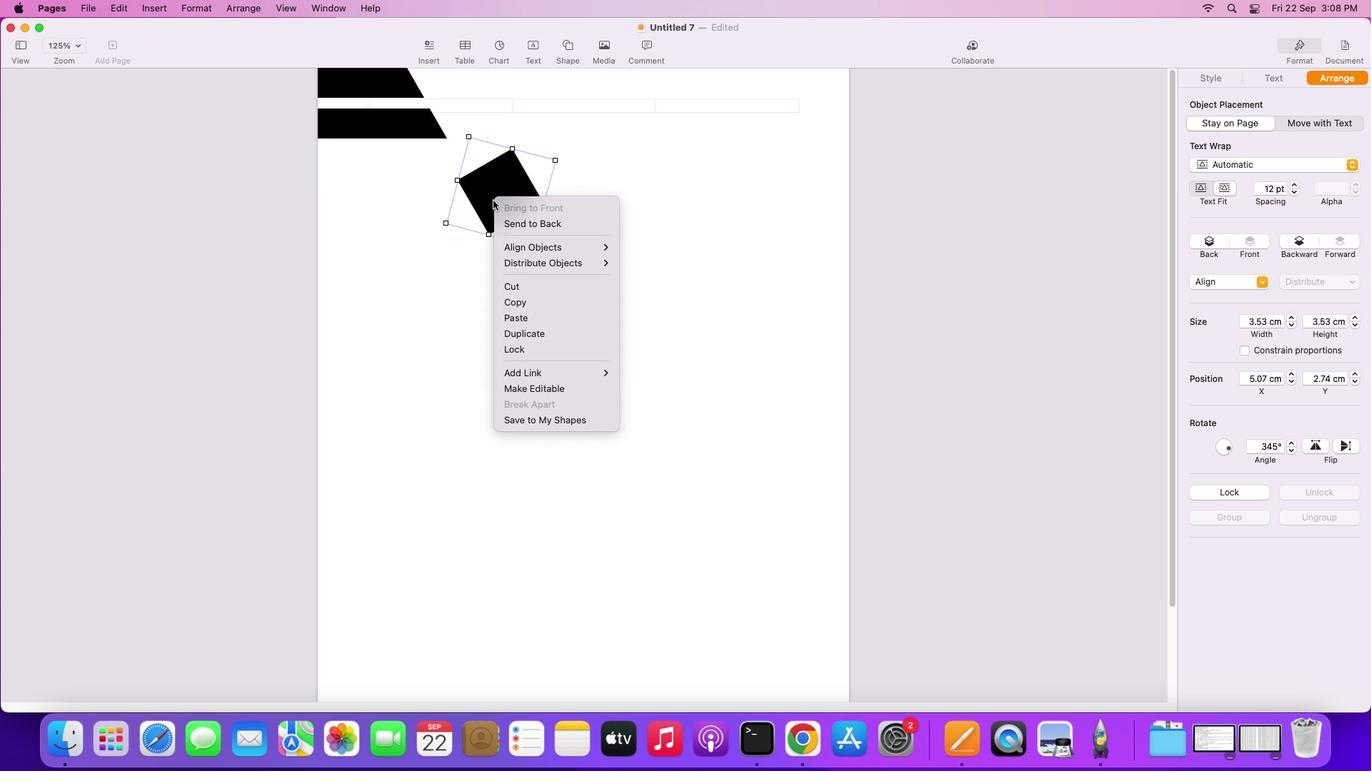 
Action: Mouse moved to (540, 281)
Screenshot: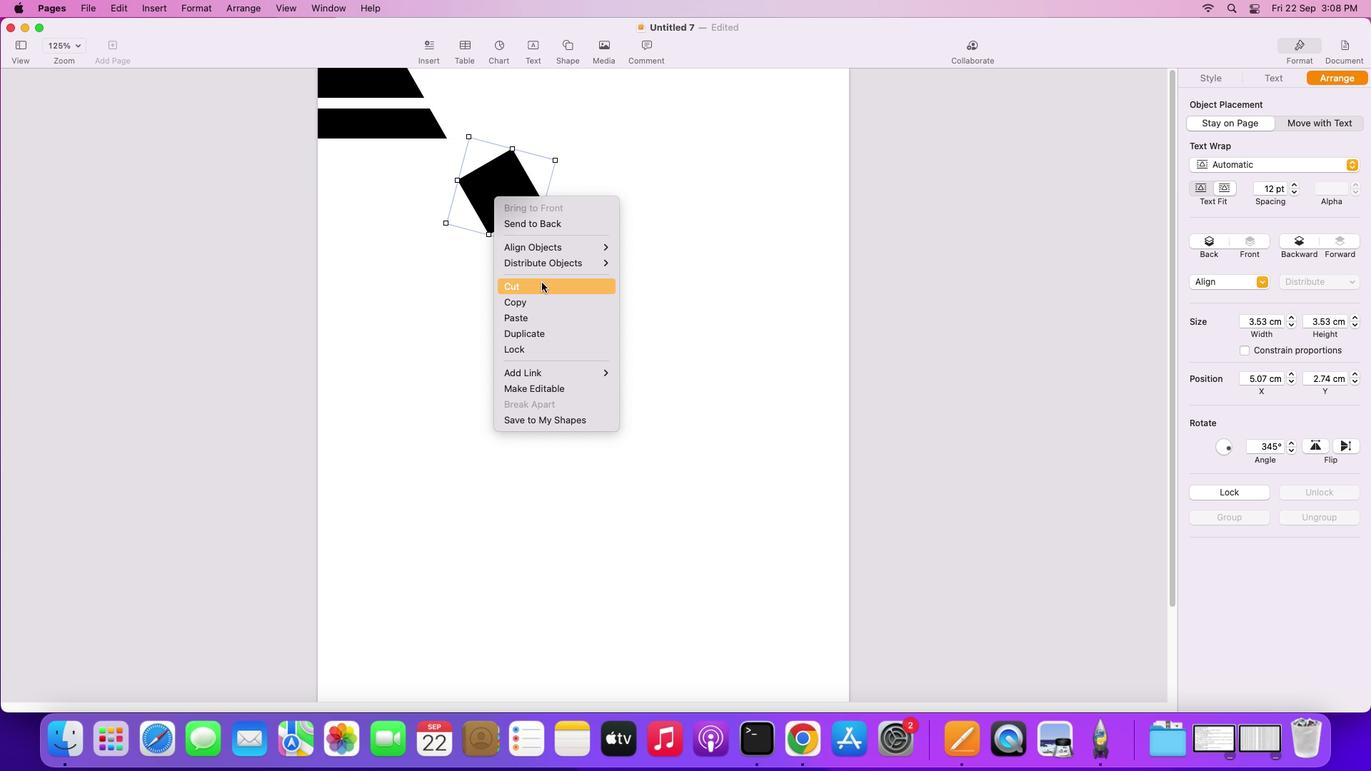 
Action: Mouse pressed left at (540, 281)
Screenshot: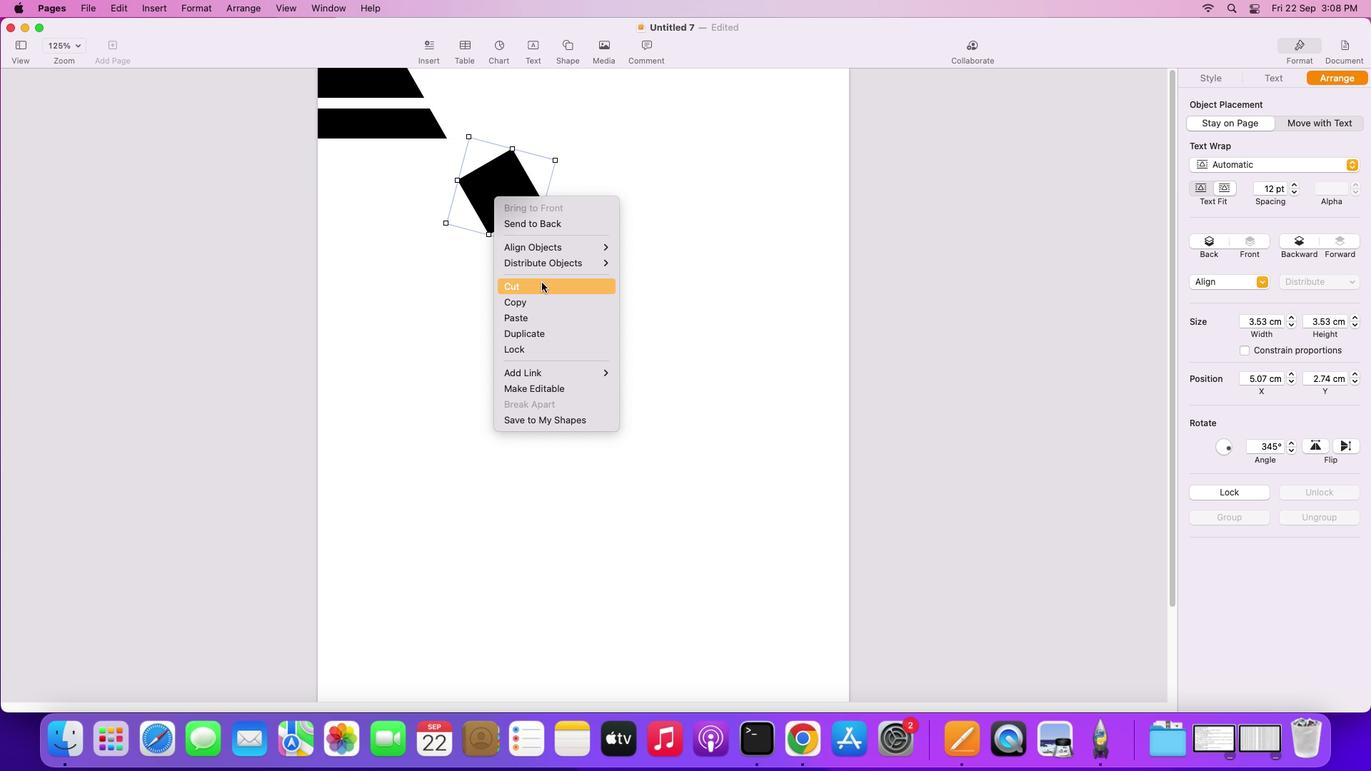 
Action: Mouse moved to (559, 44)
Screenshot: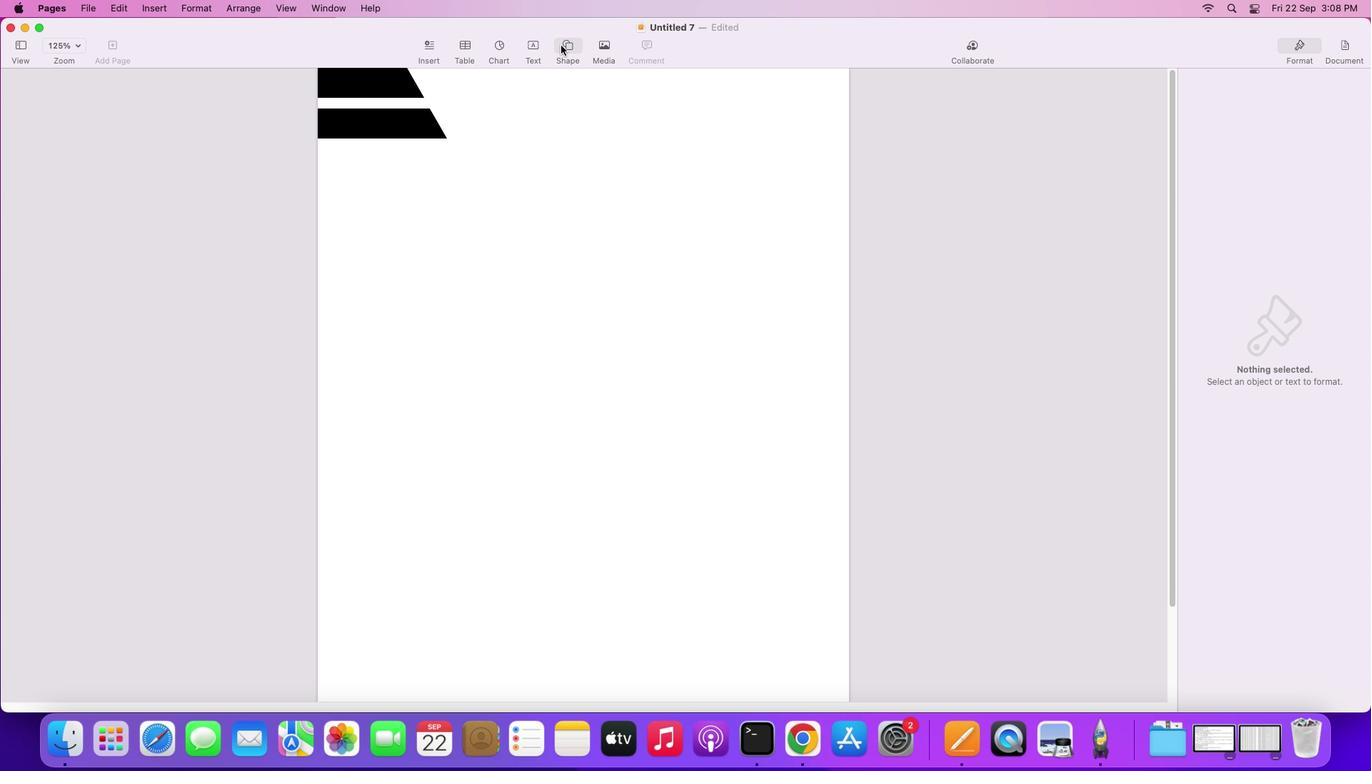 
Action: Mouse pressed left at (559, 44)
Screenshot: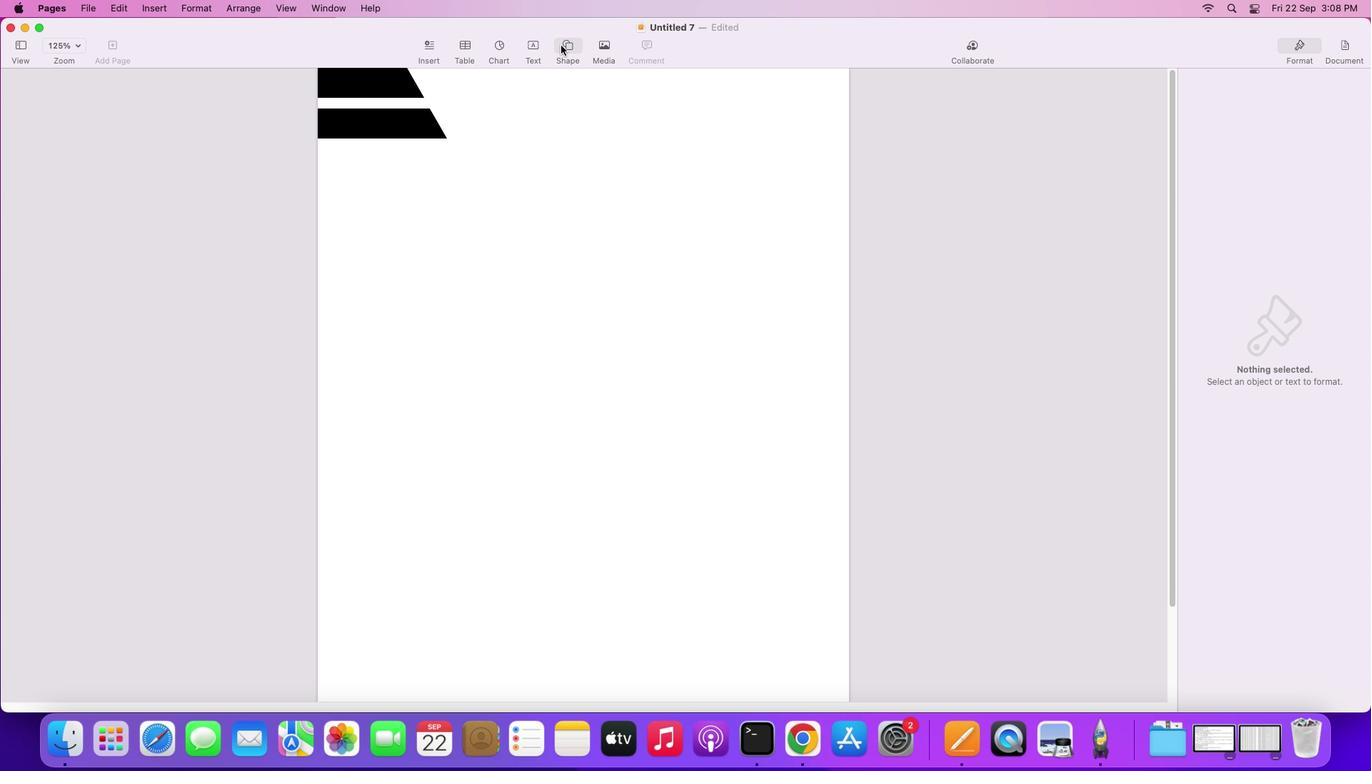 
Action: Mouse moved to (582, 262)
Screenshot: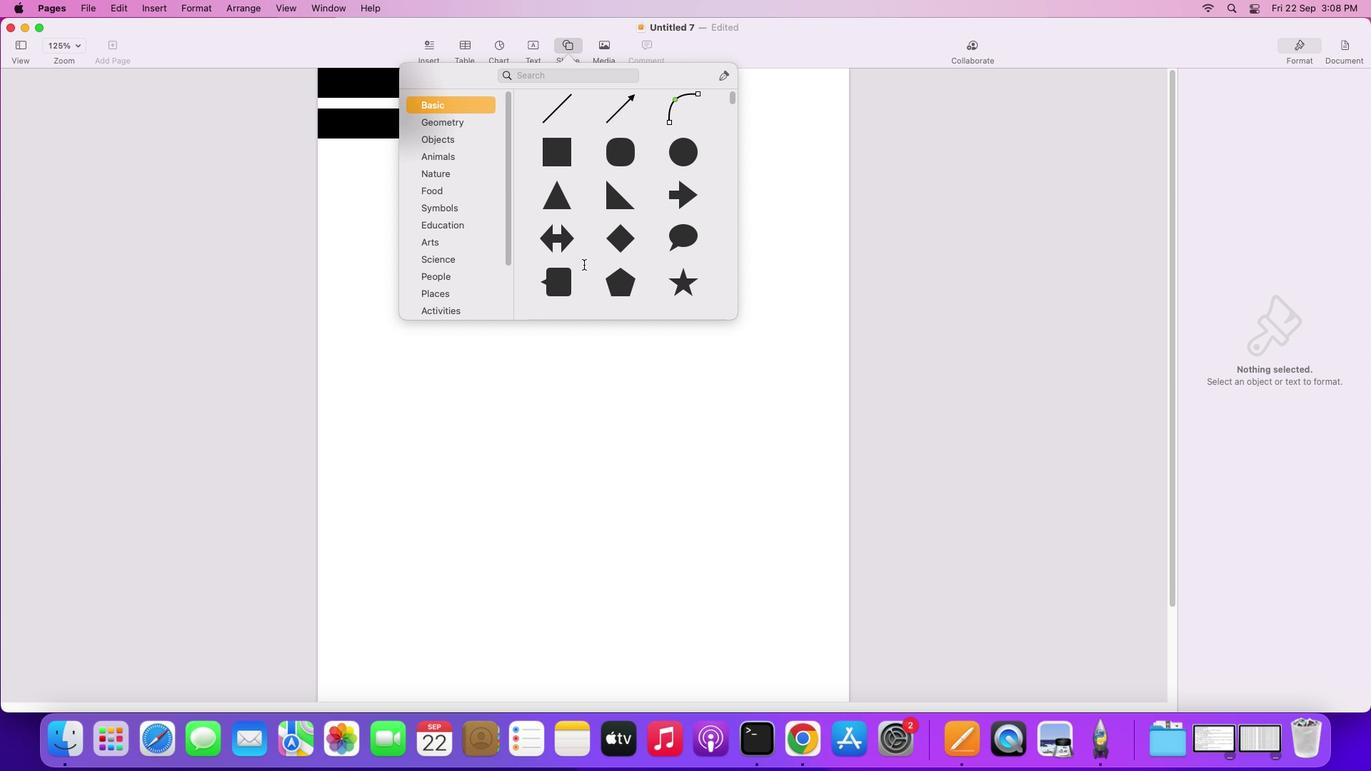 
Action: Mouse scrolled (582, 262) with delta (0, -1)
Screenshot: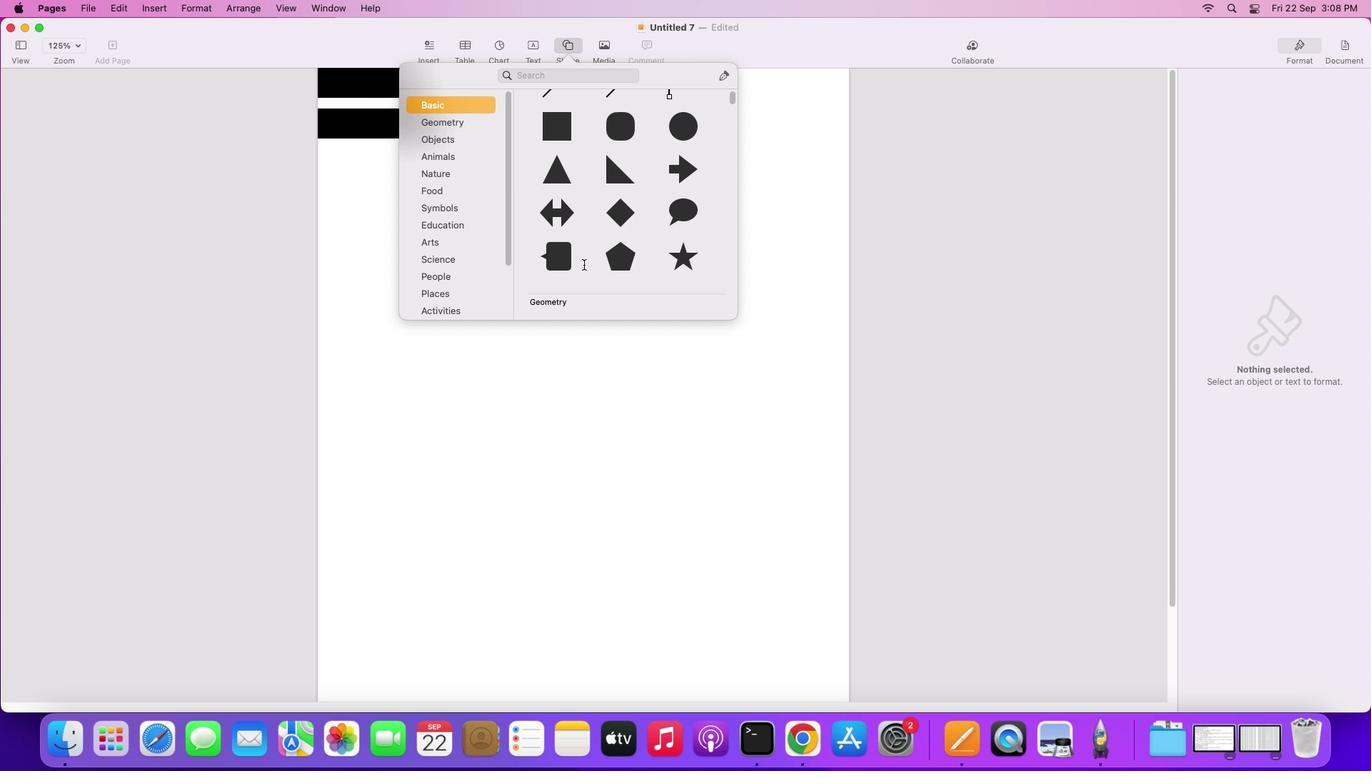 
Action: Mouse scrolled (582, 262) with delta (0, -1)
Screenshot: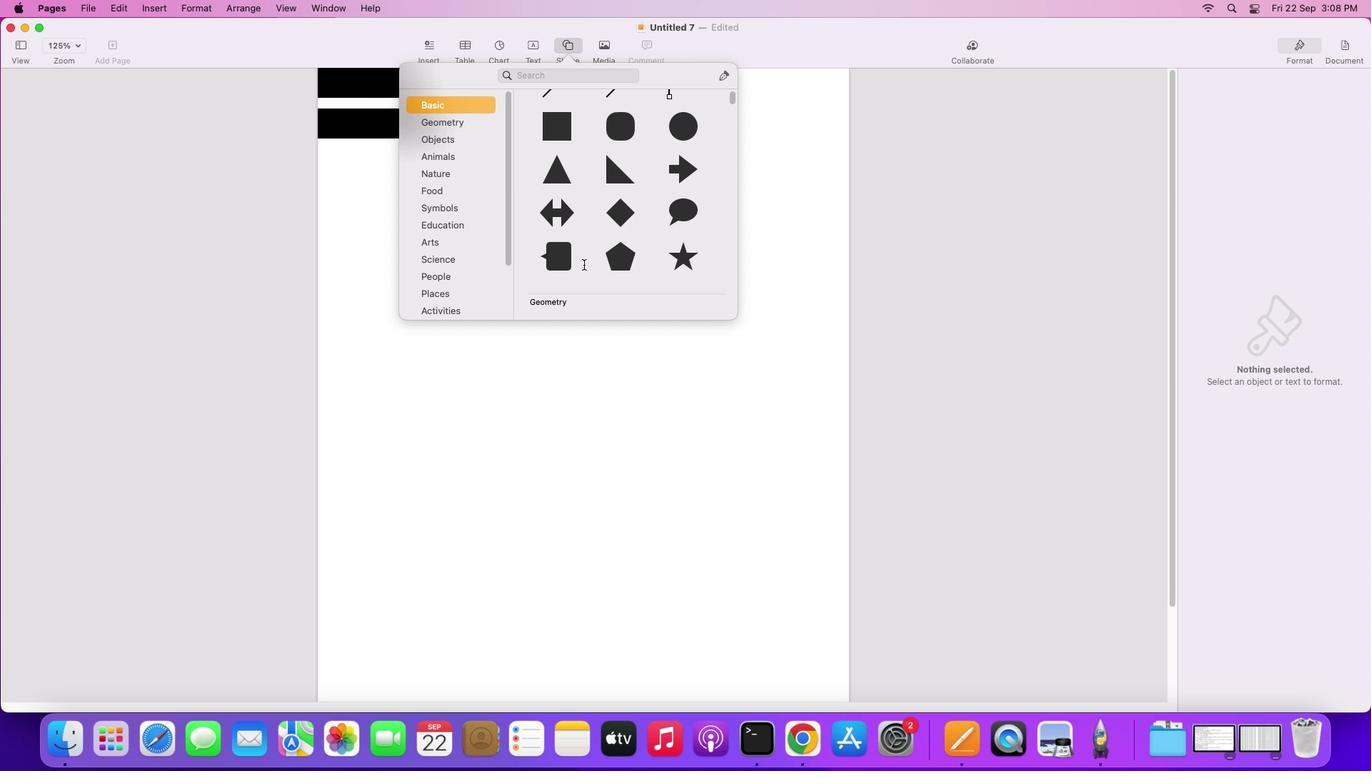 
Action: Mouse scrolled (582, 262) with delta (0, -2)
Screenshot: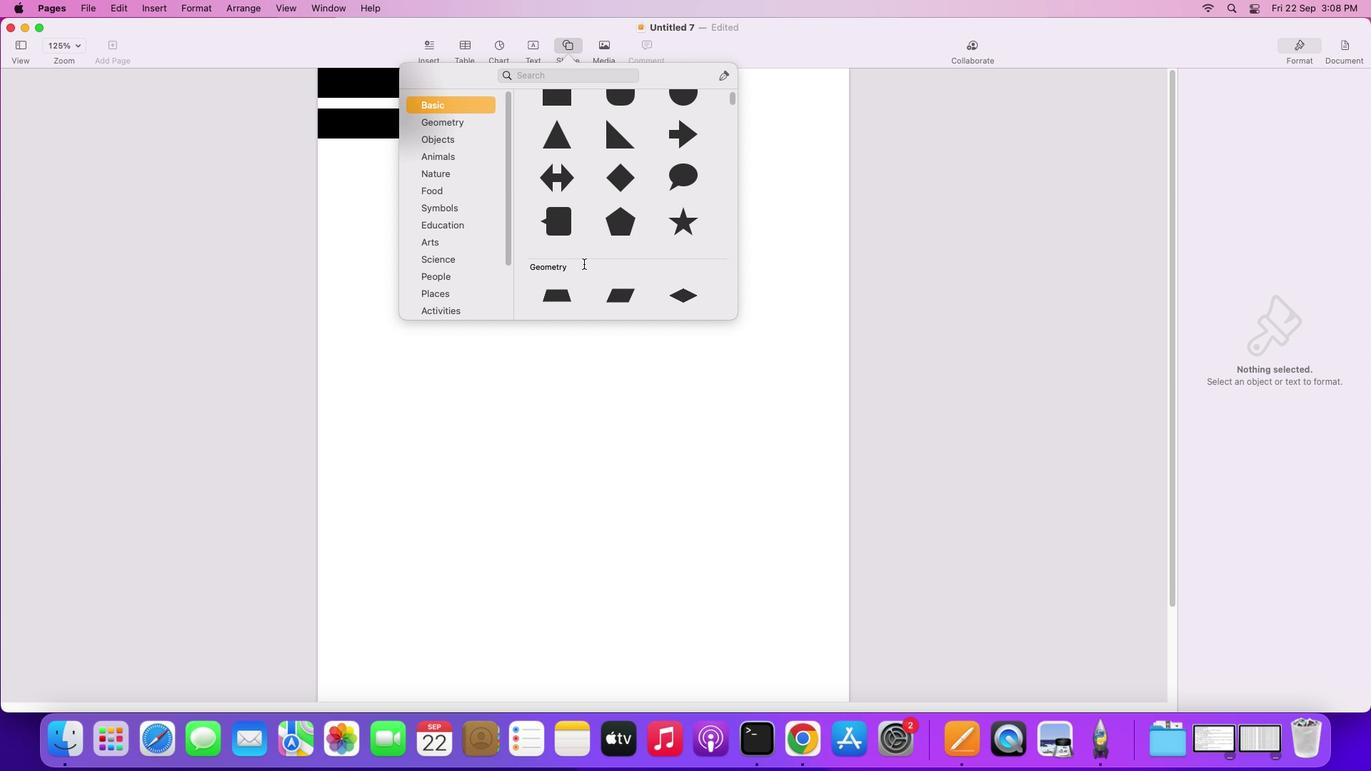 
Action: Mouse scrolled (582, 262) with delta (0, -3)
Screenshot: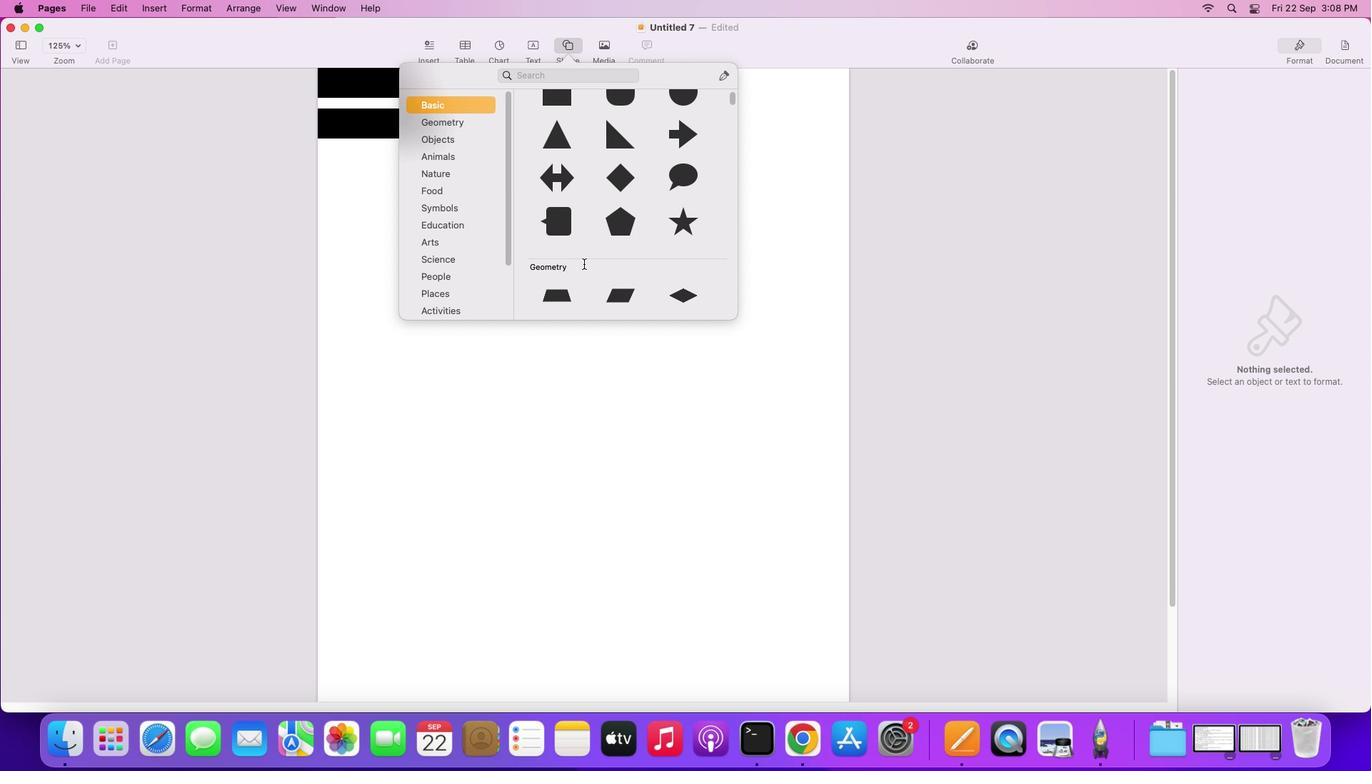 
Action: Mouse moved to (616, 163)
Screenshot: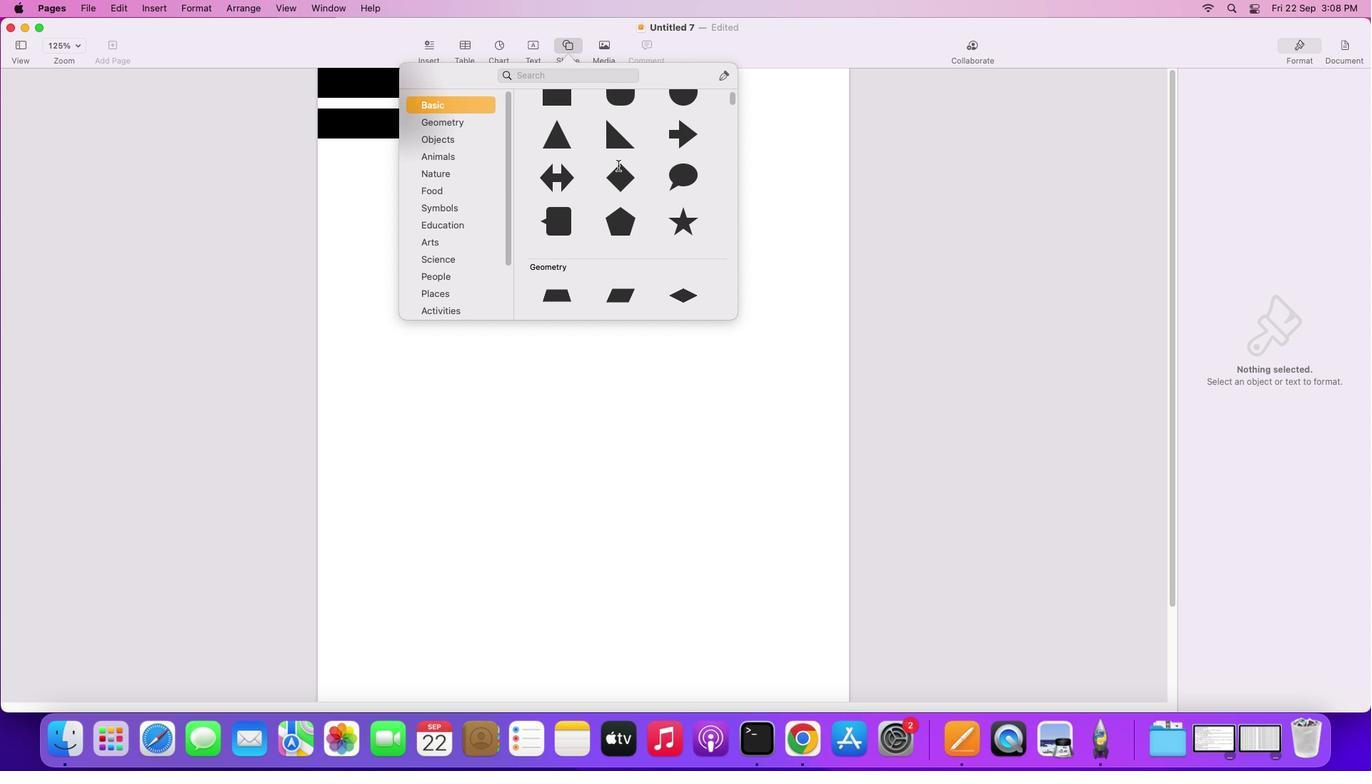 
Action: Mouse scrolled (616, 163) with delta (0, 0)
Screenshot: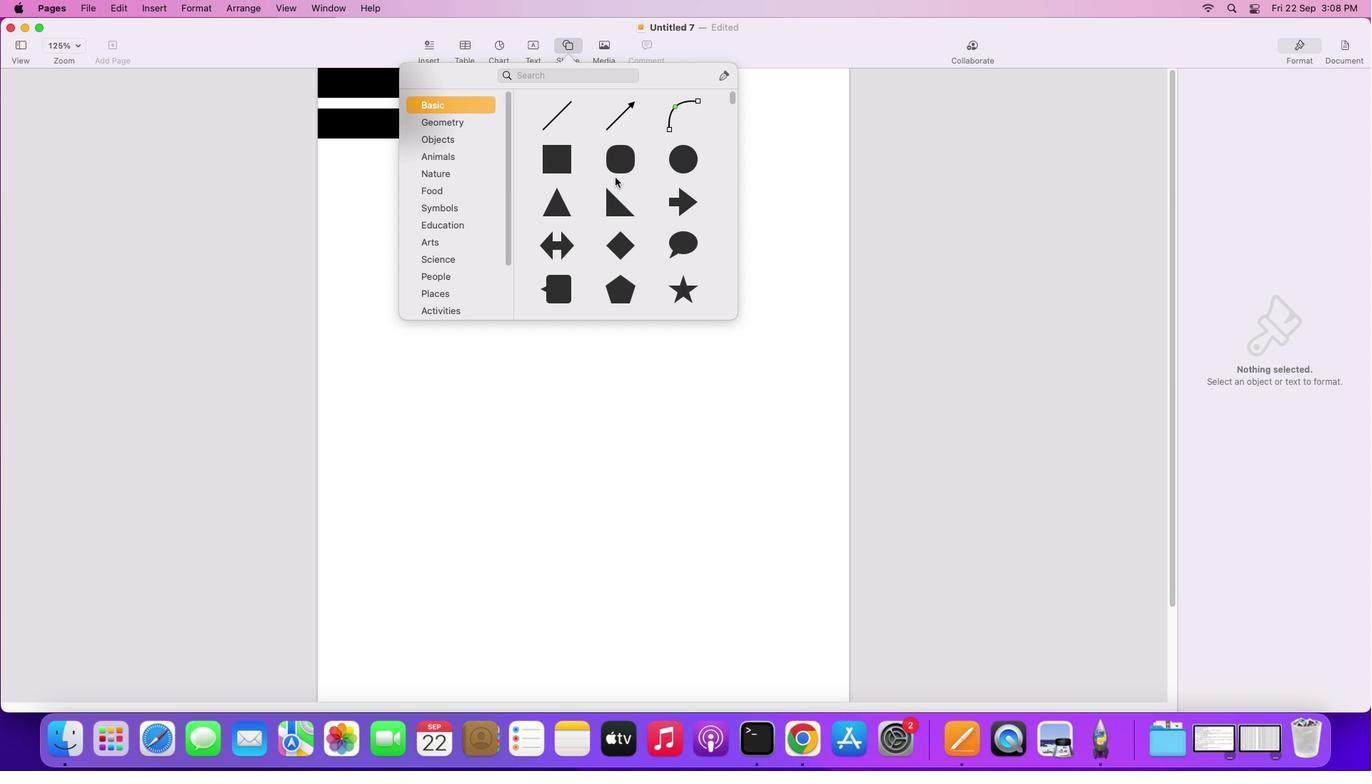 
Action: Mouse scrolled (616, 163) with delta (0, 0)
Screenshot: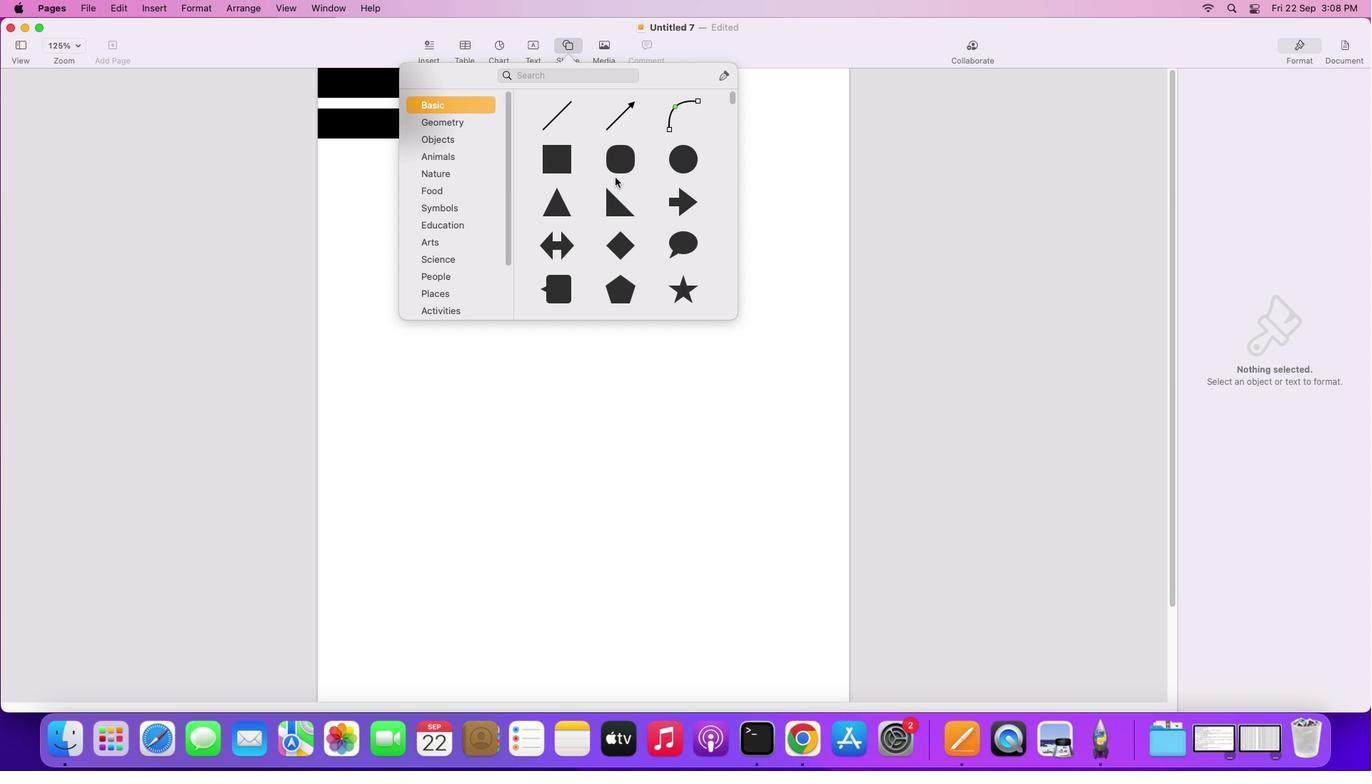 
Action: Mouse moved to (616, 164)
Screenshot: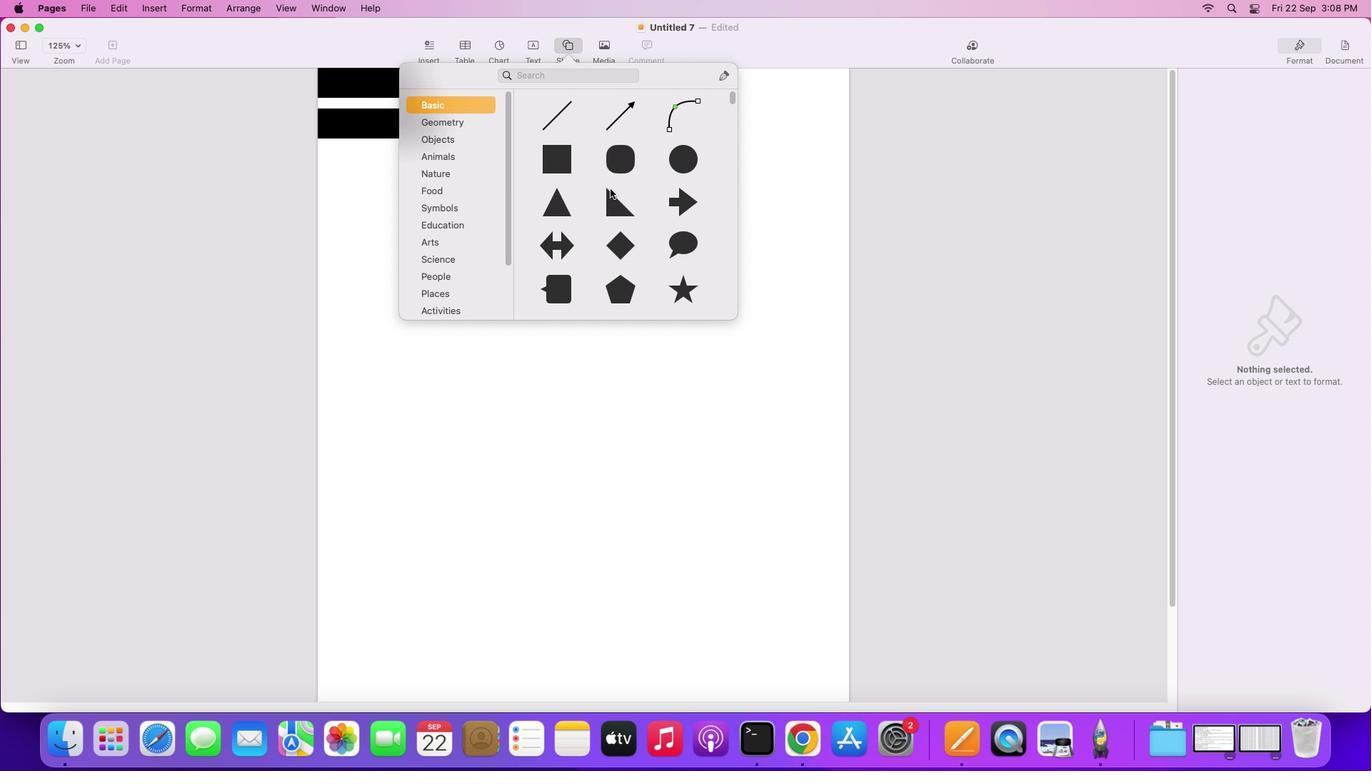 
Action: Mouse scrolled (616, 164) with delta (0, 0)
Screenshot: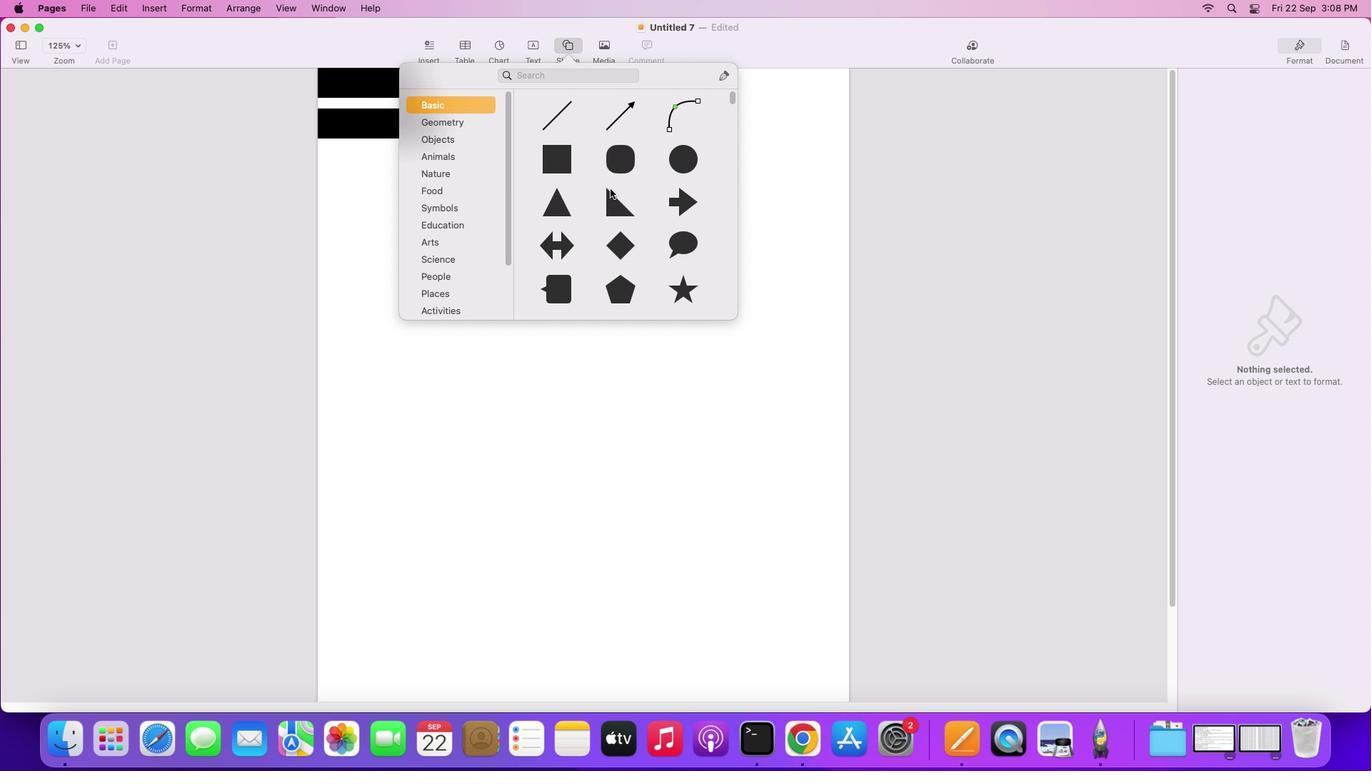 
Action: Mouse moved to (616, 164)
Screenshot: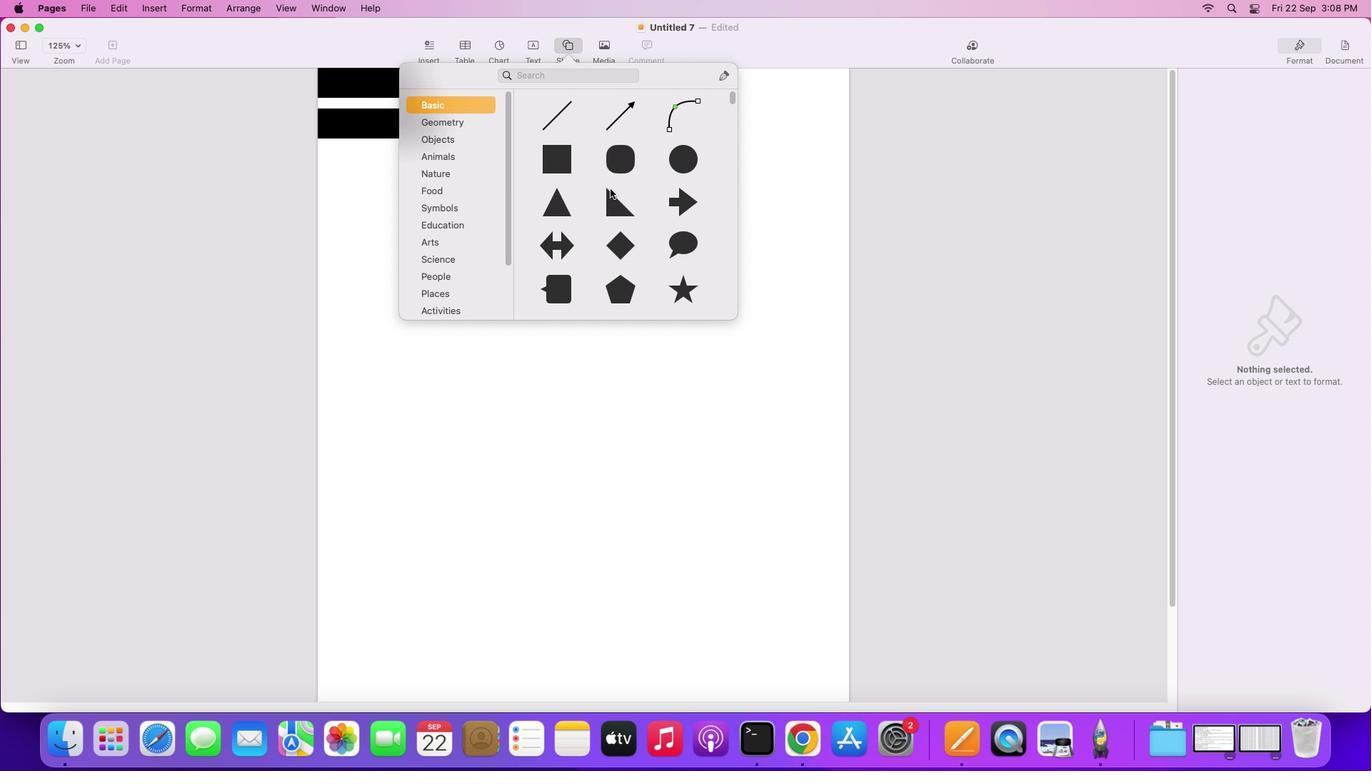 
Action: Mouse scrolled (616, 164) with delta (0, 2)
Screenshot: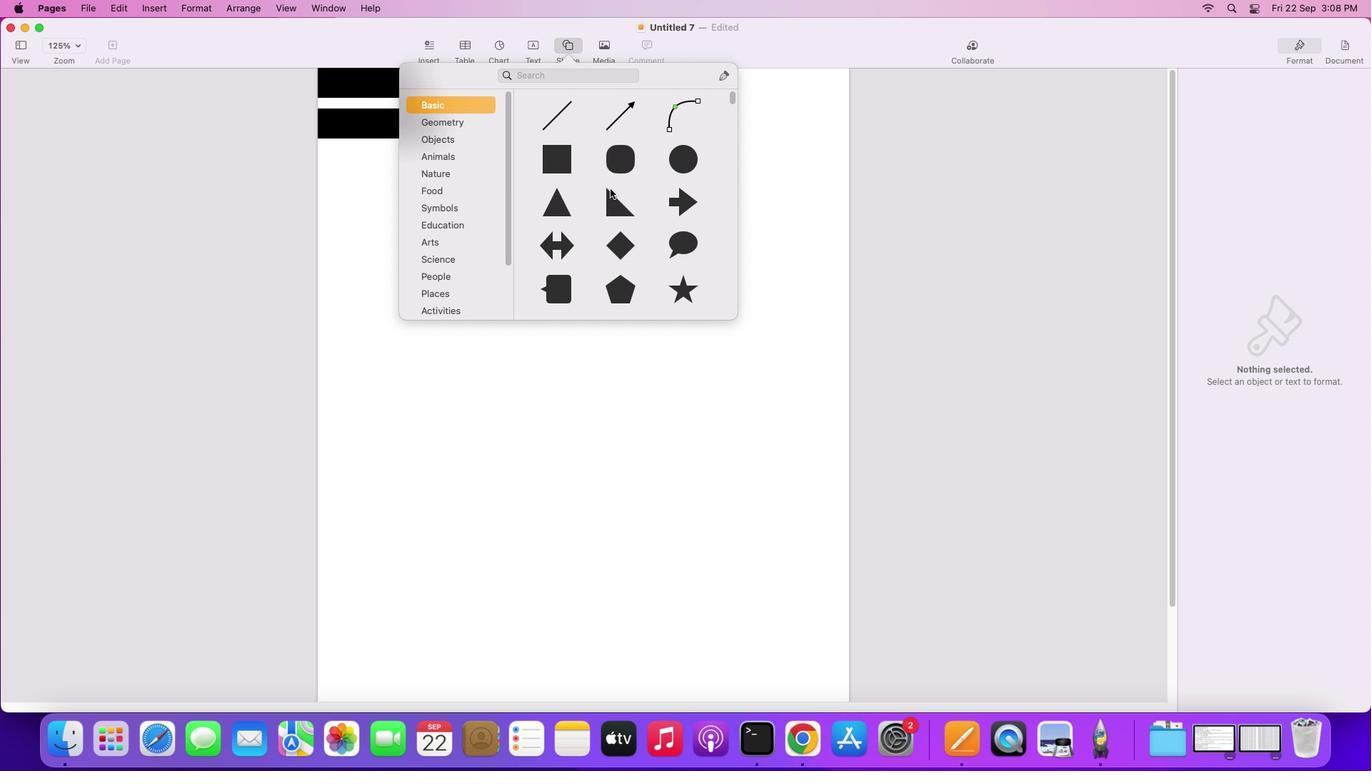 
Action: Mouse moved to (616, 167)
Screenshot: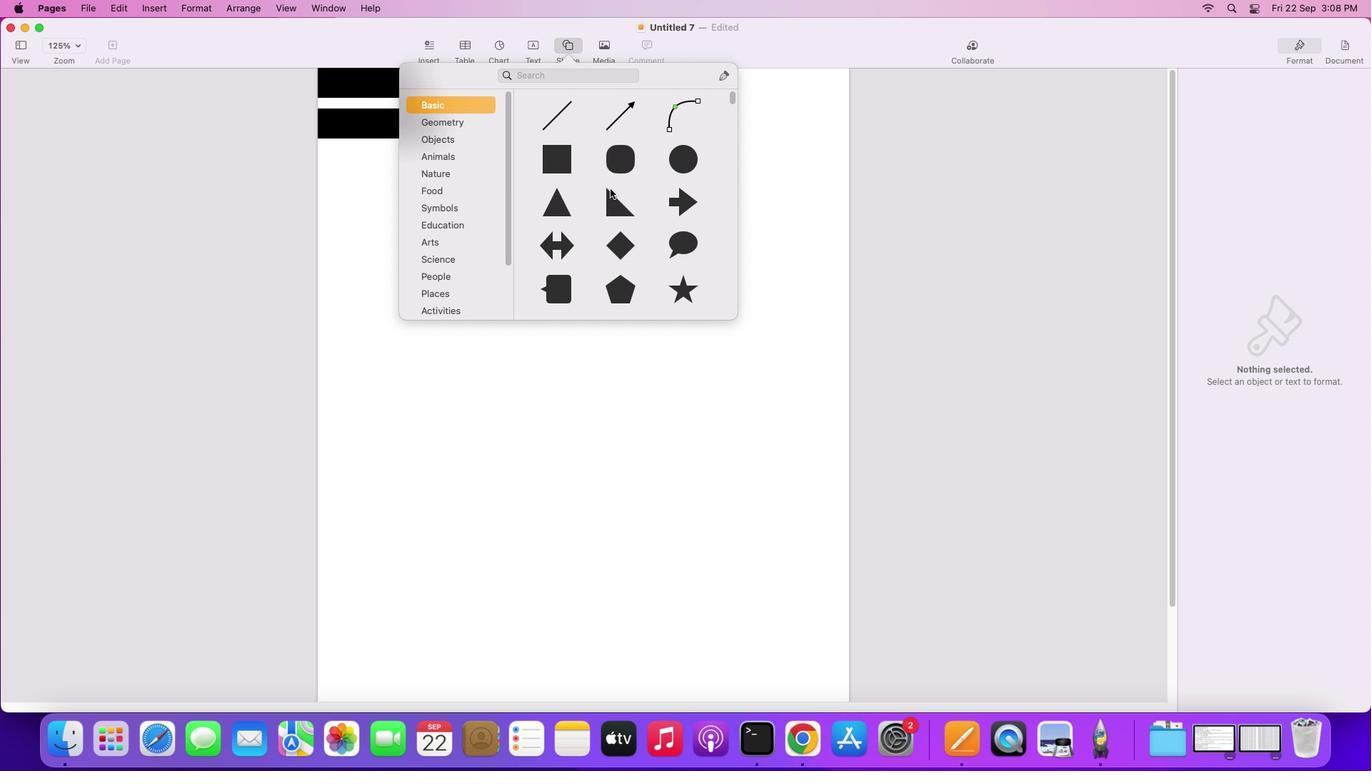 
Action: Mouse scrolled (616, 167) with delta (0, 2)
Screenshot: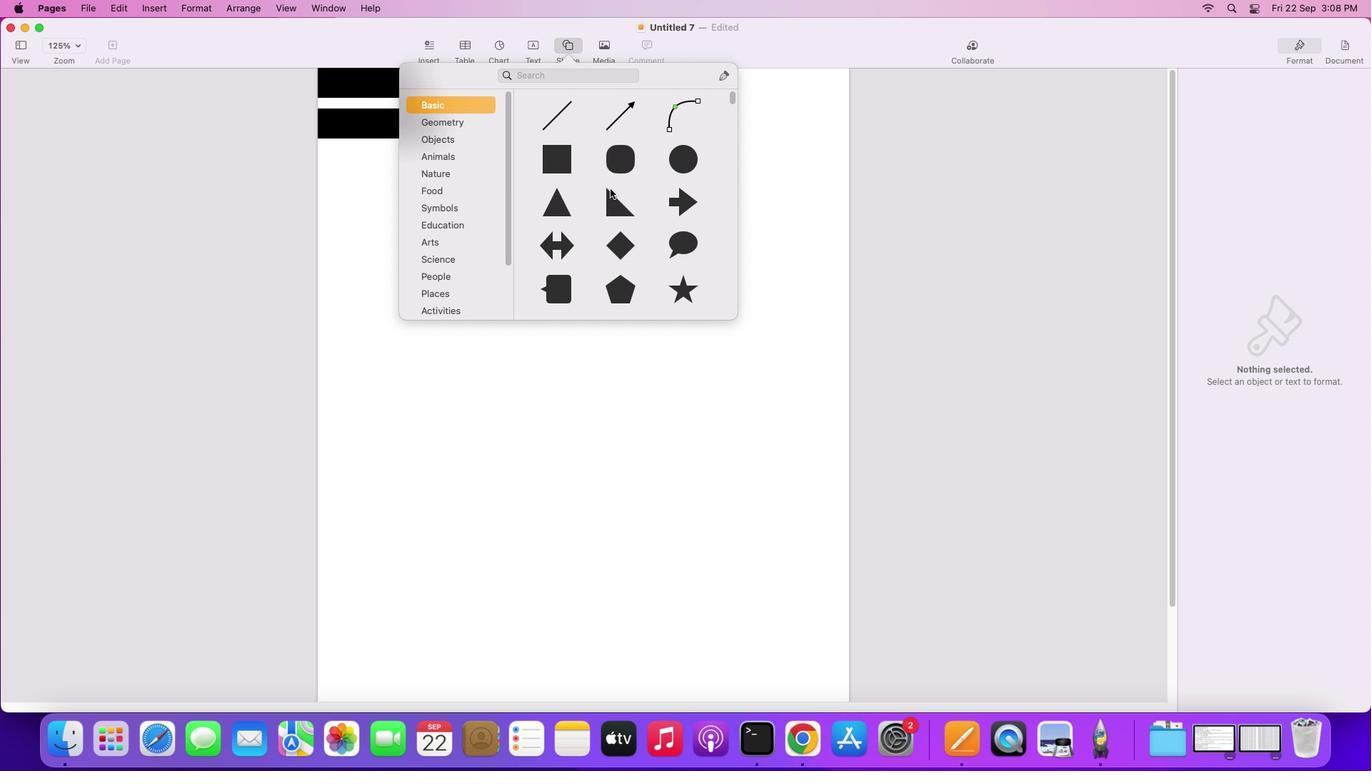 
Action: Mouse moved to (615, 172)
Screenshot: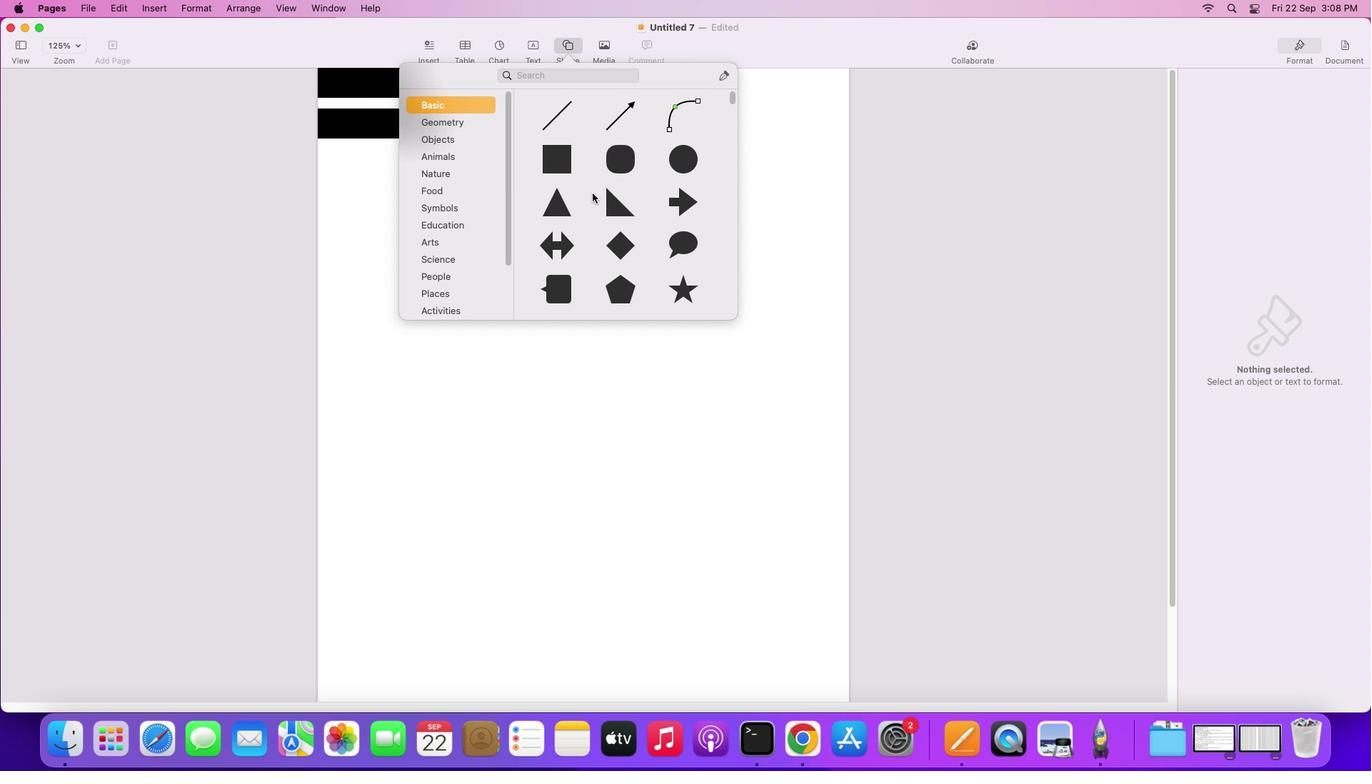 
Action: Mouse scrolled (615, 172) with delta (0, 3)
Screenshot: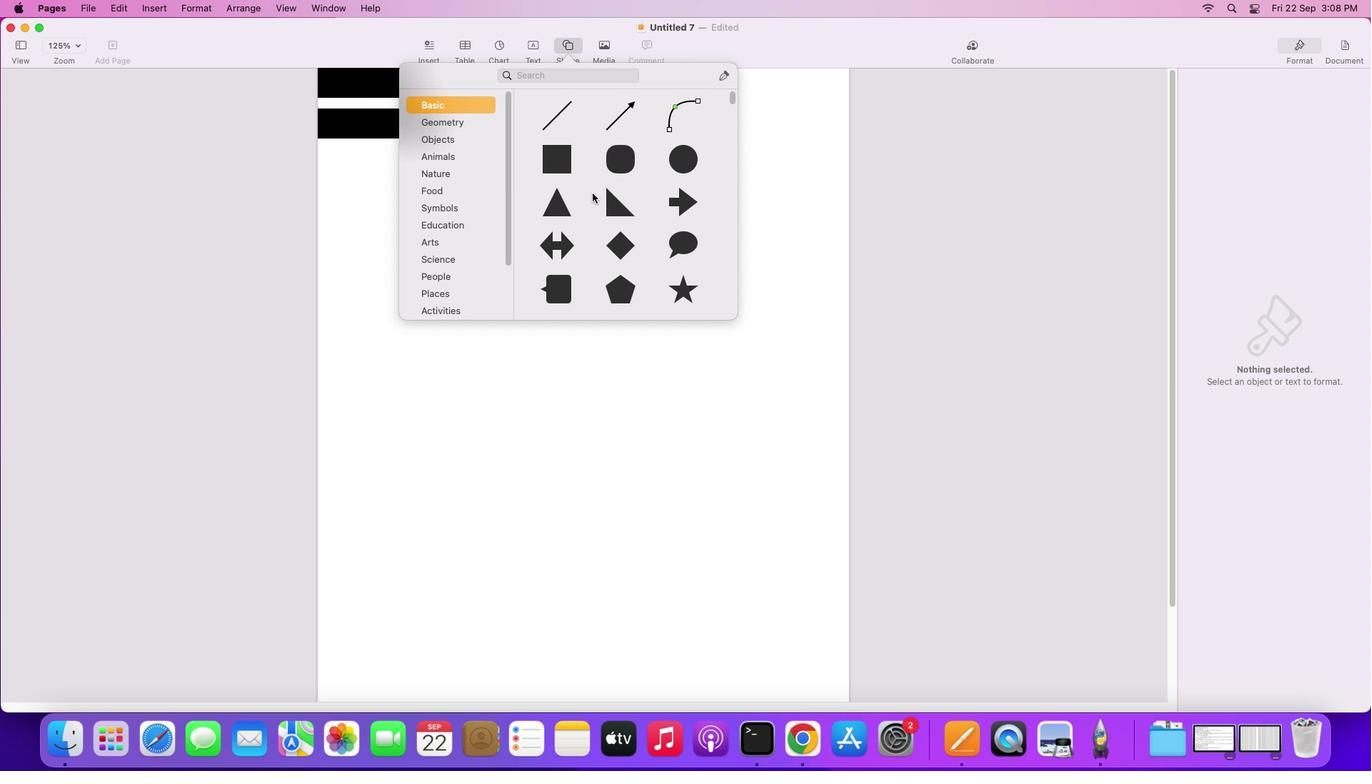 
Action: Mouse moved to (560, 144)
Screenshot: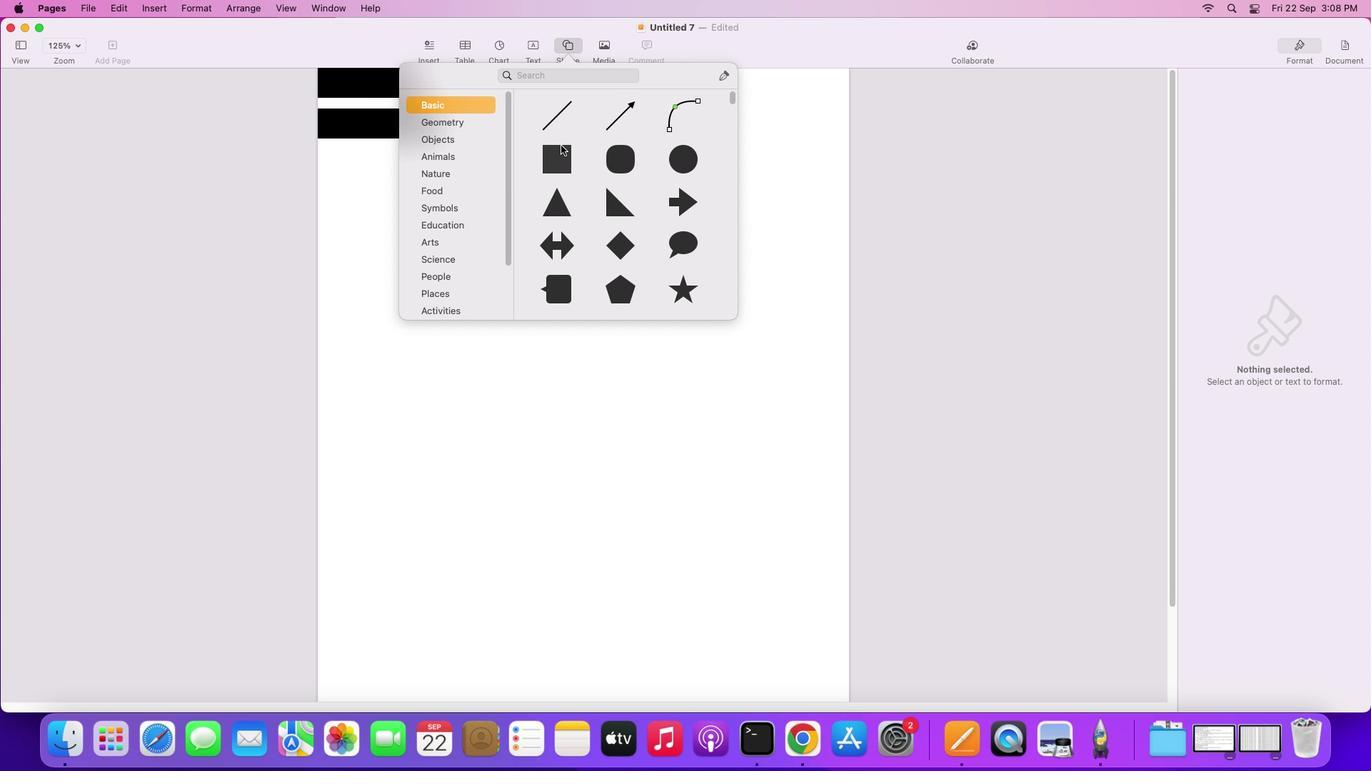 
Action: Mouse pressed left at (560, 144)
Screenshot: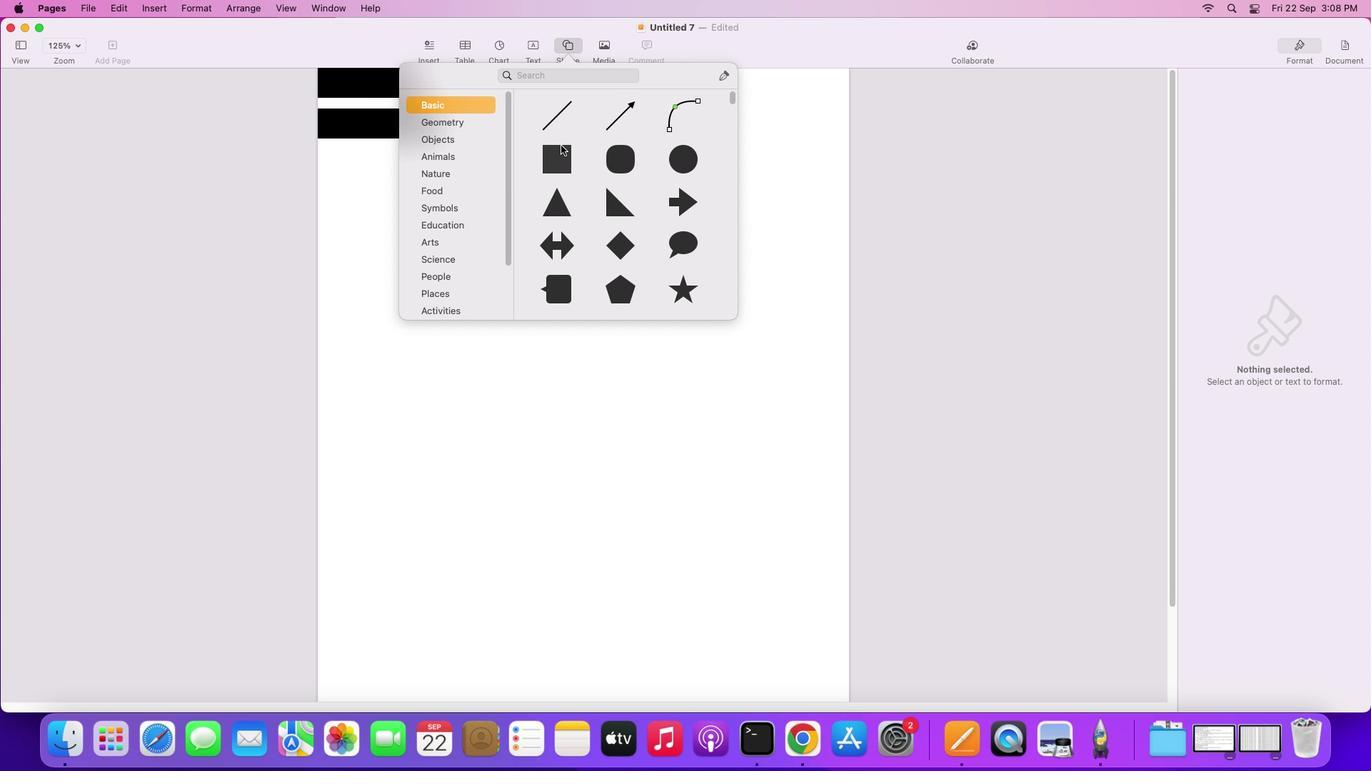
Action: Mouse moved to (562, 385)
Screenshot: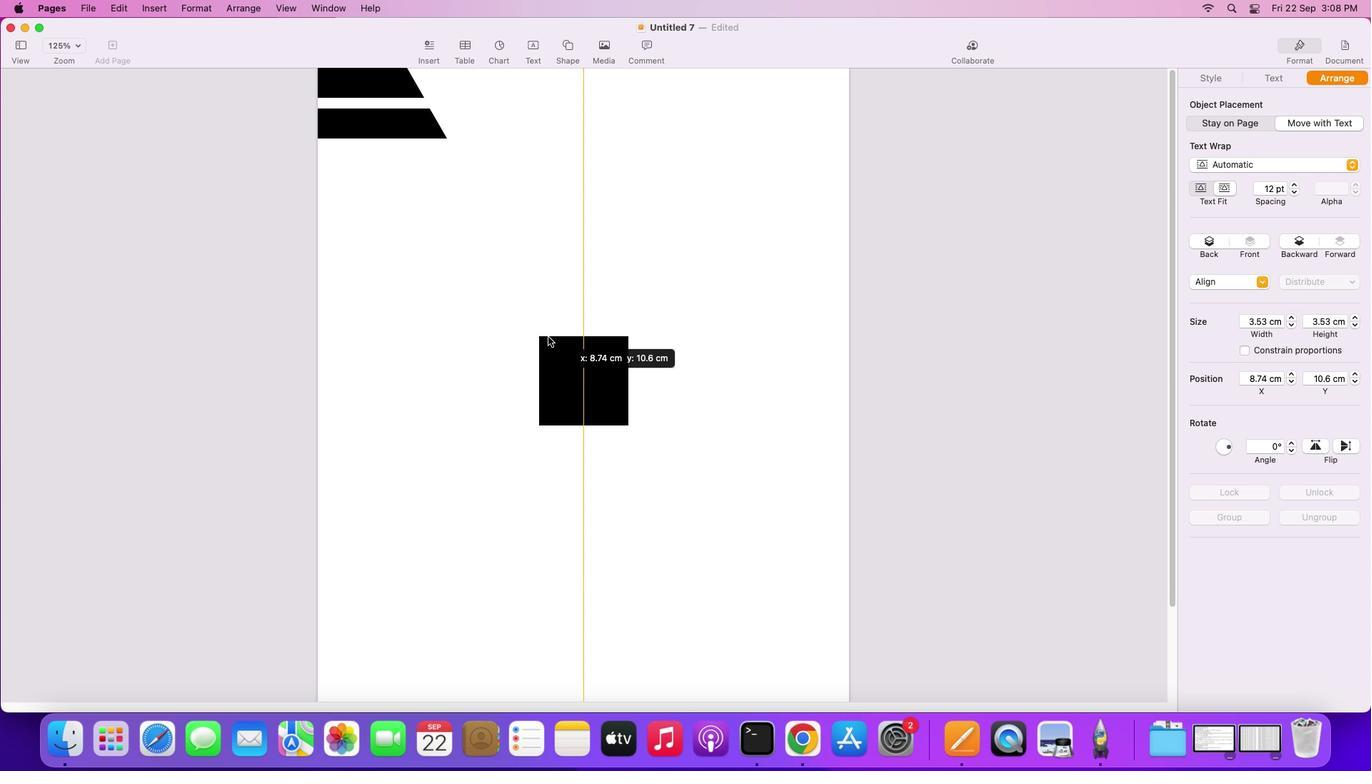 
Action: Mouse pressed left at (562, 385)
Screenshot: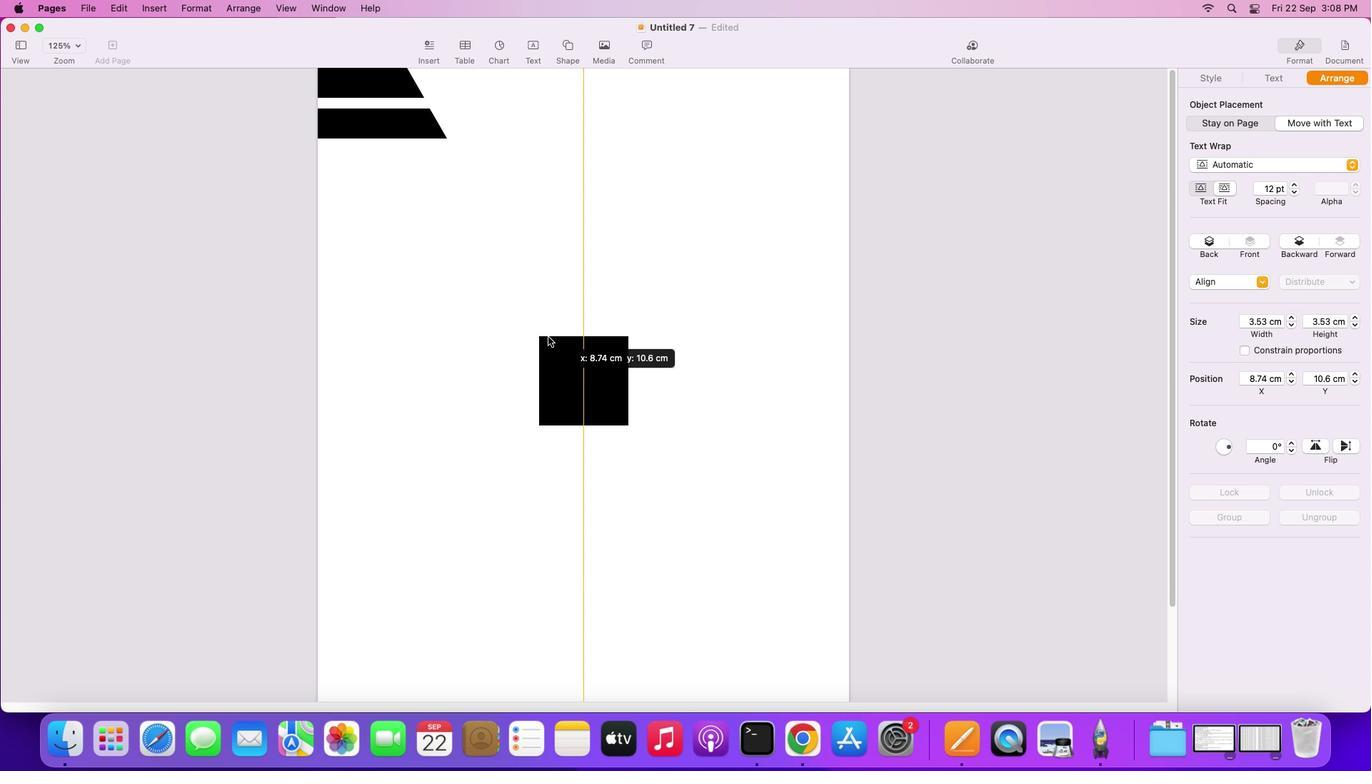 
Action: Mouse moved to (520, 155)
Screenshot: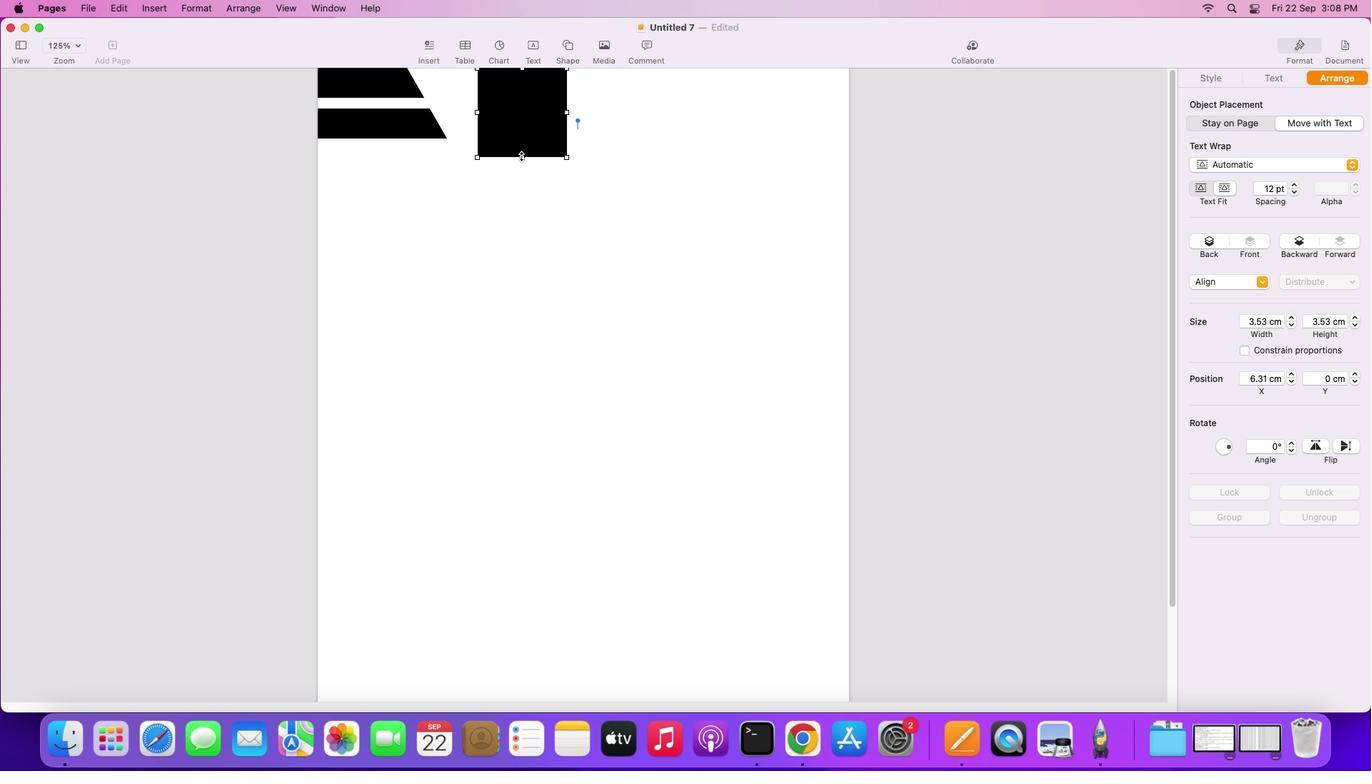 
Action: Mouse pressed left at (520, 155)
Screenshot: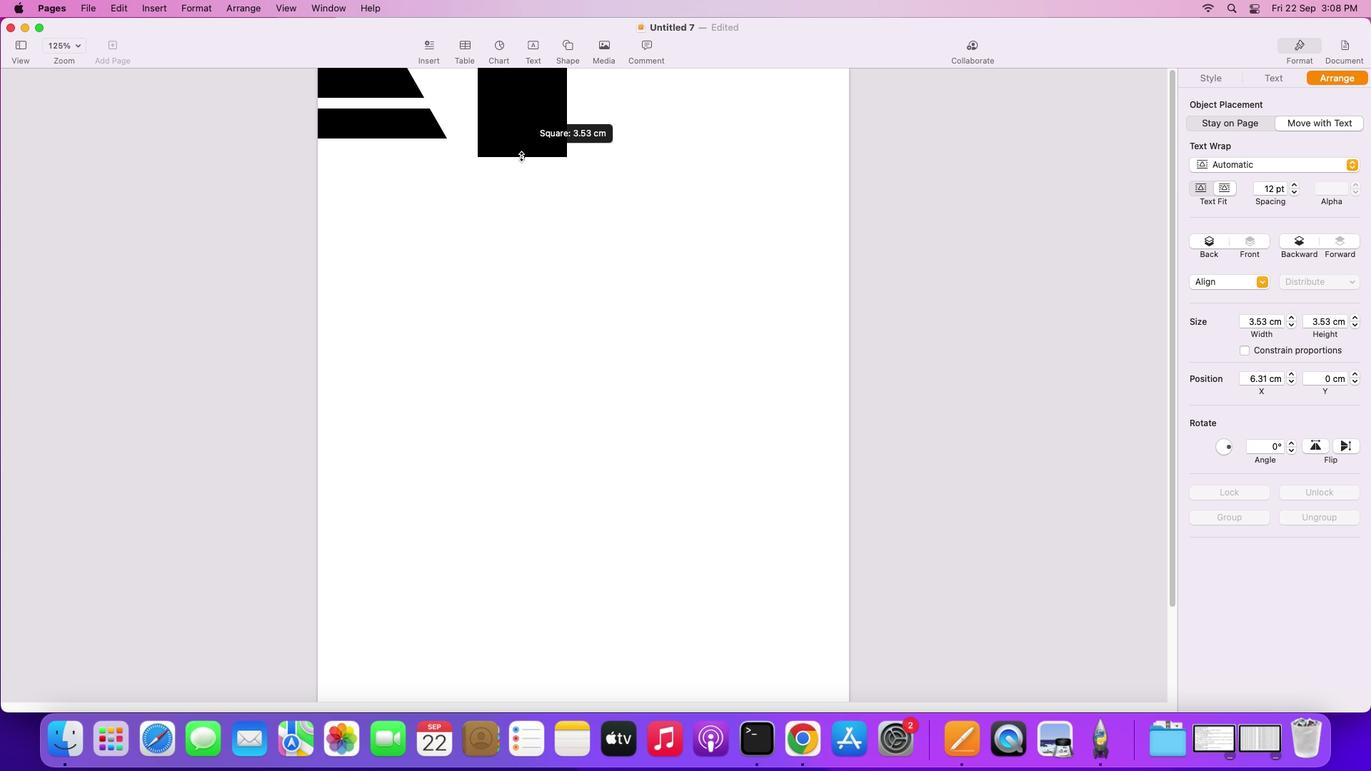 
Action: Mouse moved to (531, 165)
Screenshot: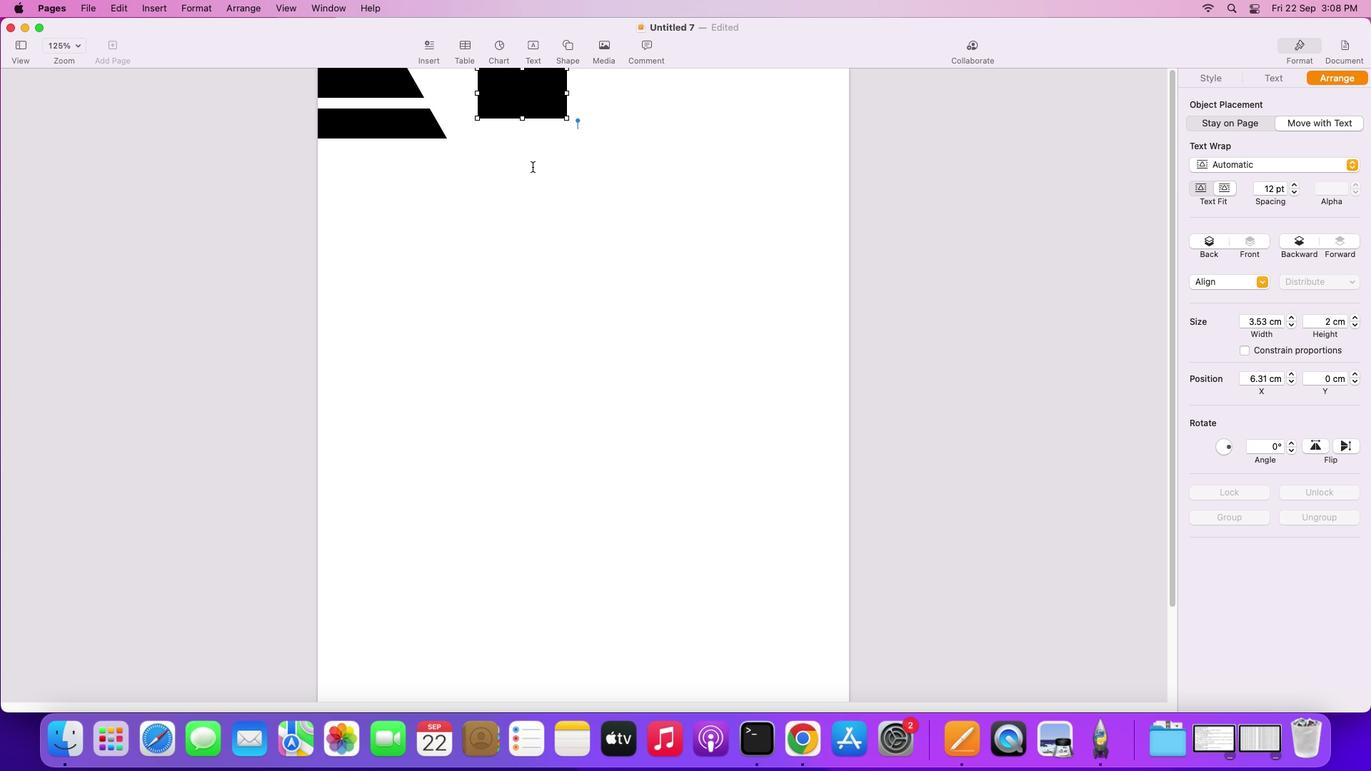 
Action: Mouse pressed left at (531, 165)
Screenshot: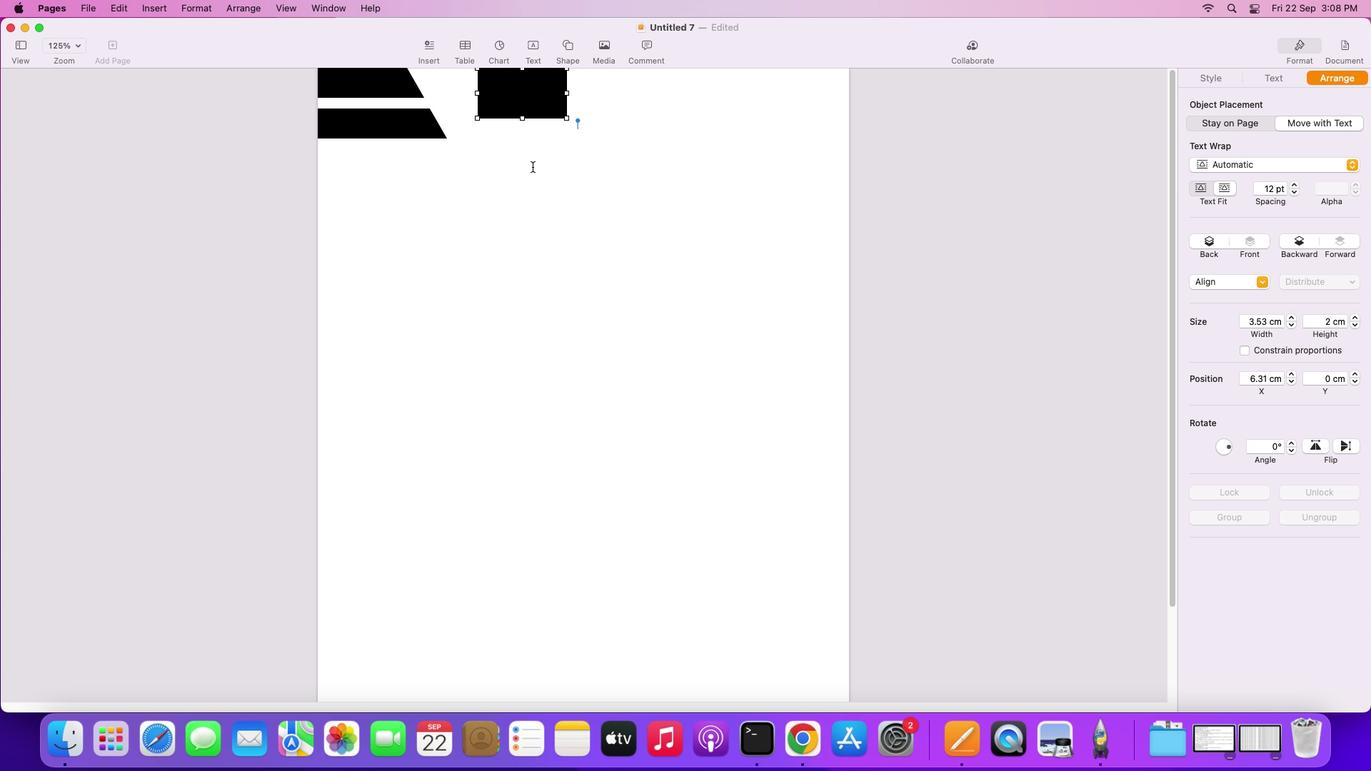 
Action: Mouse moved to (559, 91)
Screenshot: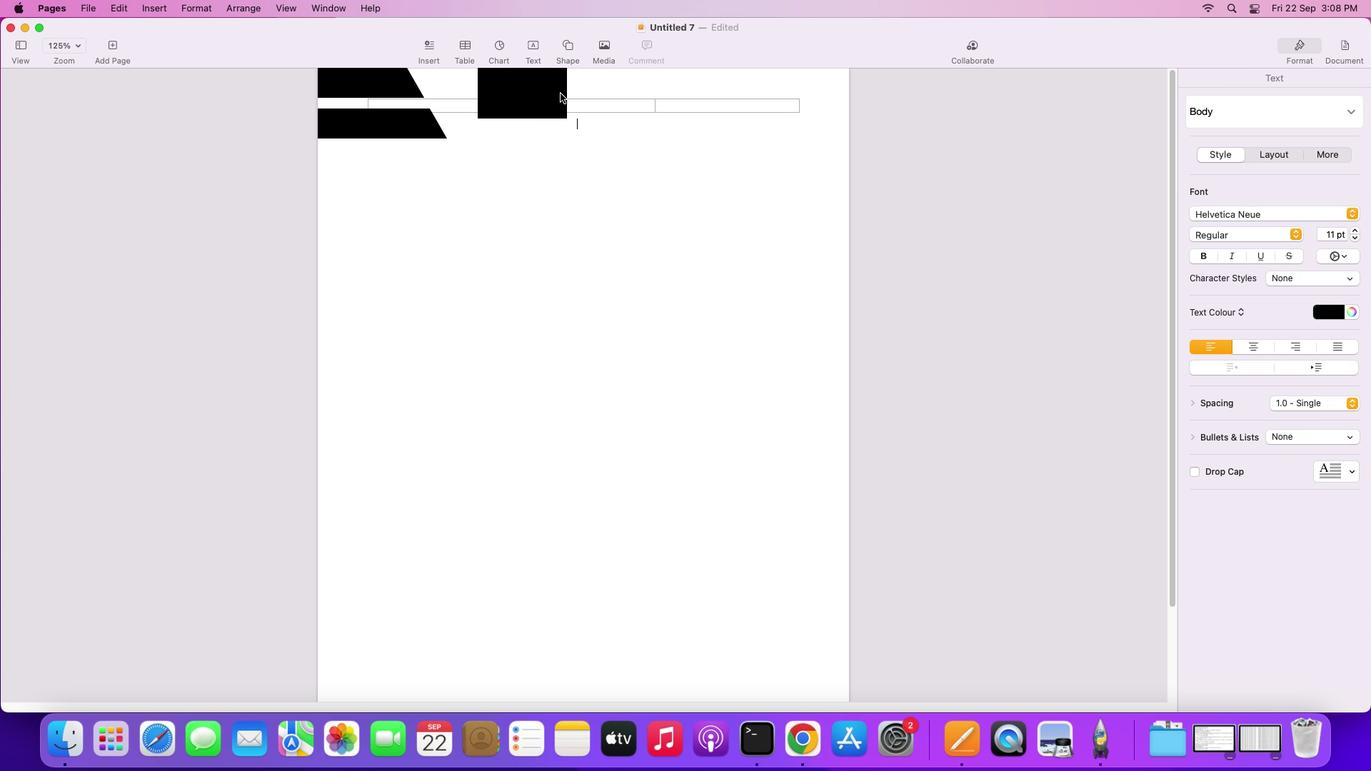 
Action: Mouse pressed left at (559, 91)
Screenshot: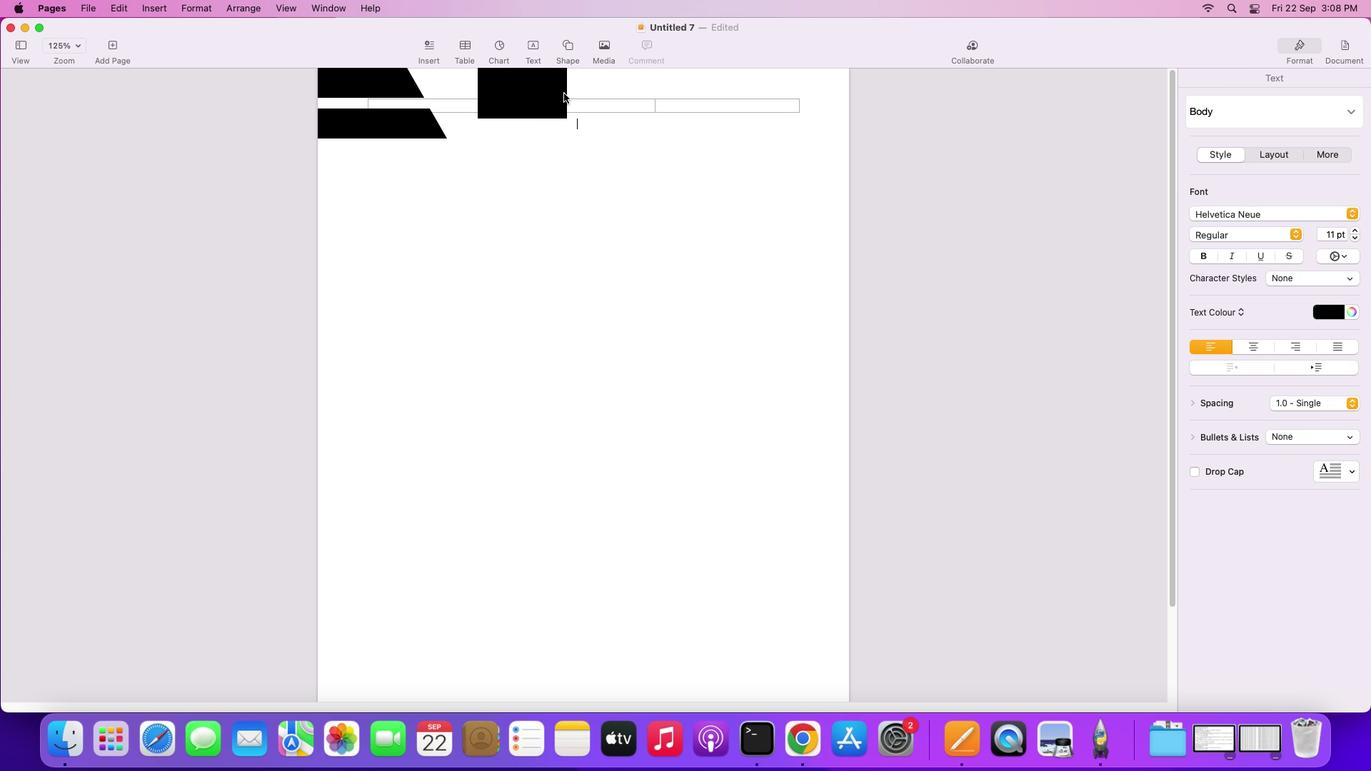 
Action: Mouse moved to (565, 92)
Screenshot: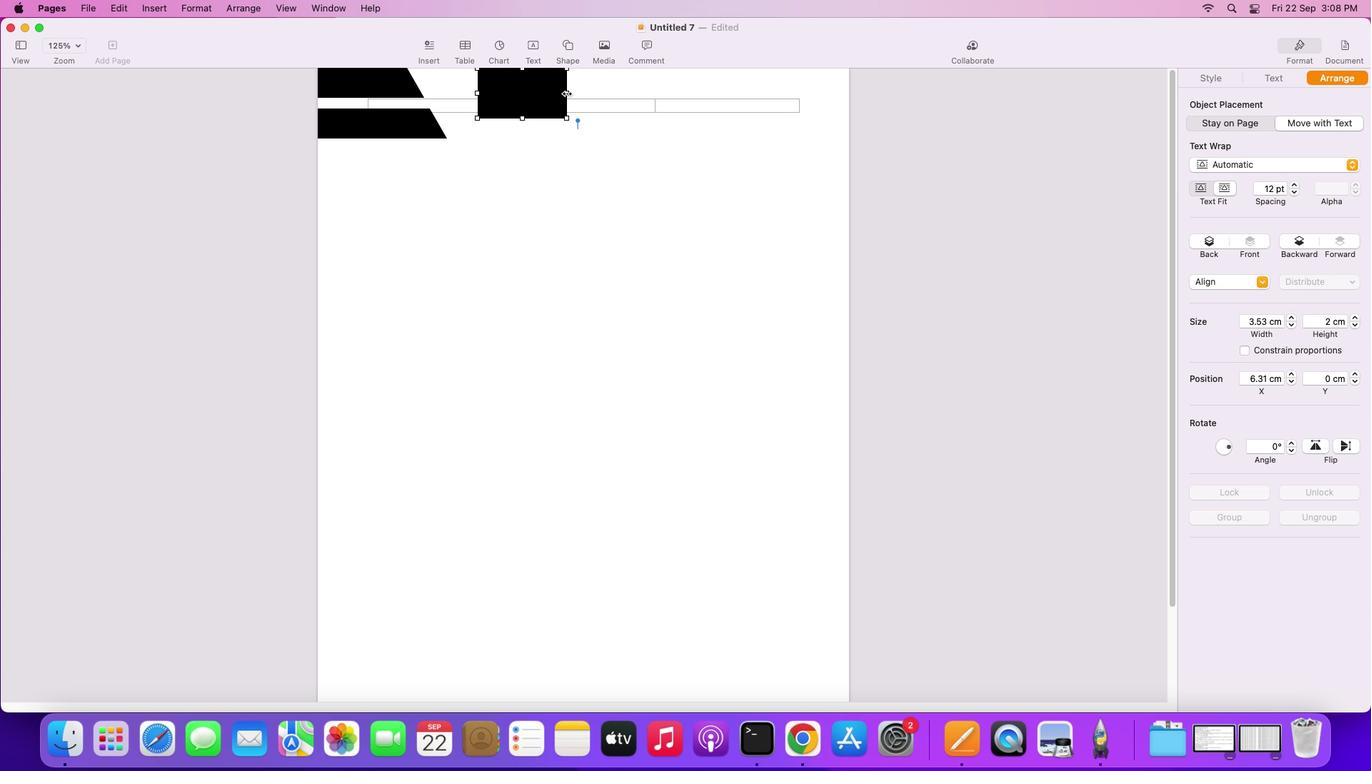
Action: Mouse pressed left at (565, 92)
Screenshot: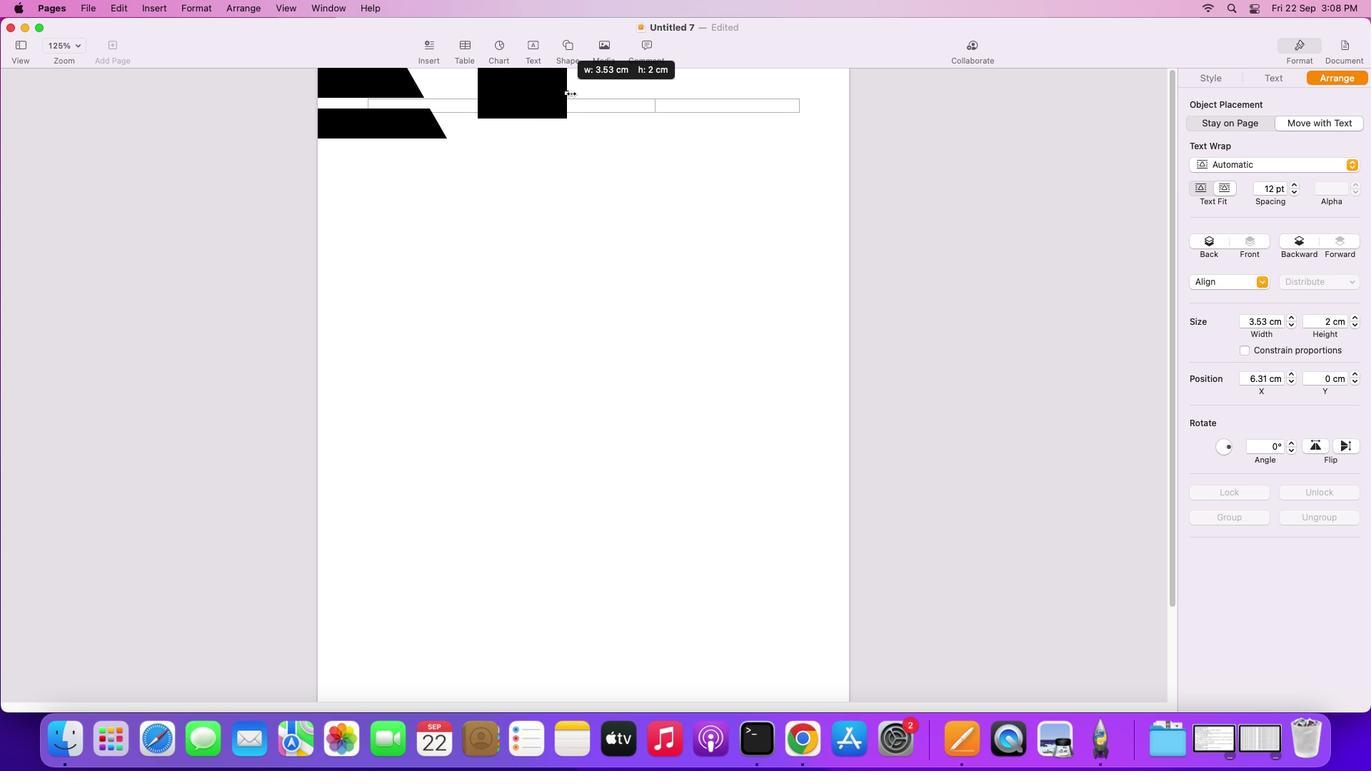 
Action: Mouse moved to (566, 43)
Screenshot: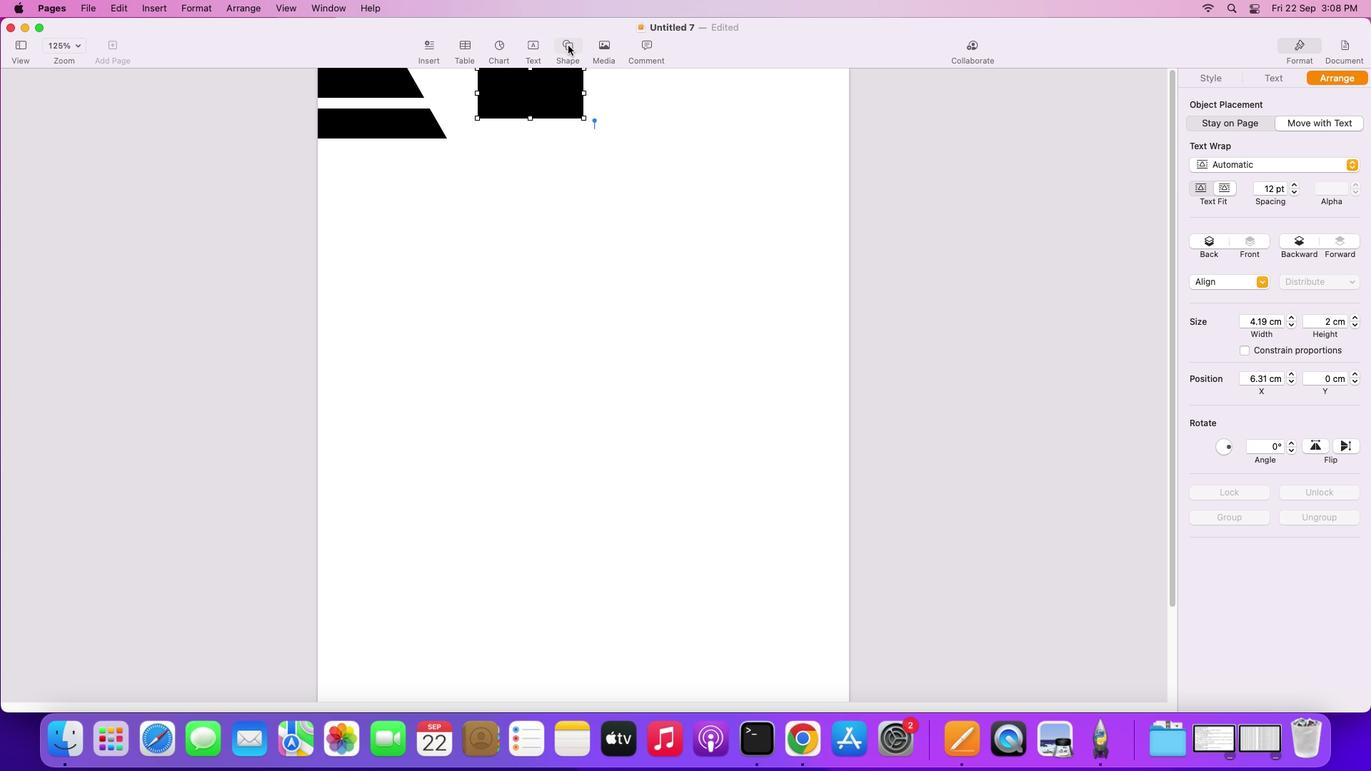 
Action: Mouse pressed left at (566, 43)
Screenshot: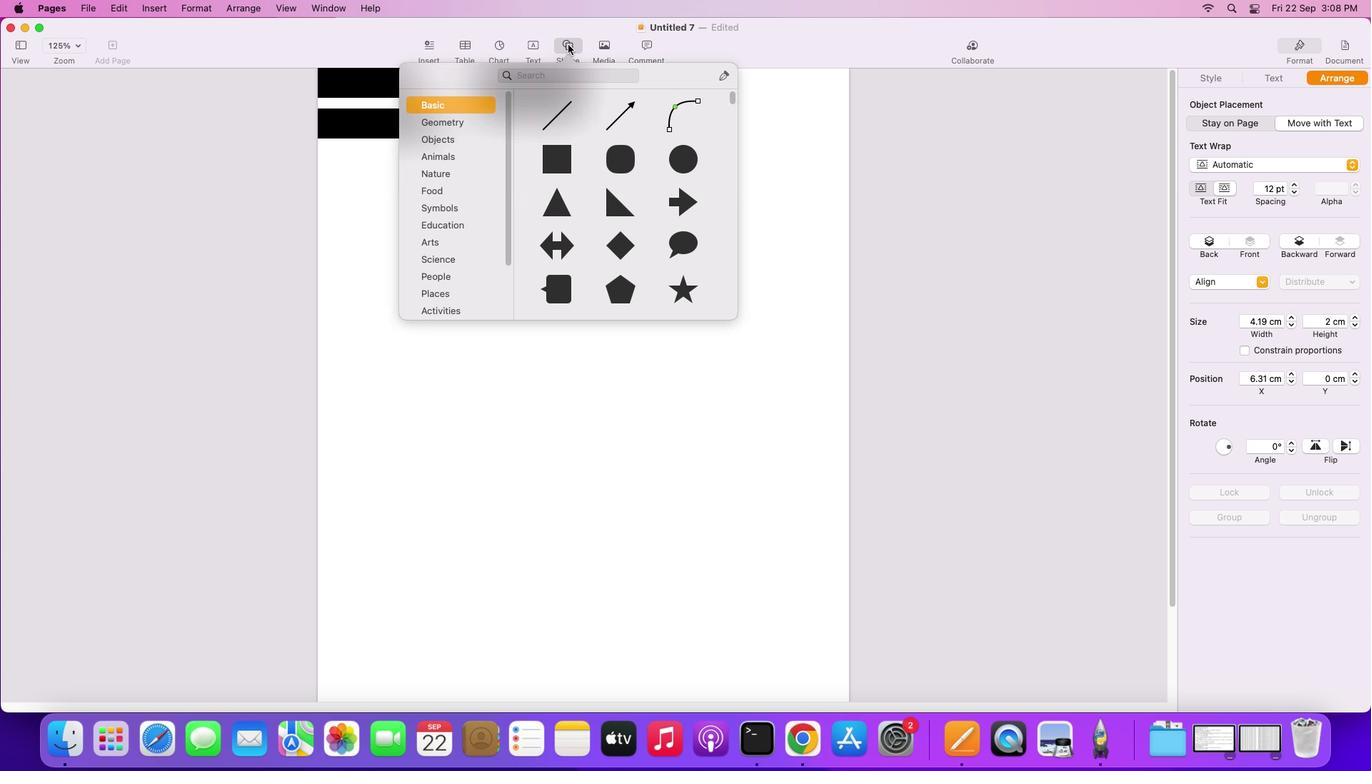 
Action: Mouse moved to (557, 208)
Screenshot: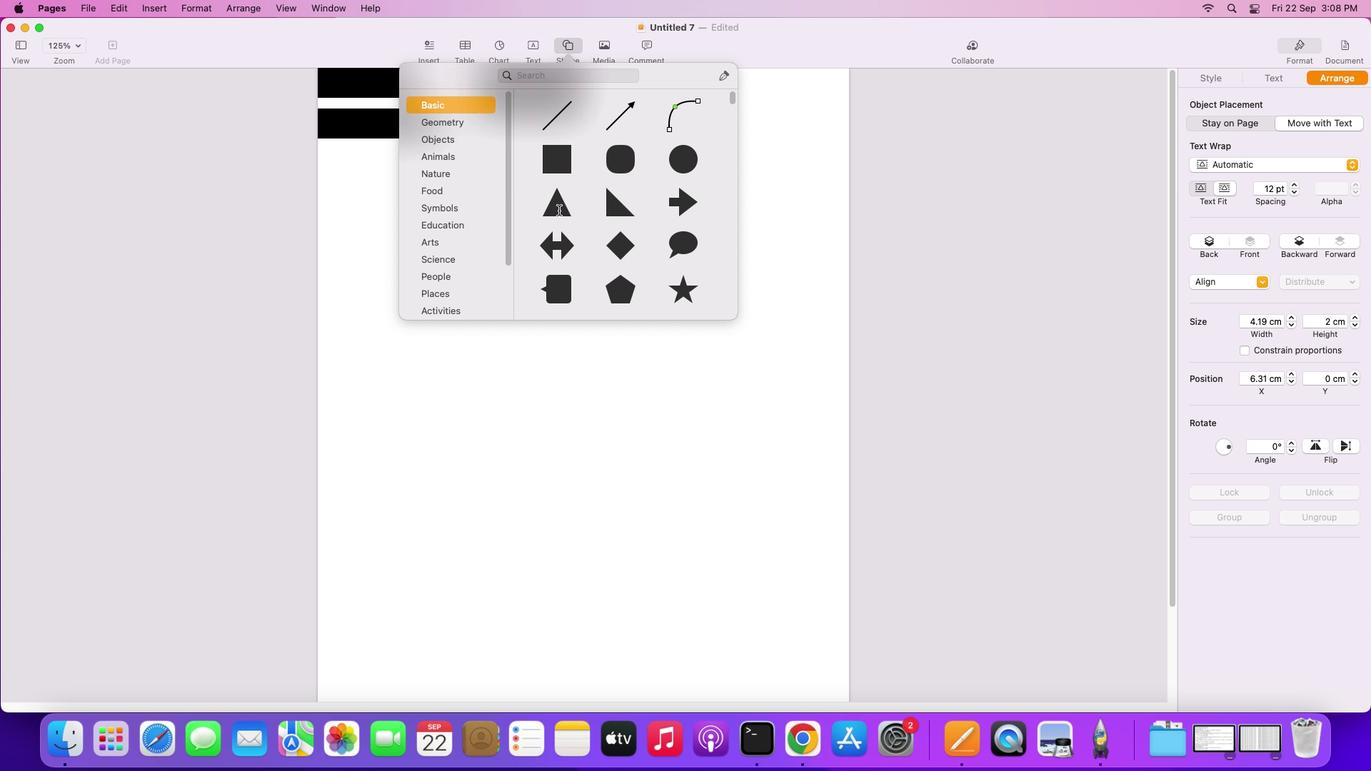 
Action: Mouse pressed left at (557, 208)
Screenshot: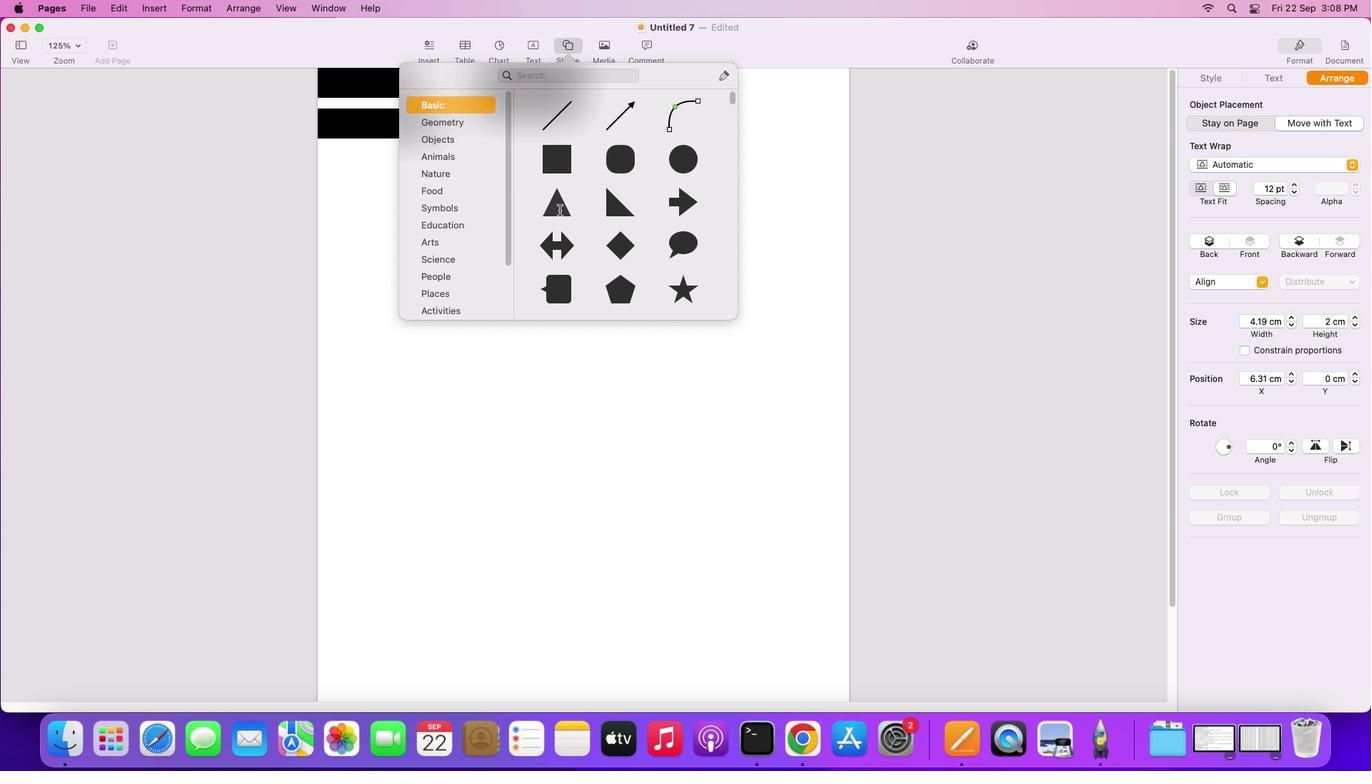 
Action: Mouse moved to (578, 382)
Screenshot: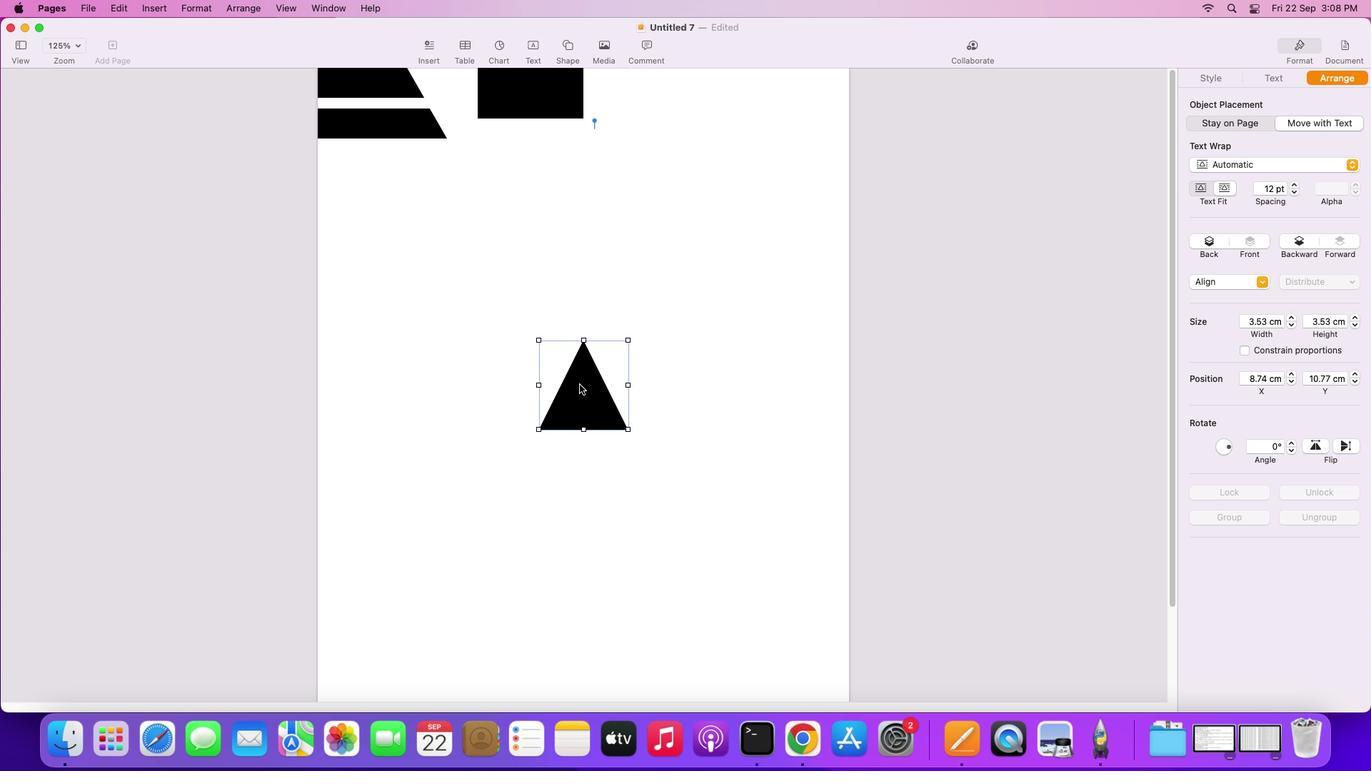 
Action: Mouse pressed left at (578, 382)
Screenshot: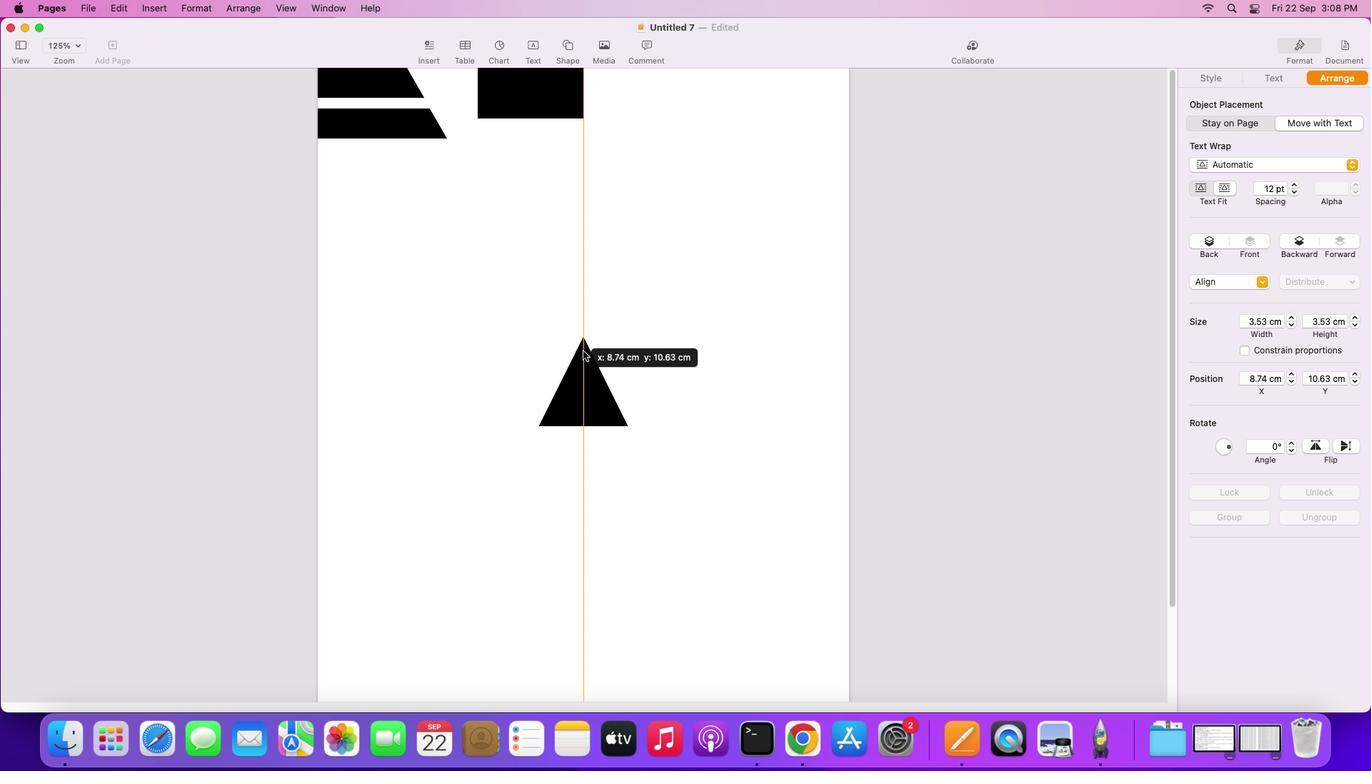 
Action: Mouse moved to (583, 155)
Screenshot: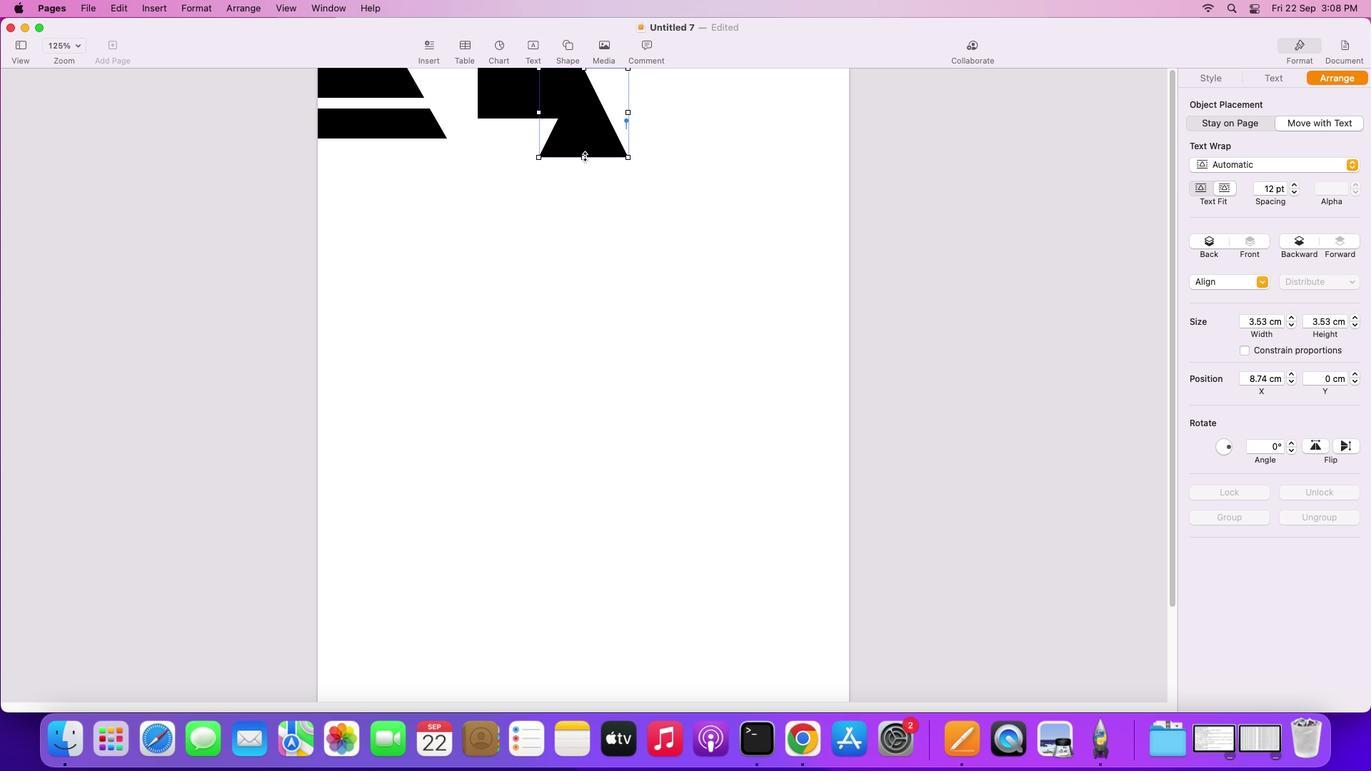 
Action: Mouse pressed left at (583, 155)
Screenshot: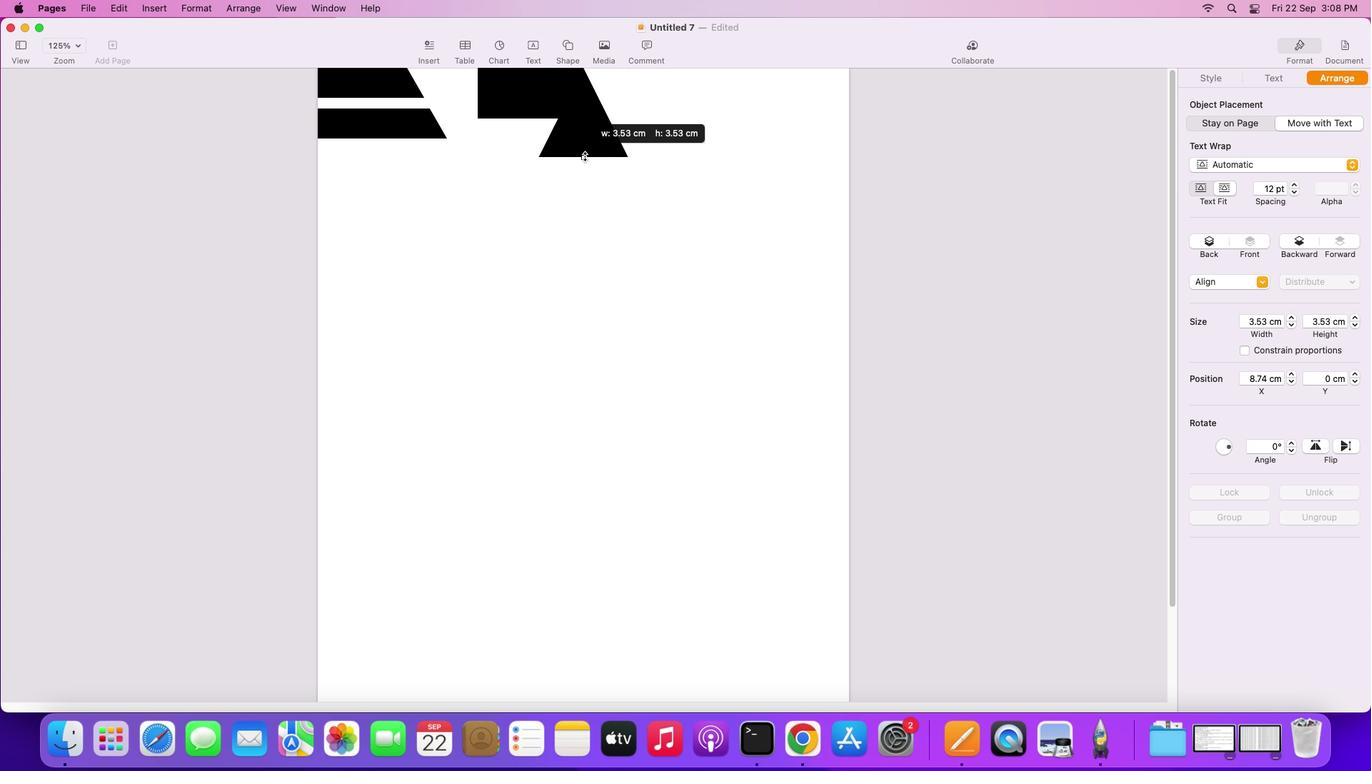 
Action: Mouse moved to (627, 91)
Screenshot: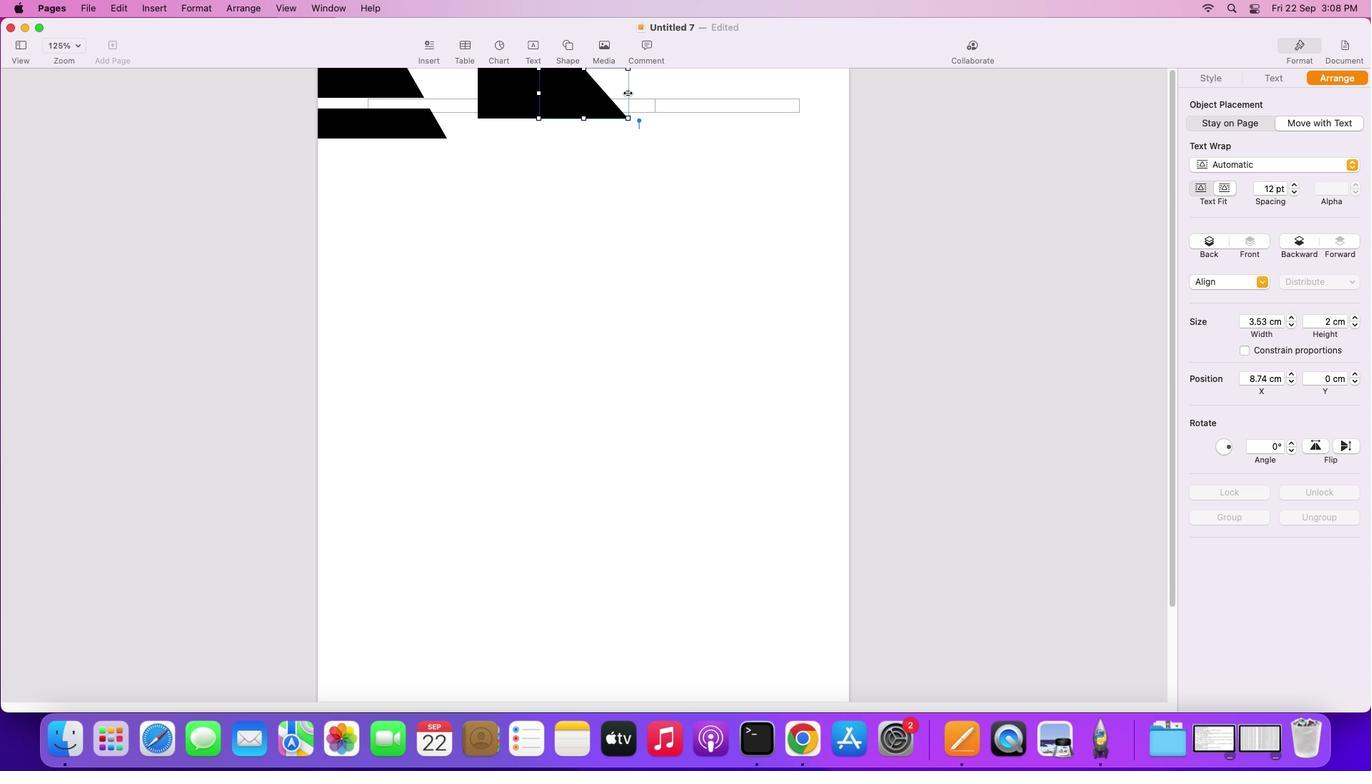 
Action: Mouse pressed left at (627, 91)
Screenshot: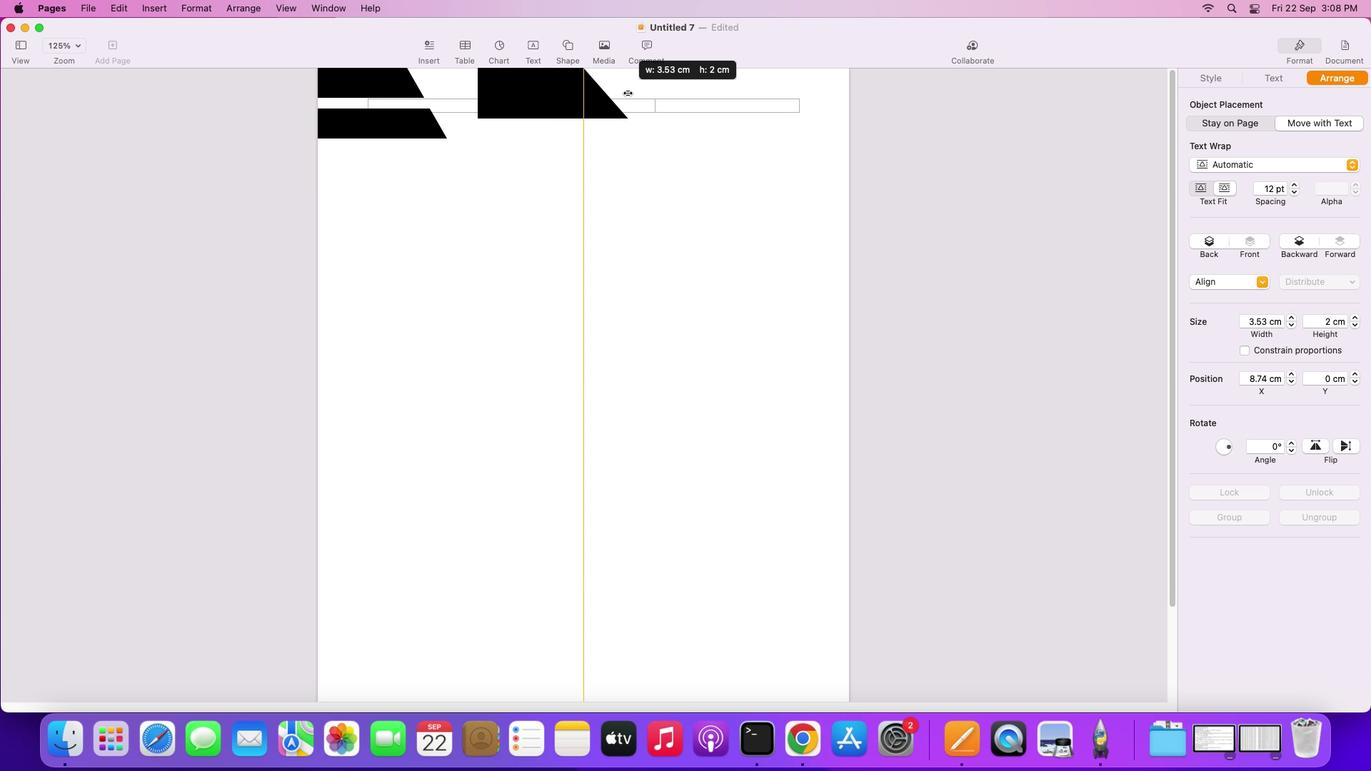 
Action: Mouse moved to (582, 107)
Screenshot: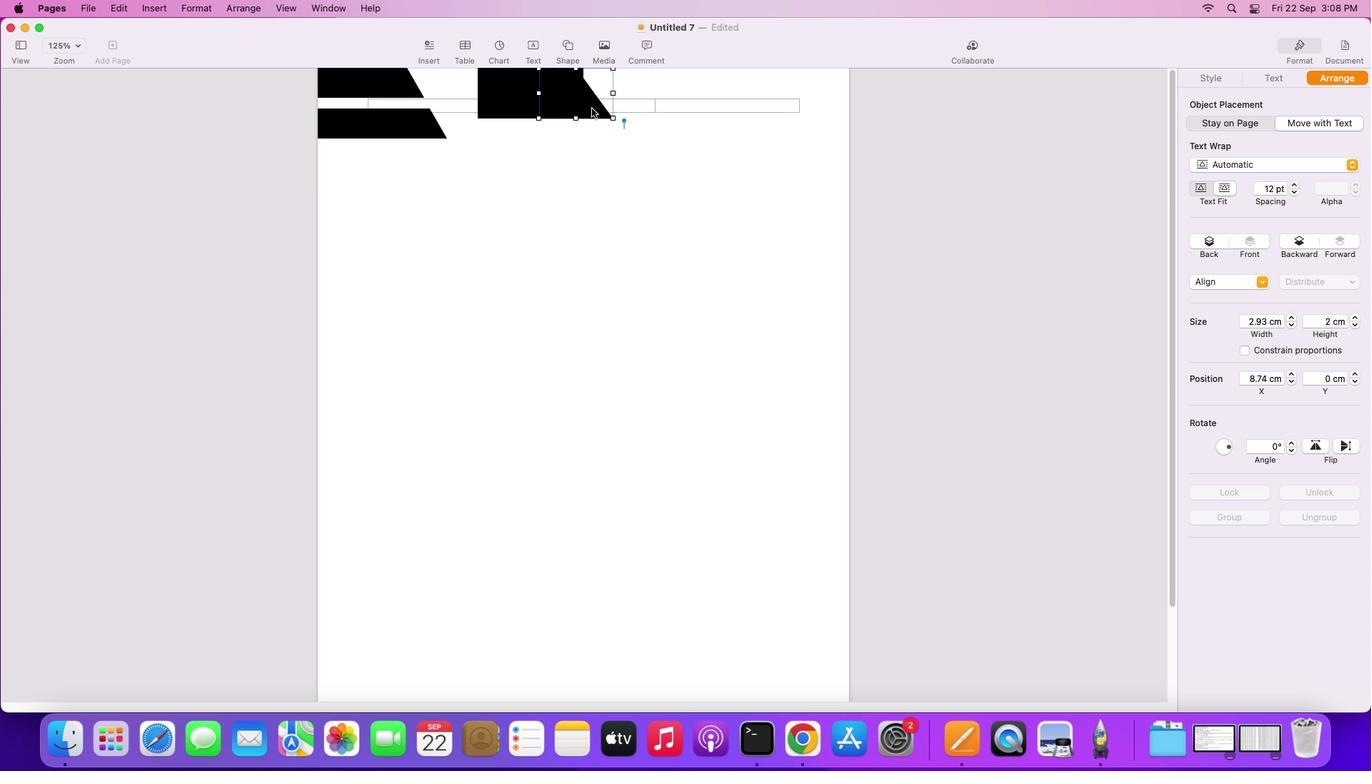 
Action: Mouse pressed left at (582, 107)
Screenshot: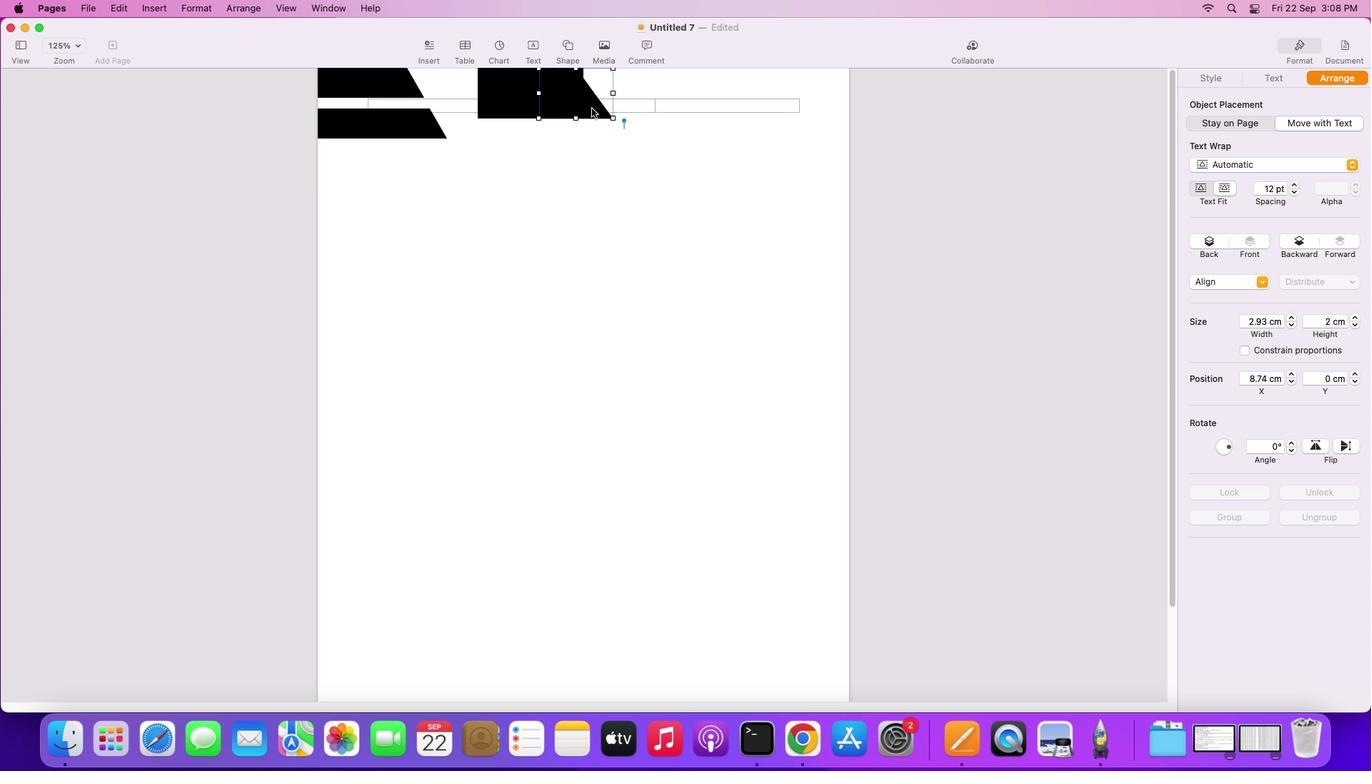 
Action: Mouse moved to (625, 143)
Screenshot: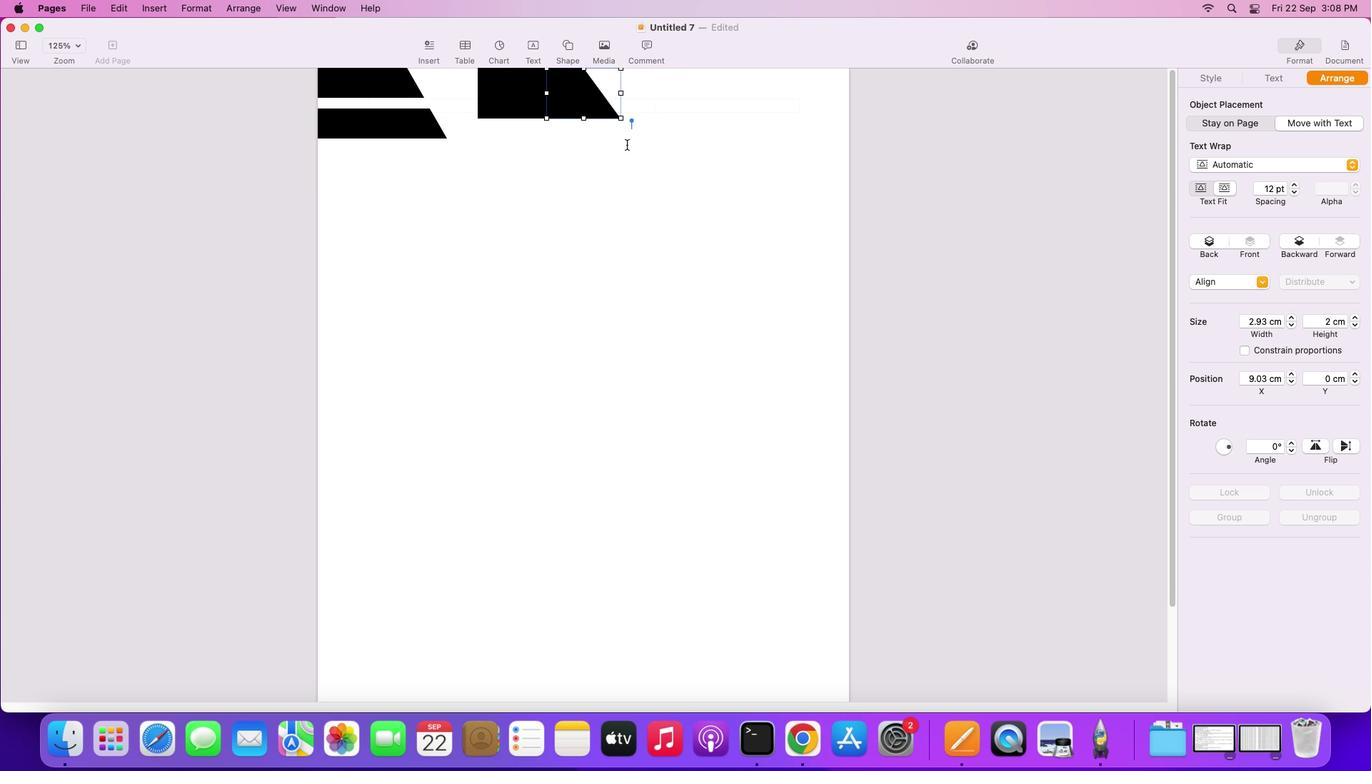 
Action: Mouse pressed left at (625, 143)
Screenshot: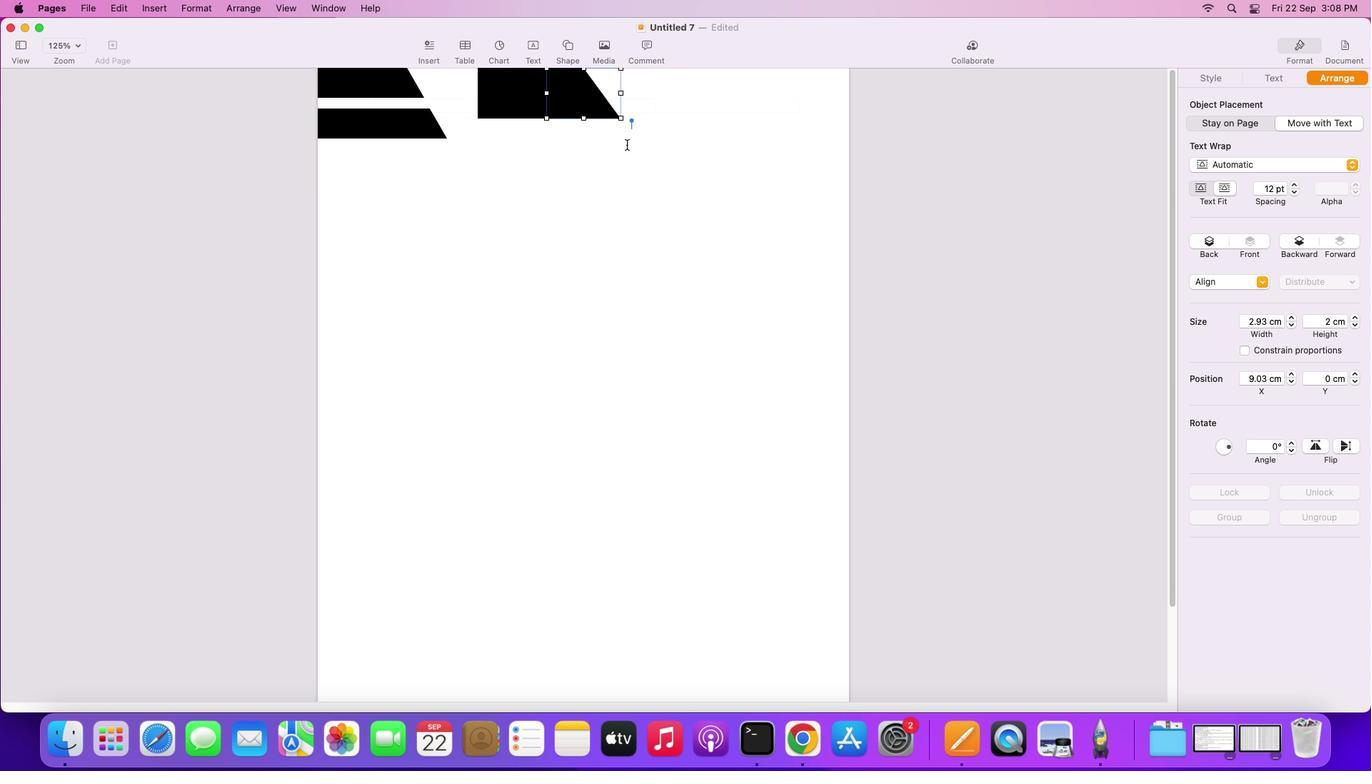 
Action: Mouse moved to (583, 98)
Screenshot: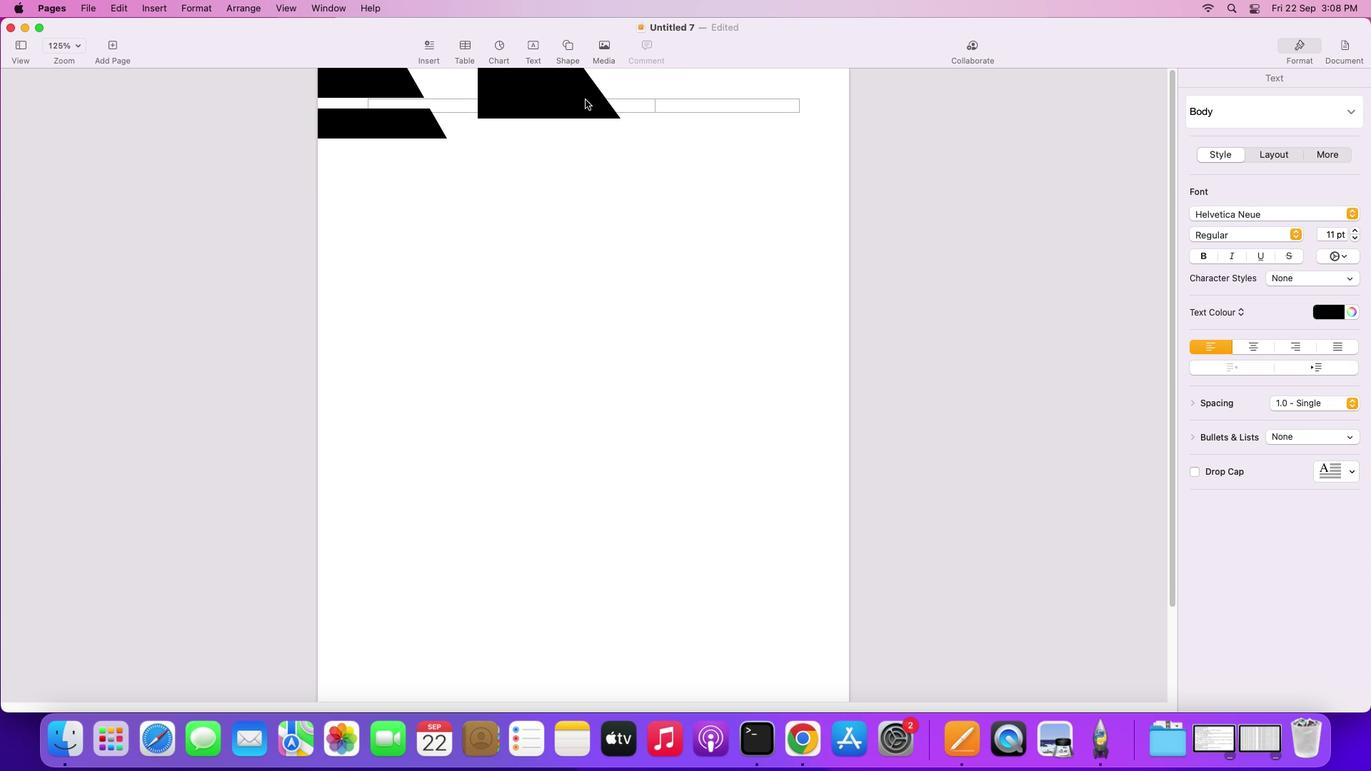 
Action: Mouse pressed left at (583, 98)
Screenshot: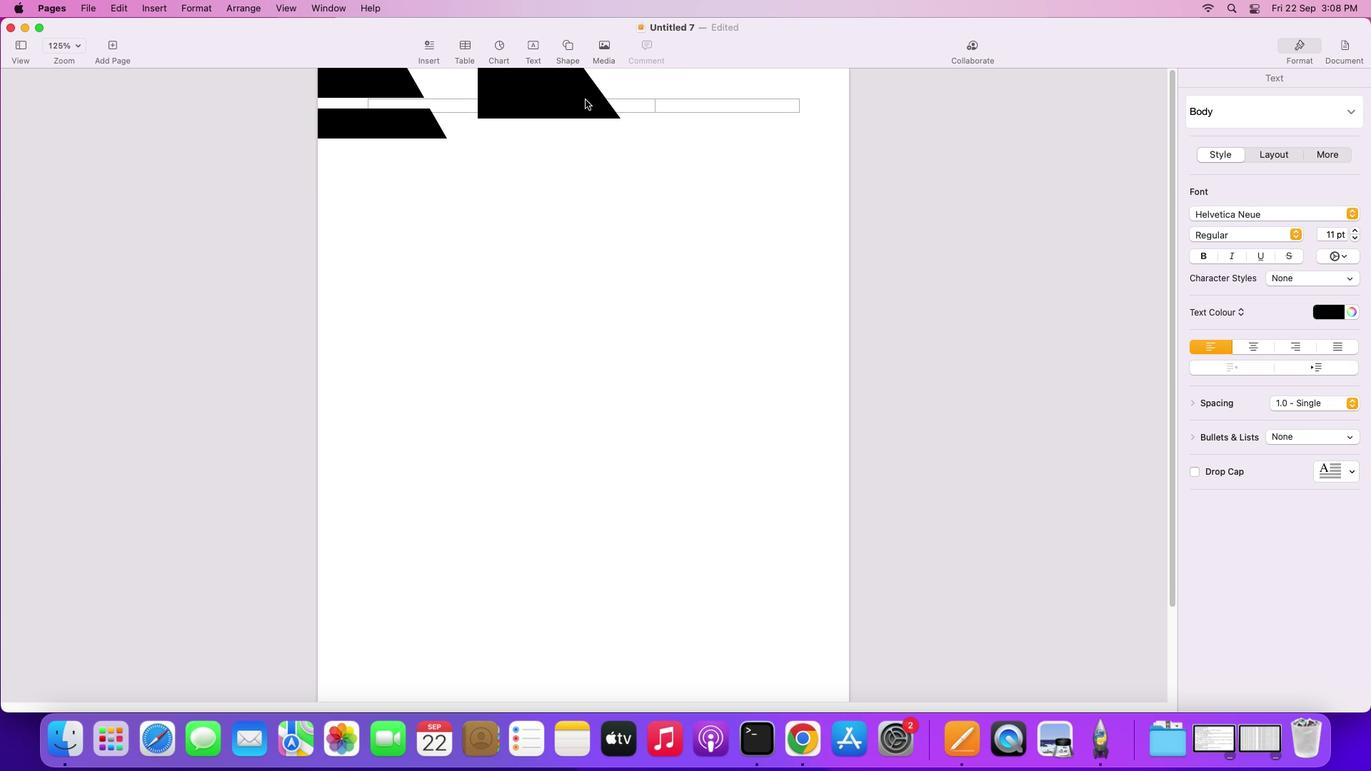 
Action: Mouse moved to (584, 98)
Screenshot: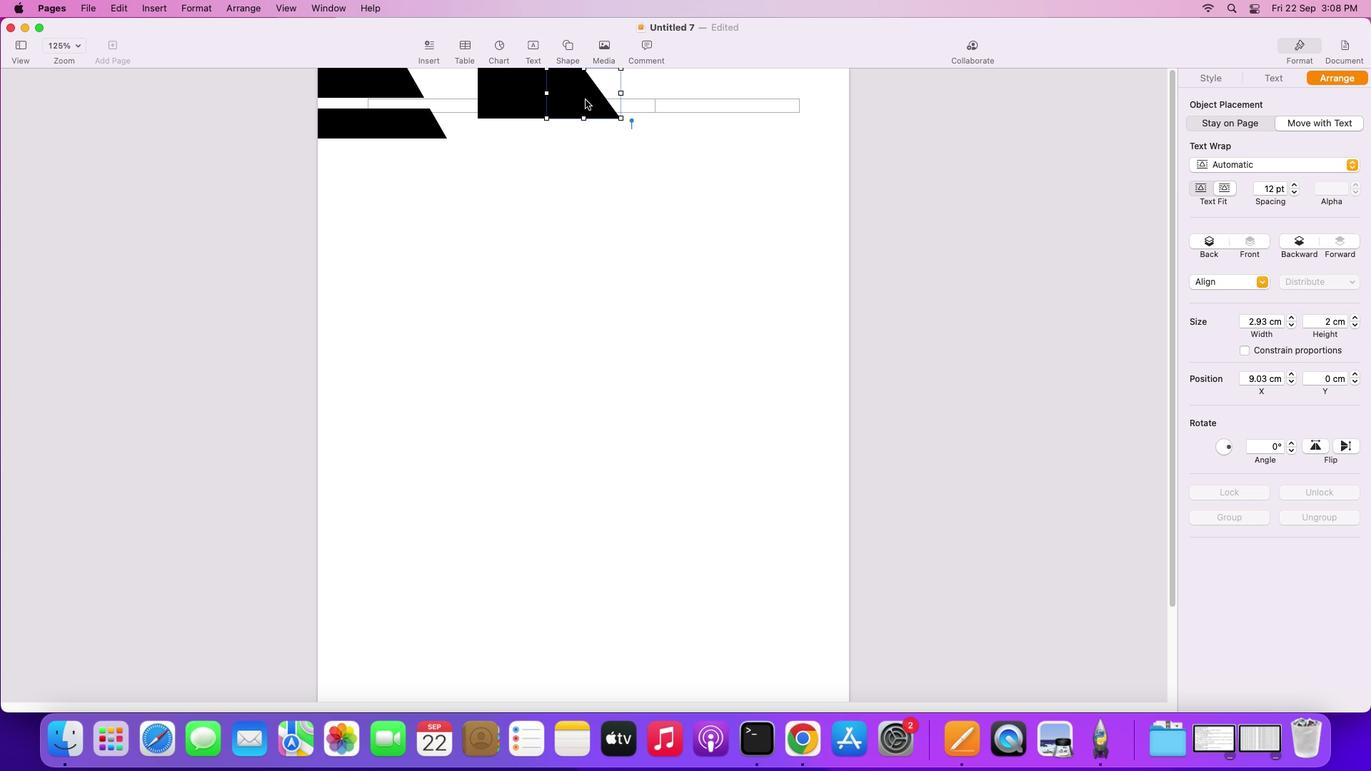 
Action: Key pressed Key.alt
Screenshot: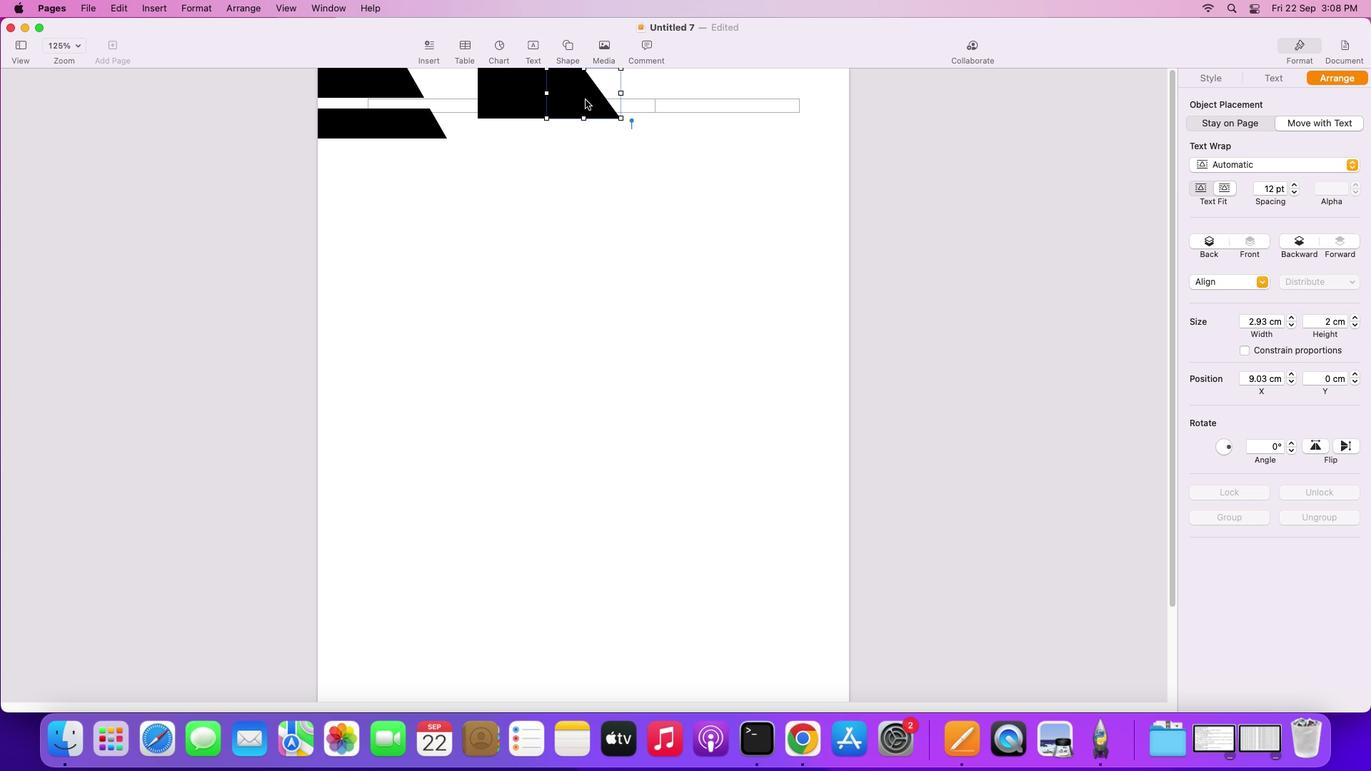 
Action: Mouse pressed left at (584, 98)
Screenshot: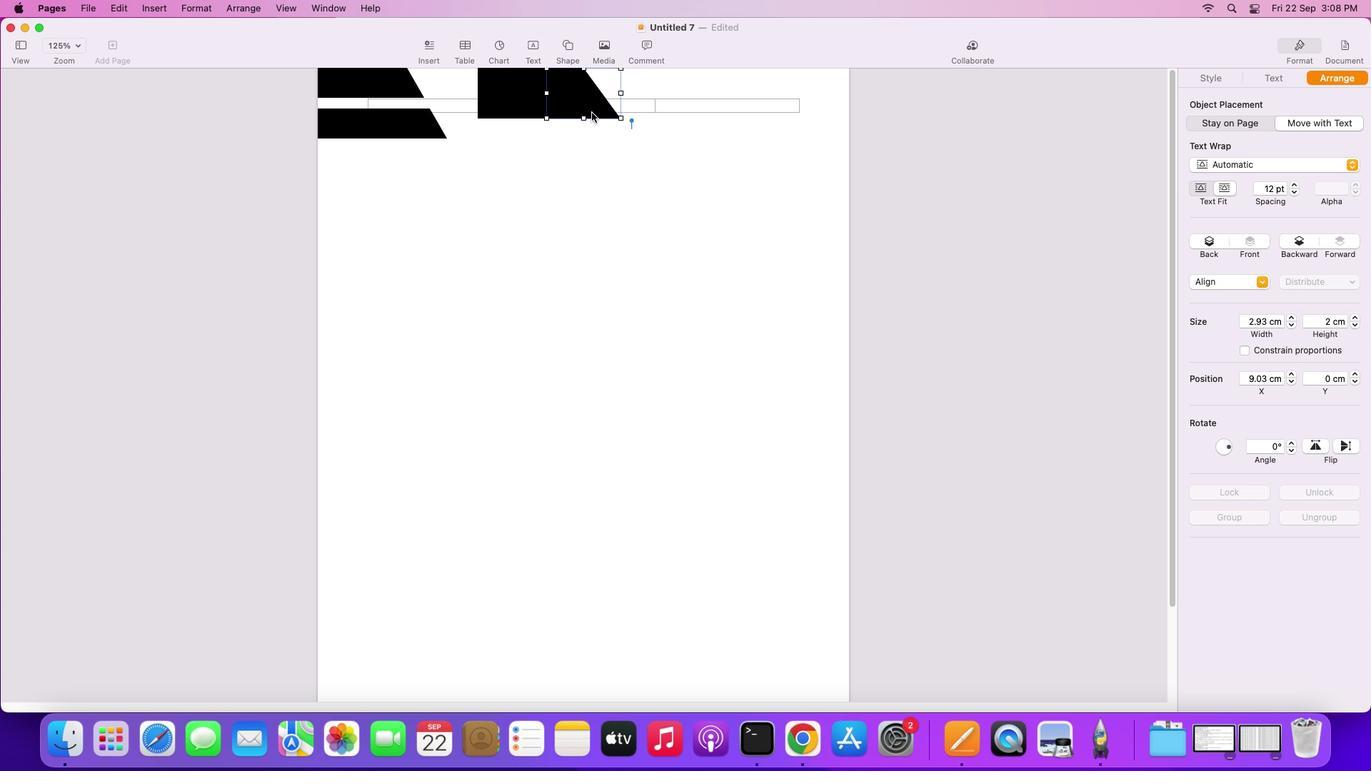 
Action: Mouse moved to (1337, 441)
Screenshot: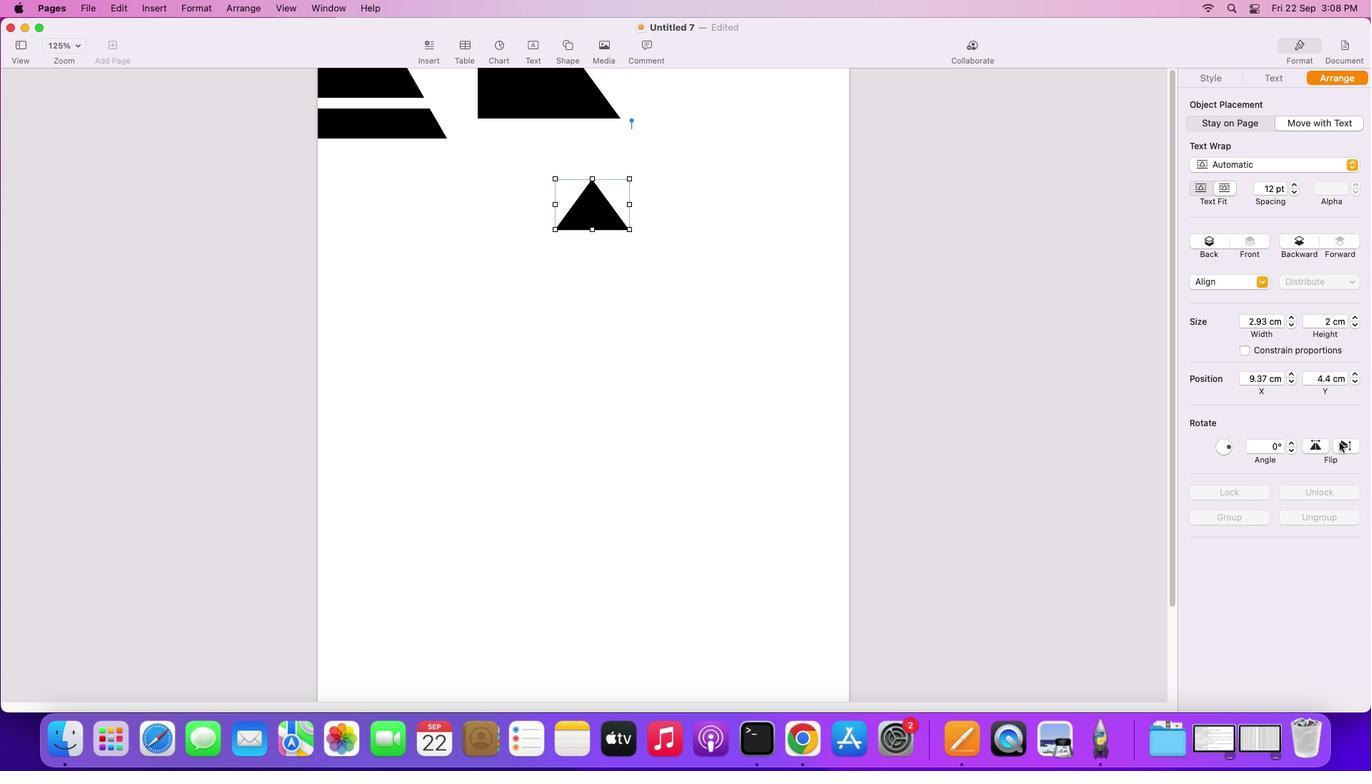 
Action: Mouse pressed left at (1337, 441)
Screenshot: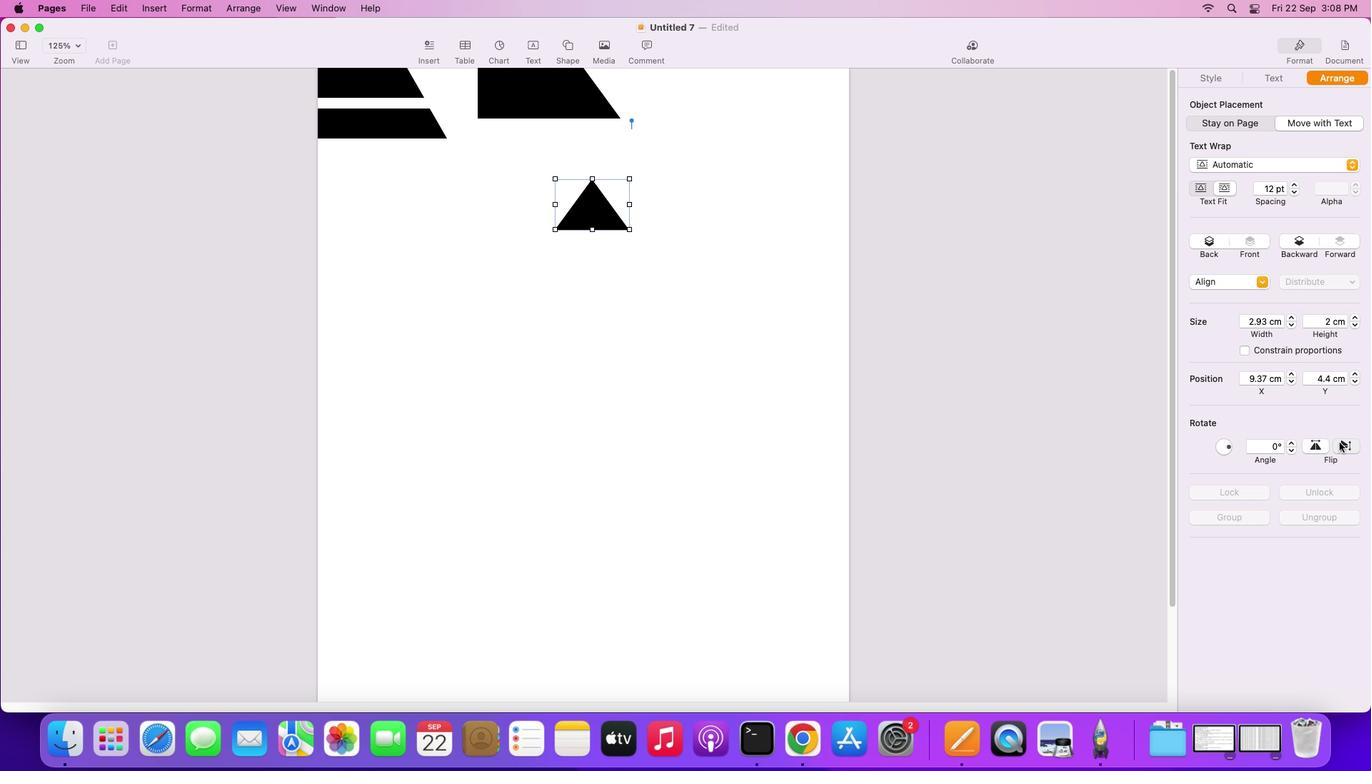 
Action: Mouse moved to (587, 194)
Screenshot: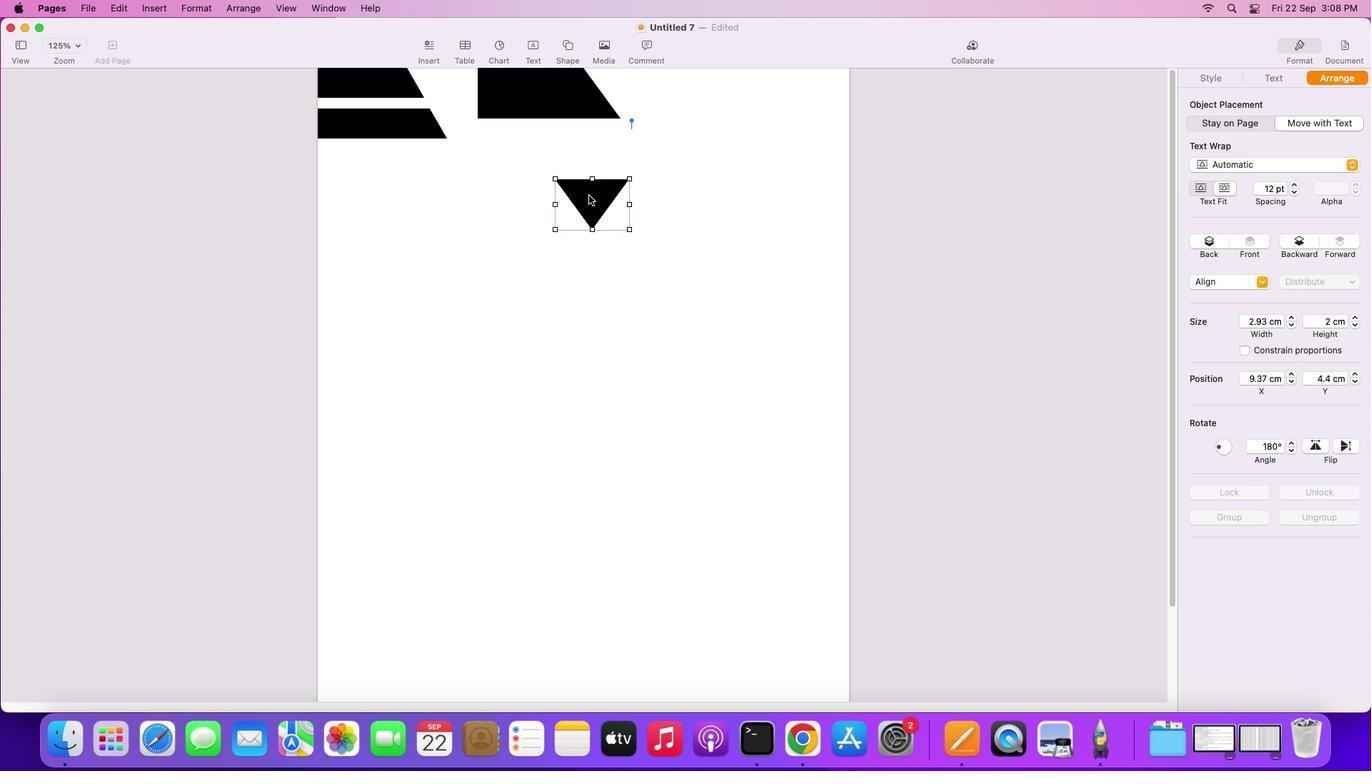 
Action: Mouse pressed left at (587, 194)
Screenshot: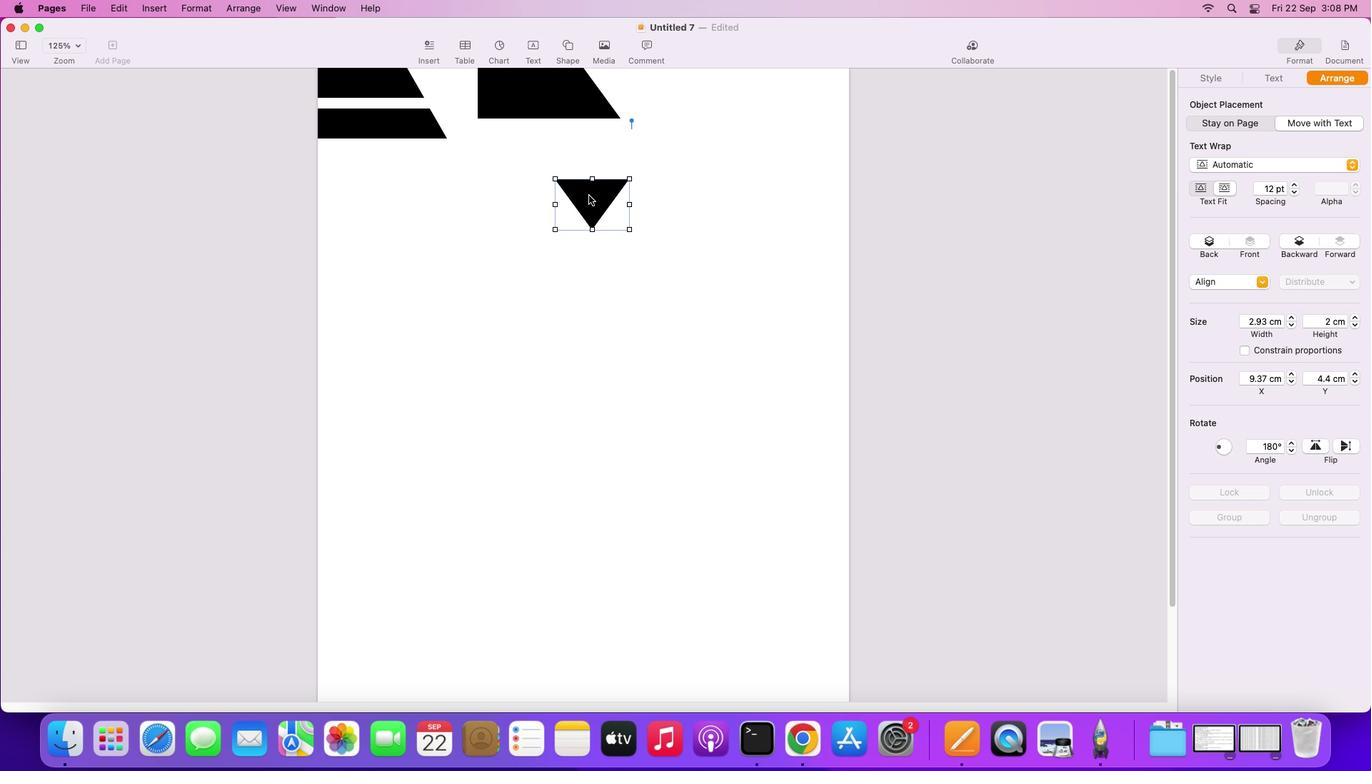 
Action: Mouse moved to (520, 162)
Screenshot: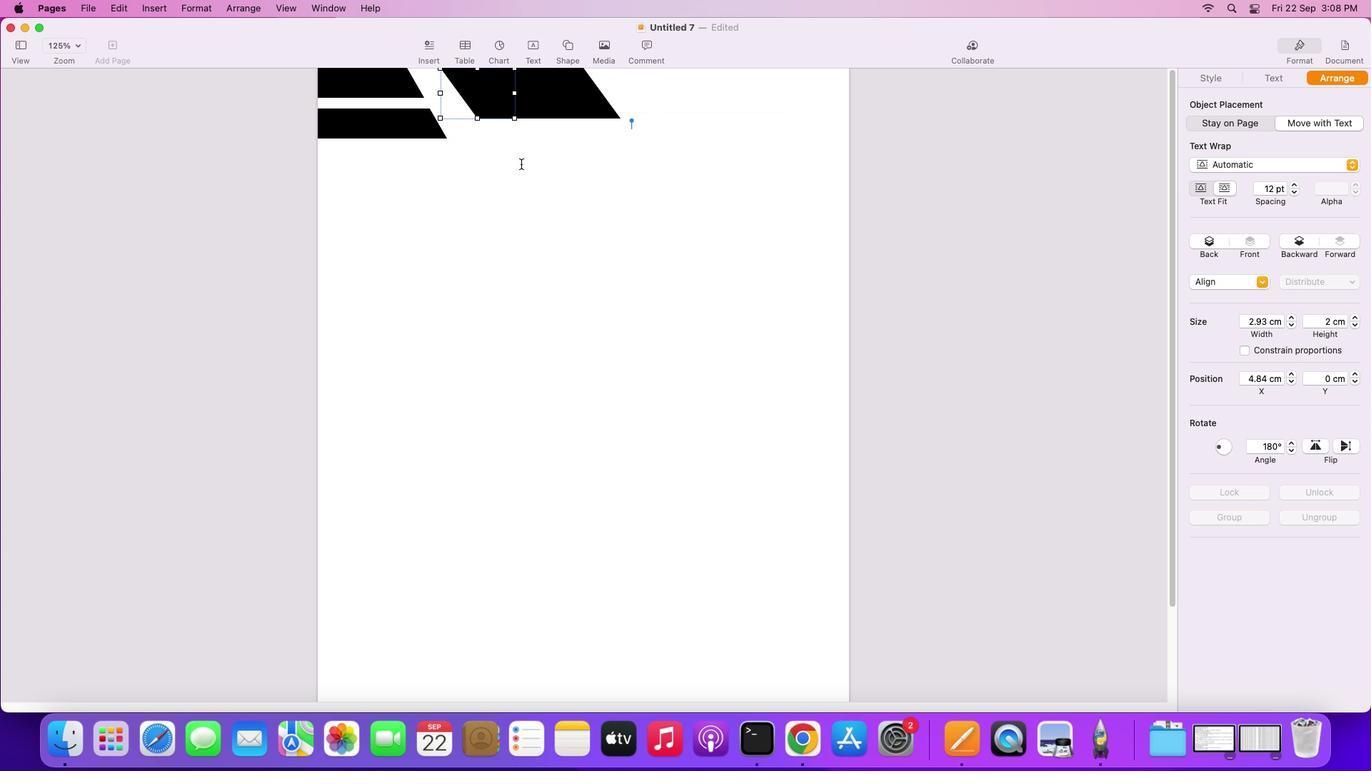 
Action: Mouse pressed left at (520, 162)
Screenshot: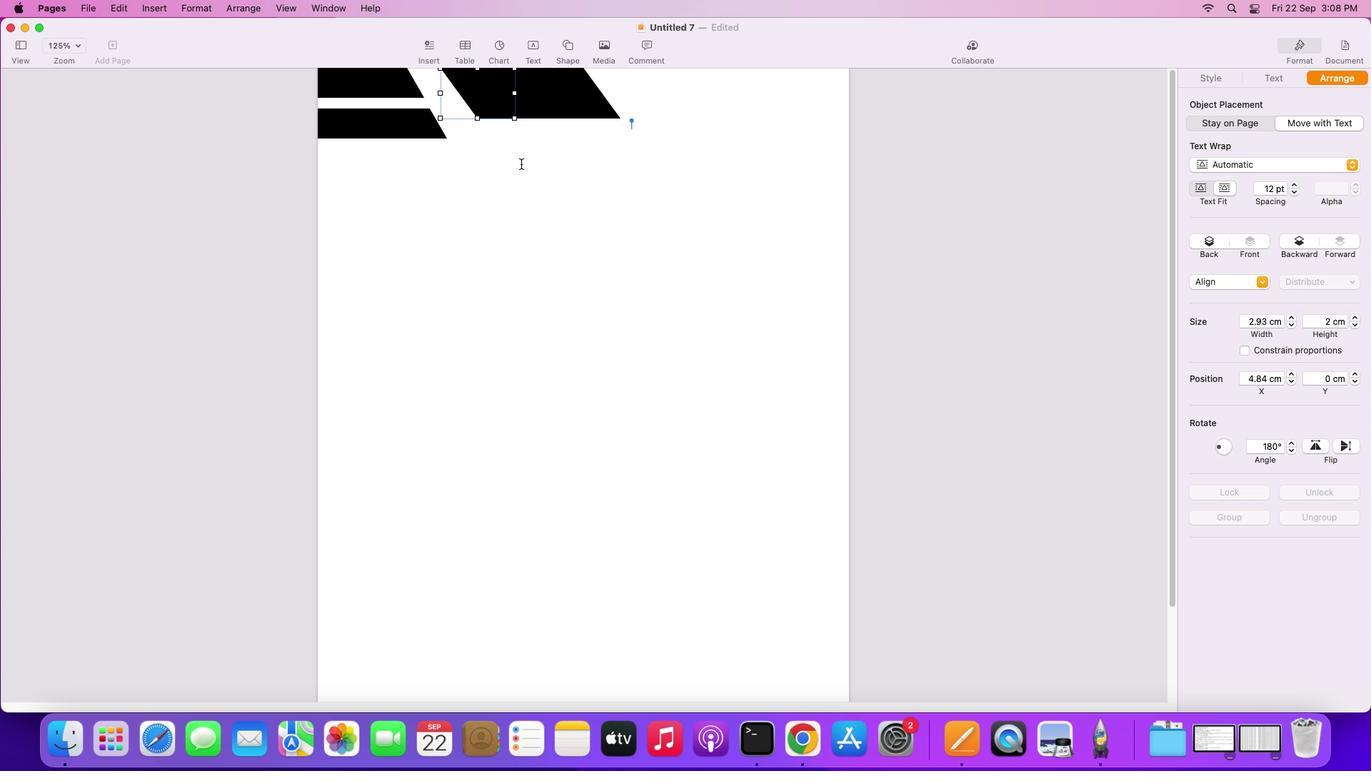 
Action: Mouse moved to (429, 122)
Screenshot: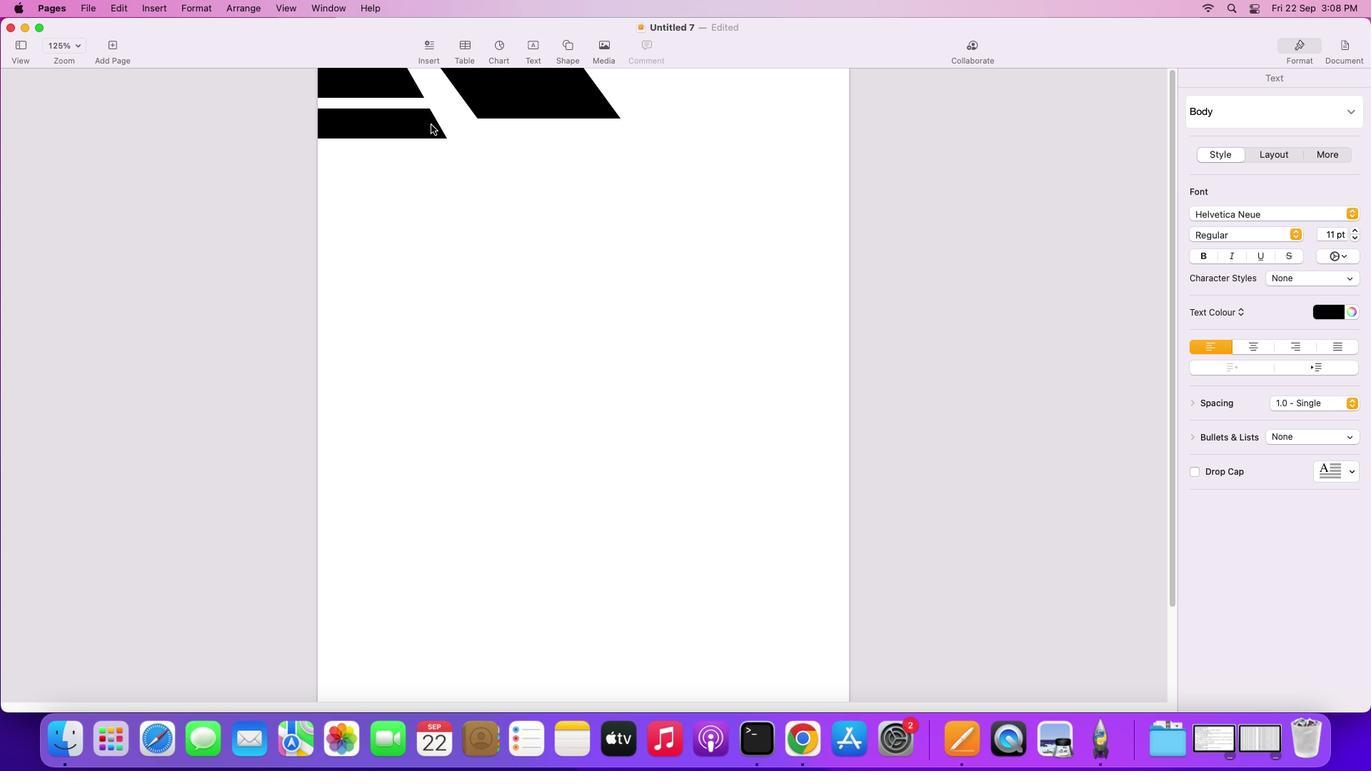 
Action: Mouse pressed left at (429, 122)
Screenshot: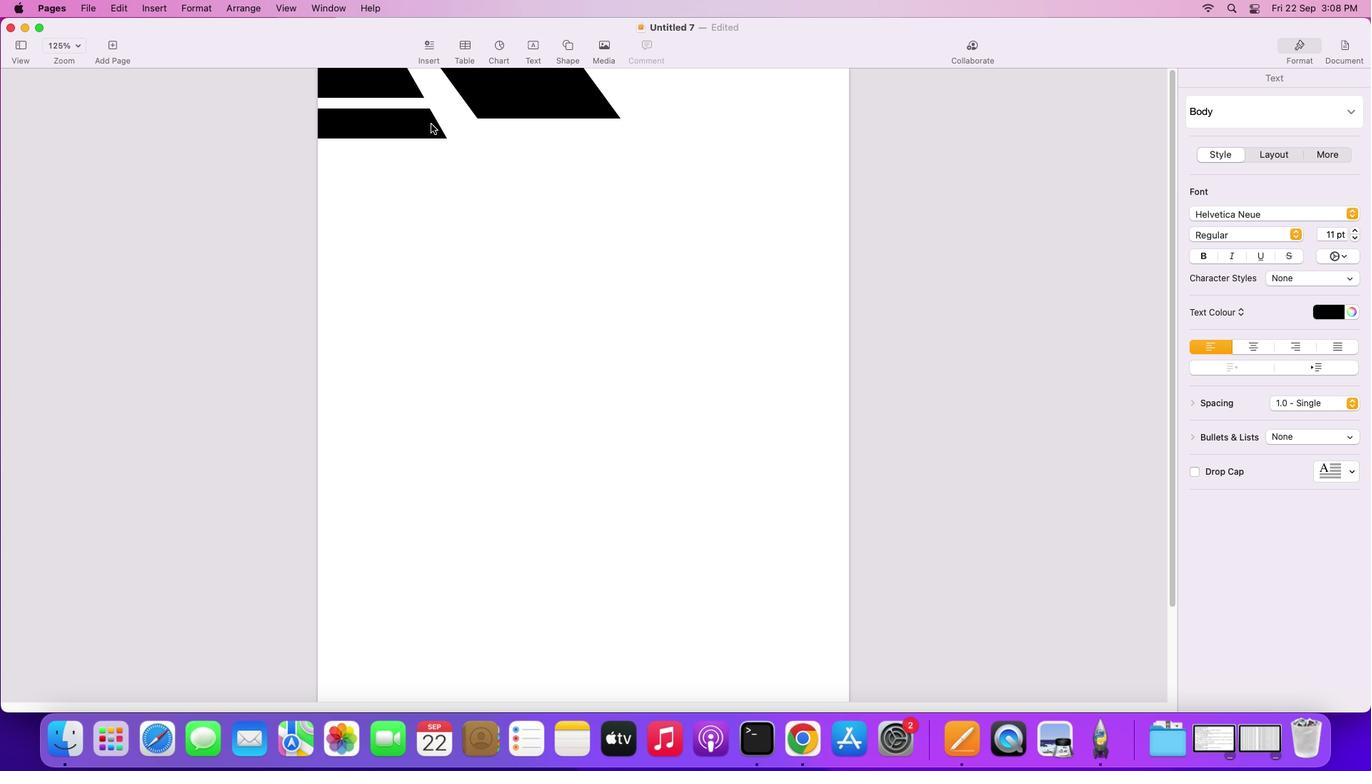 
Action: Mouse moved to (432, 124)
Screenshot: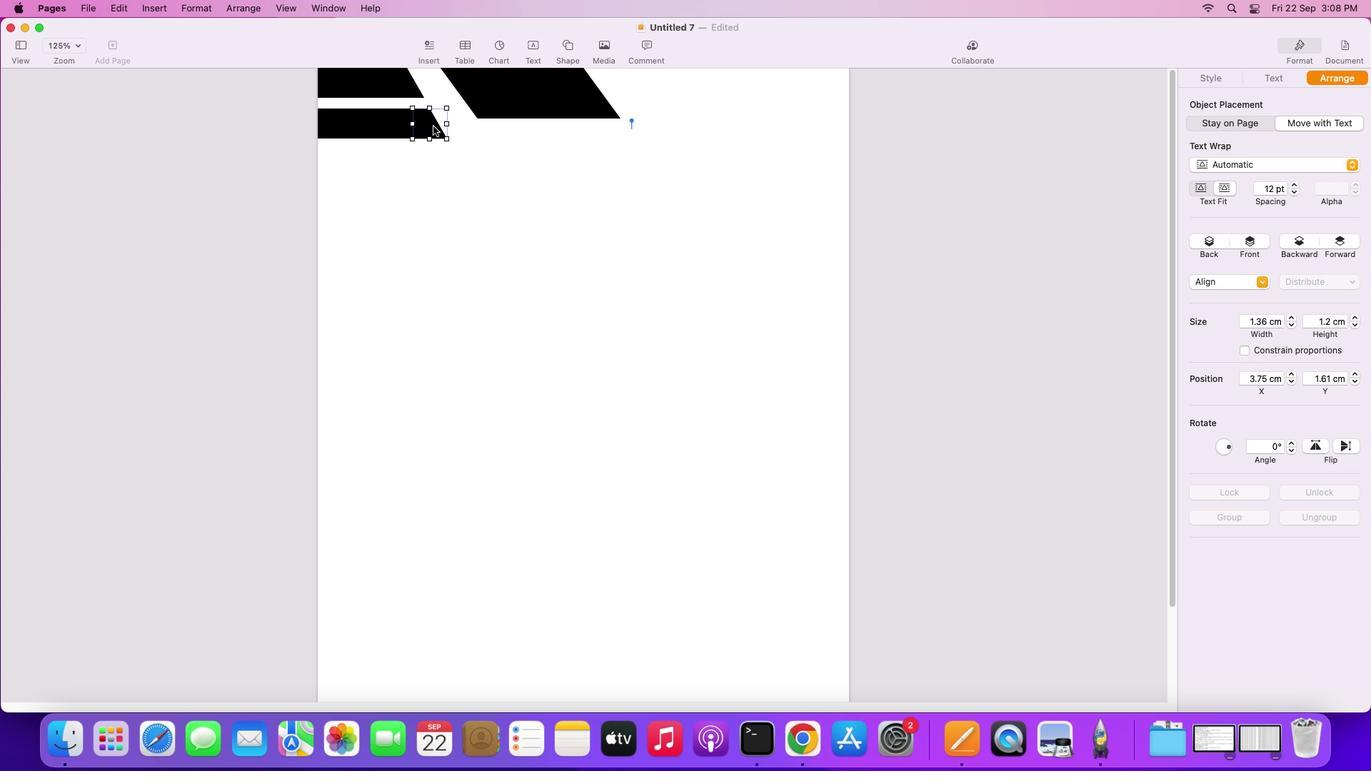 
Action: Mouse pressed left at (432, 124)
Screenshot: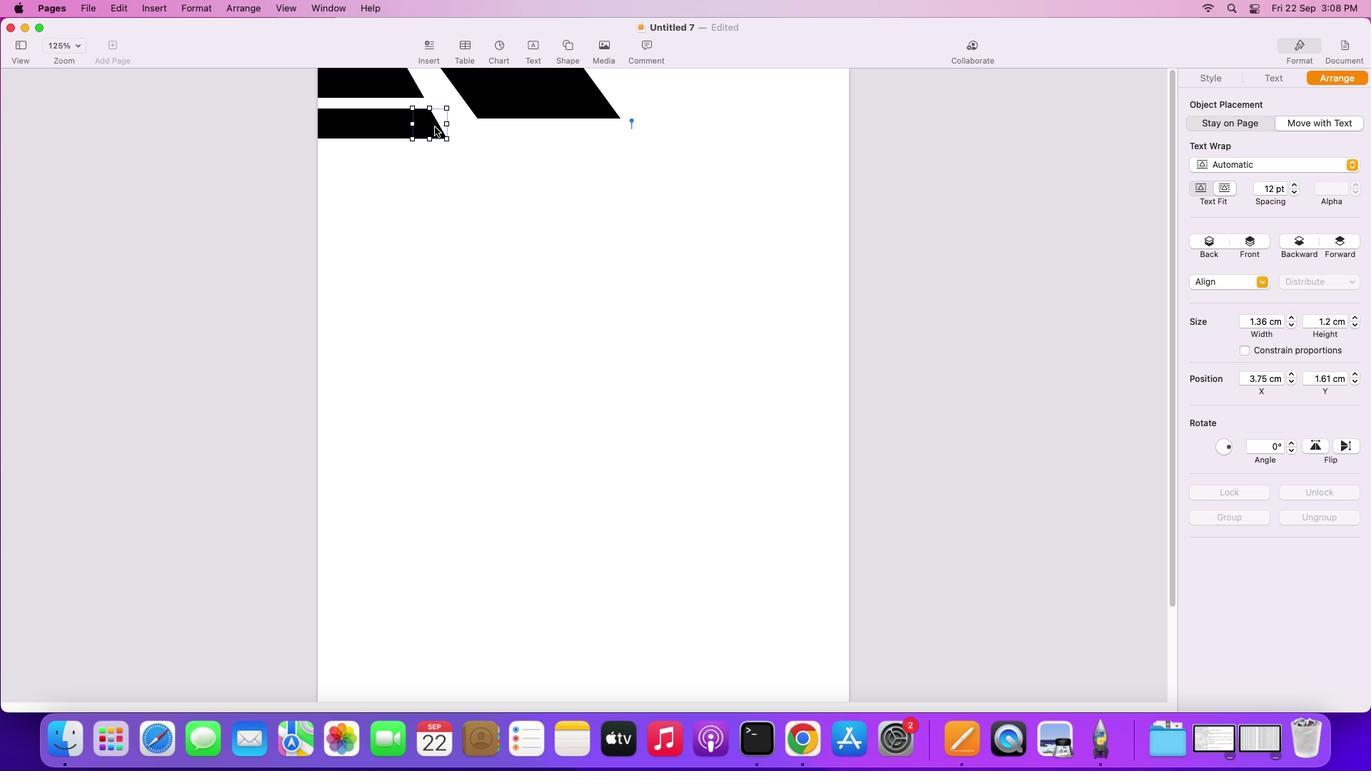 
Action: Mouse moved to (416, 120)
Screenshot: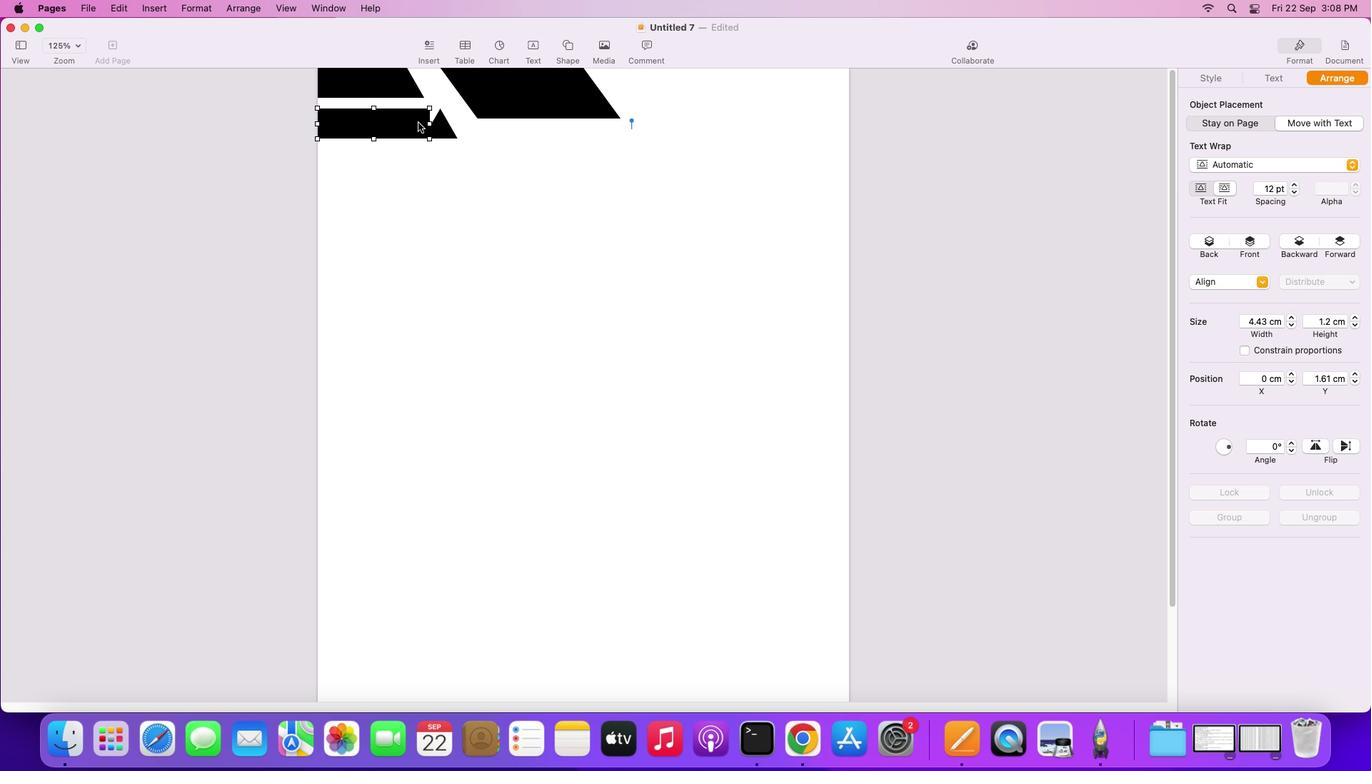 
Action: Mouse pressed left at (416, 120)
Screenshot: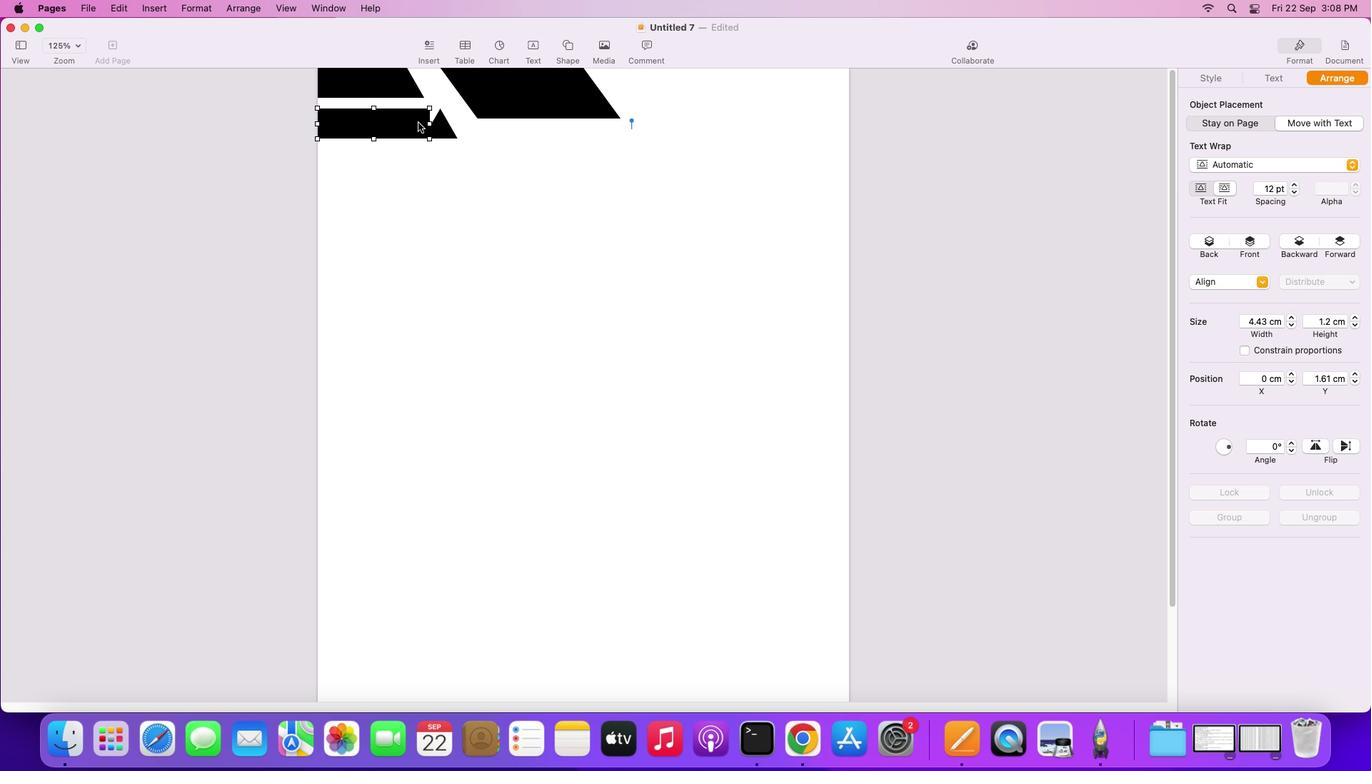 
Action: Mouse moved to (439, 124)
Screenshot: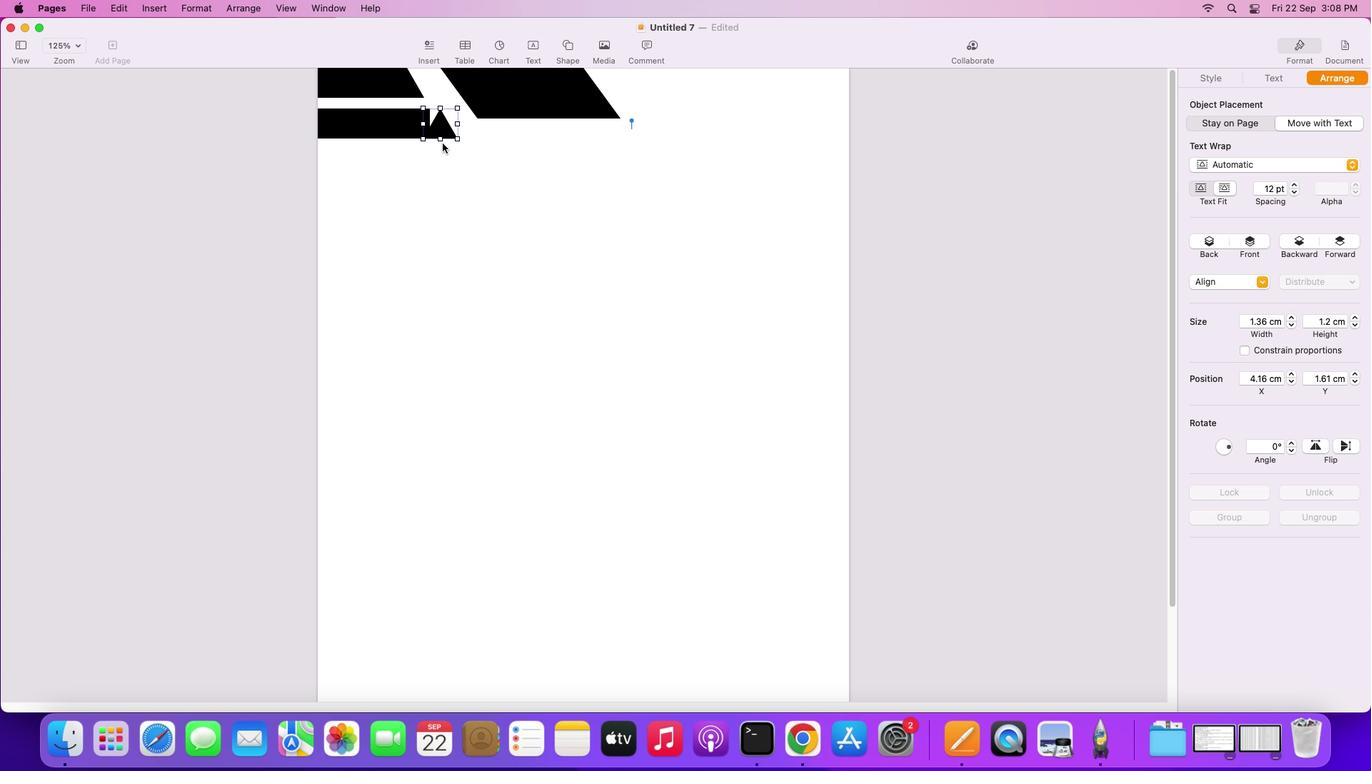 
Action: Mouse pressed left at (439, 124)
Screenshot: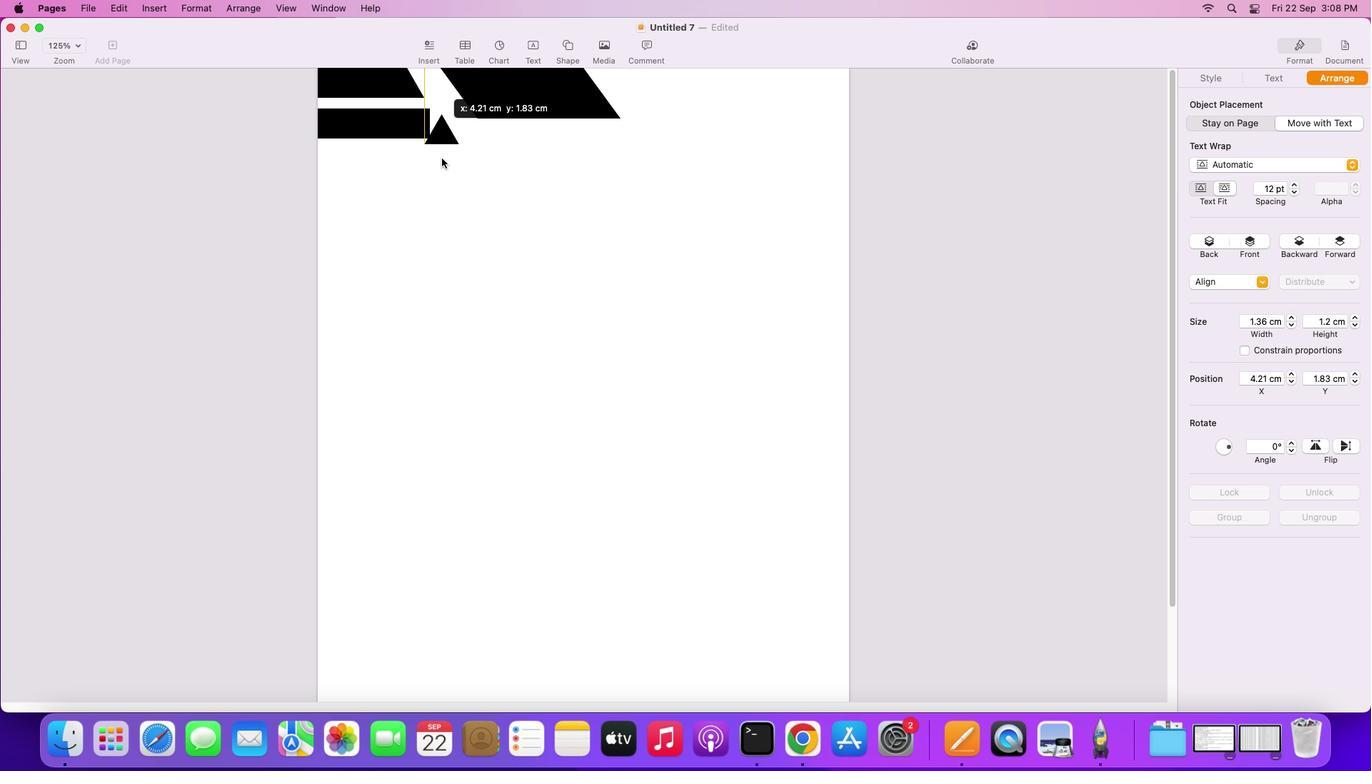
Action: Mouse moved to (417, 123)
Screenshot: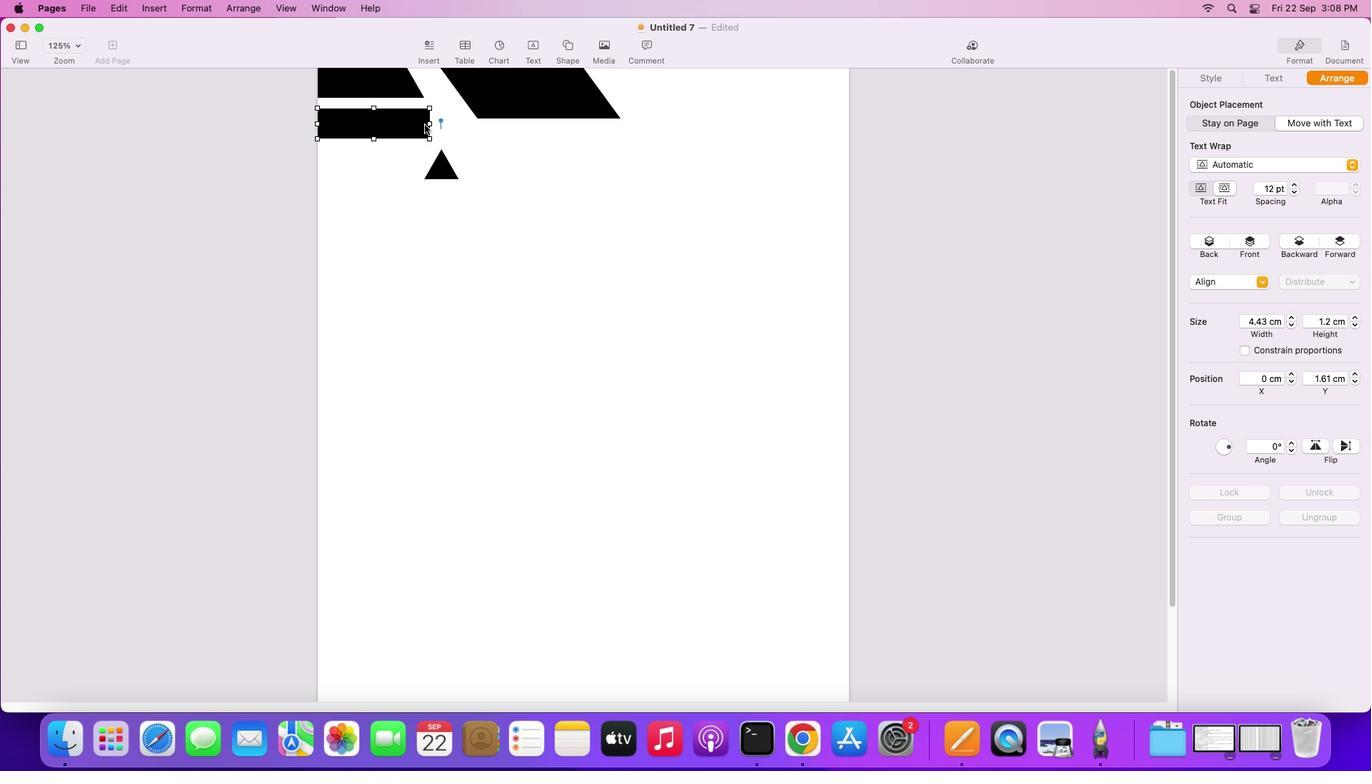 
Action: Mouse pressed left at (417, 123)
Screenshot: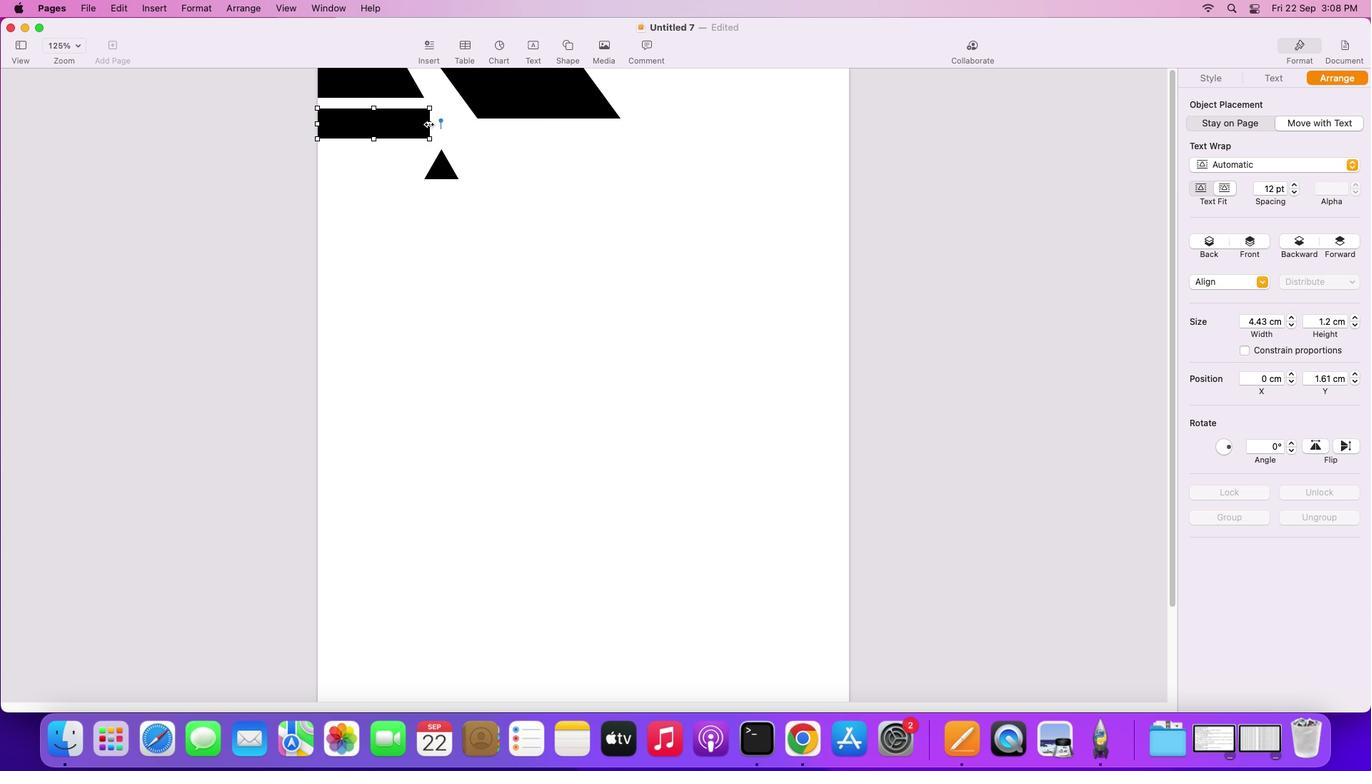 
Action: Mouse moved to (428, 122)
Screenshot: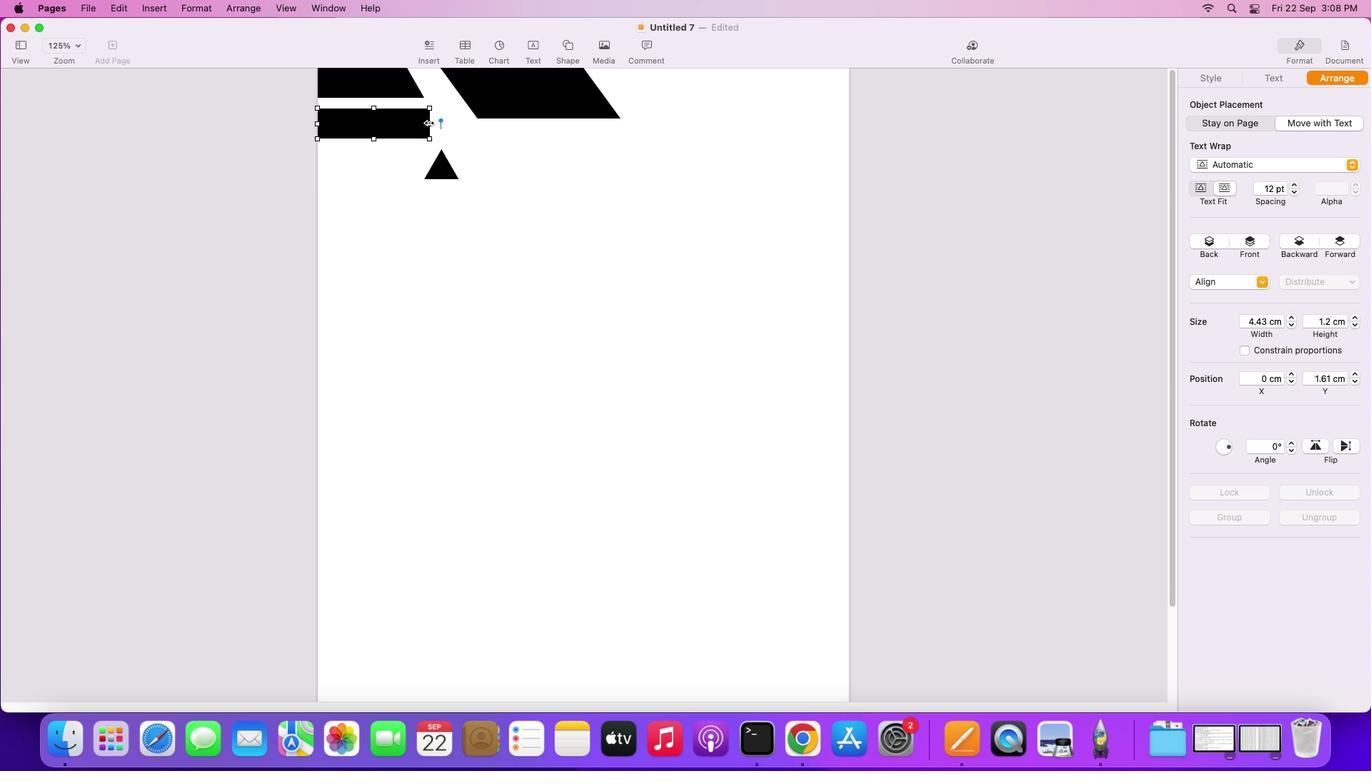 
Action: Mouse pressed left at (428, 122)
Screenshot: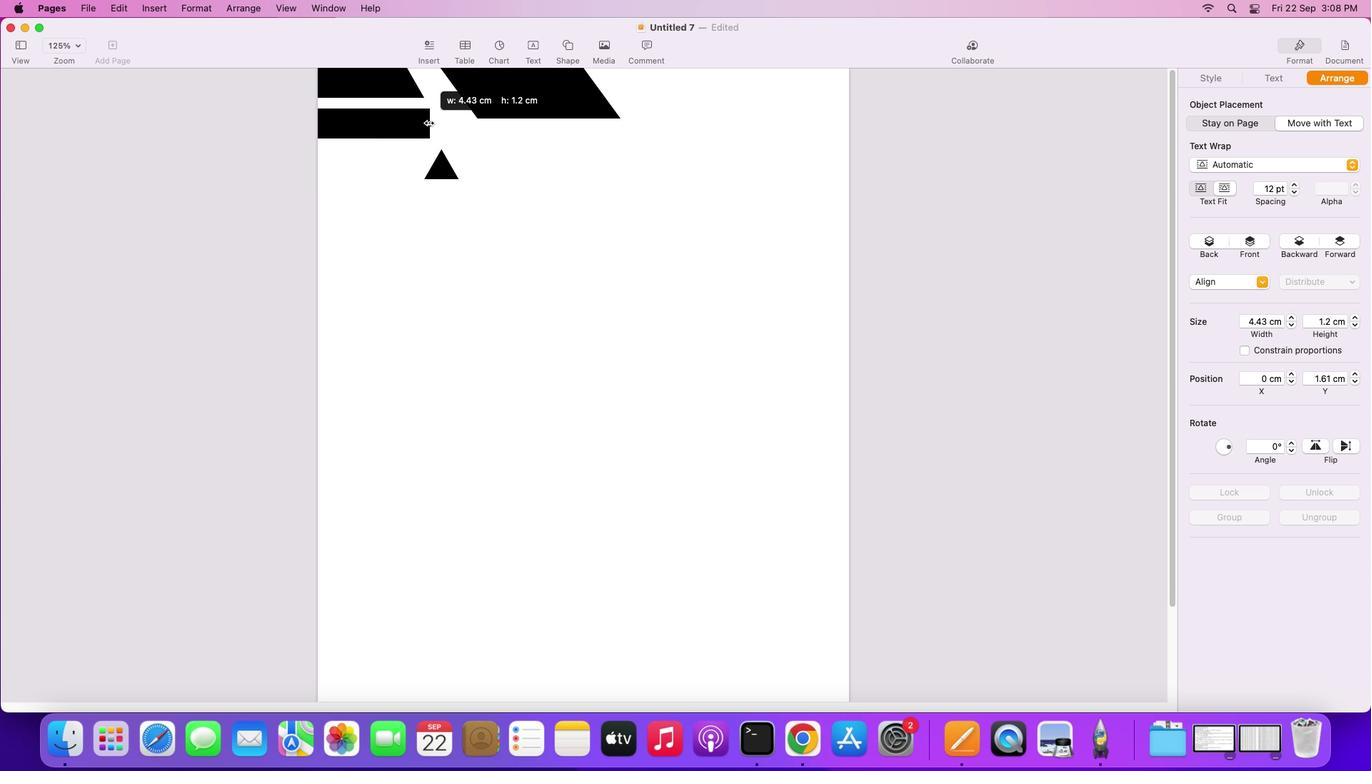 
Action: Mouse moved to (441, 164)
Screenshot: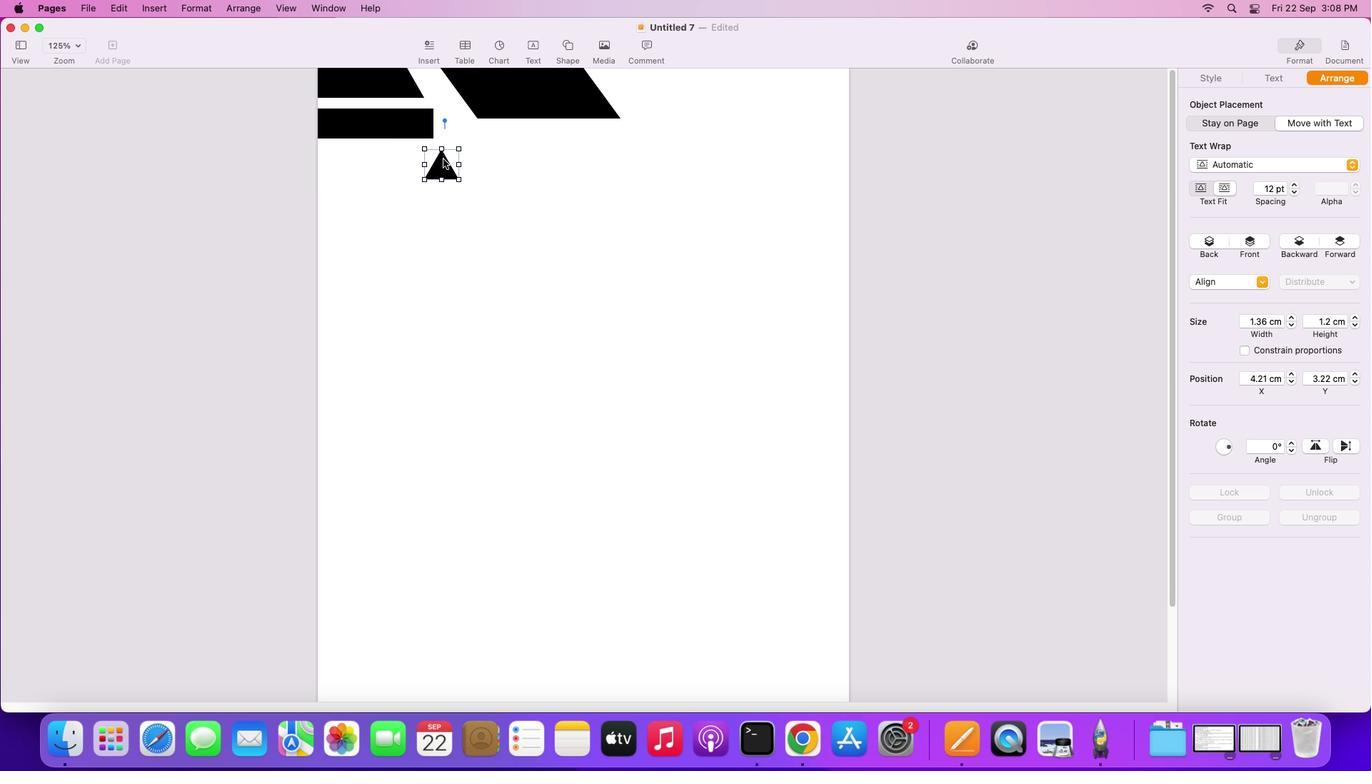 
Action: Mouse pressed left at (441, 164)
Screenshot: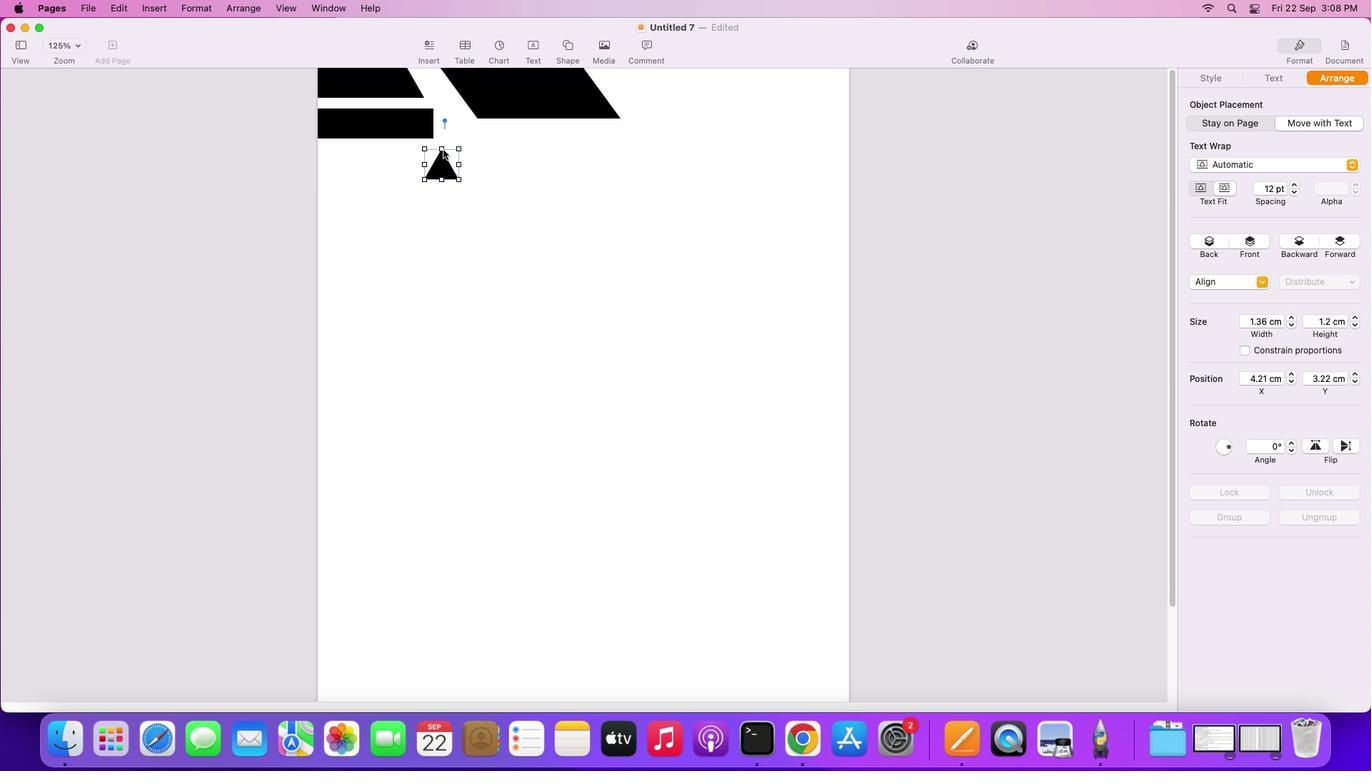 
Action: Mouse moved to (505, 146)
Screenshot: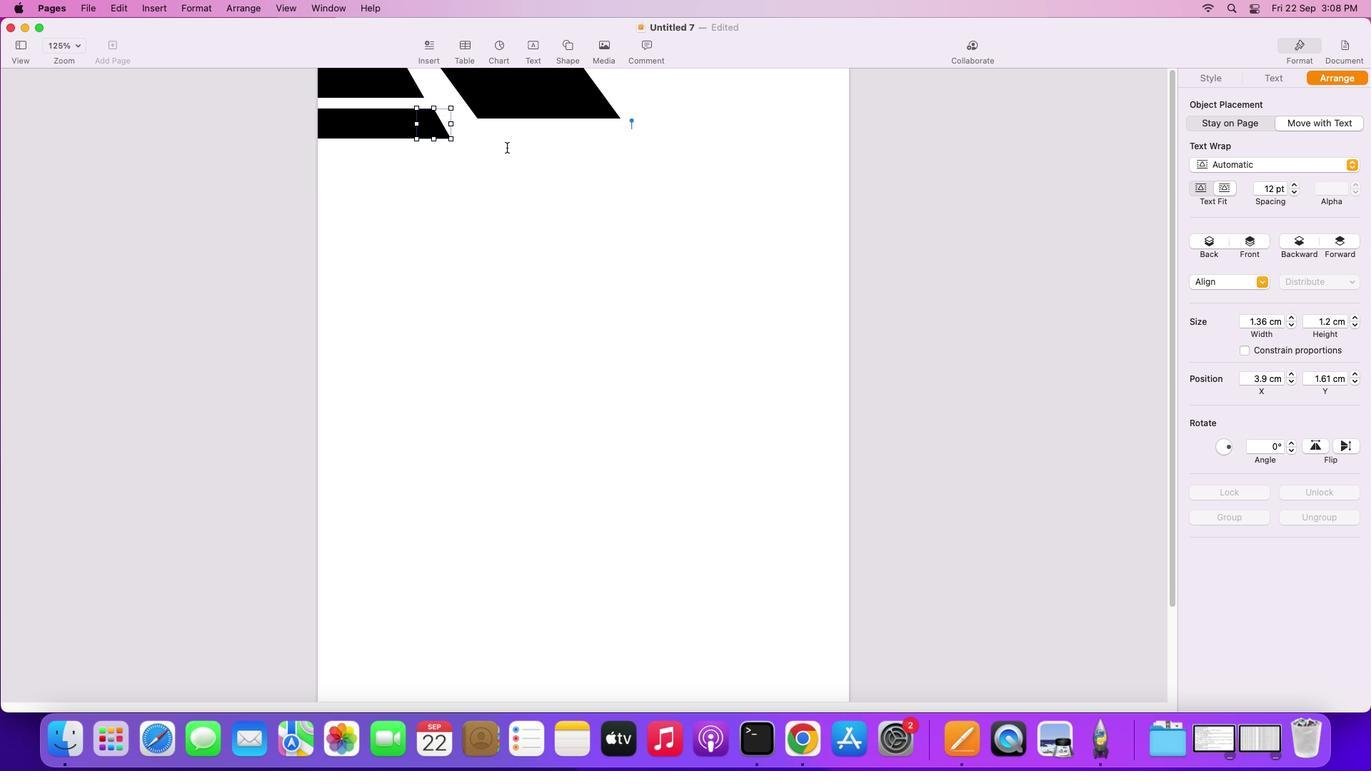 
Action: Mouse pressed left at (505, 146)
Screenshot: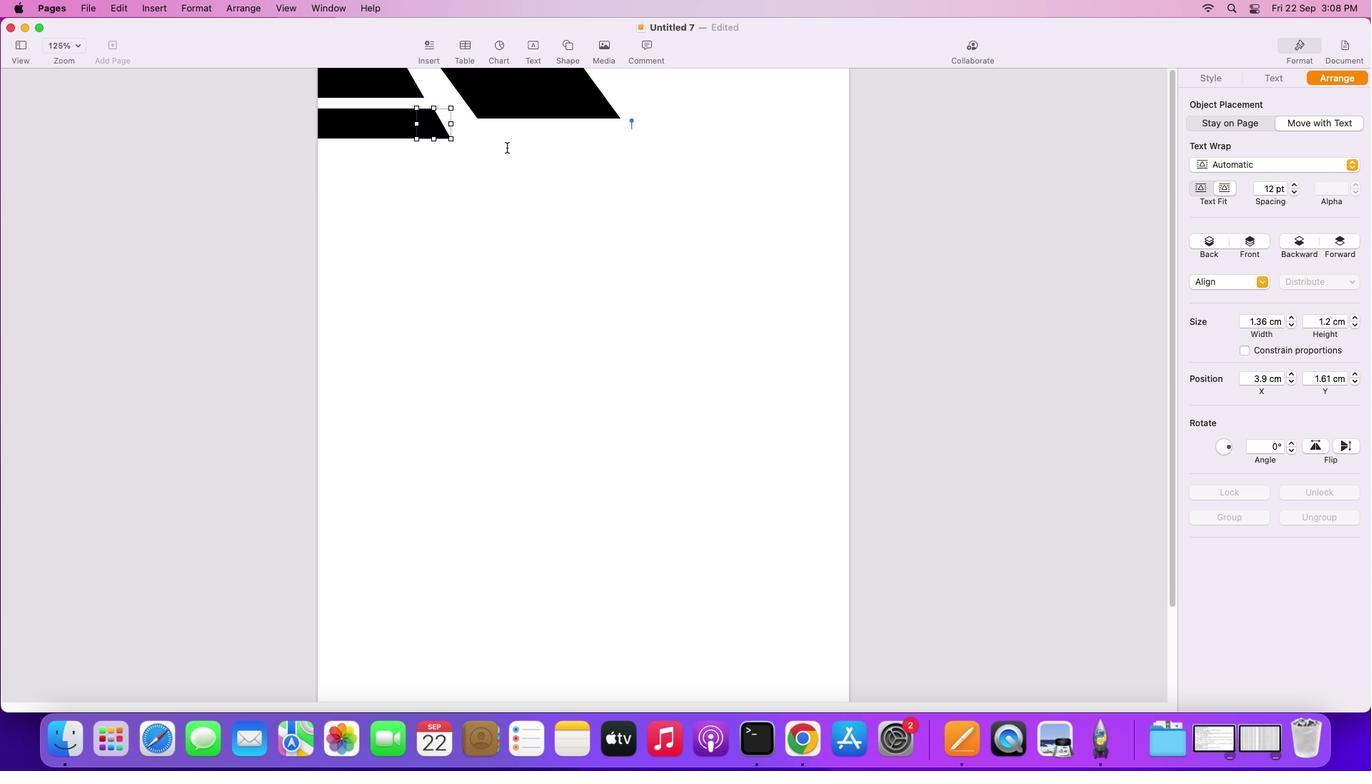 
Action: Mouse moved to (565, 47)
Screenshot: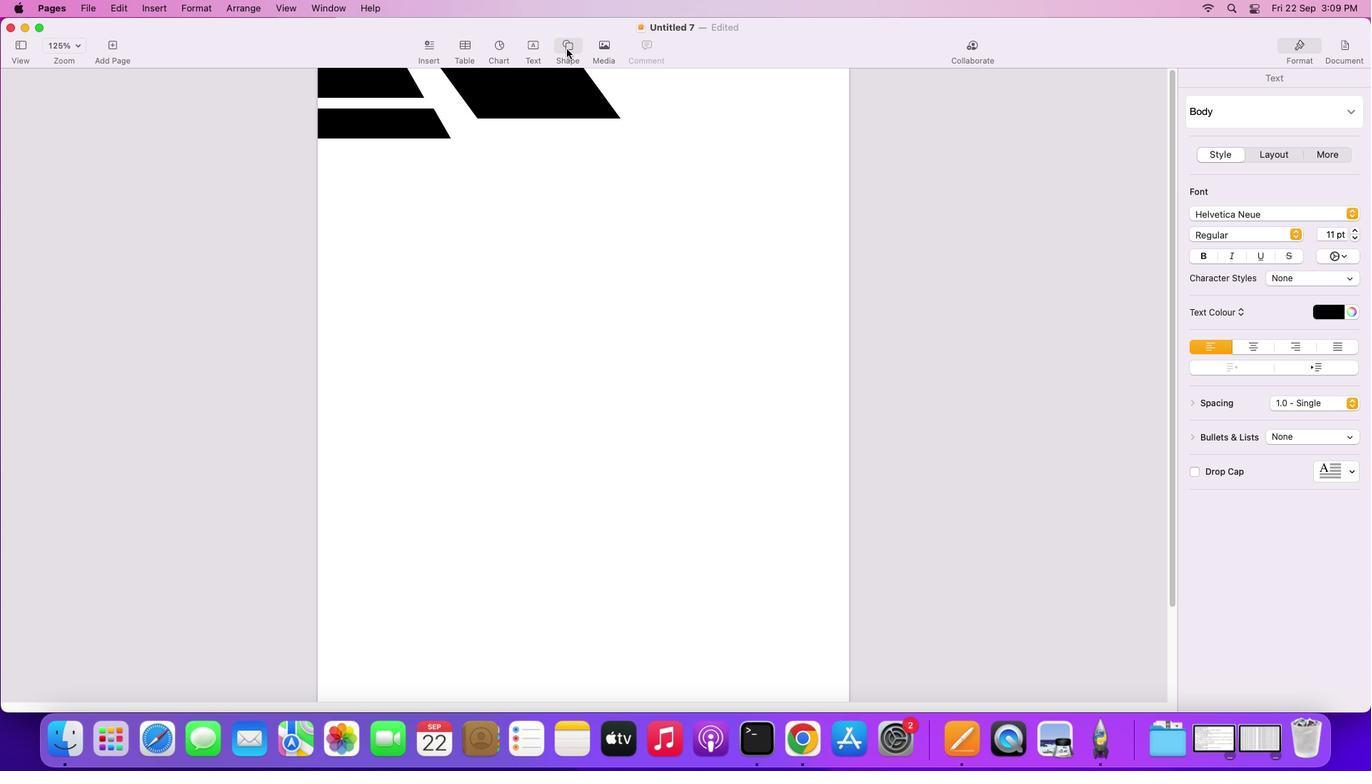 
Action: Mouse pressed left at (565, 47)
Screenshot: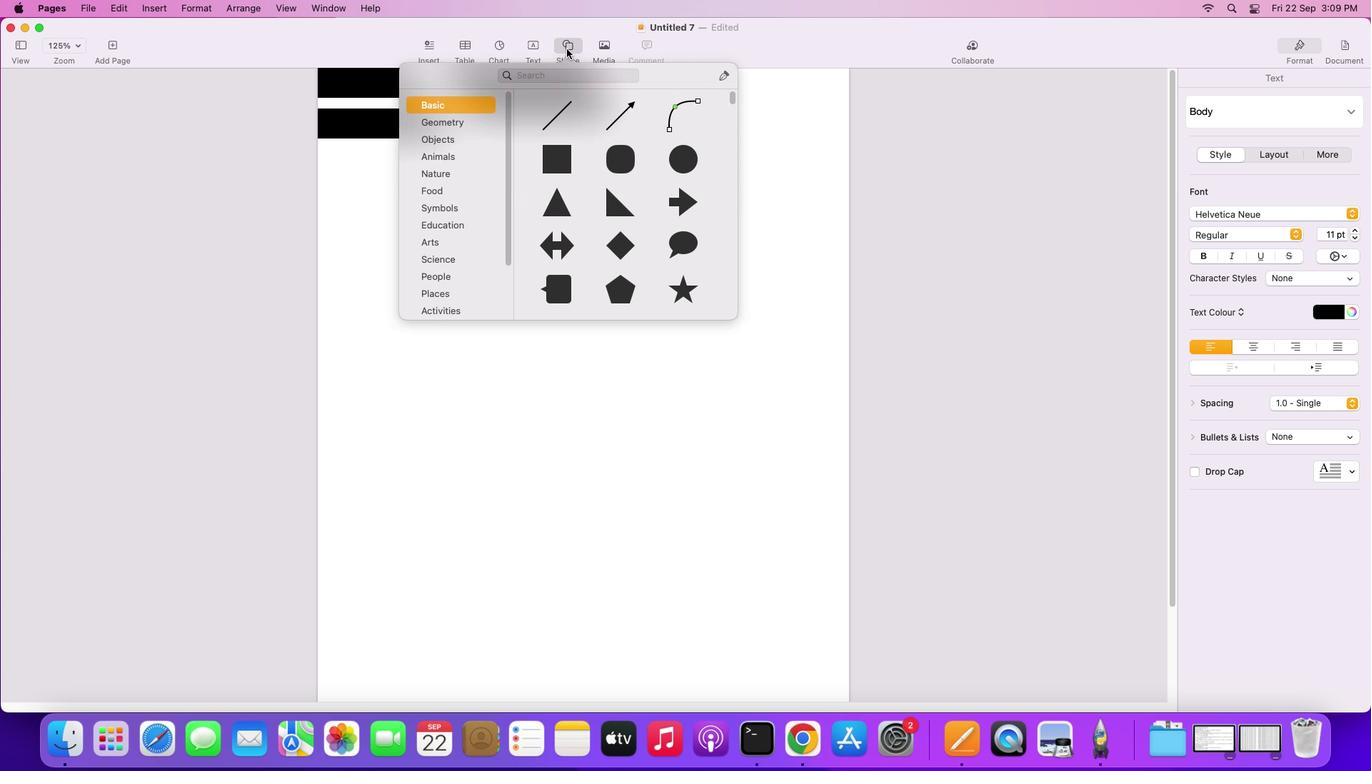 
Action: Mouse moved to (551, 160)
Screenshot: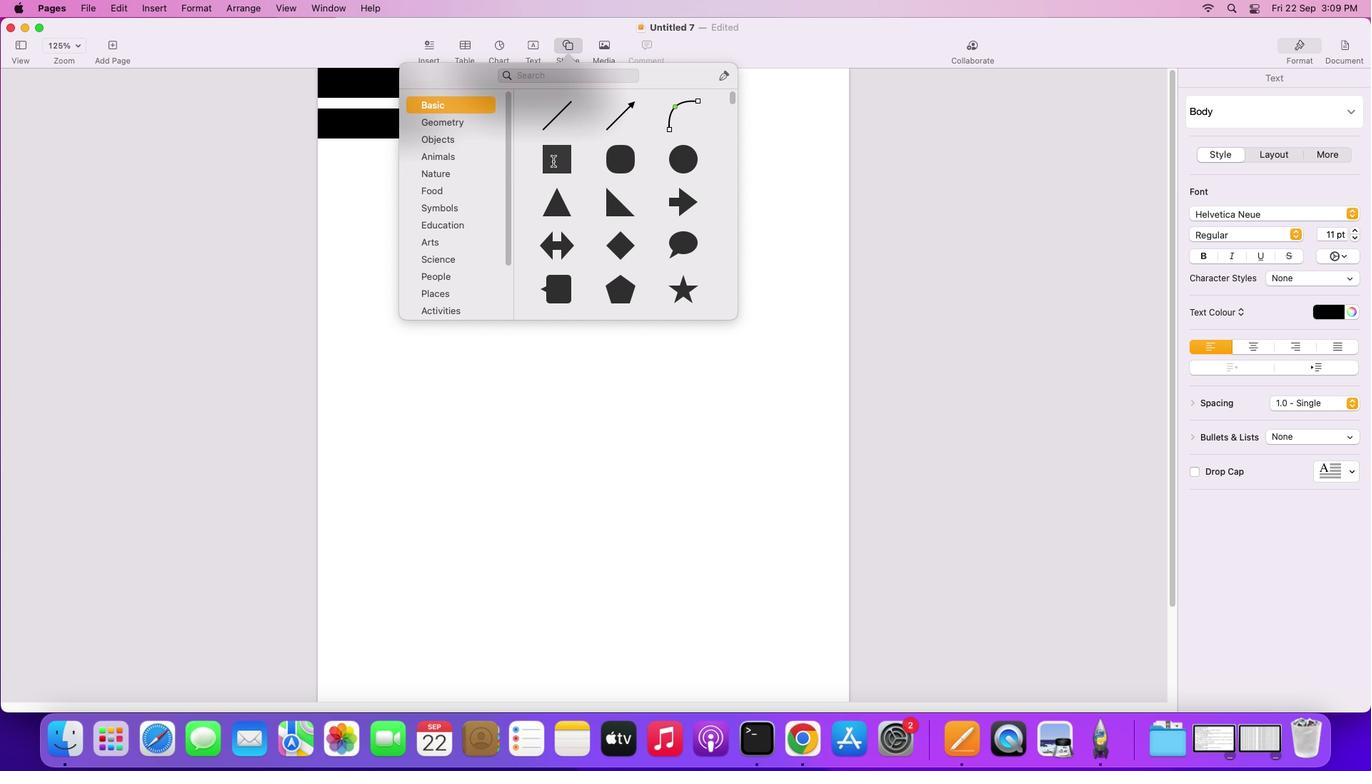 
Action: Mouse pressed left at (551, 160)
Screenshot: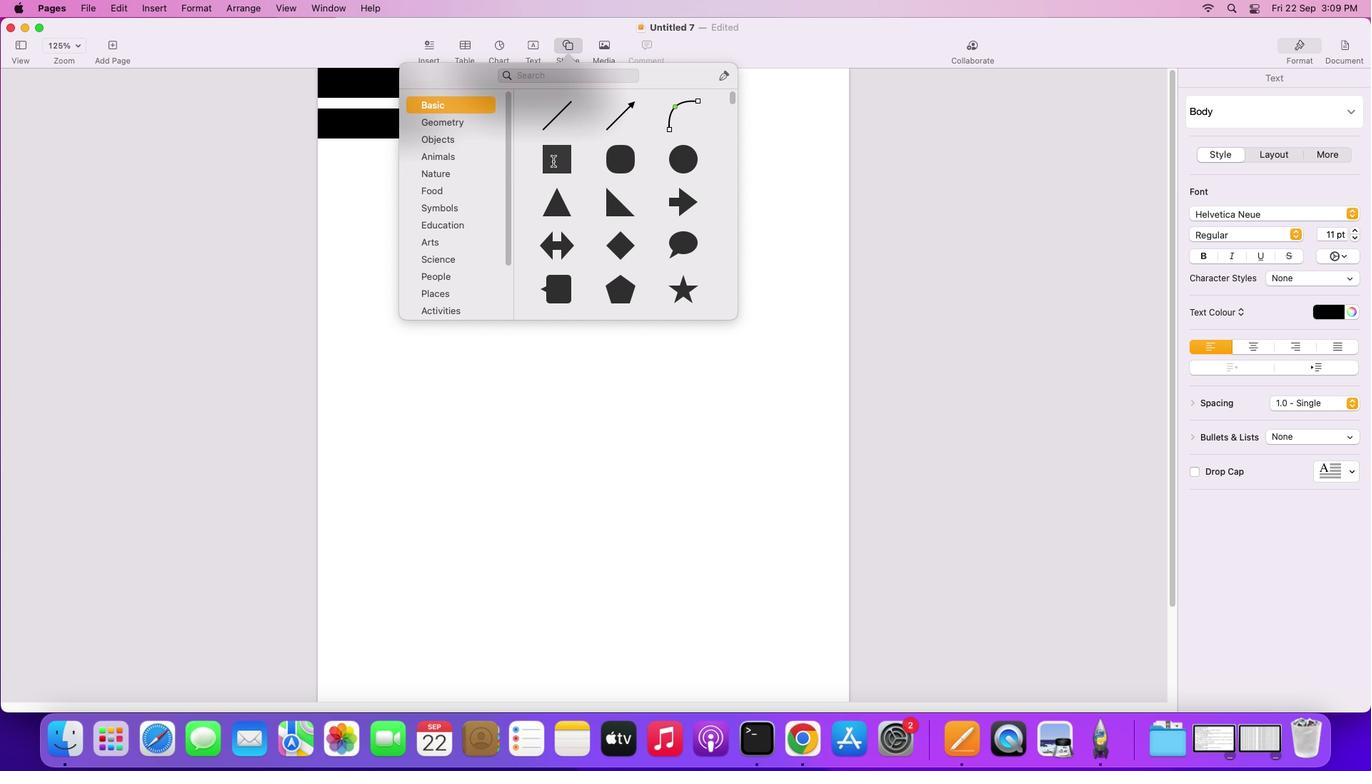 
Action: Mouse moved to (577, 200)
Screenshot: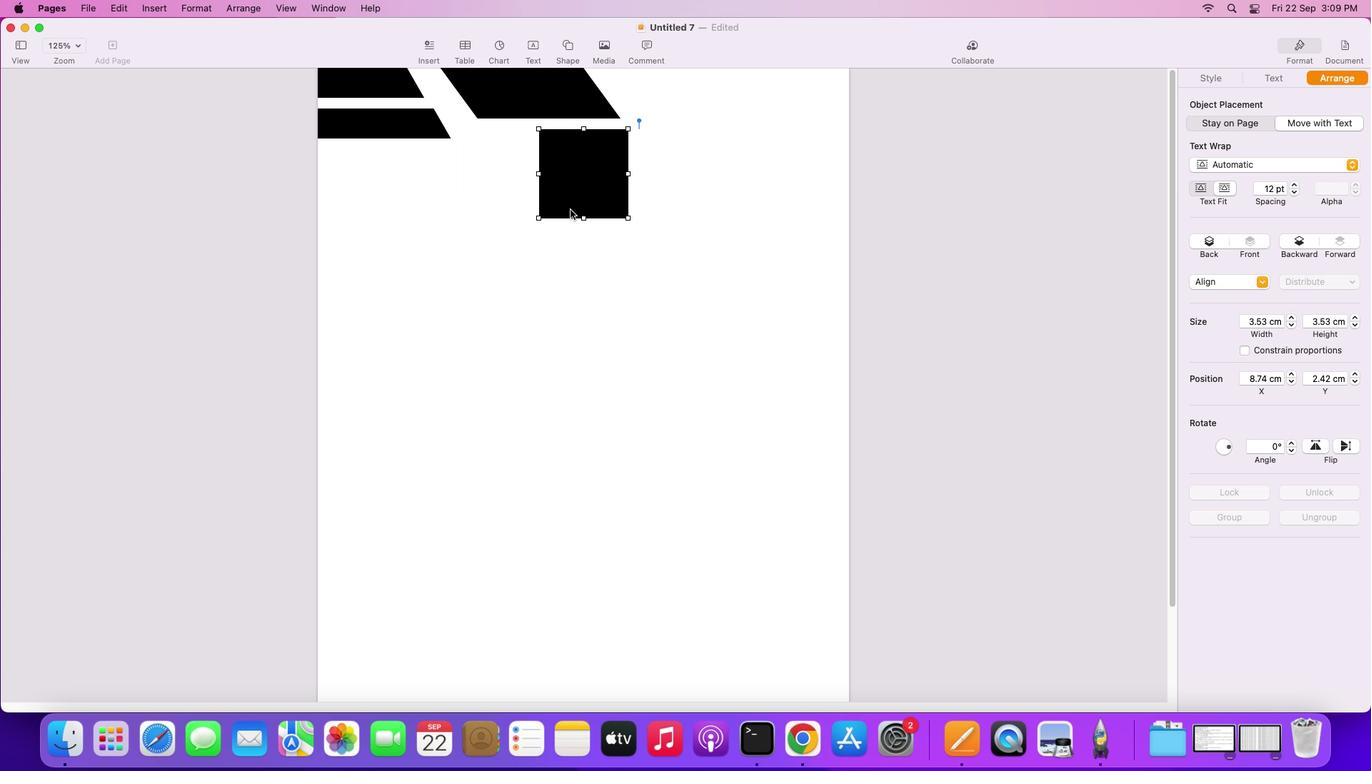 
Action: Mouse pressed left at (577, 200)
Screenshot: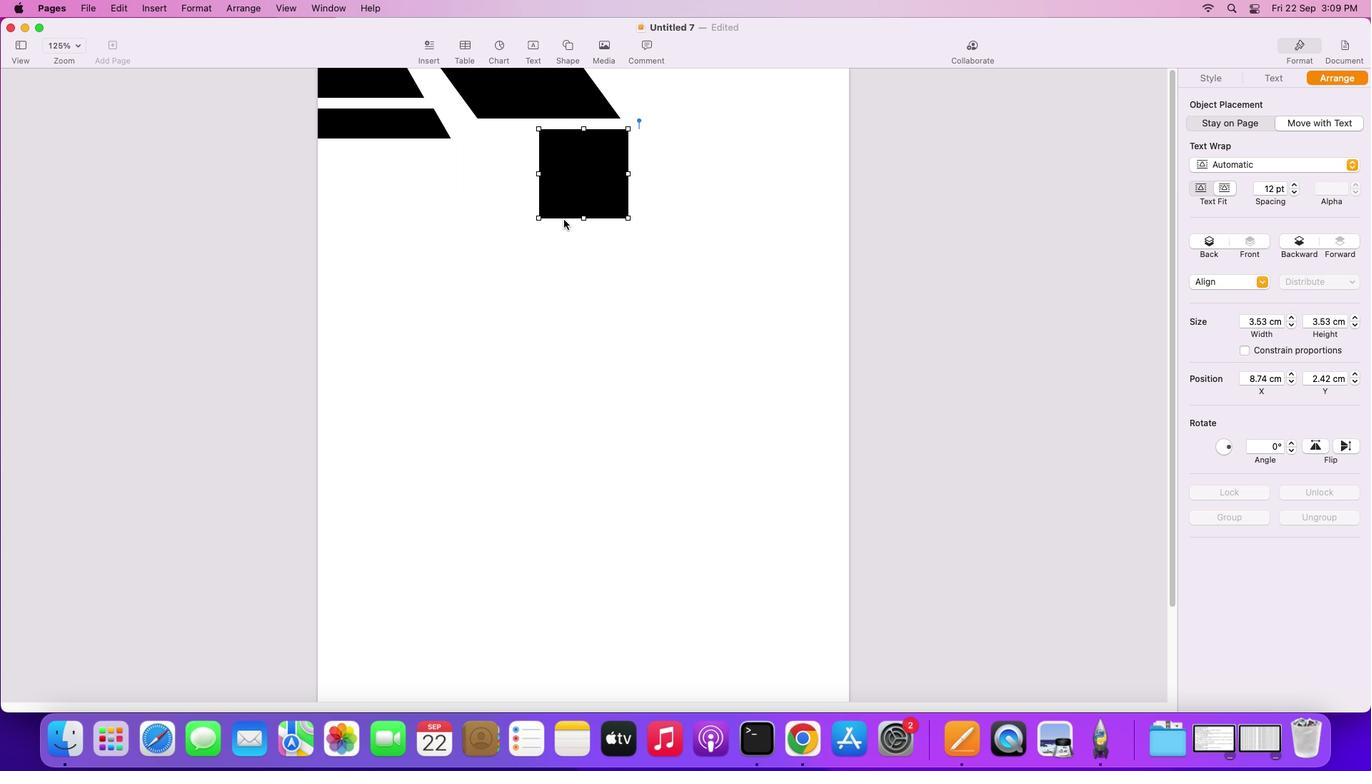 
Action: Mouse moved to (506, 309)
Screenshot: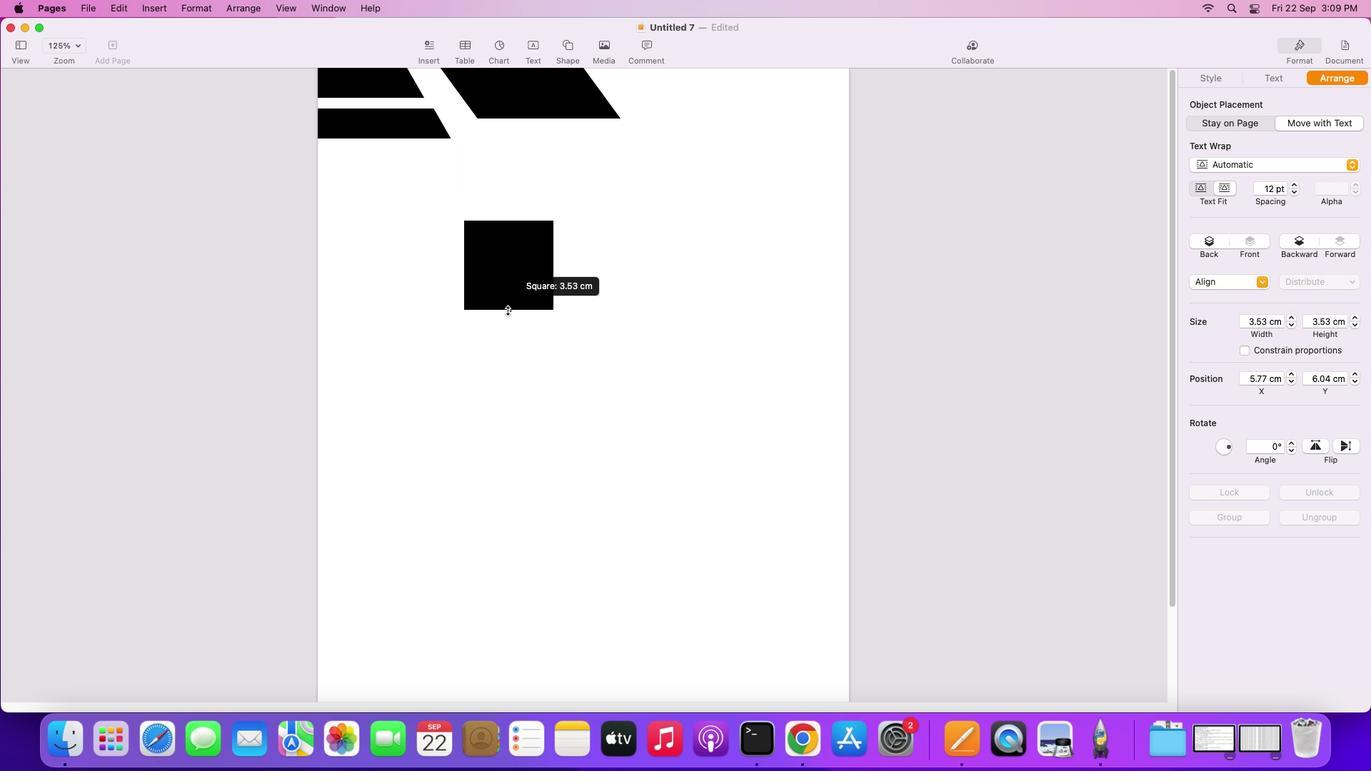 
Action: Mouse pressed left at (506, 309)
Screenshot: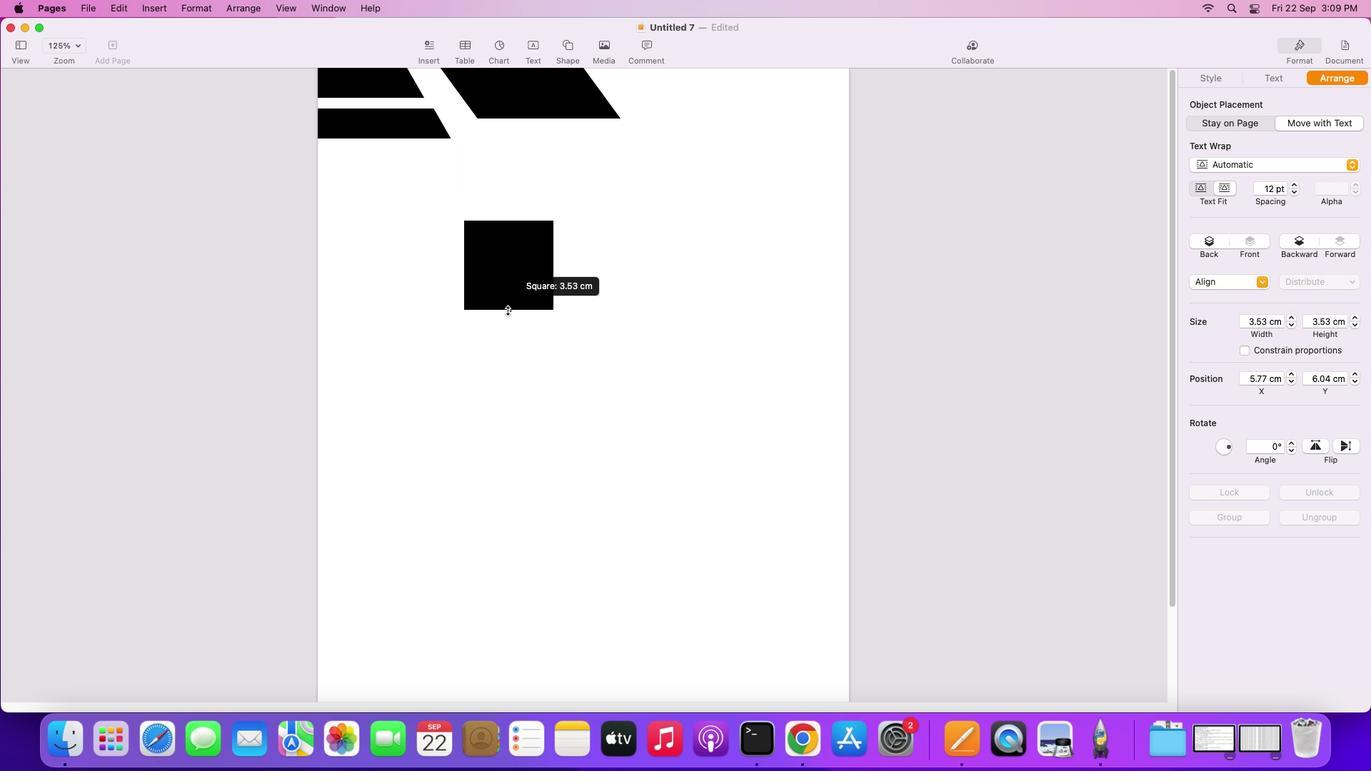 
Action: Mouse moved to (520, 229)
Screenshot: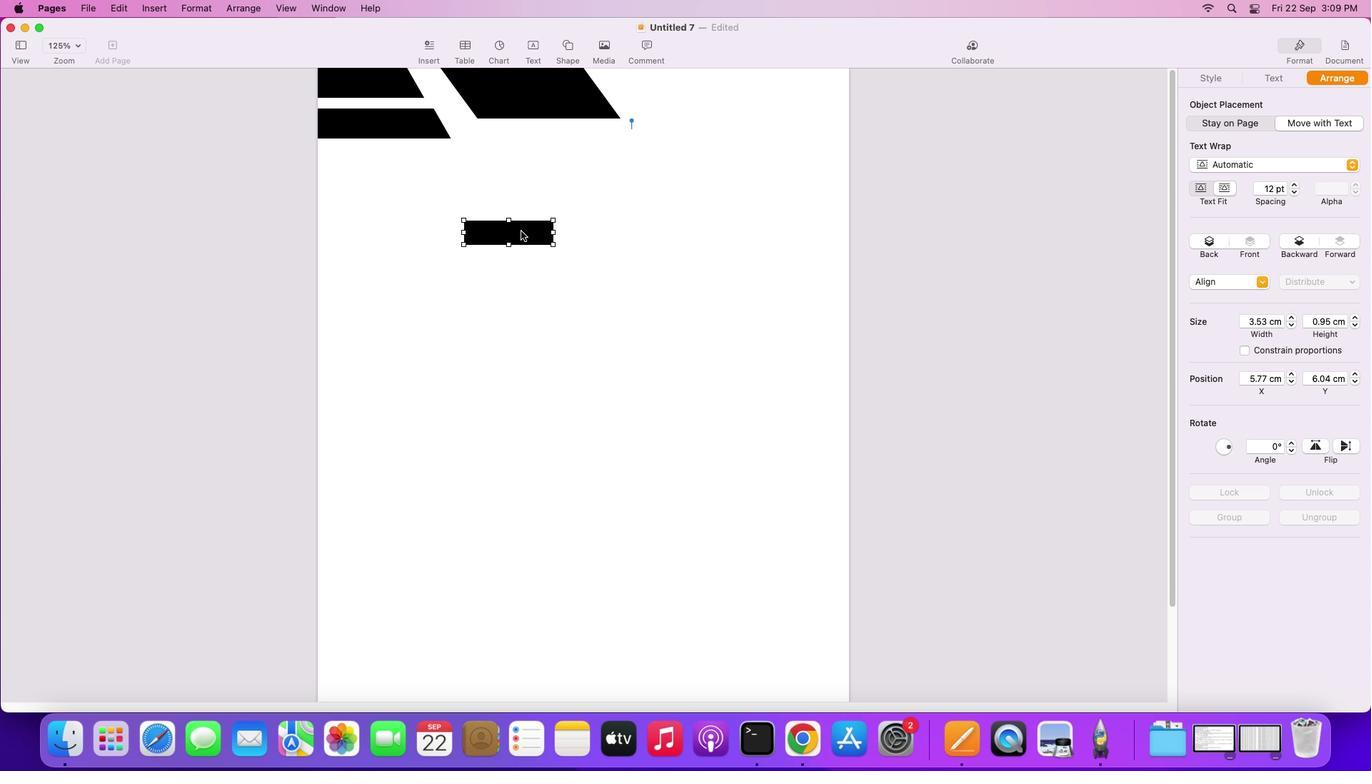 
Action: Mouse pressed left at (520, 229)
Screenshot: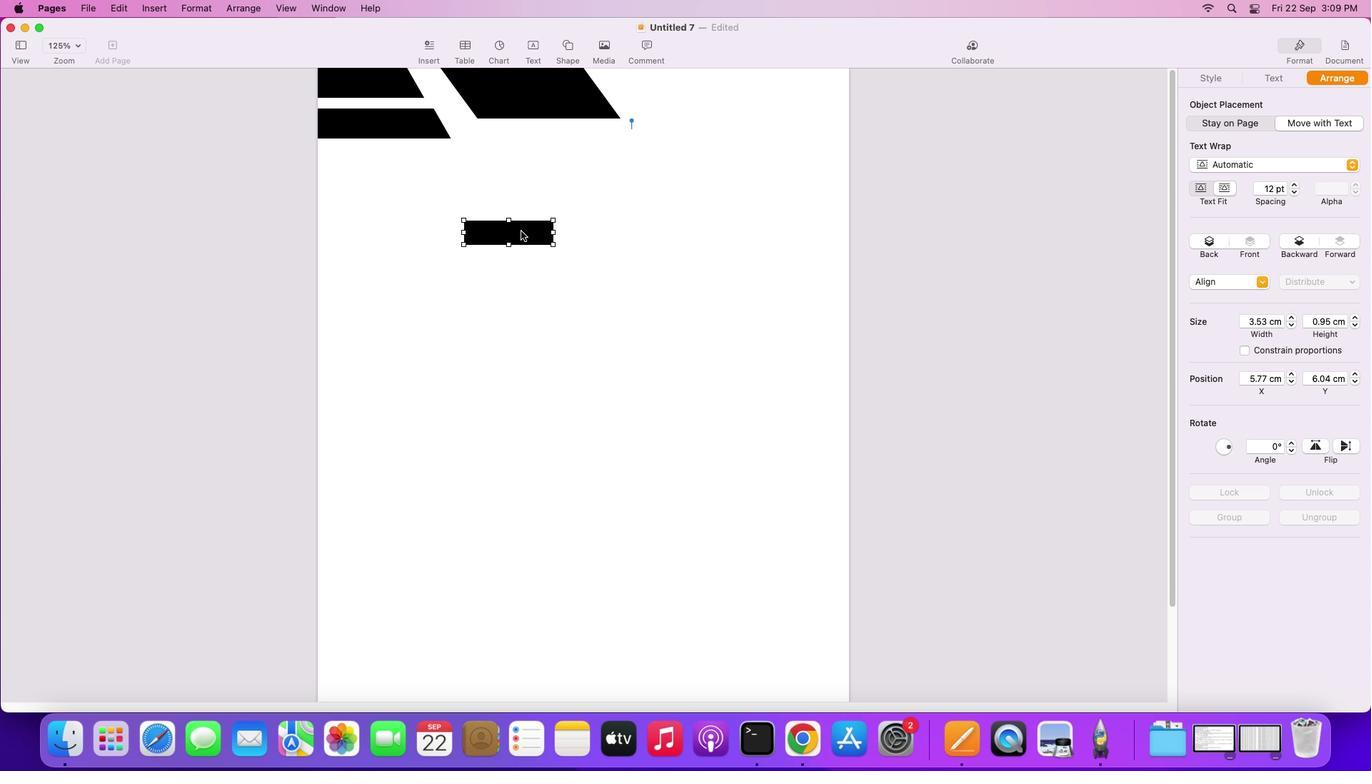 
Action: Mouse moved to (580, 175)
Screenshot: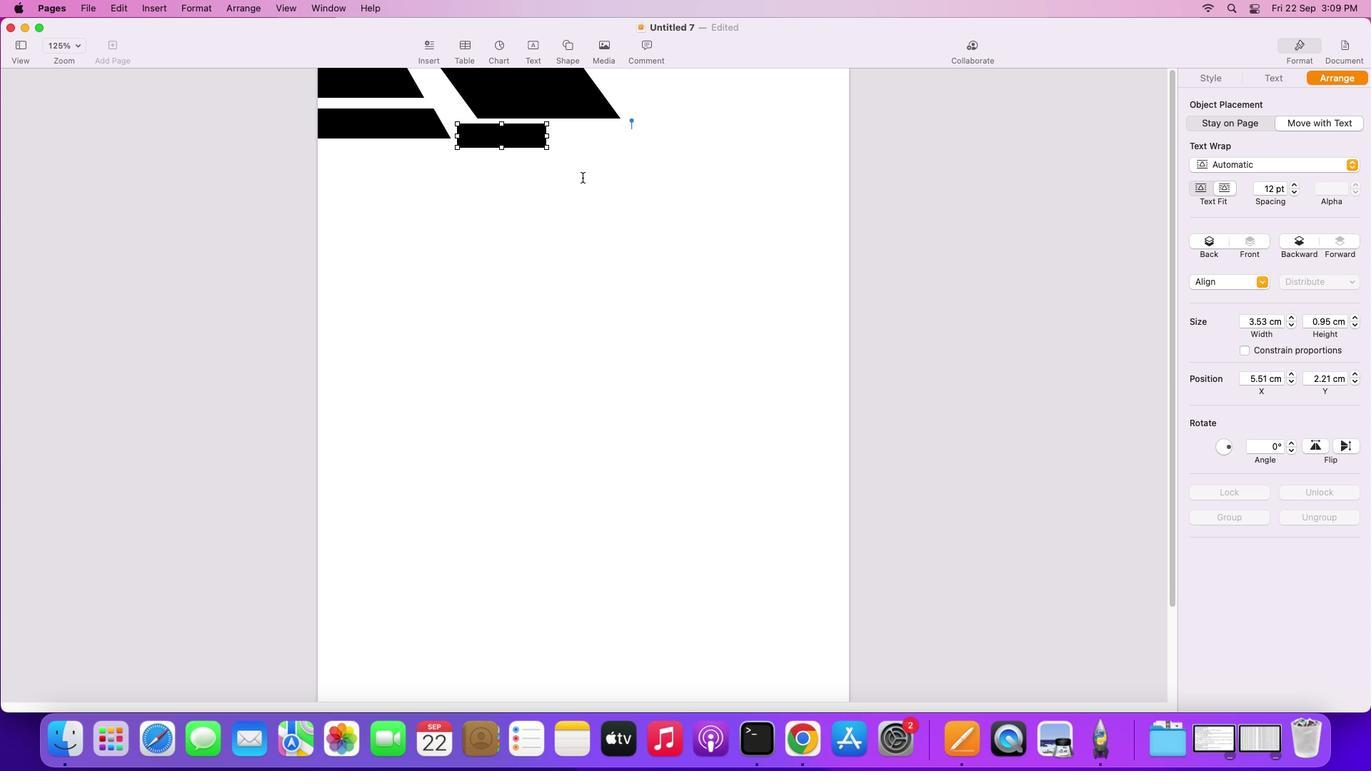 
Action: Mouse pressed left at (580, 175)
Screenshot: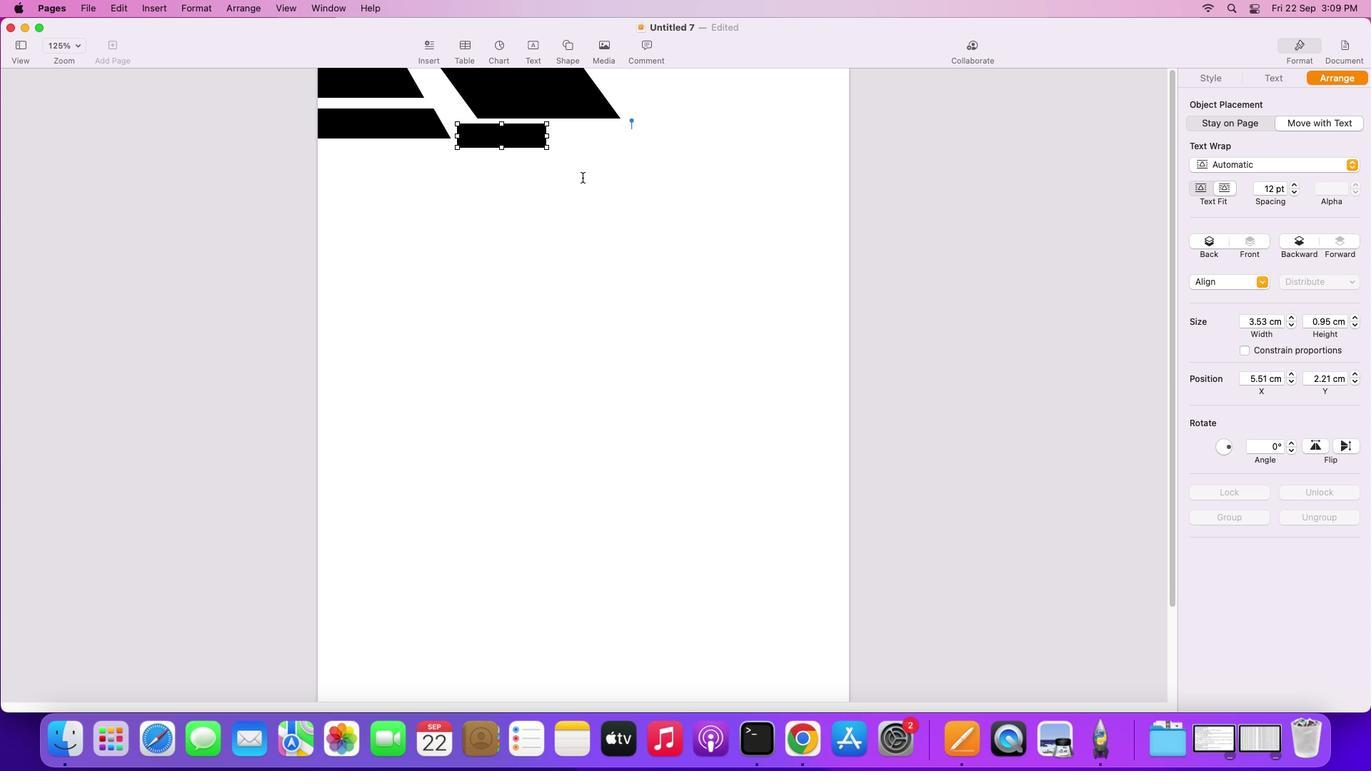 
Action: Mouse moved to (504, 140)
Screenshot: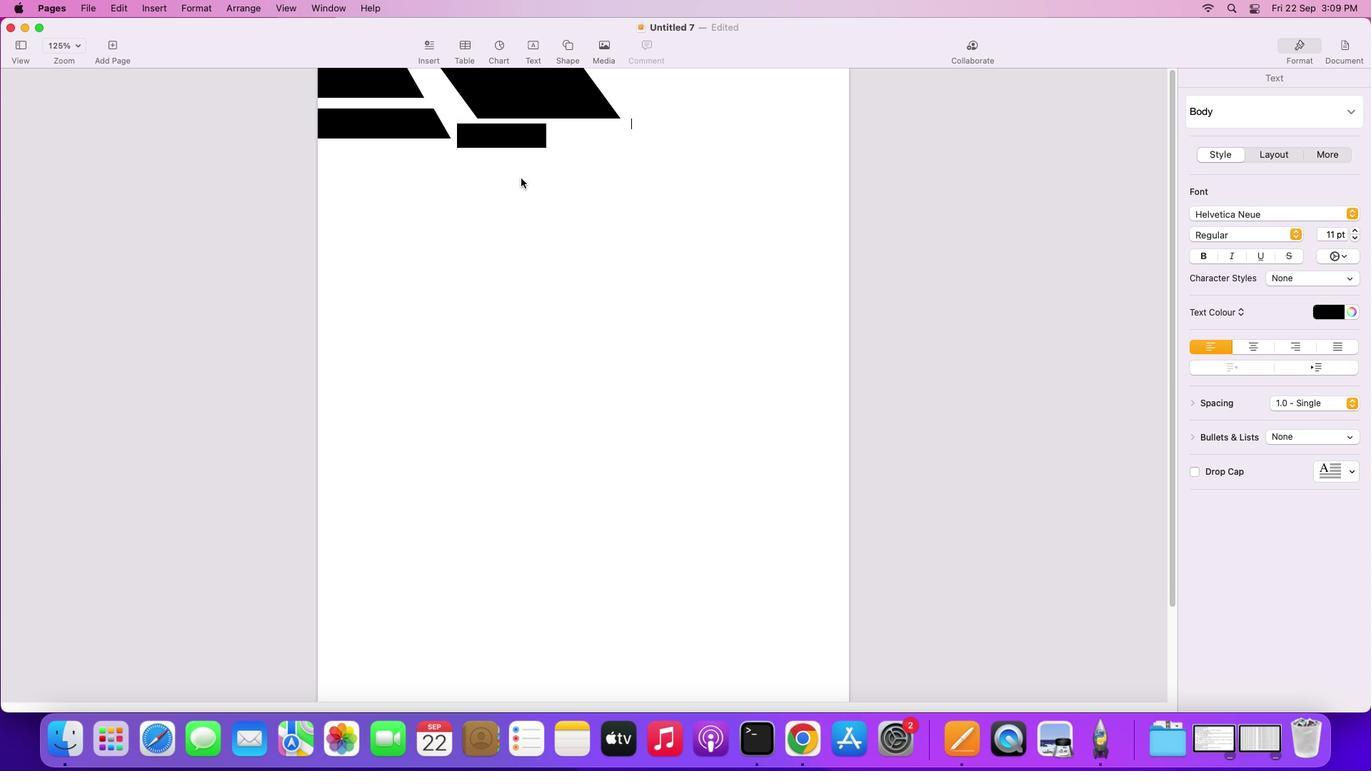 
Action: Mouse pressed left at (504, 140)
Screenshot: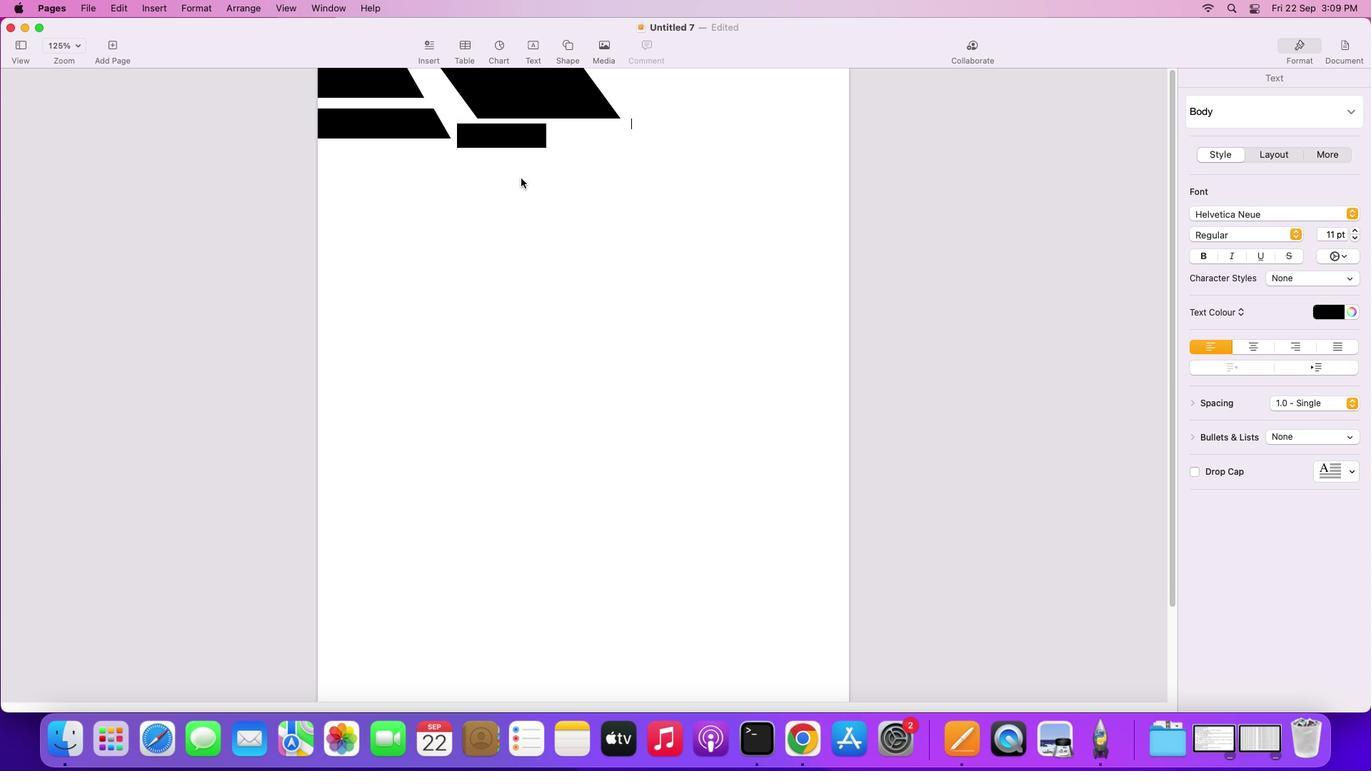 
Action: Mouse moved to (535, 101)
Screenshot: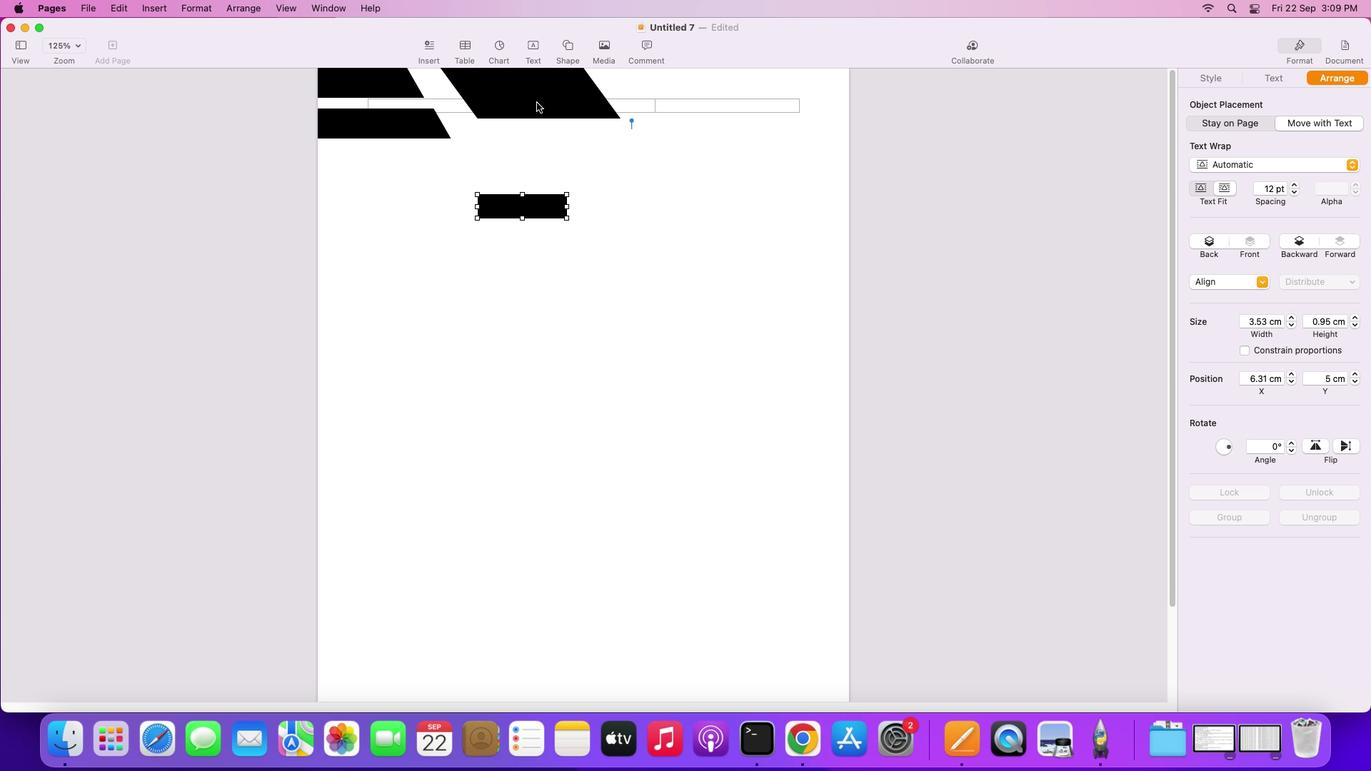
Action: Mouse pressed left at (535, 101)
Screenshot: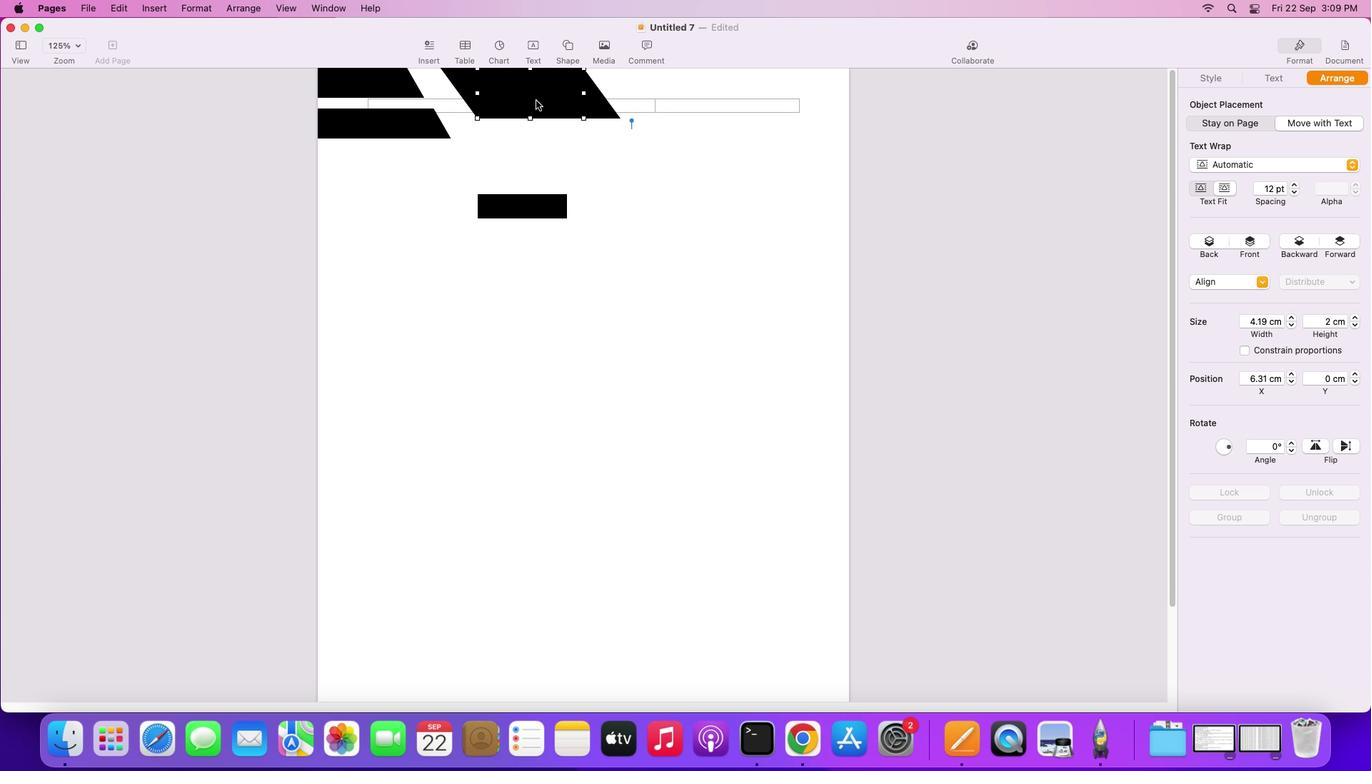 
Action: Mouse moved to (407, 128)
Screenshot: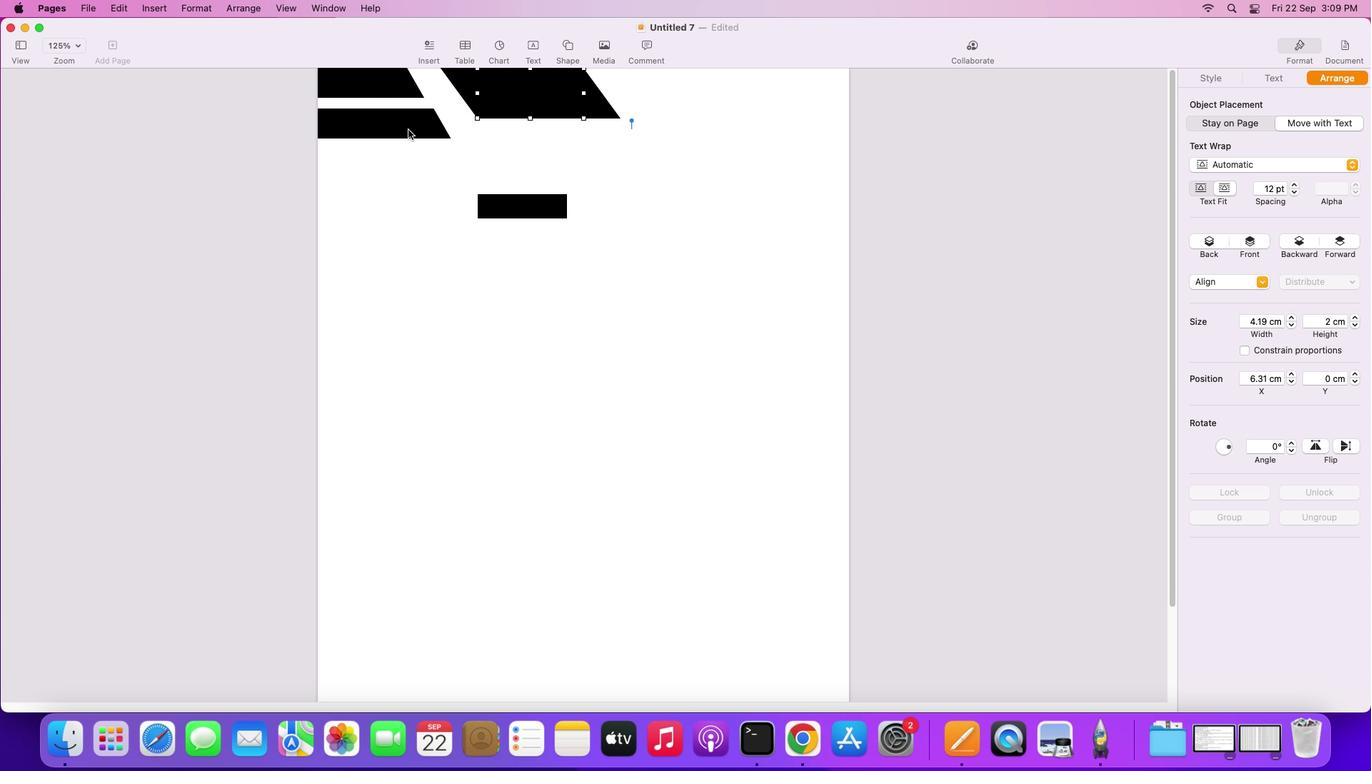 
Action: Mouse pressed left at (407, 128)
Screenshot: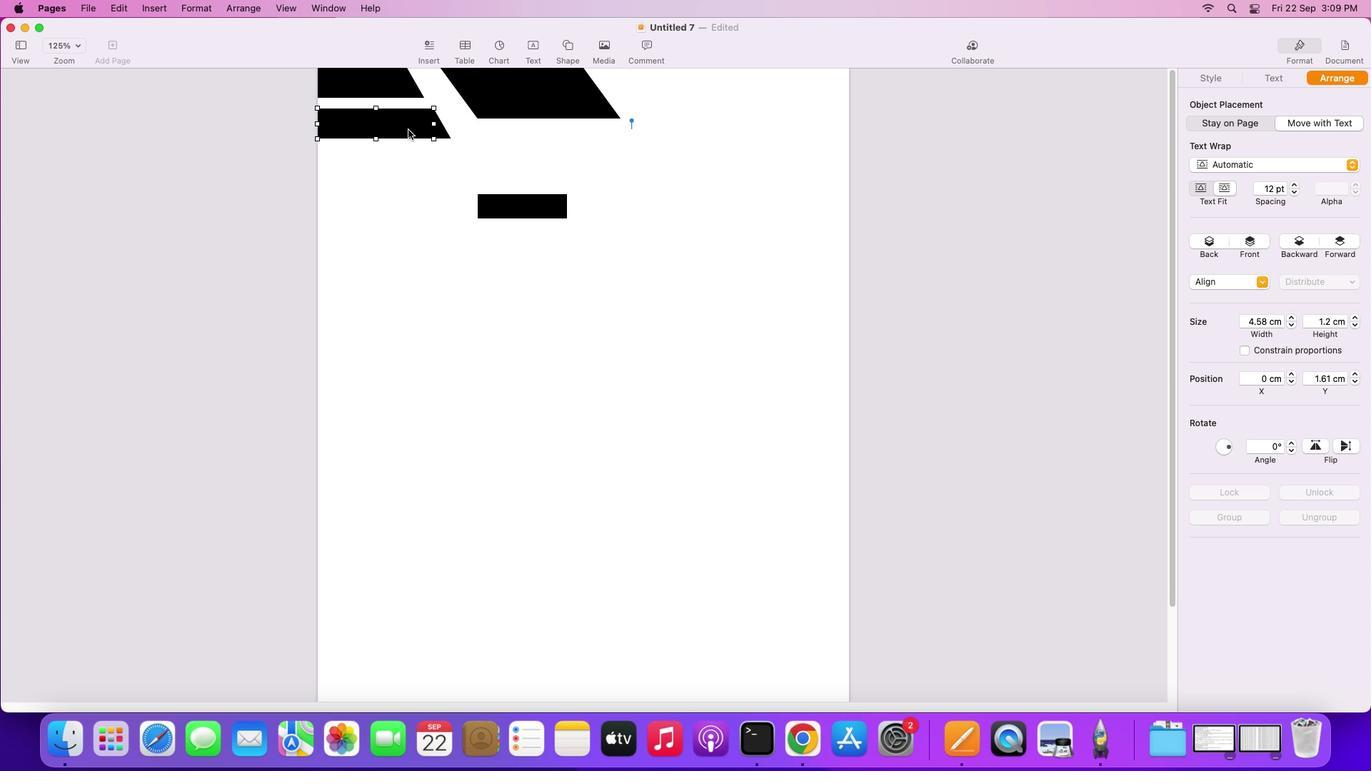 
Action: Mouse moved to (374, 137)
Screenshot: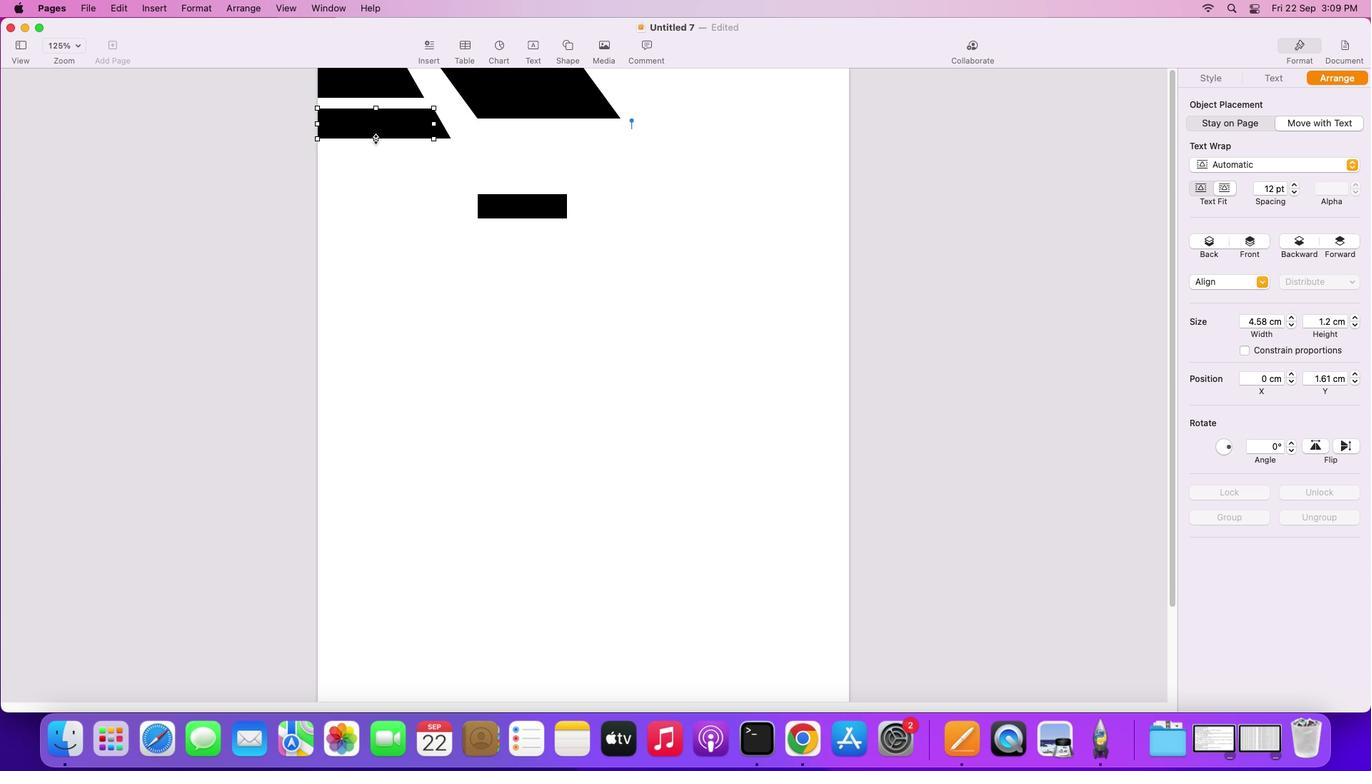 
Action: Mouse pressed left at (374, 137)
Screenshot: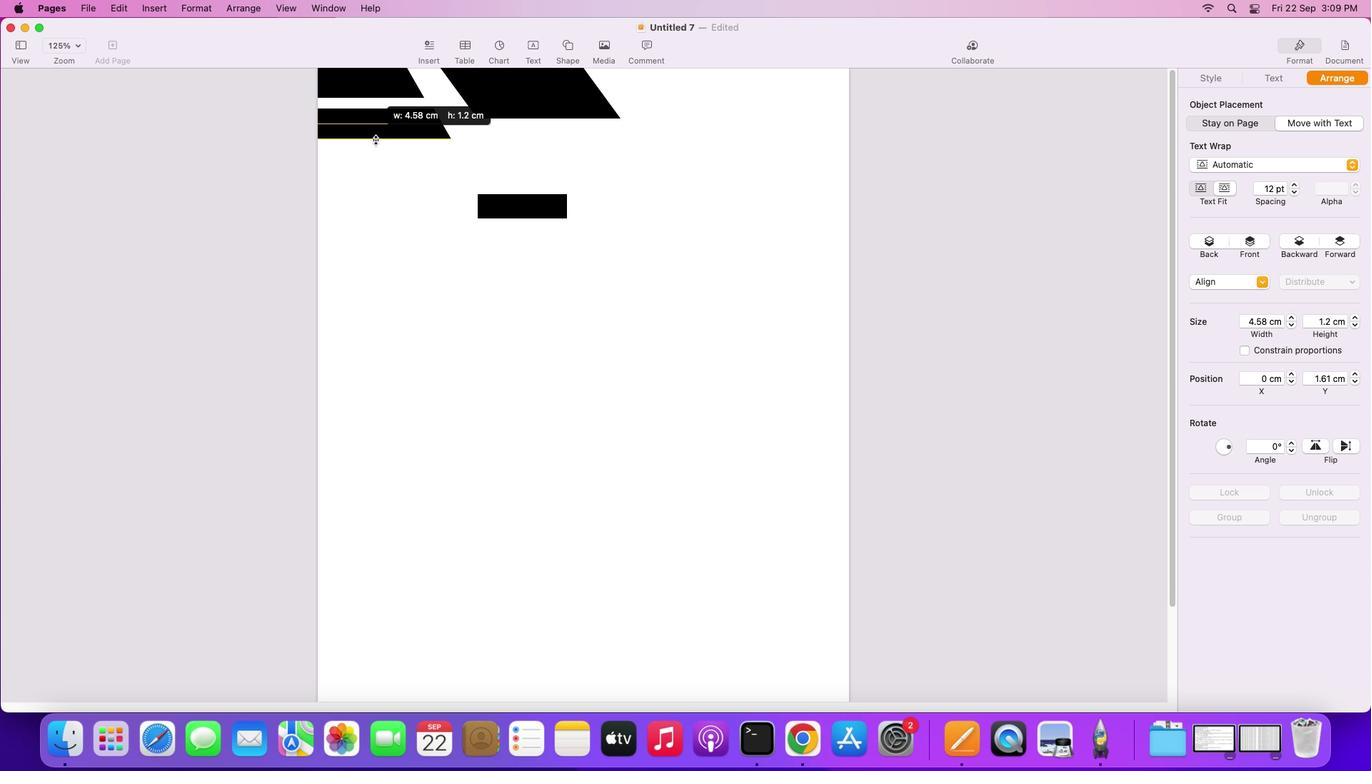 
Action: Mouse moved to (437, 127)
Screenshot: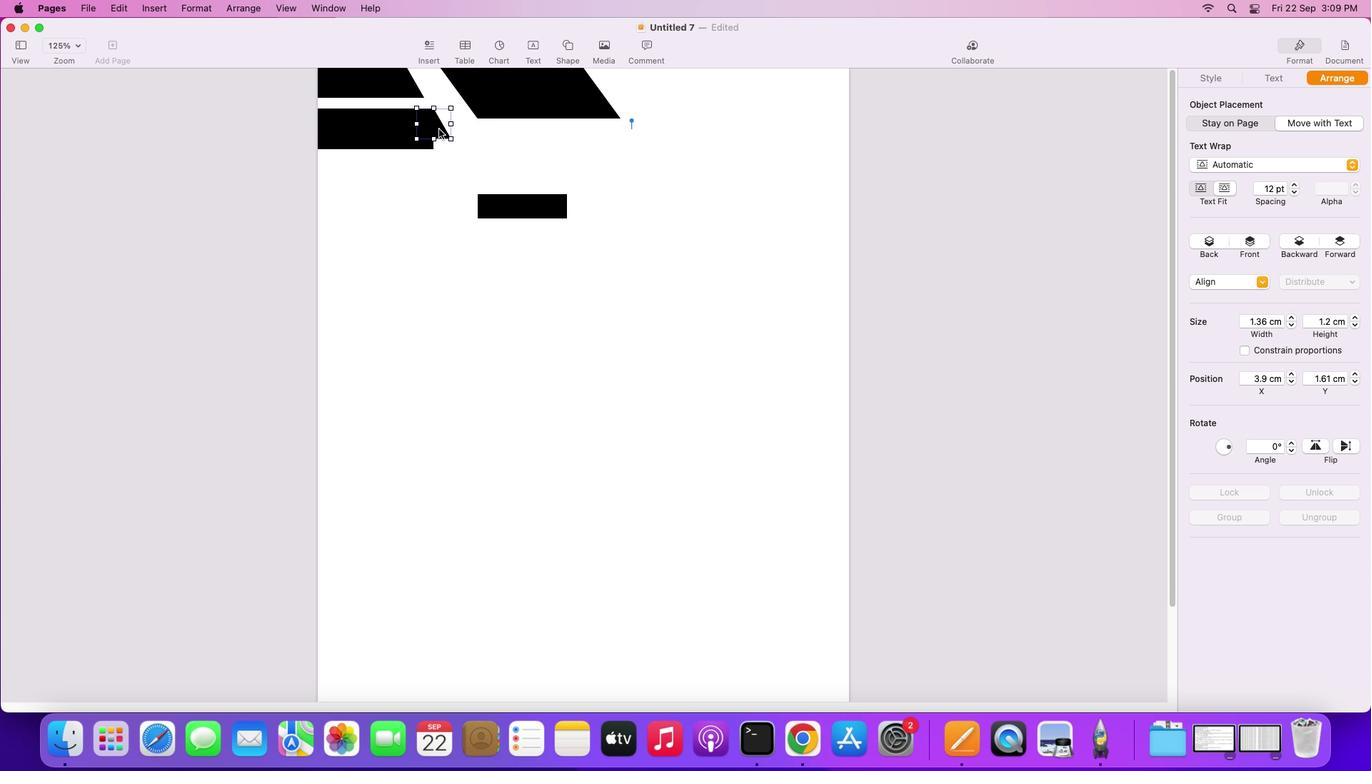 
Action: Mouse pressed left at (437, 127)
Screenshot: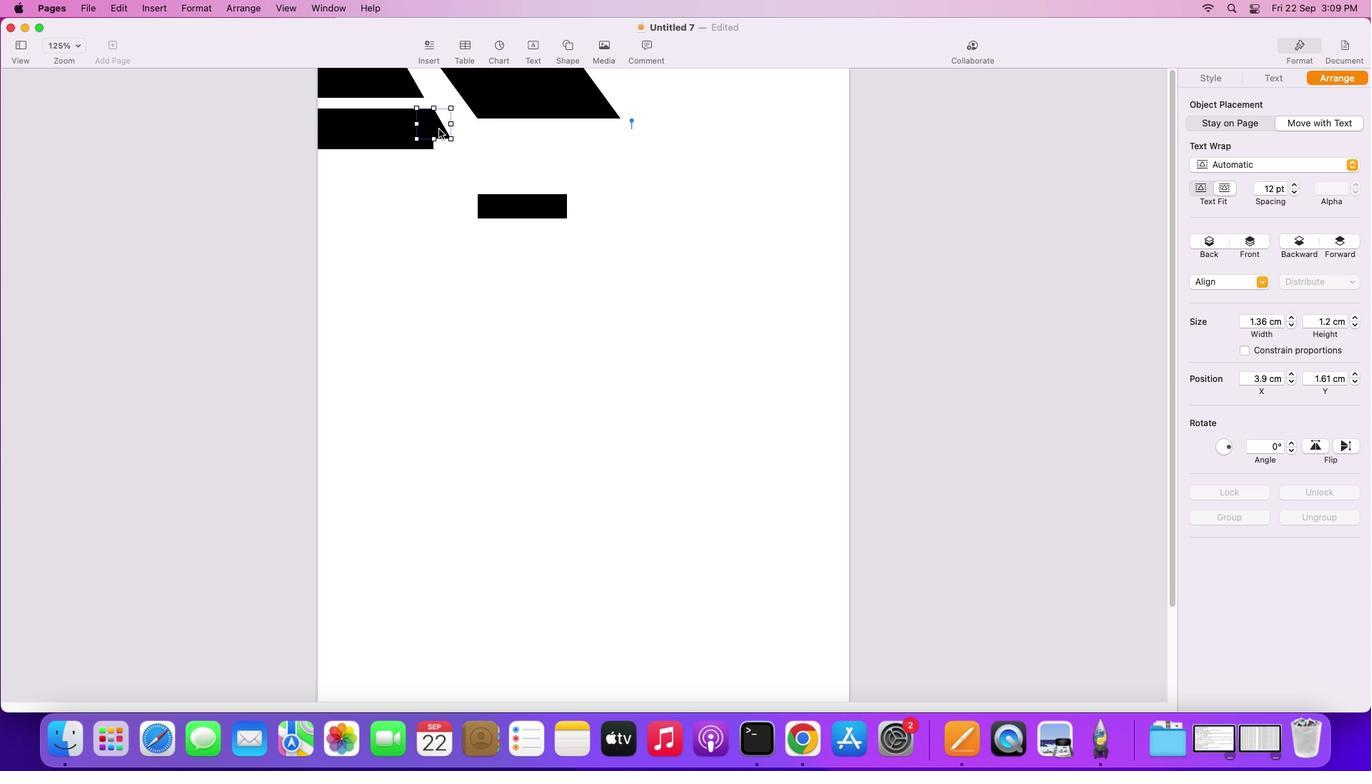 
Action: Mouse moved to (433, 137)
Screenshot: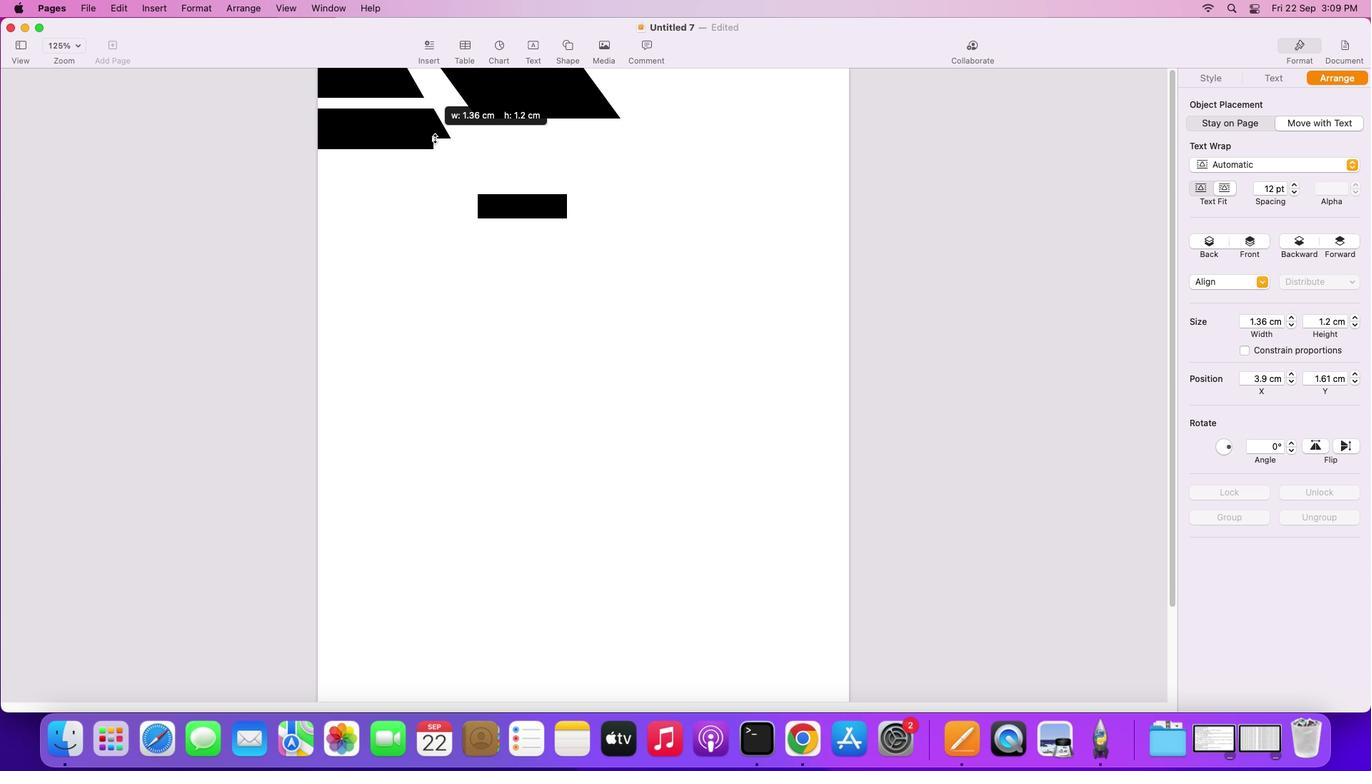 
Action: Mouse pressed left at (433, 137)
Screenshot: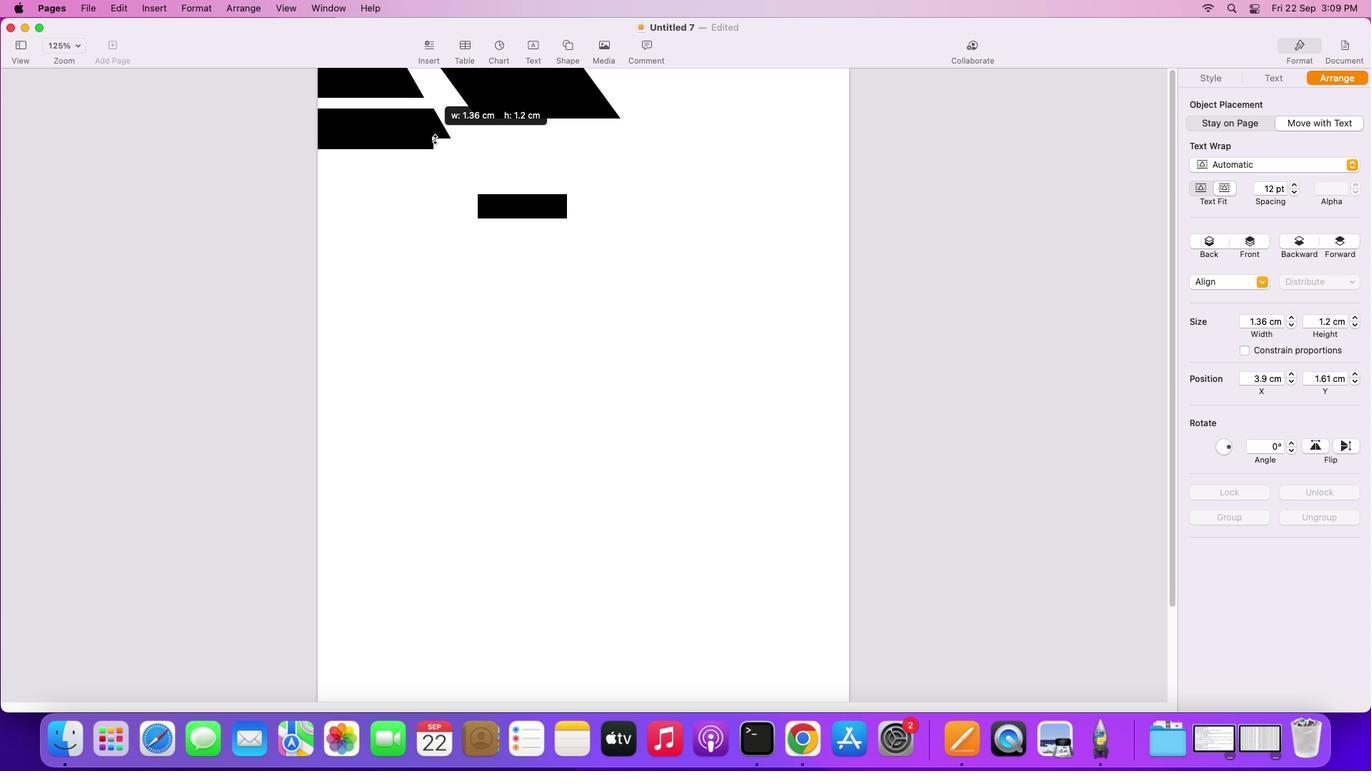 
Action: Mouse moved to (510, 201)
Screenshot: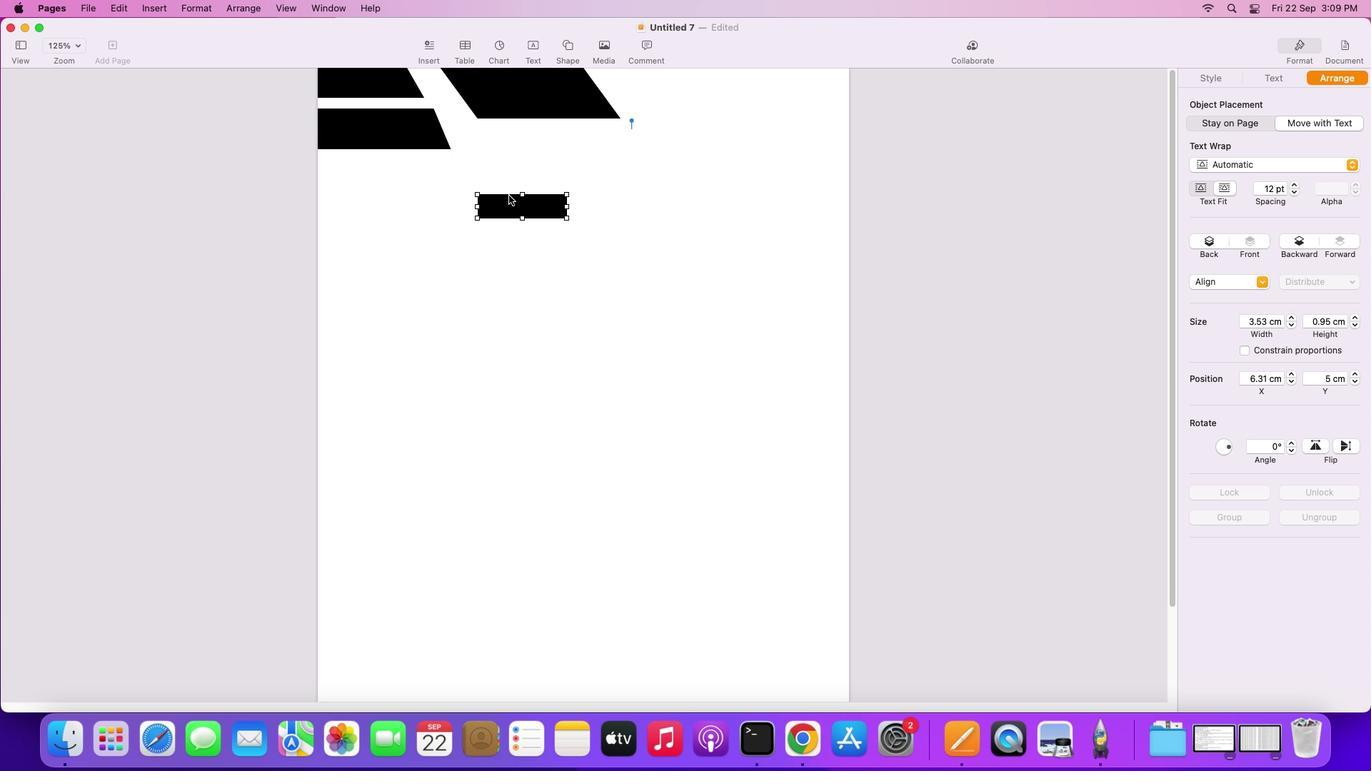 
Action: Mouse pressed left at (510, 201)
Screenshot: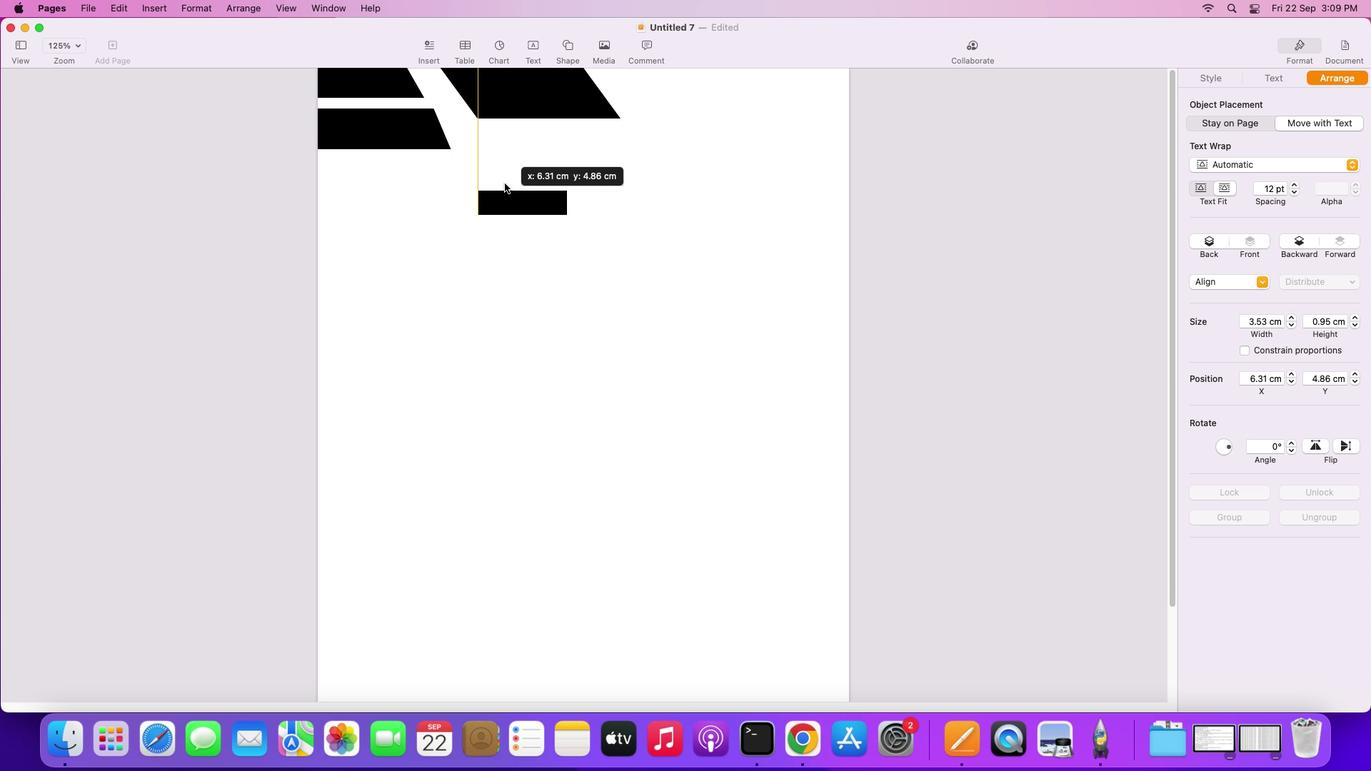 
Action: Mouse moved to (521, 135)
Screenshot: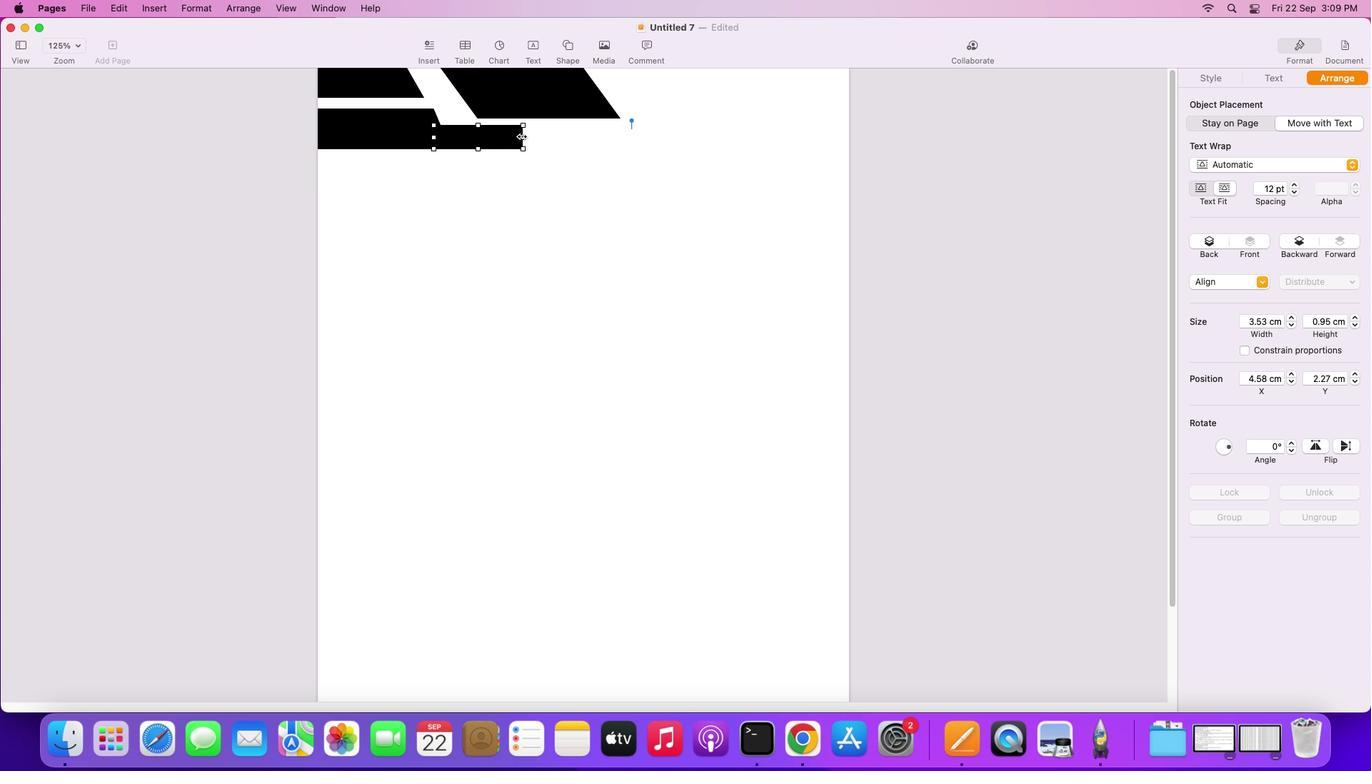 
Action: Mouse pressed left at (521, 135)
Screenshot: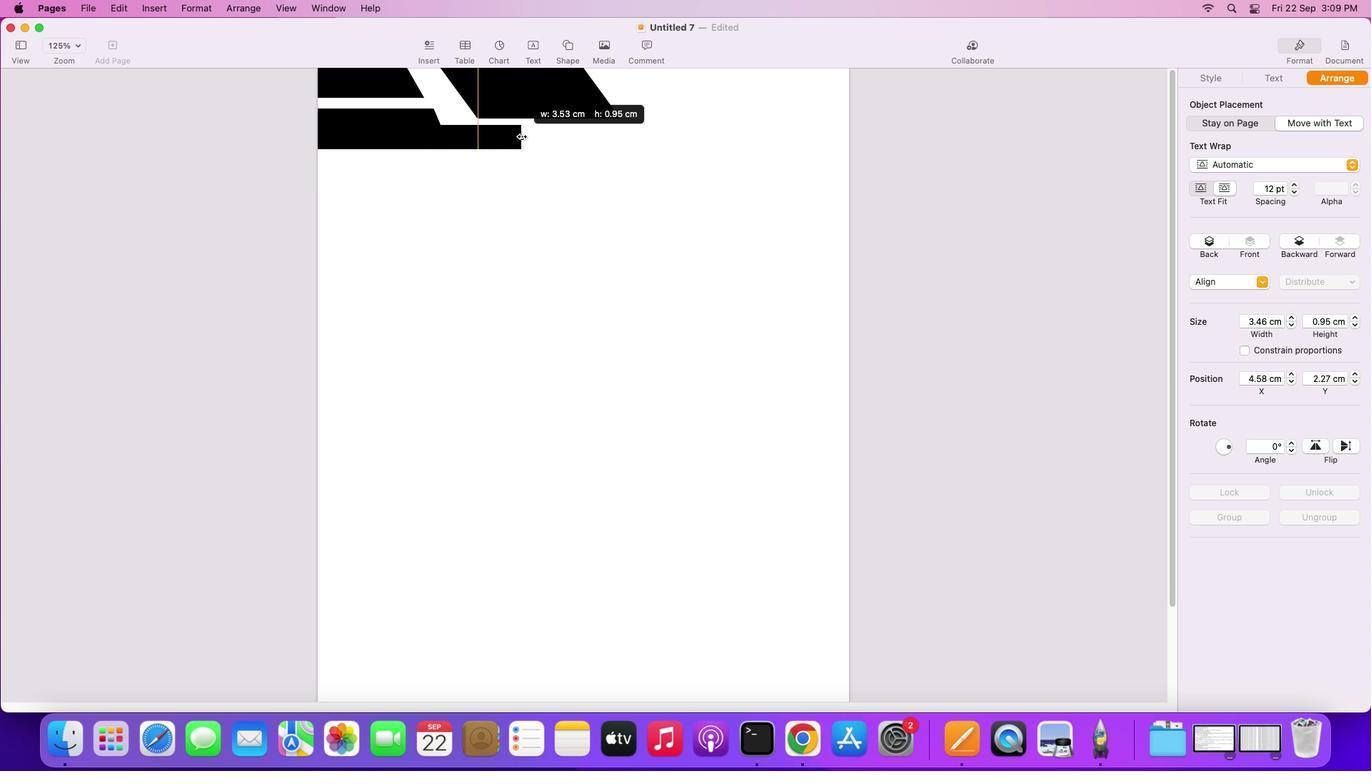 
Action: Mouse moved to (454, 167)
Screenshot: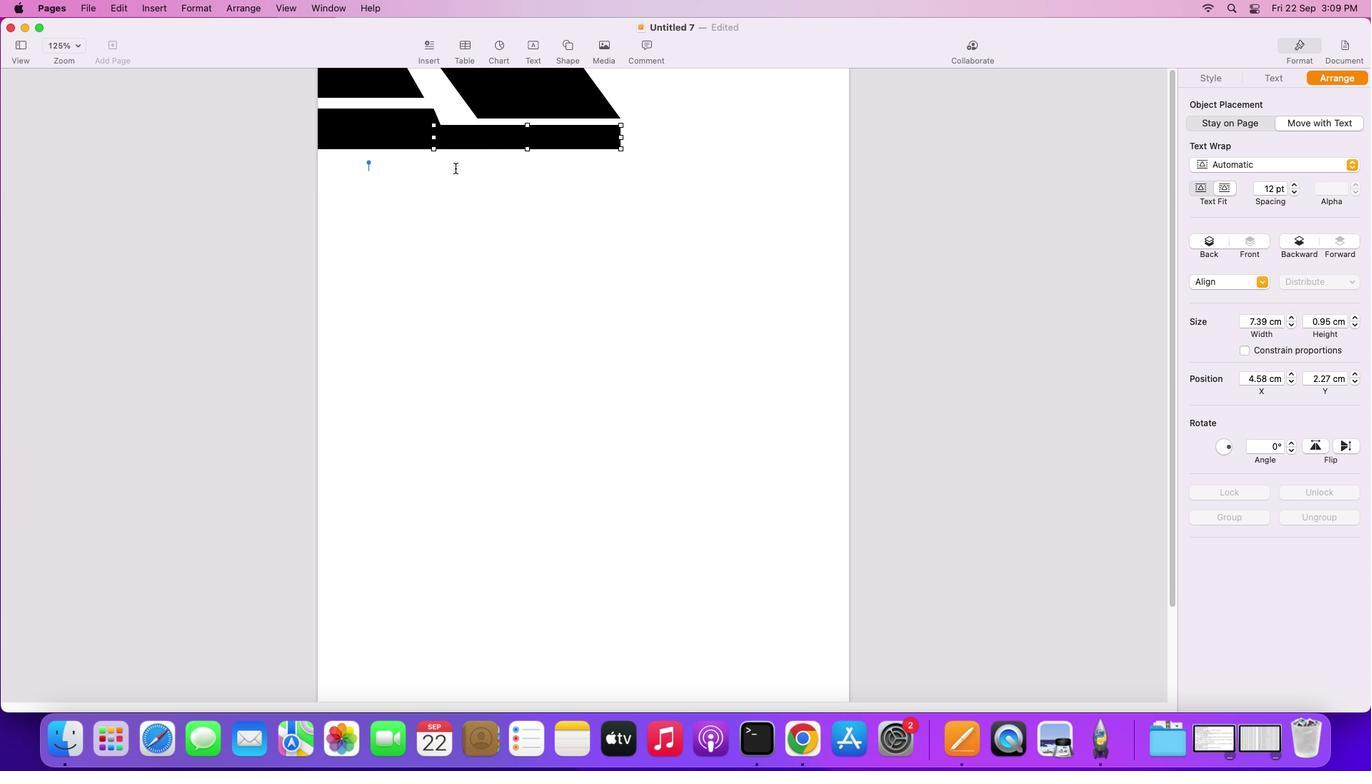 
Action: Mouse pressed left at (454, 167)
Screenshot: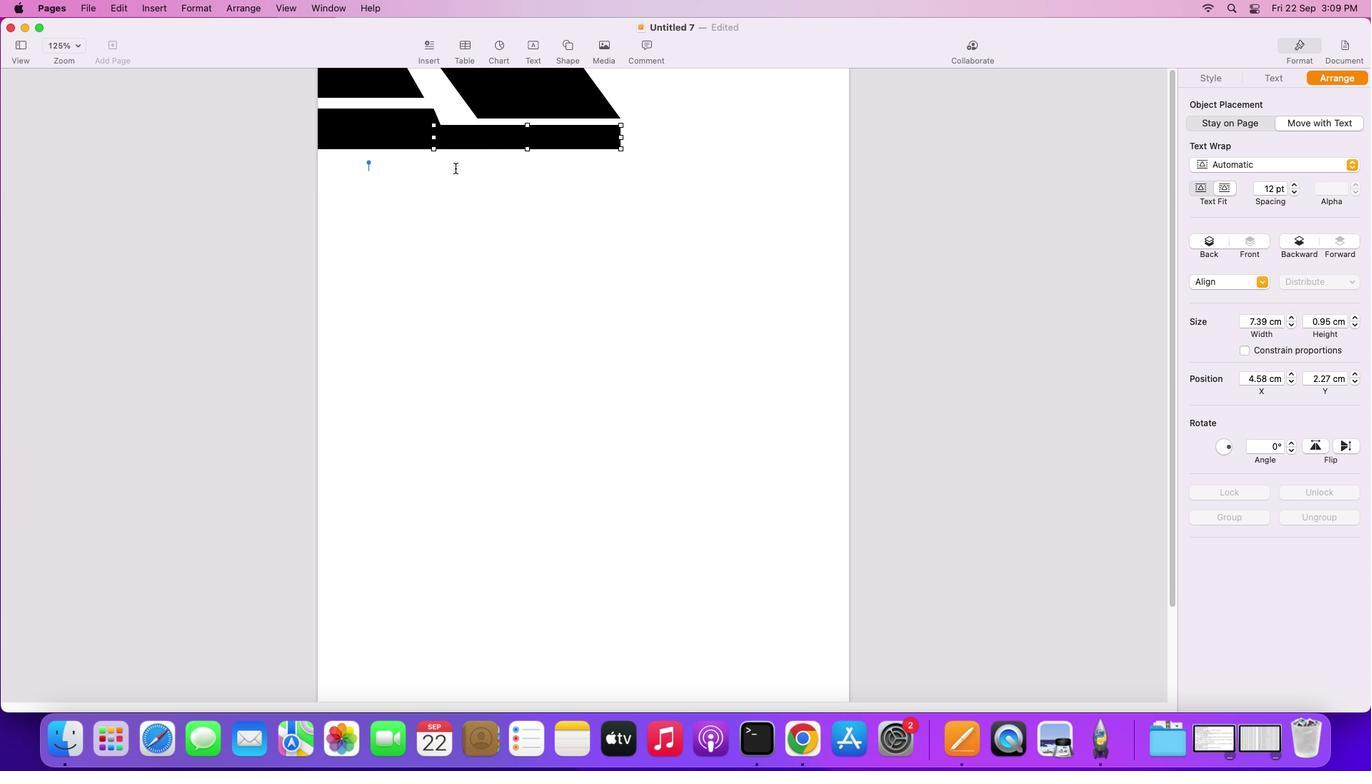 
Action: Mouse moved to (457, 141)
Screenshot: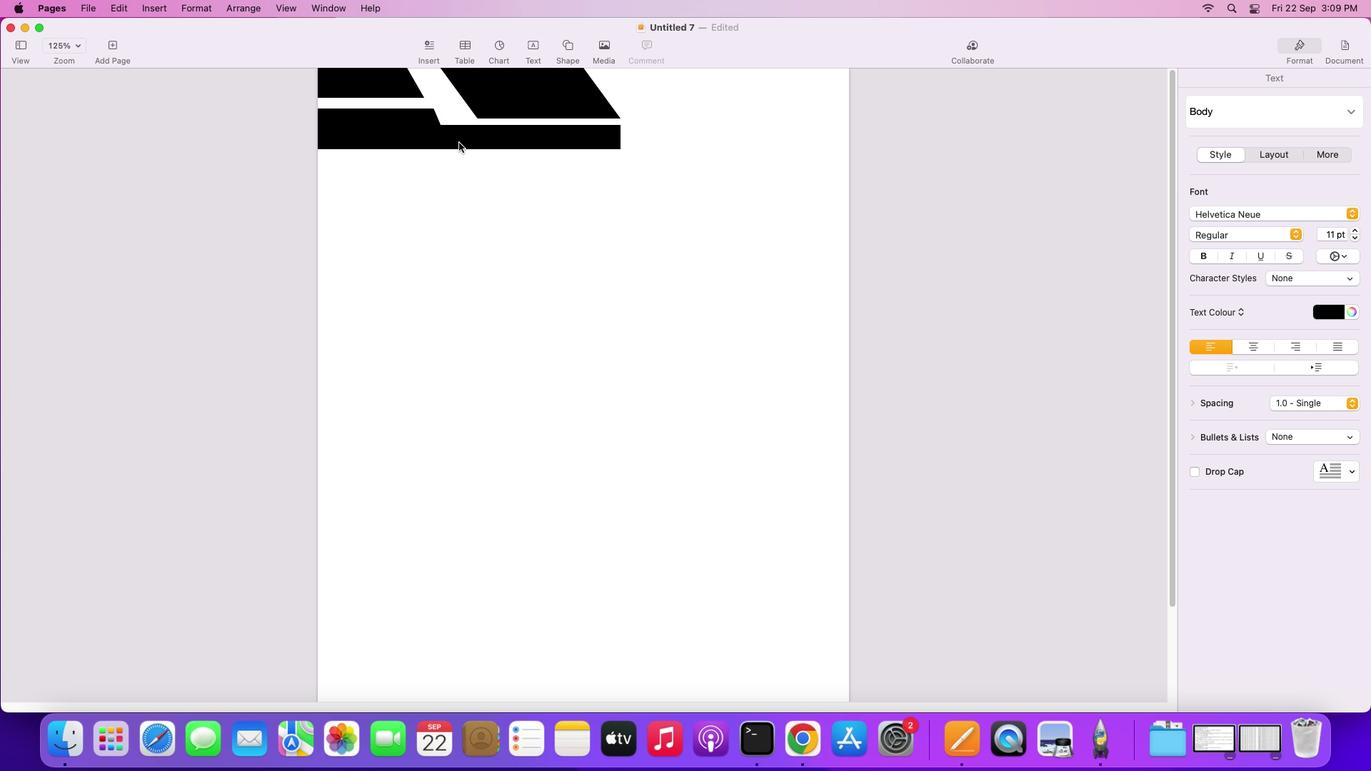 
Action: Mouse pressed left at (457, 141)
Screenshot: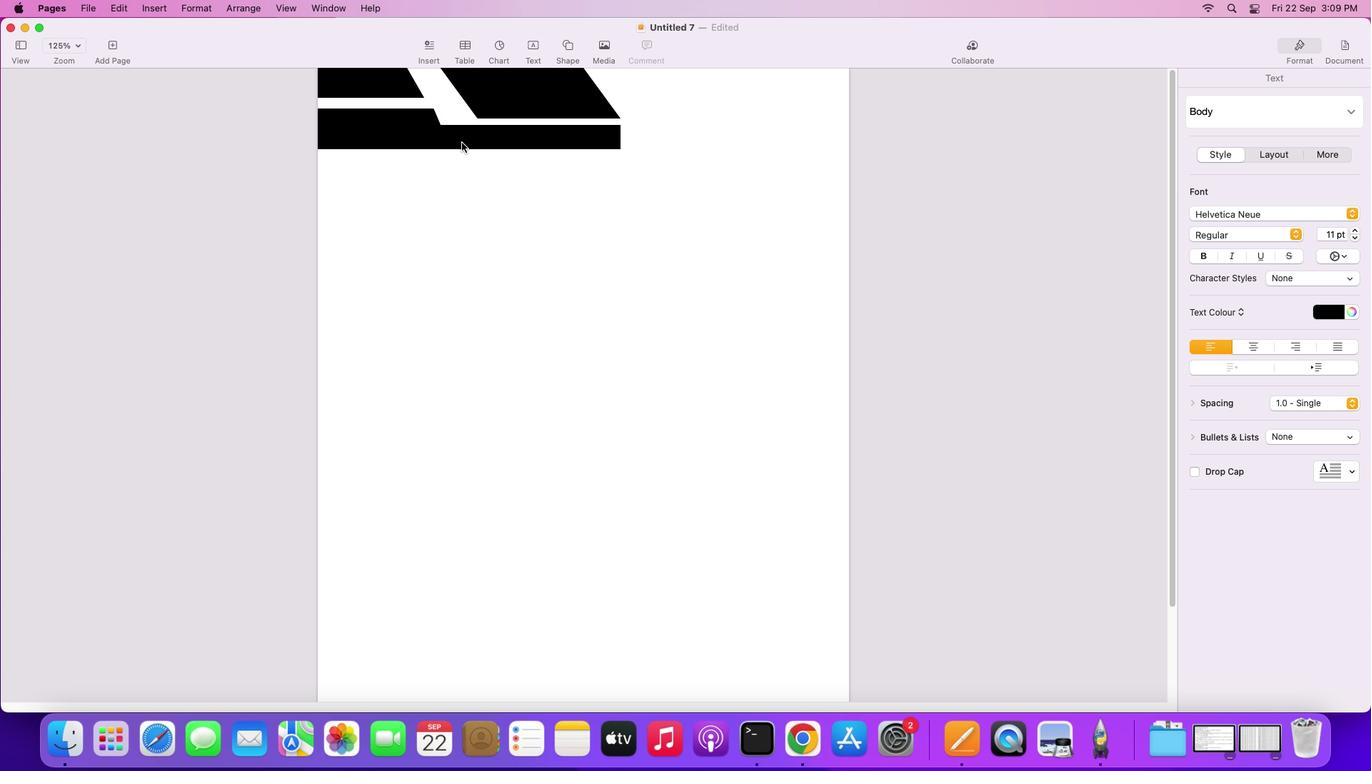 
Action: Mouse moved to (461, 139)
Screenshot: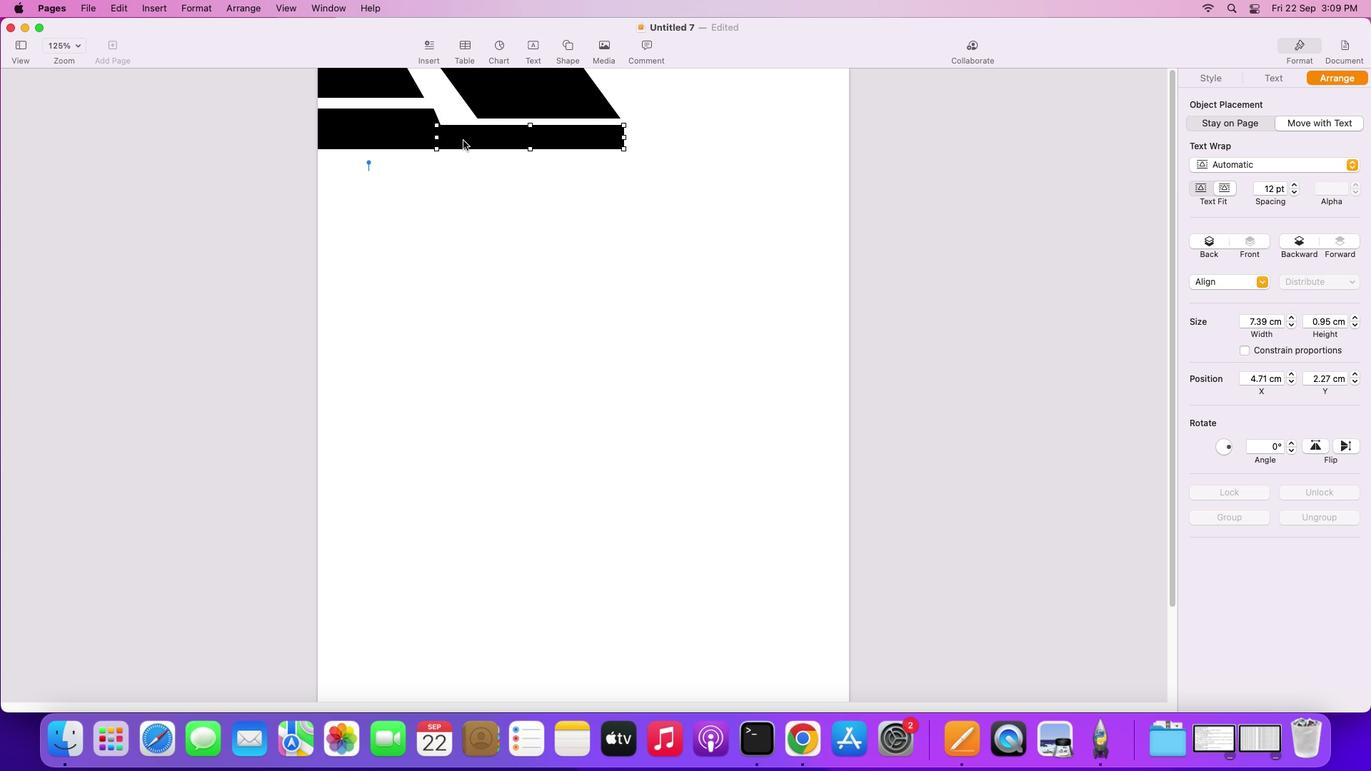 
Action: Mouse pressed left at (461, 139)
Screenshot: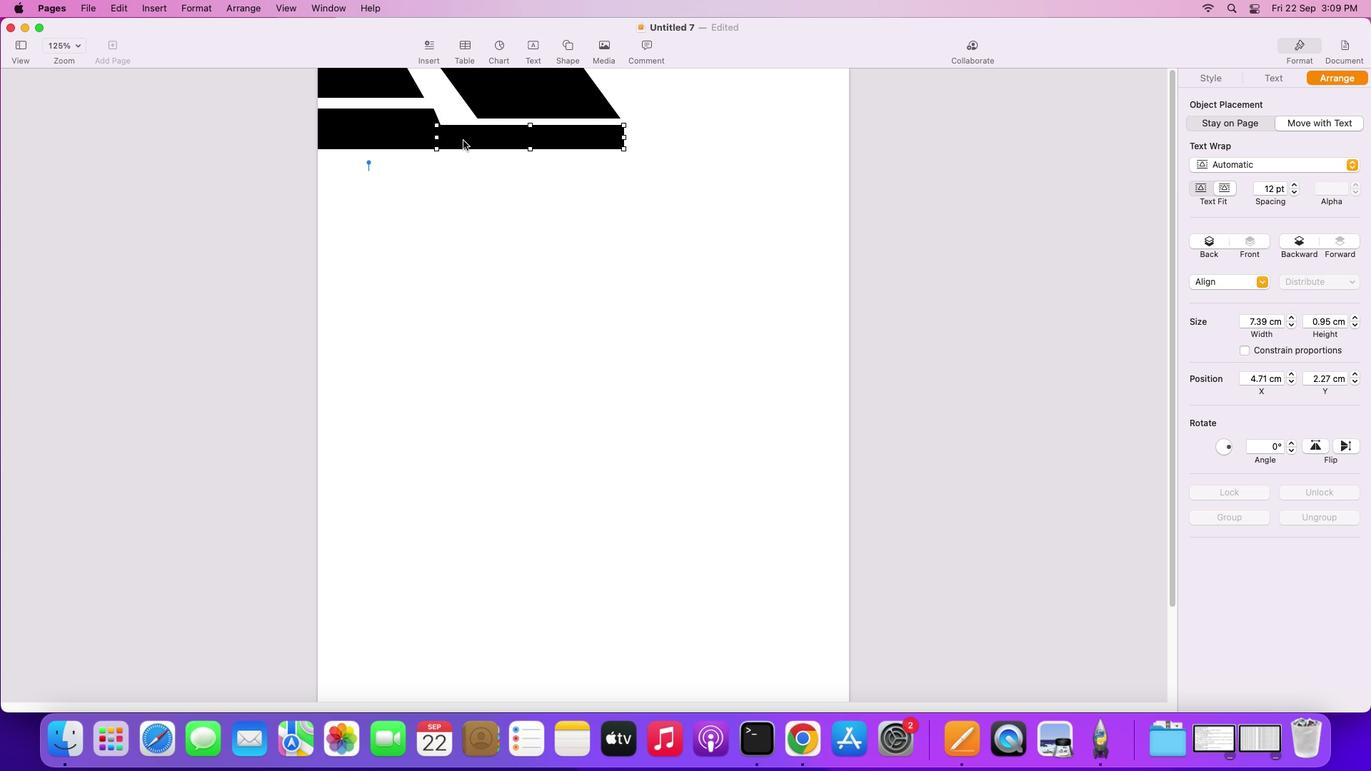 
Action: Mouse moved to (462, 139)
Screenshot: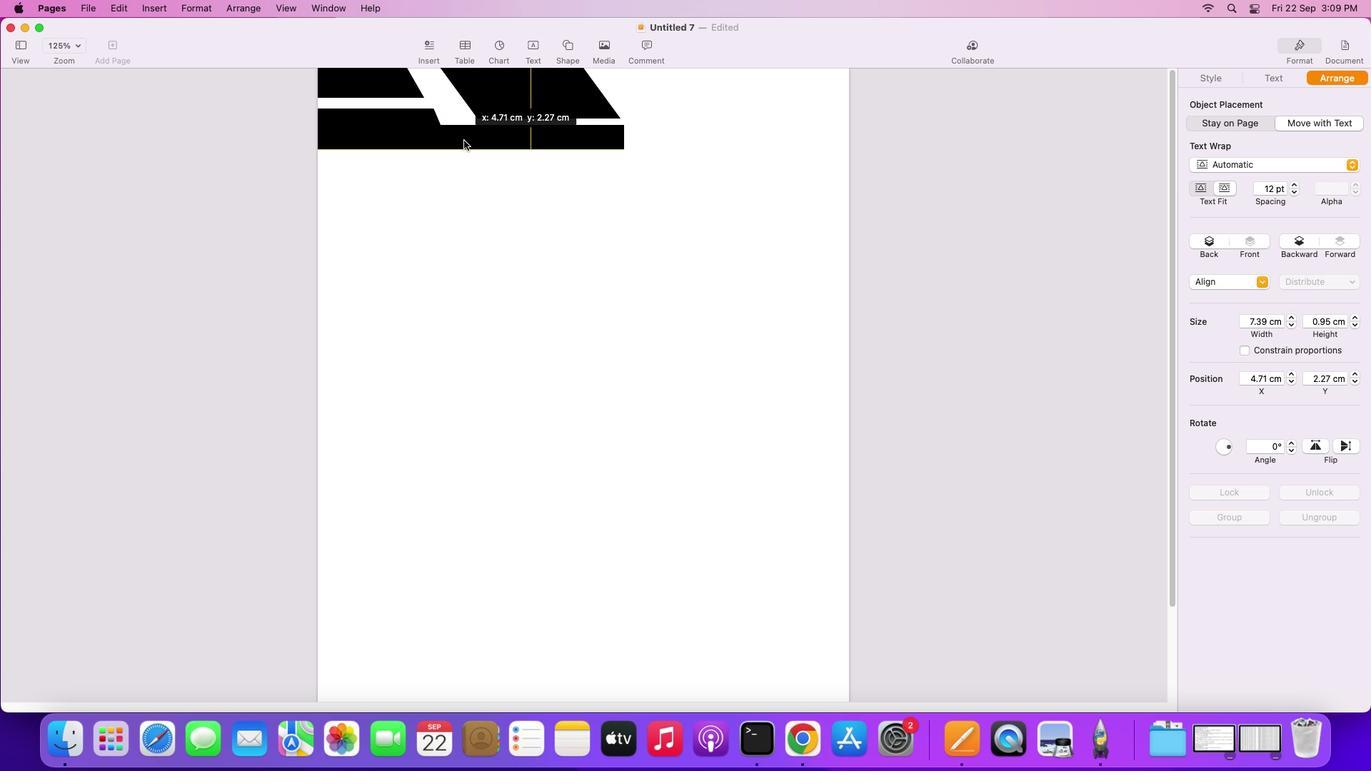 
Action: Mouse pressed left at (462, 139)
Screenshot: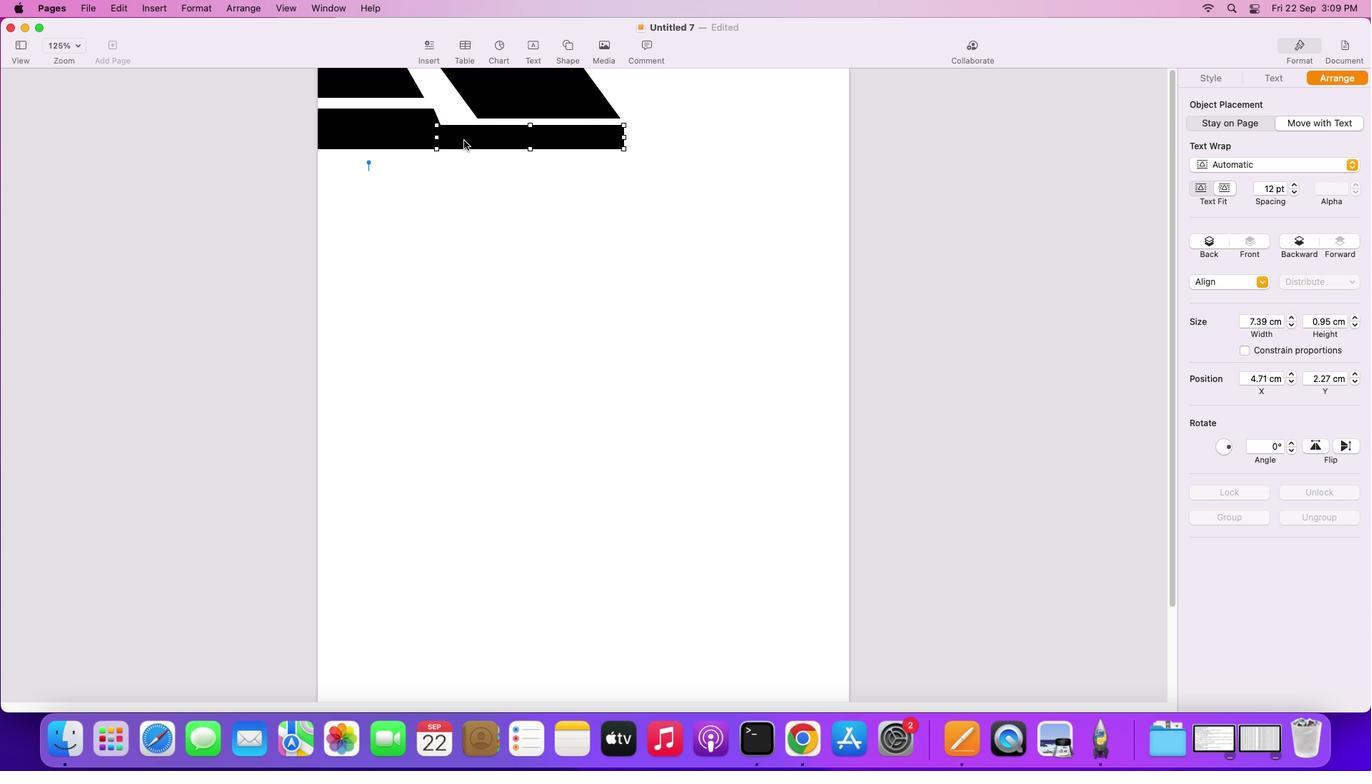 
Action: Mouse moved to (544, 182)
Screenshot: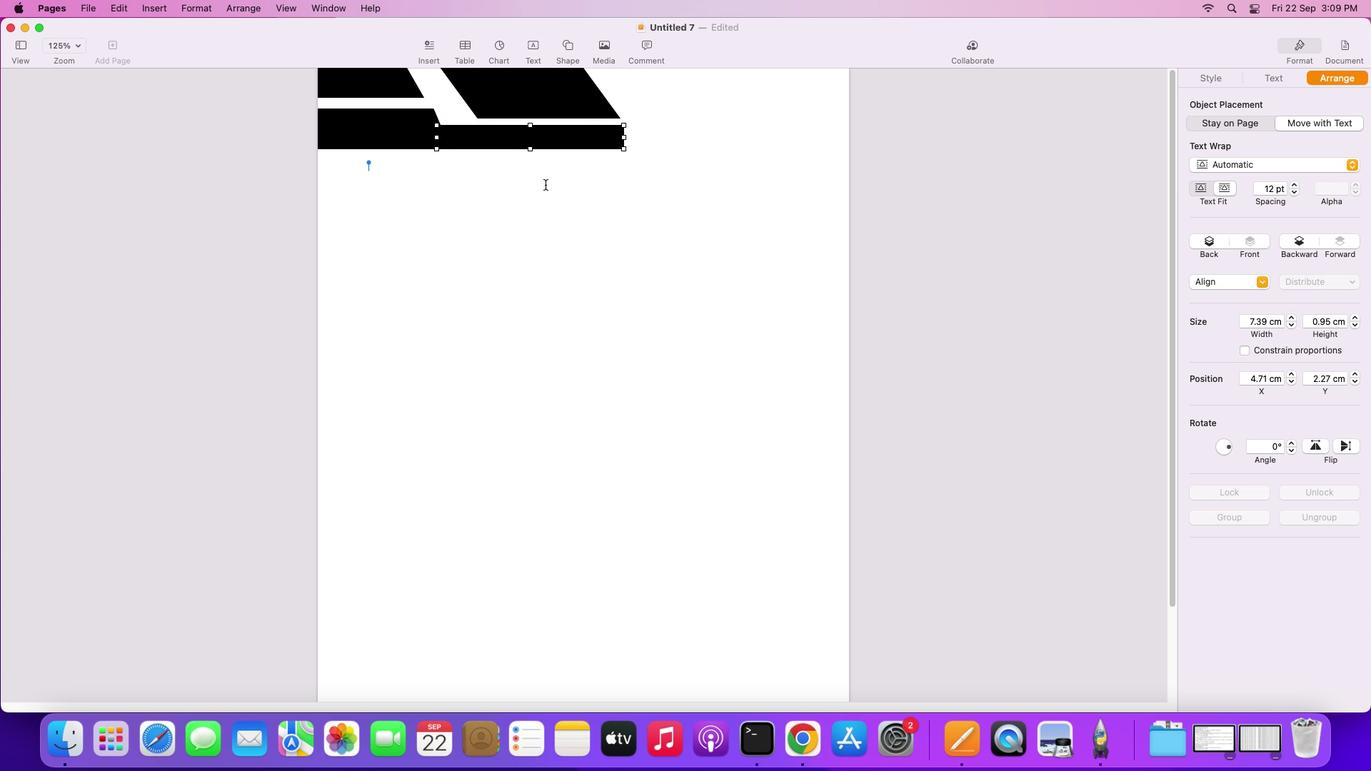 
Action: Mouse pressed left at (544, 182)
Screenshot: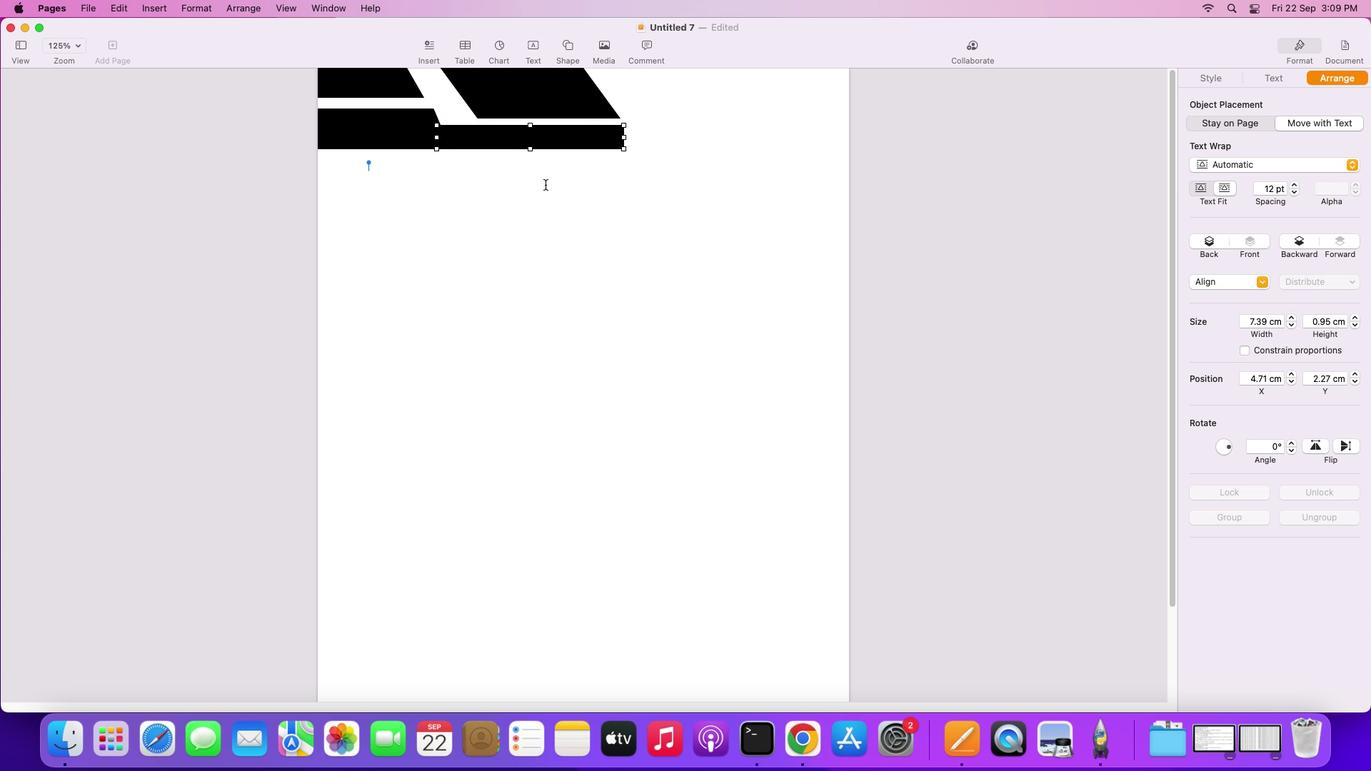 
Action: Mouse moved to (428, 117)
Screenshot: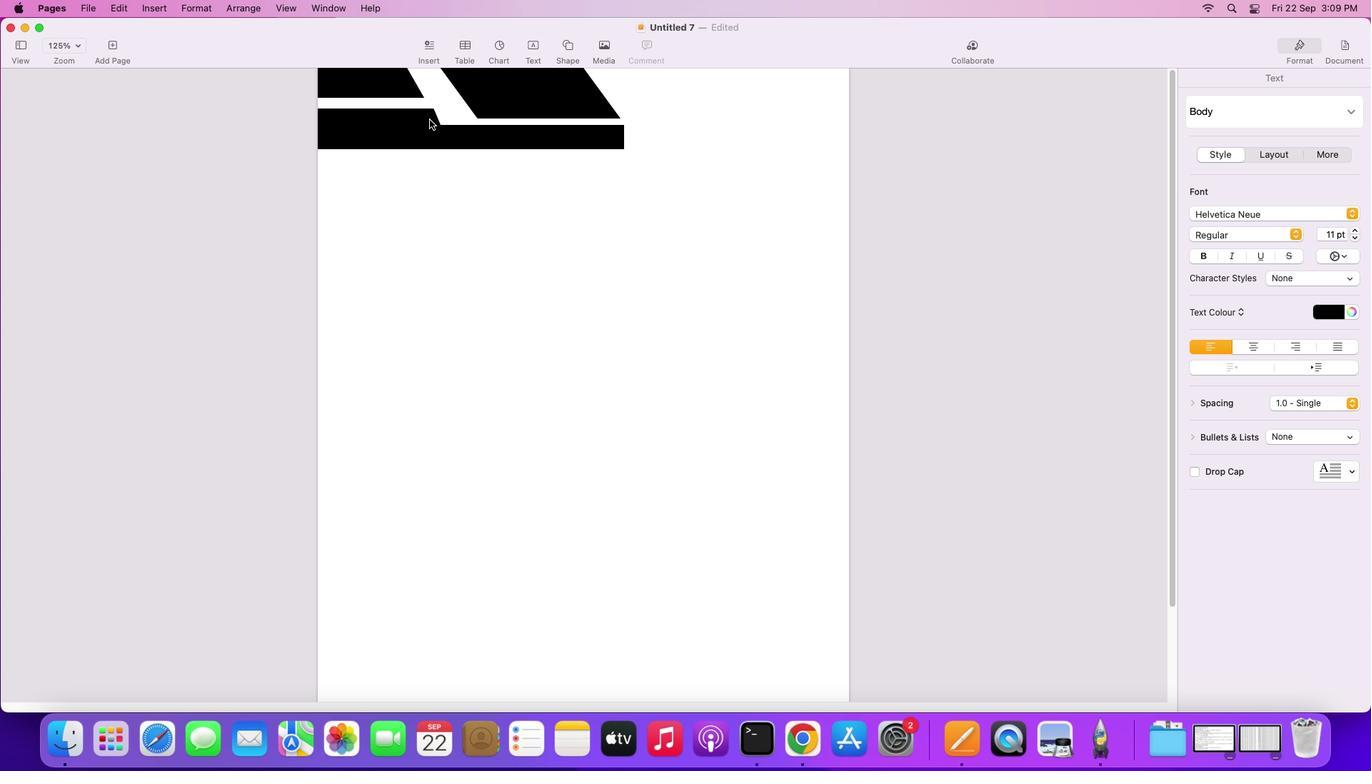 
Action: Mouse pressed left at (428, 117)
Screenshot: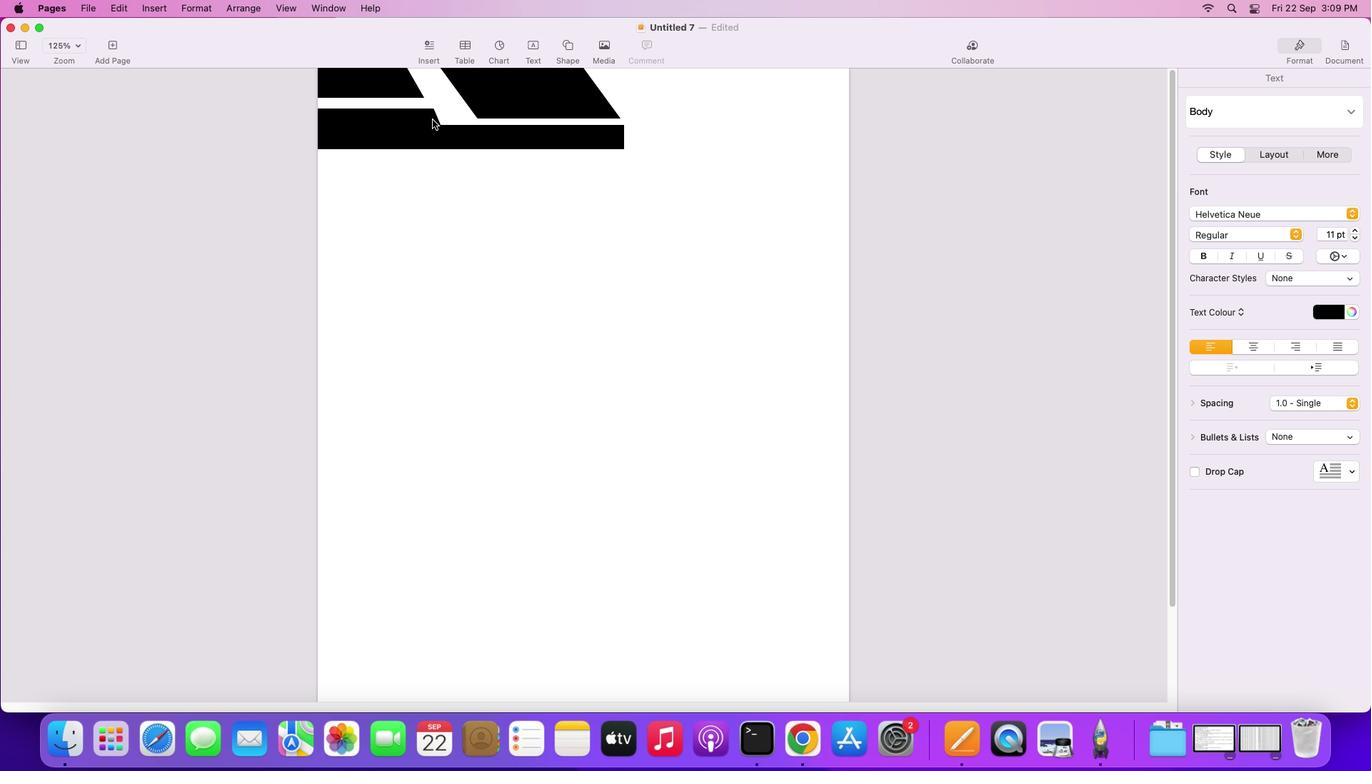 
Action: Mouse moved to (501, 135)
Screenshot: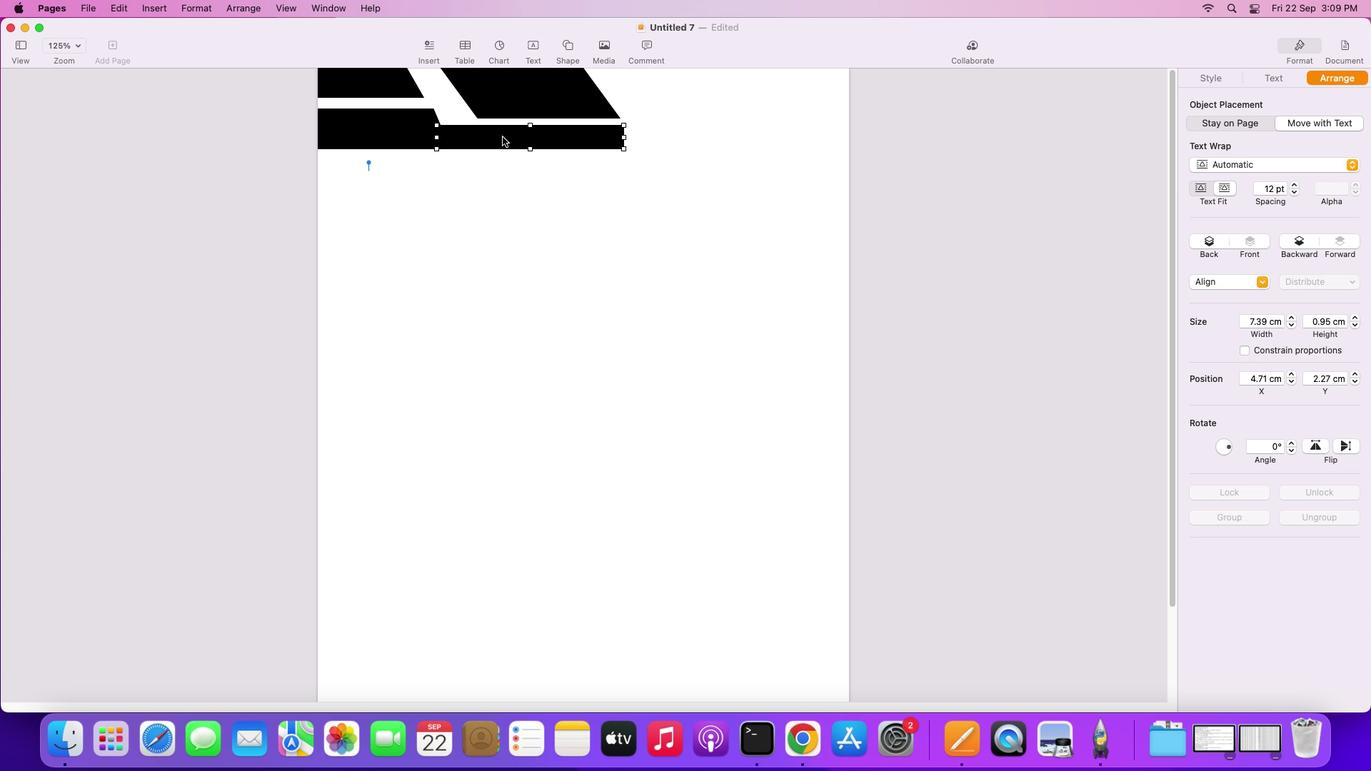 
Action: Mouse pressed left at (501, 135)
Screenshot: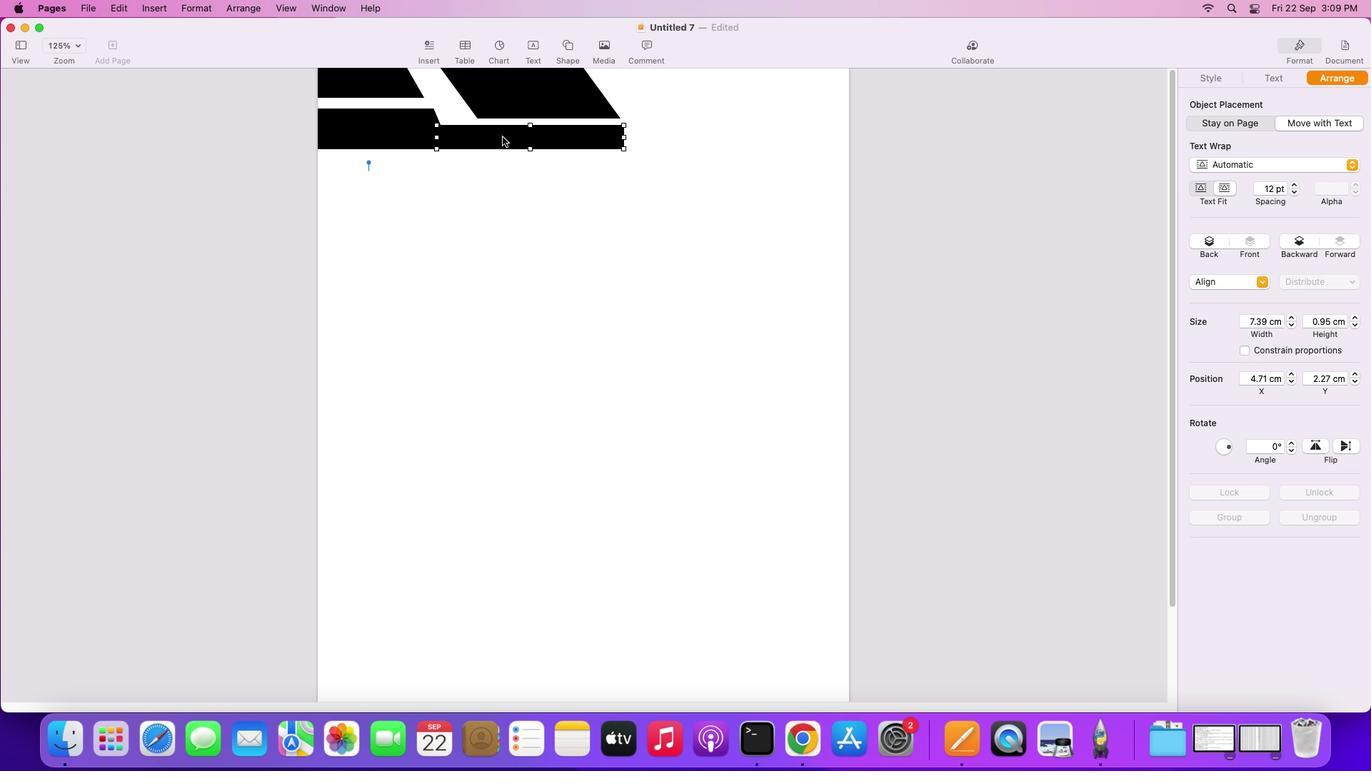 
Action: Mouse moved to (436, 130)
Screenshot: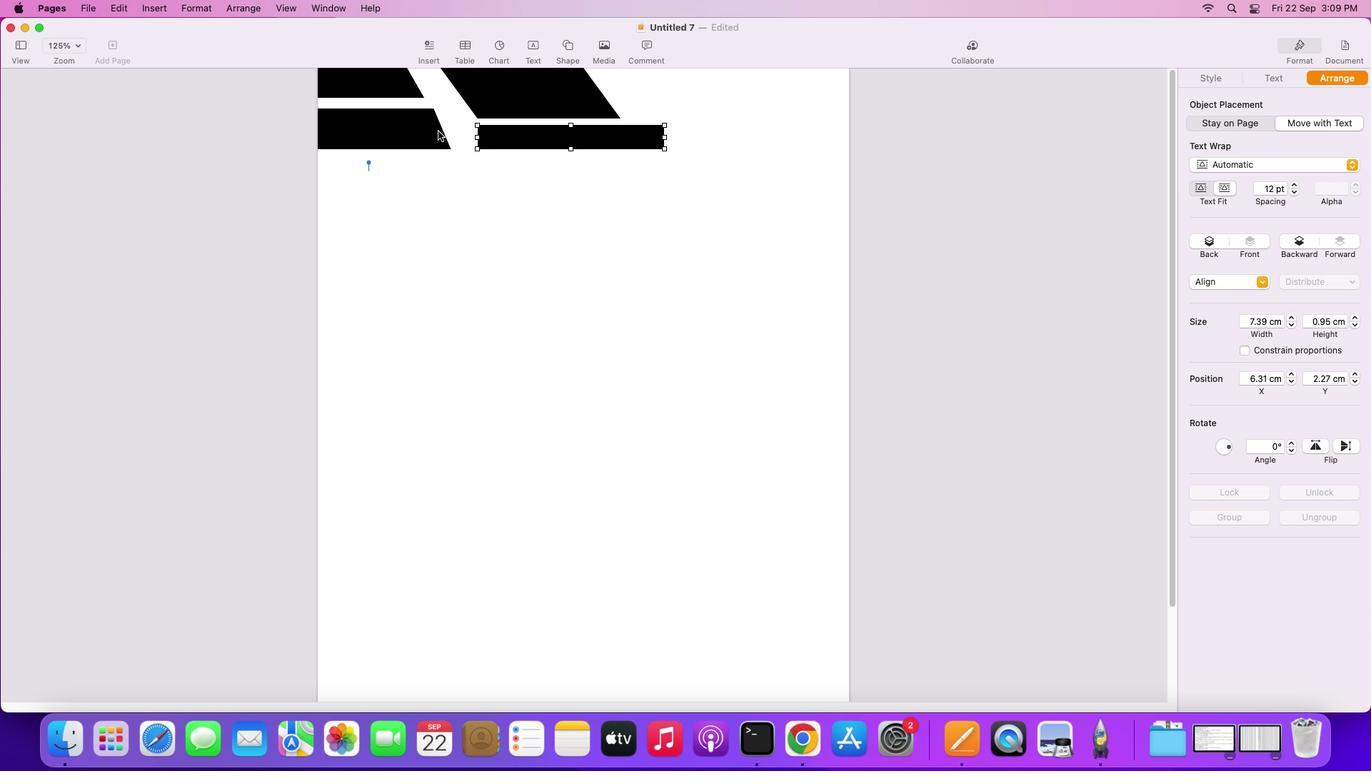 
Action: Mouse pressed left at (436, 130)
